 Task: Buy 2 Cold Brew Coffee Makers from Coffee Makers section under best seller category for shipping address: Alan Parker, 3622 Station Street, Austin, Texas 78702, Cell Number 5122113583. Pay from credit card ending with 7965, CVV 549
Action: Mouse moved to (191, 87)
Screenshot: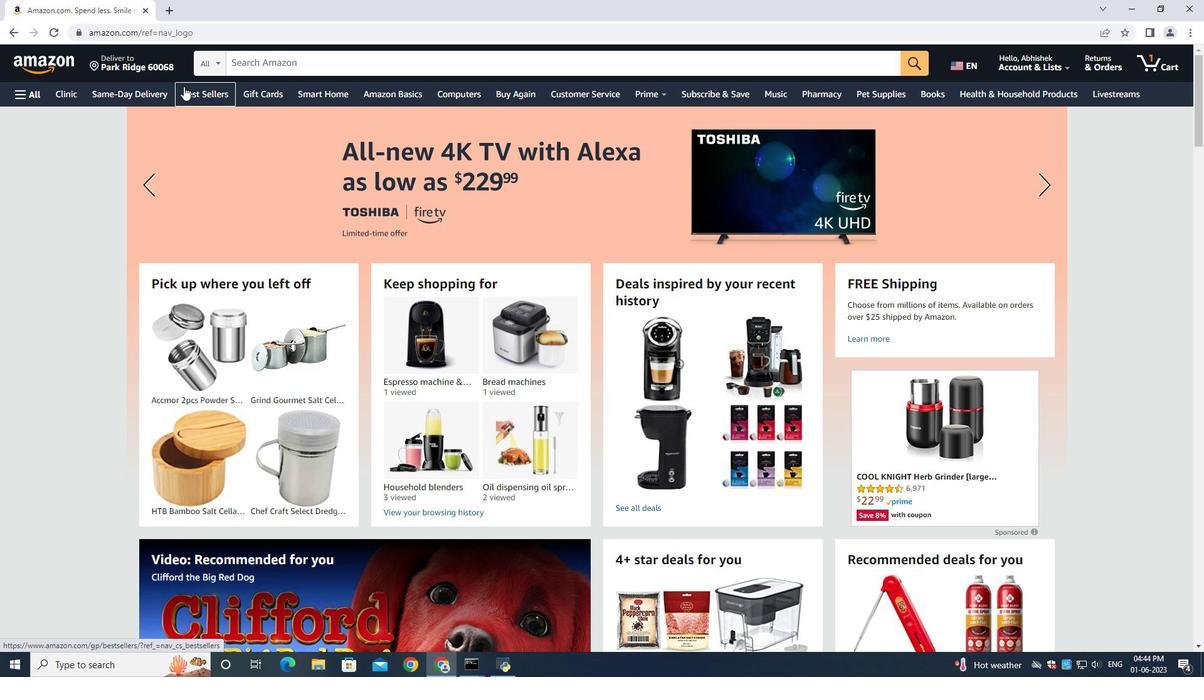 
Action: Mouse pressed left at (191, 87)
Screenshot: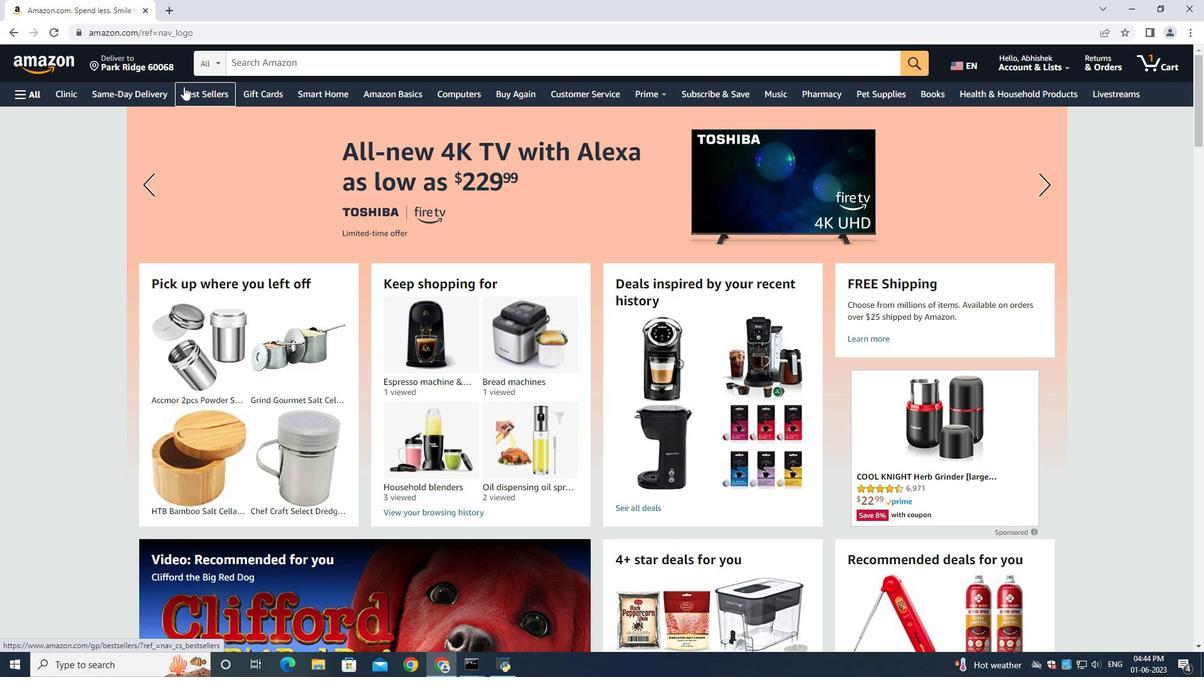 
Action: Mouse moved to (255, 65)
Screenshot: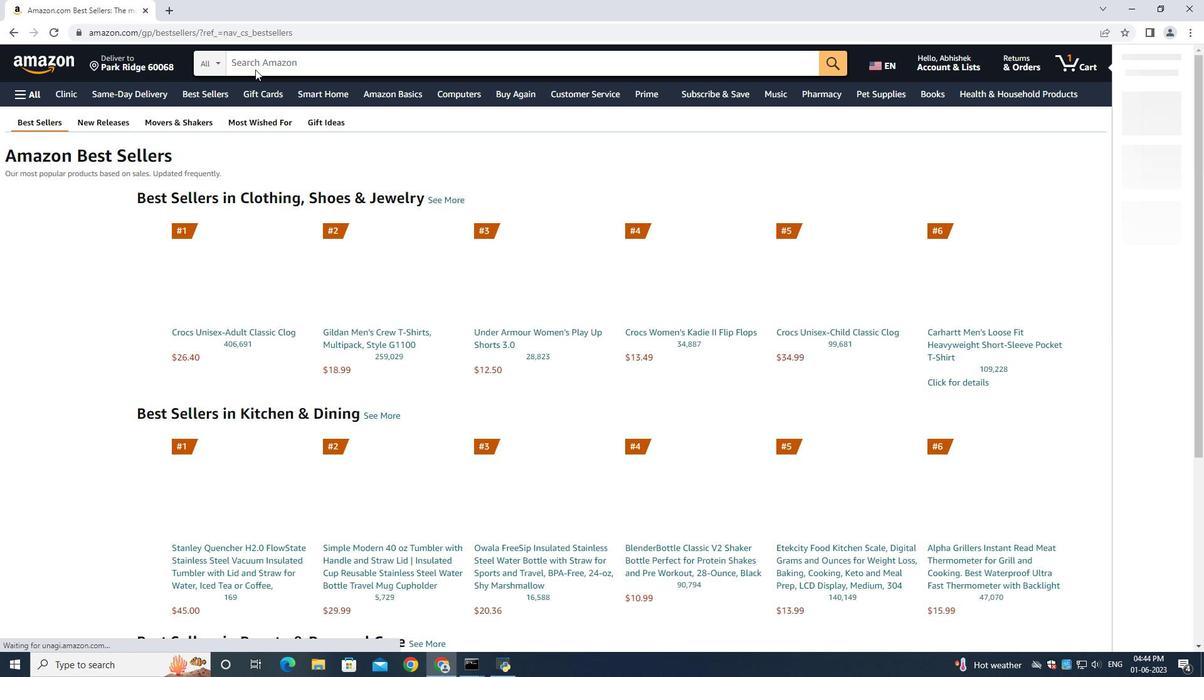 
Action: Mouse pressed left at (255, 65)
Screenshot: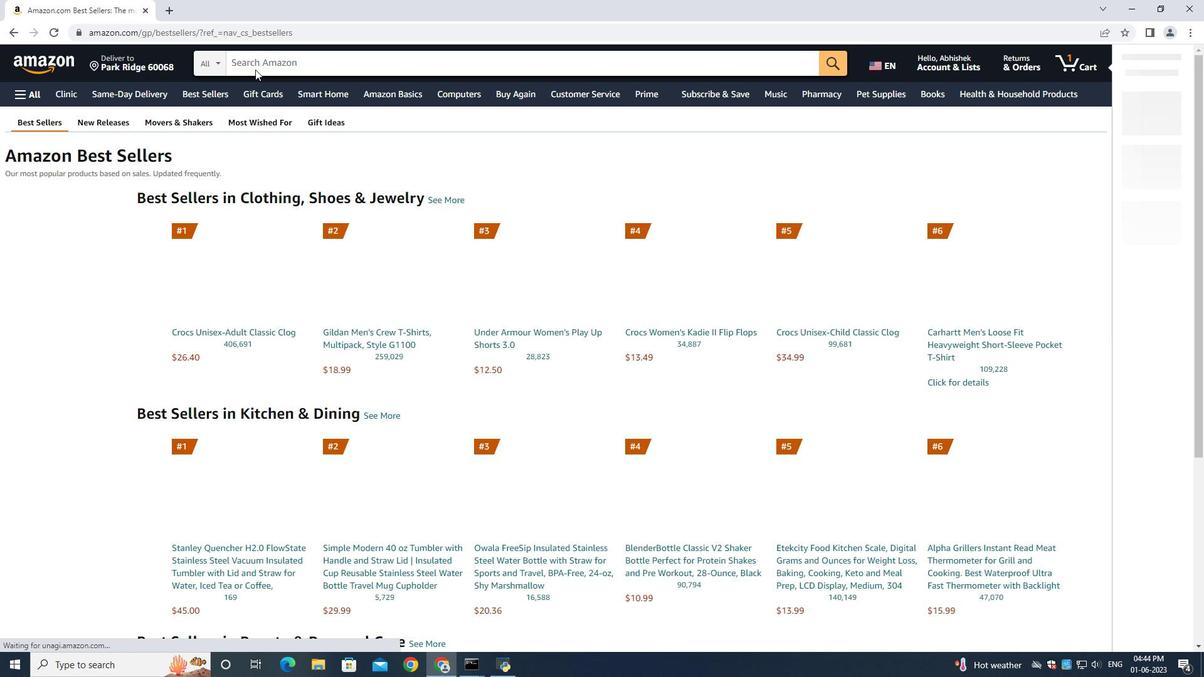 
Action: Key pressed <Key.shift>Cold<Key.space><Key.shift><Key.shift><Key.shift><Key.shift><Key.shift>Brew<Key.space><Key.enter>
Screenshot: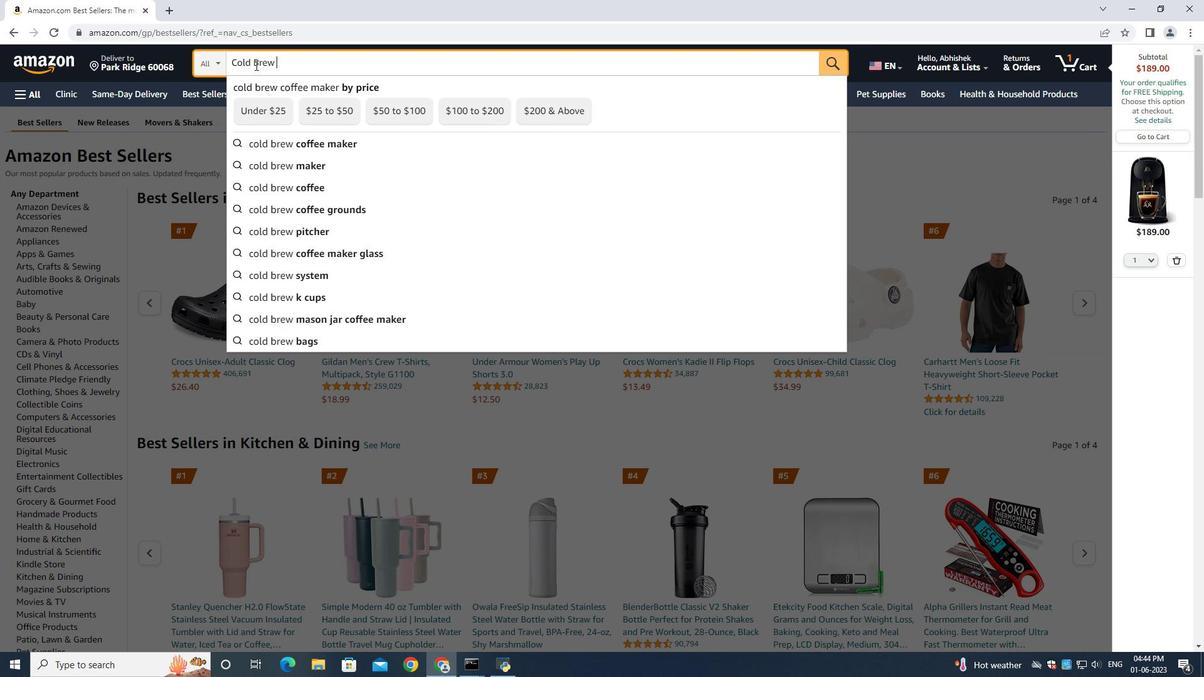 
Action: Mouse moved to (49, 484)
Screenshot: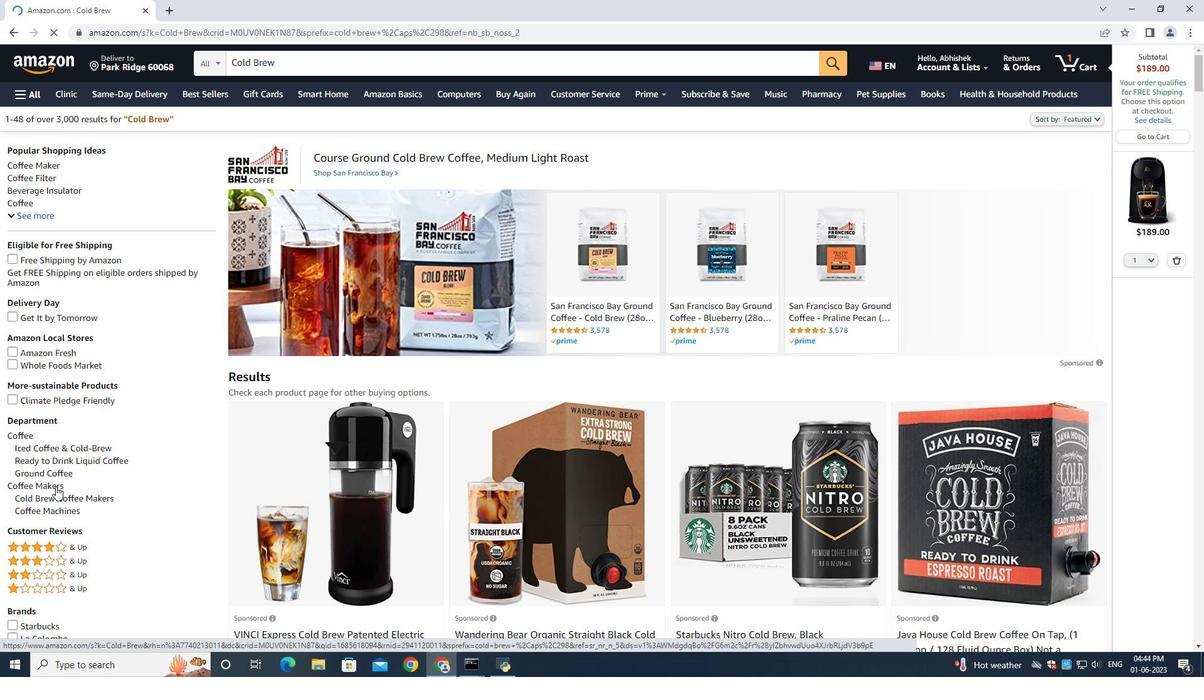 
Action: Mouse pressed left at (49, 484)
Screenshot: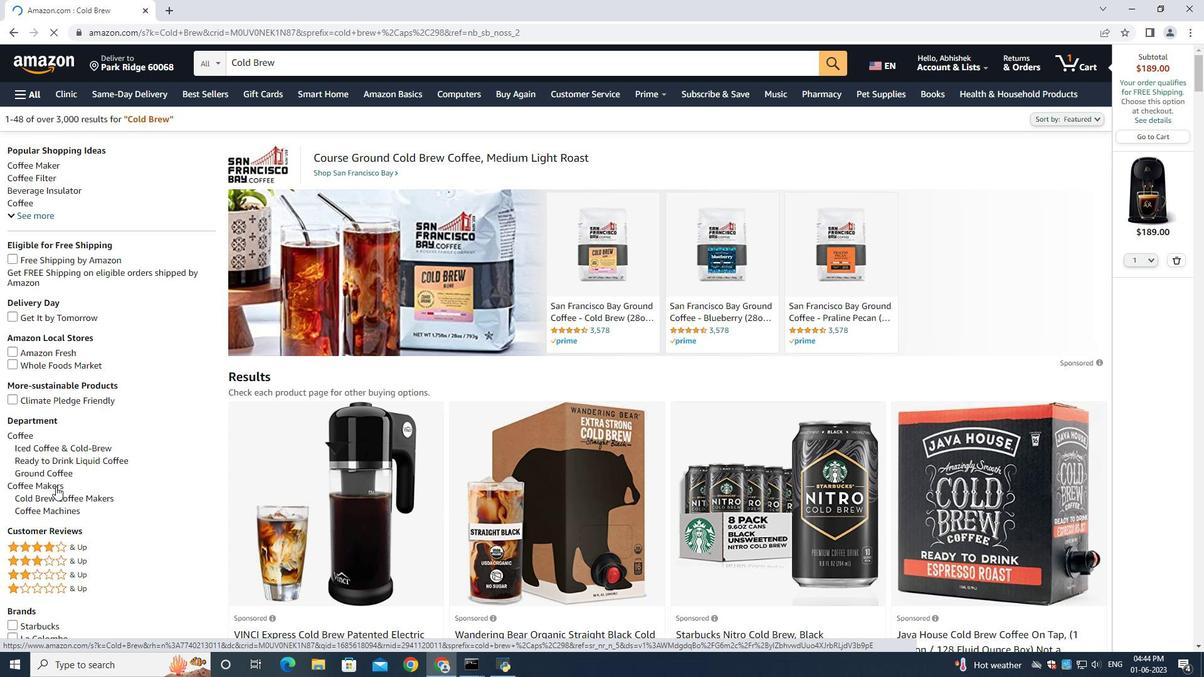 
Action: Mouse moved to (1180, 259)
Screenshot: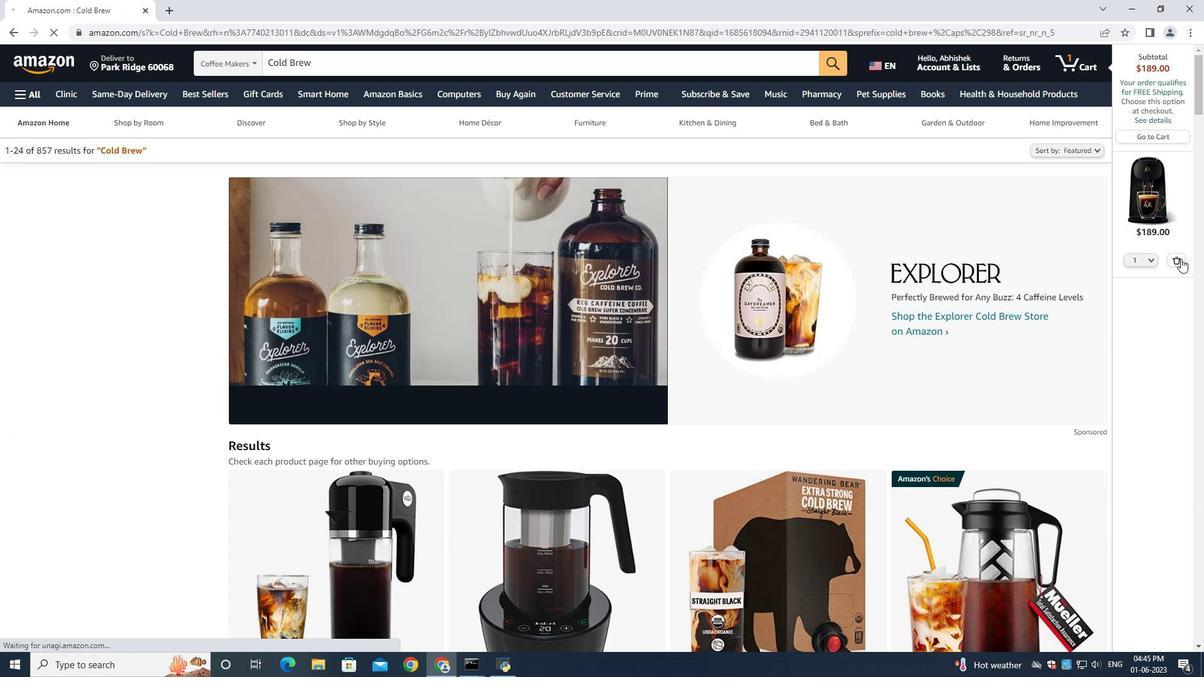 
Action: Mouse pressed left at (1180, 259)
Screenshot: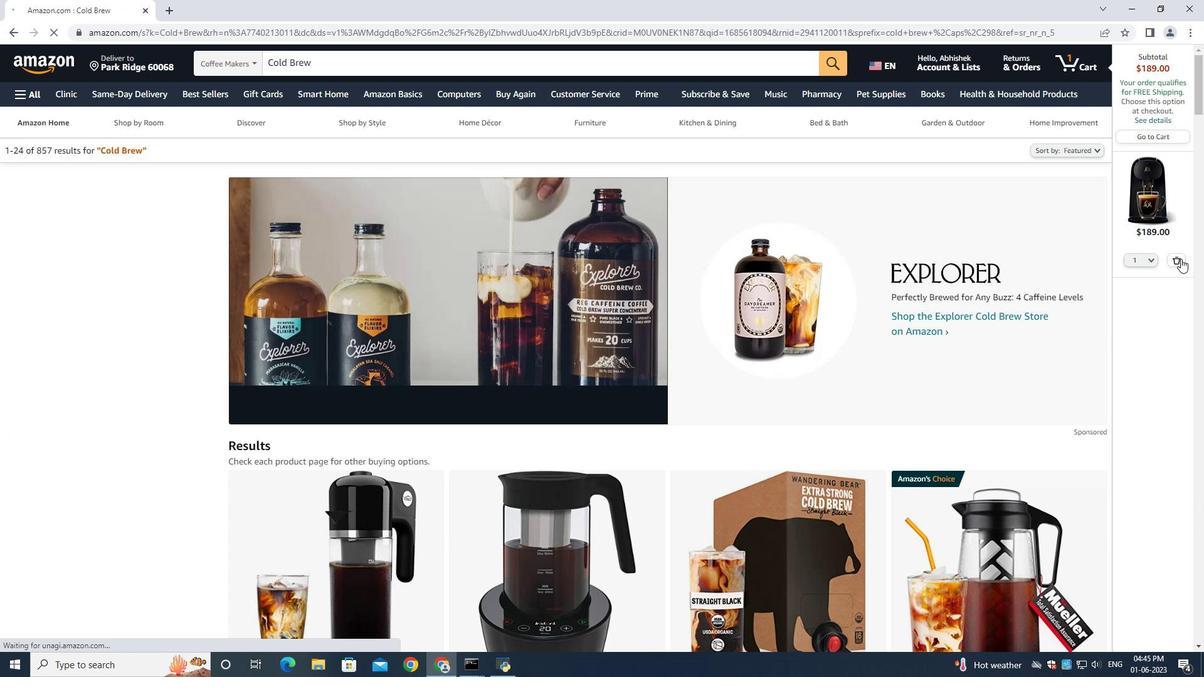 
Action: Mouse moved to (604, 299)
Screenshot: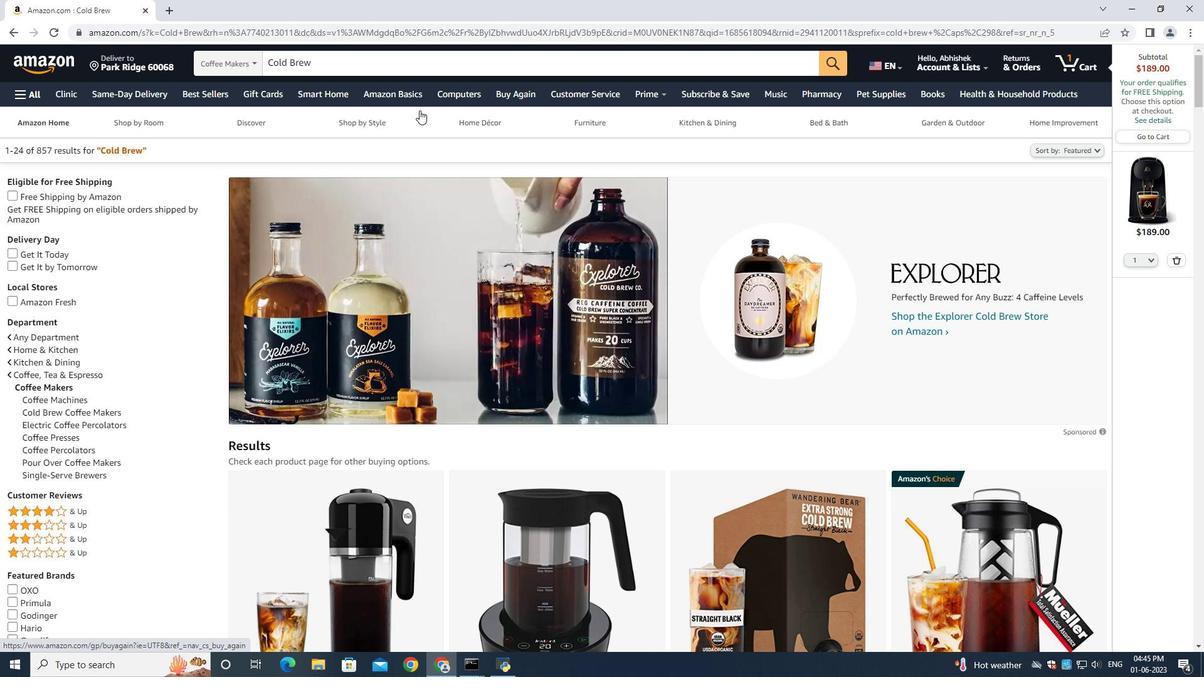 
Action: Mouse scrolled (595, 296) with delta (0, 0)
Screenshot: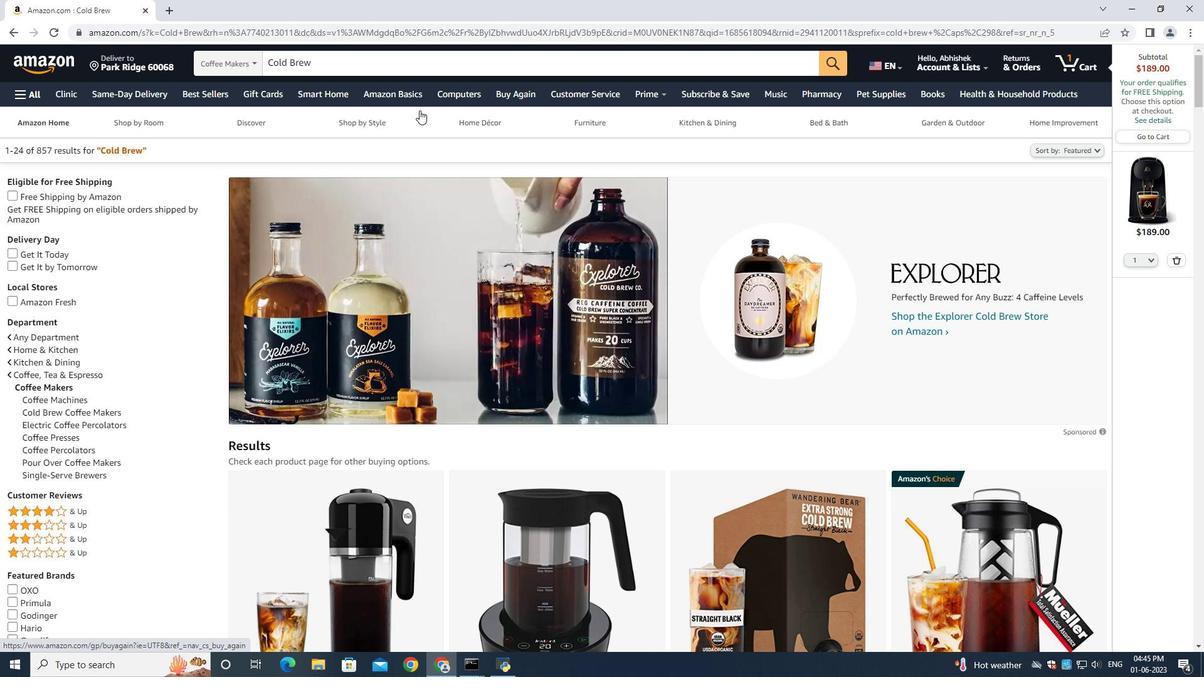 
Action: Mouse moved to (619, 304)
Screenshot: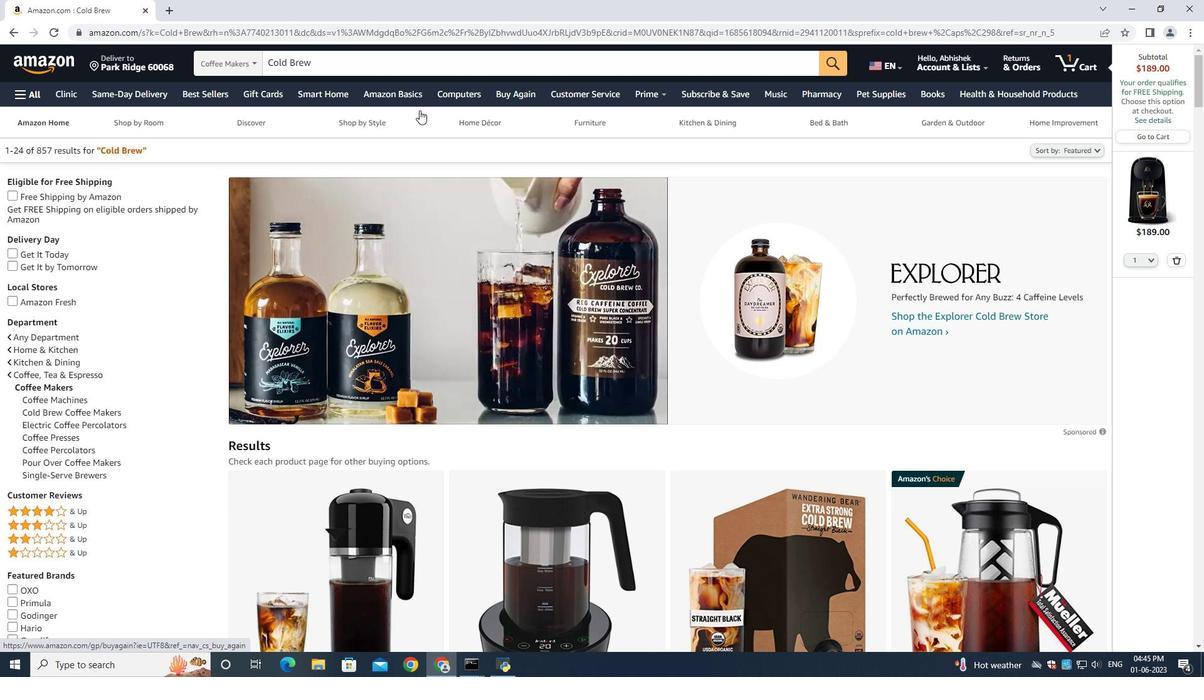 
Action: Mouse scrolled (617, 303) with delta (0, 0)
Screenshot: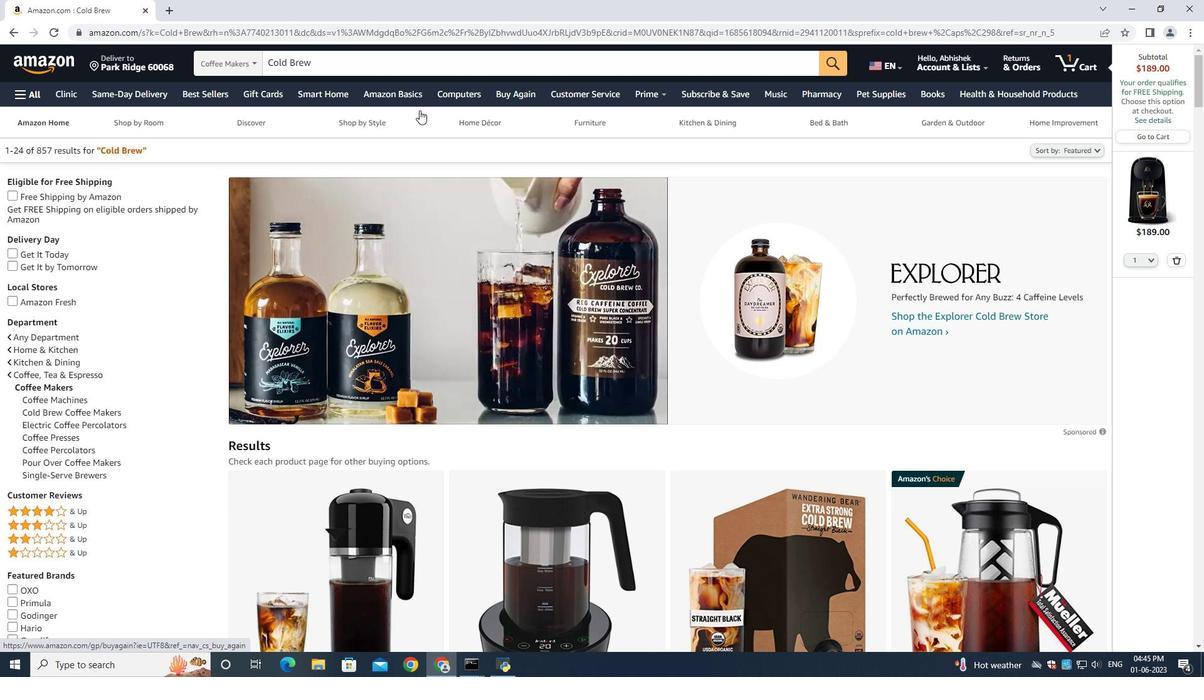 
Action: Mouse moved to (621, 304)
Screenshot: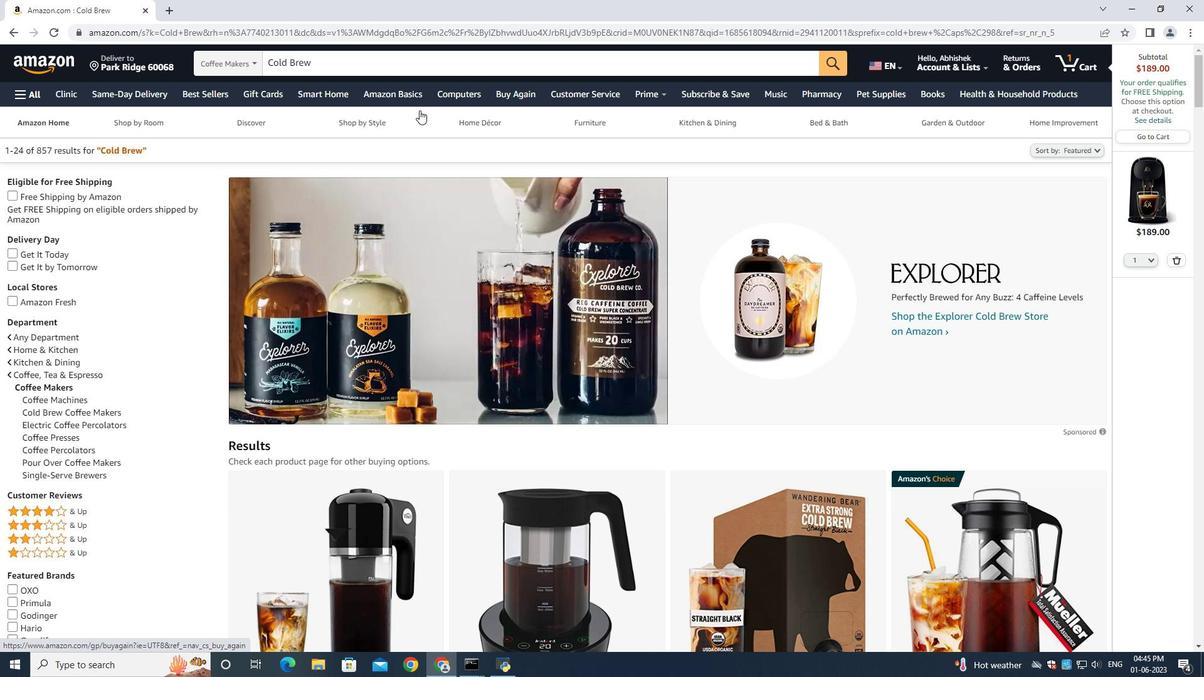 
Action: Mouse scrolled (620, 304) with delta (0, 0)
Screenshot: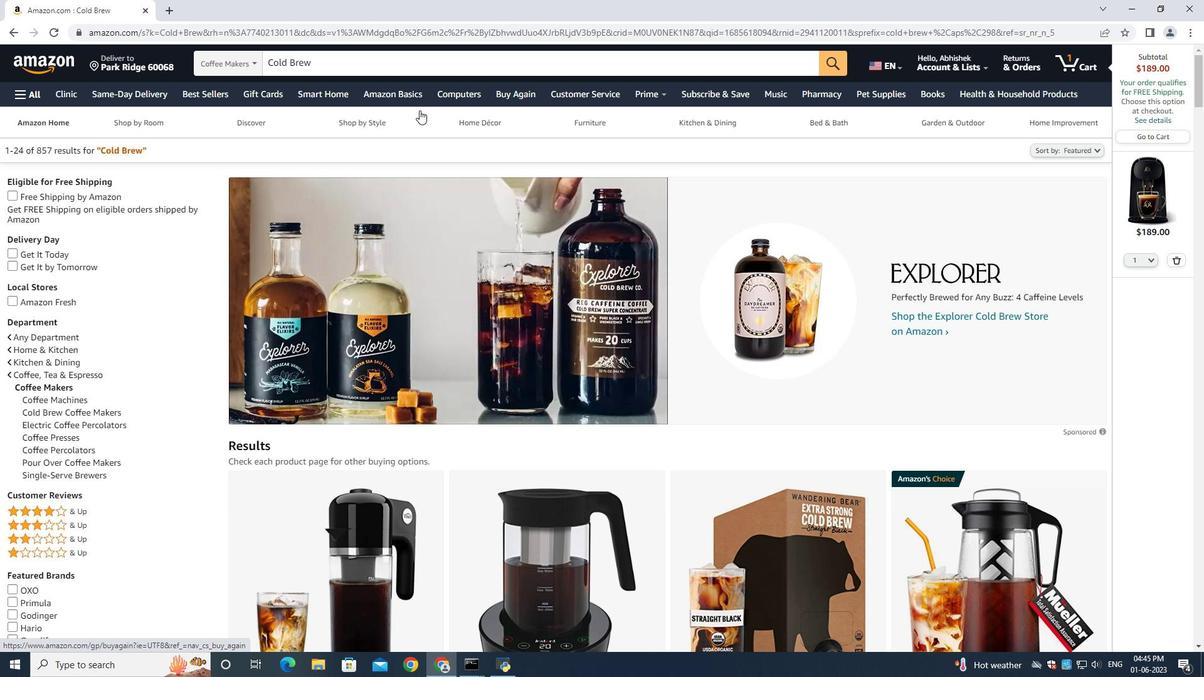 
Action: Mouse moved to (621, 304)
Screenshot: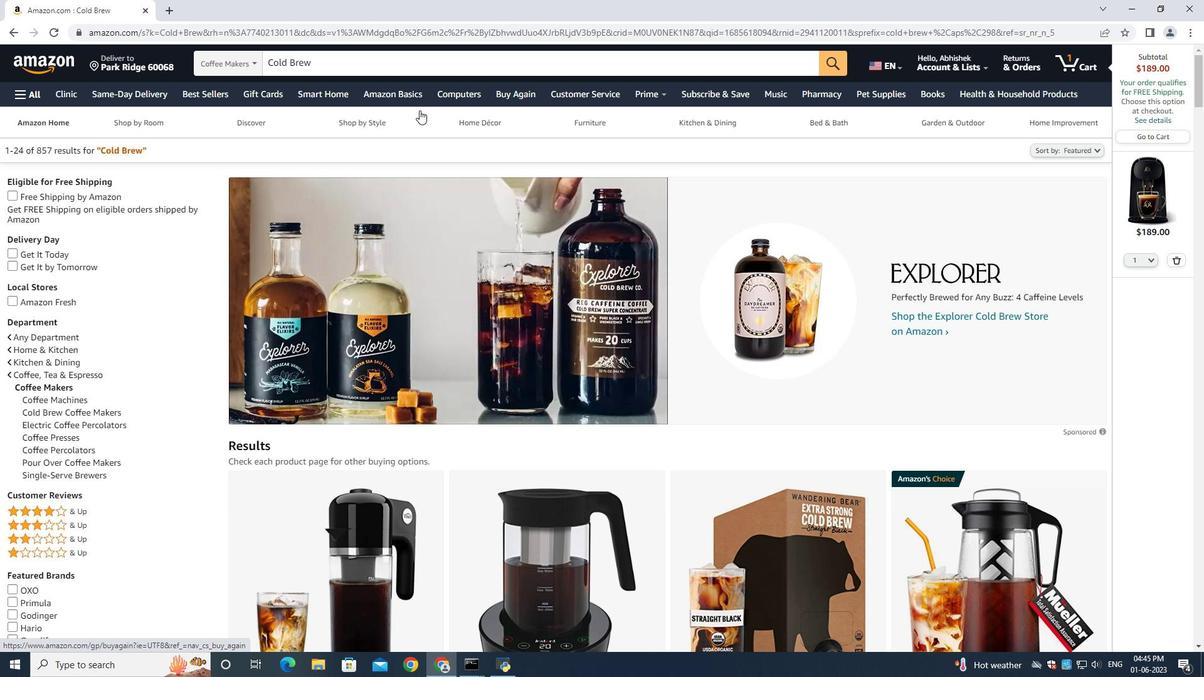 
Action: Mouse scrolled (621, 304) with delta (0, 0)
Screenshot: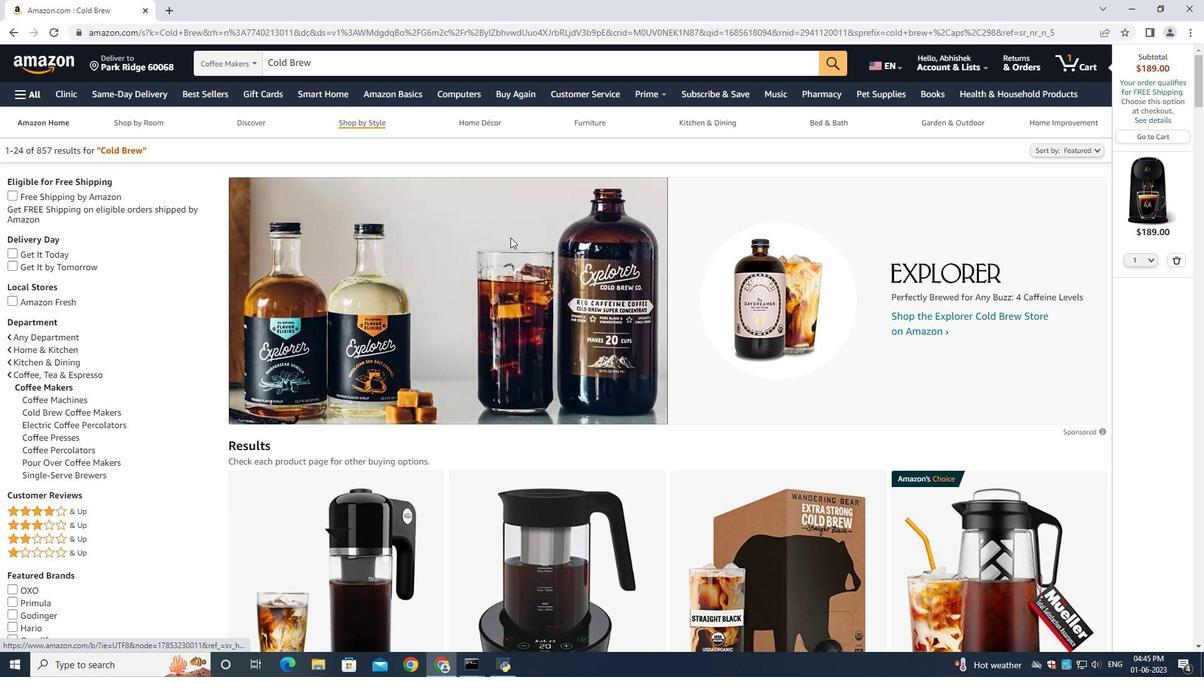 
Action: Mouse moved to (621, 304)
Screenshot: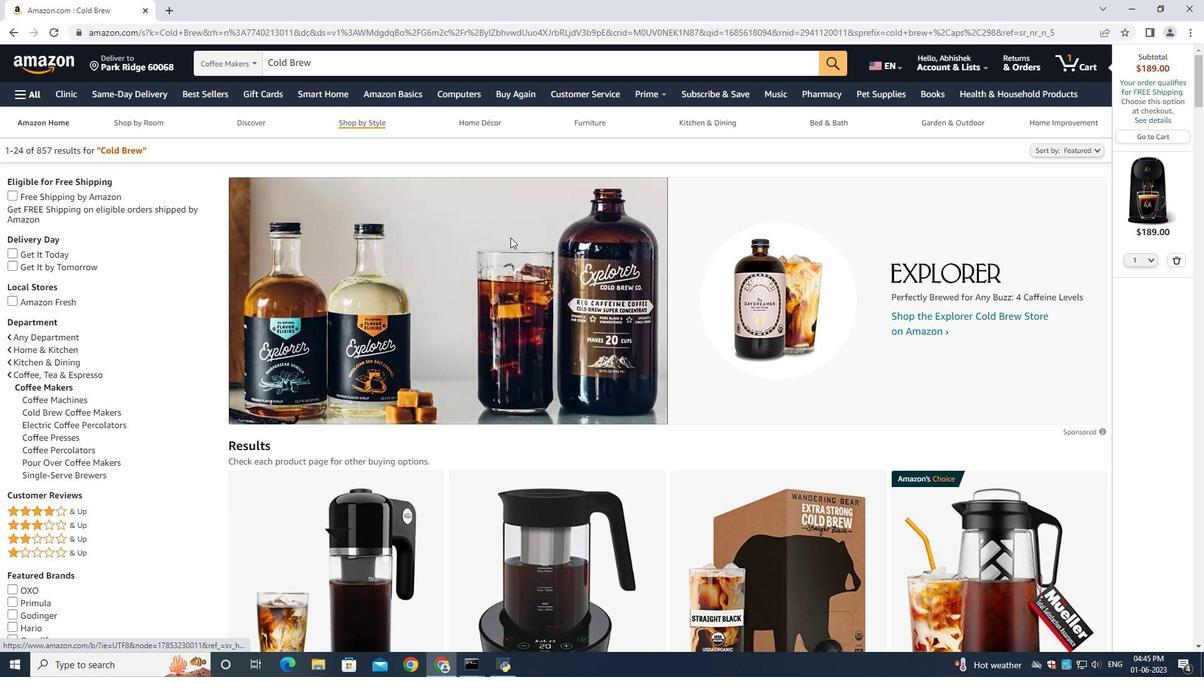 
Action: Mouse scrolled (621, 304) with delta (0, 0)
Screenshot: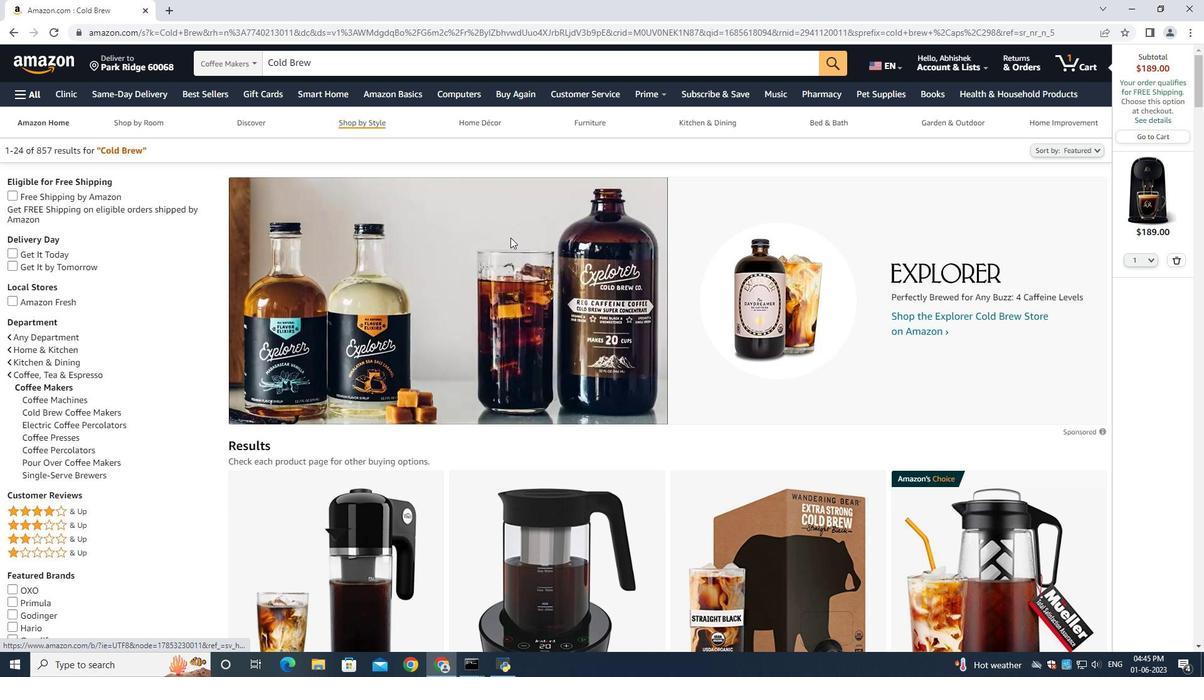 
Action: Mouse moved to (520, 412)
Screenshot: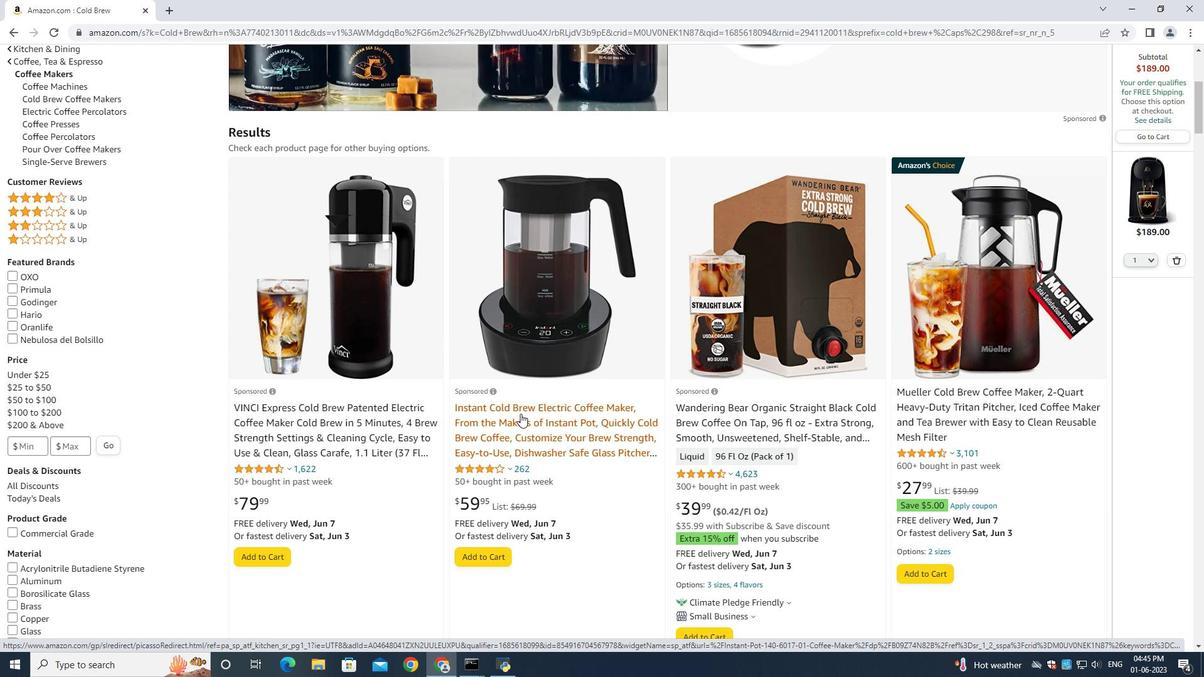 
Action: Mouse pressed left at (520, 412)
Screenshot: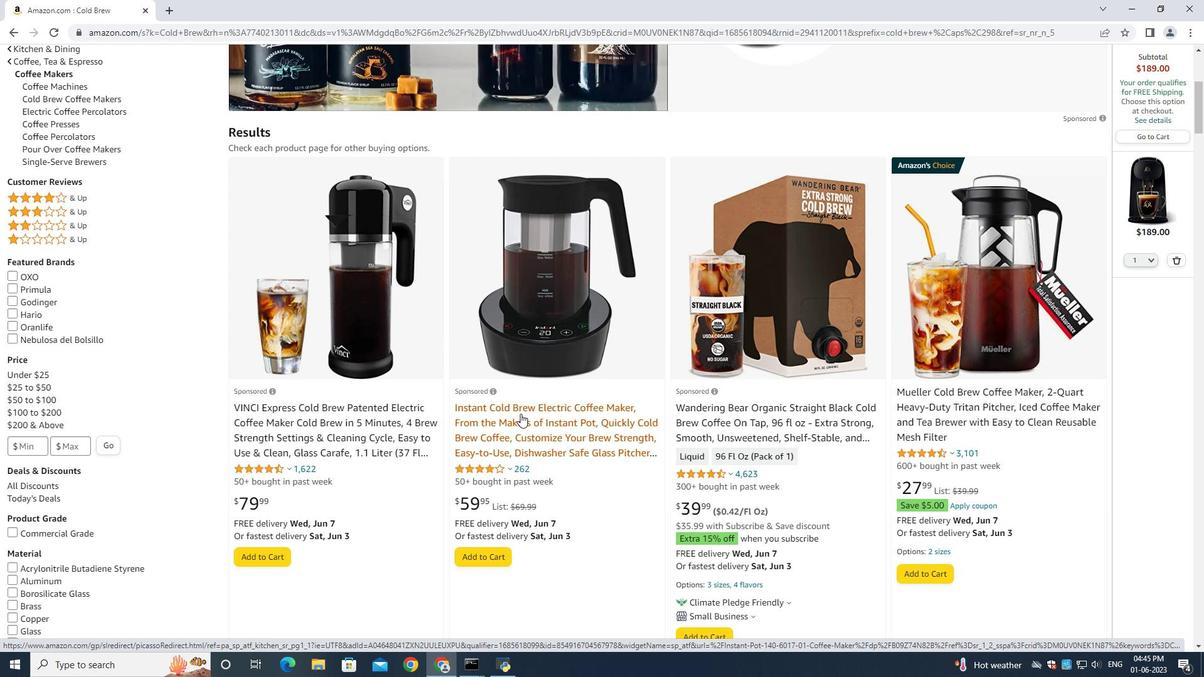 
Action: Mouse moved to (1173, 257)
Screenshot: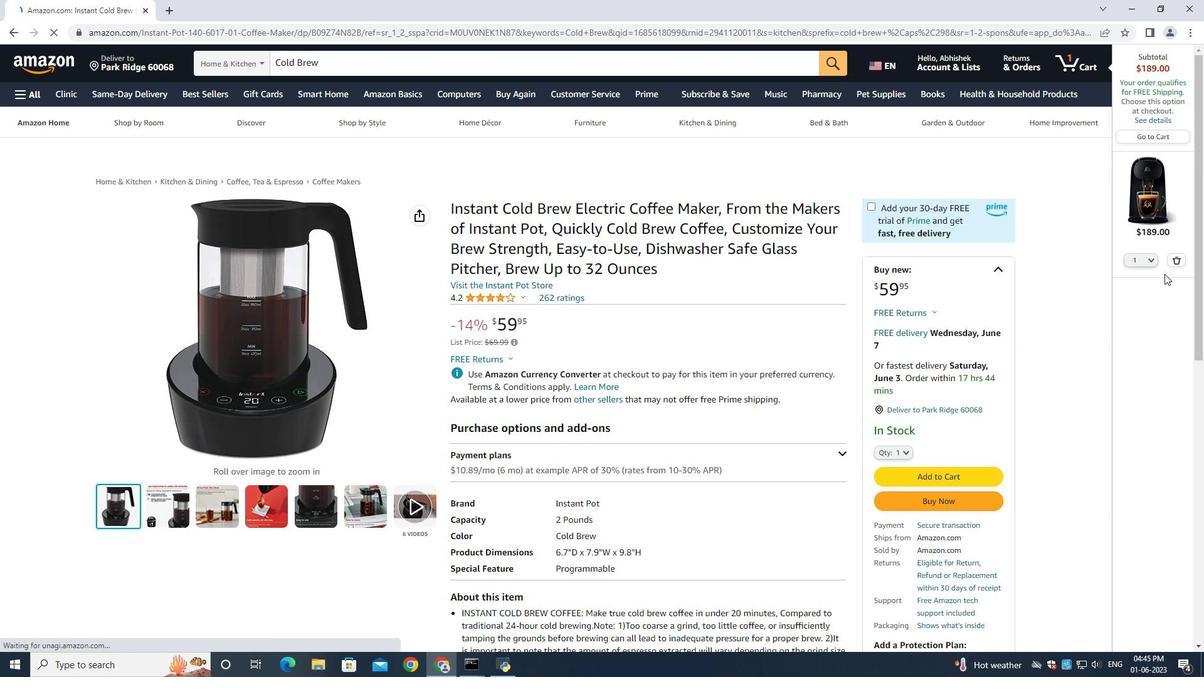 
Action: Mouse pressed left at (1173, 257)
Screenshot: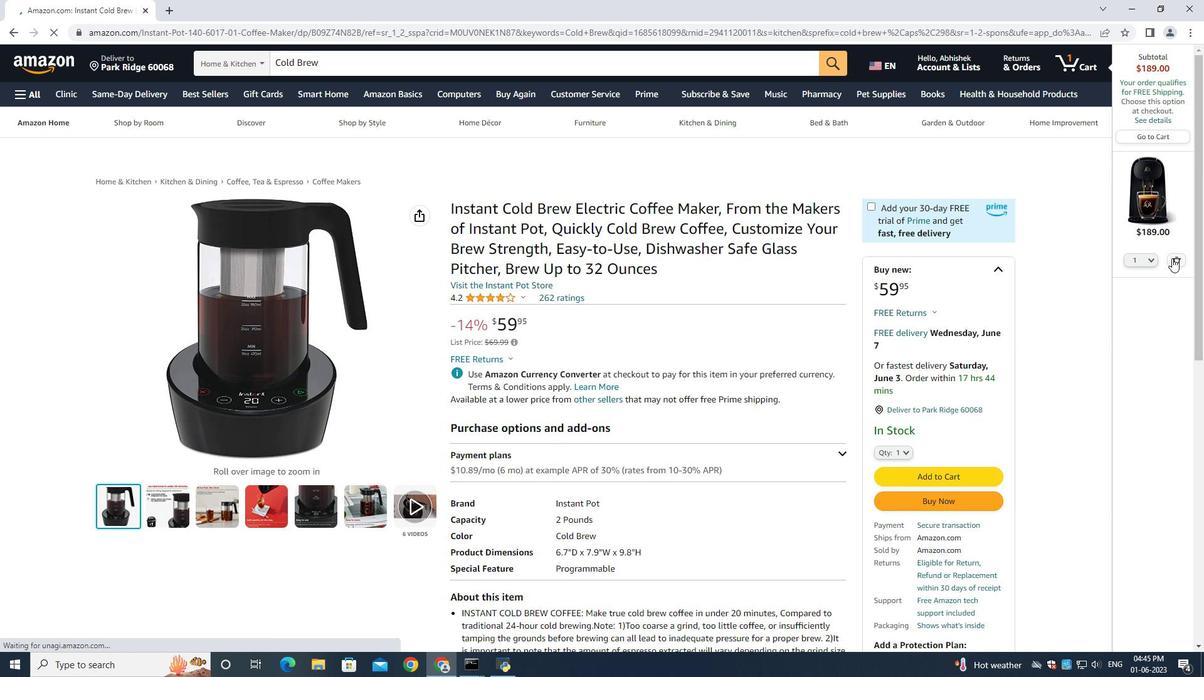 
Action: Mouse moved to (1173, 260)
Screenshot: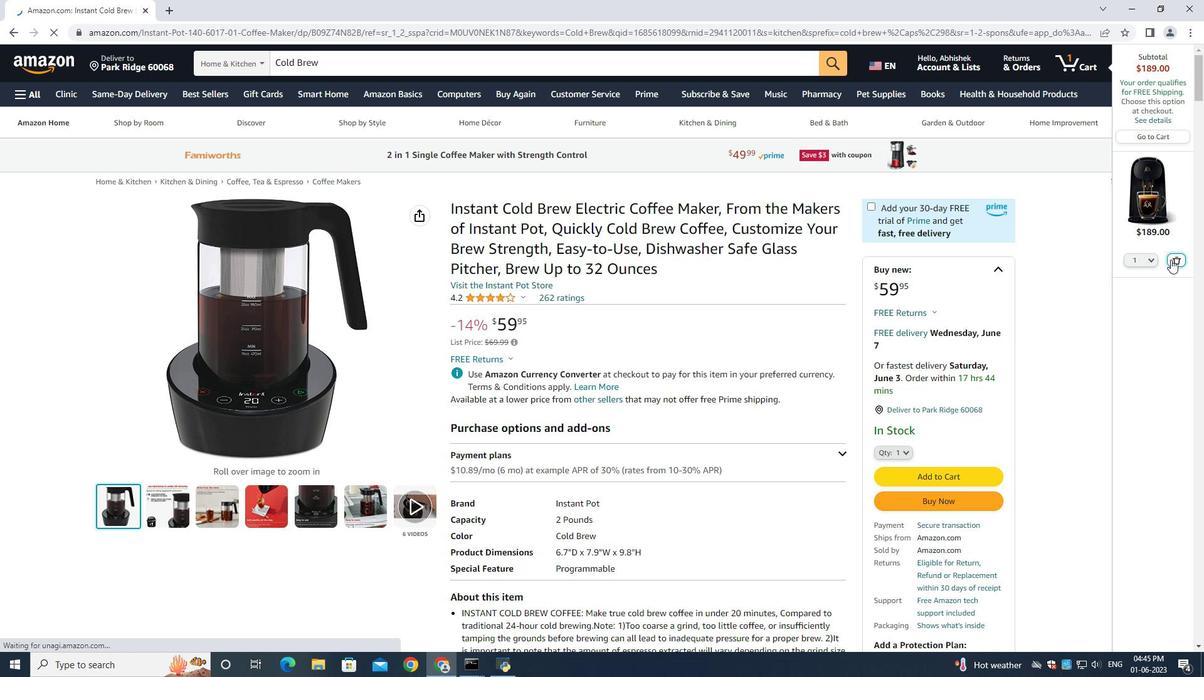 
Action: Mouse pressed left at (1173, 260)
Screenshot: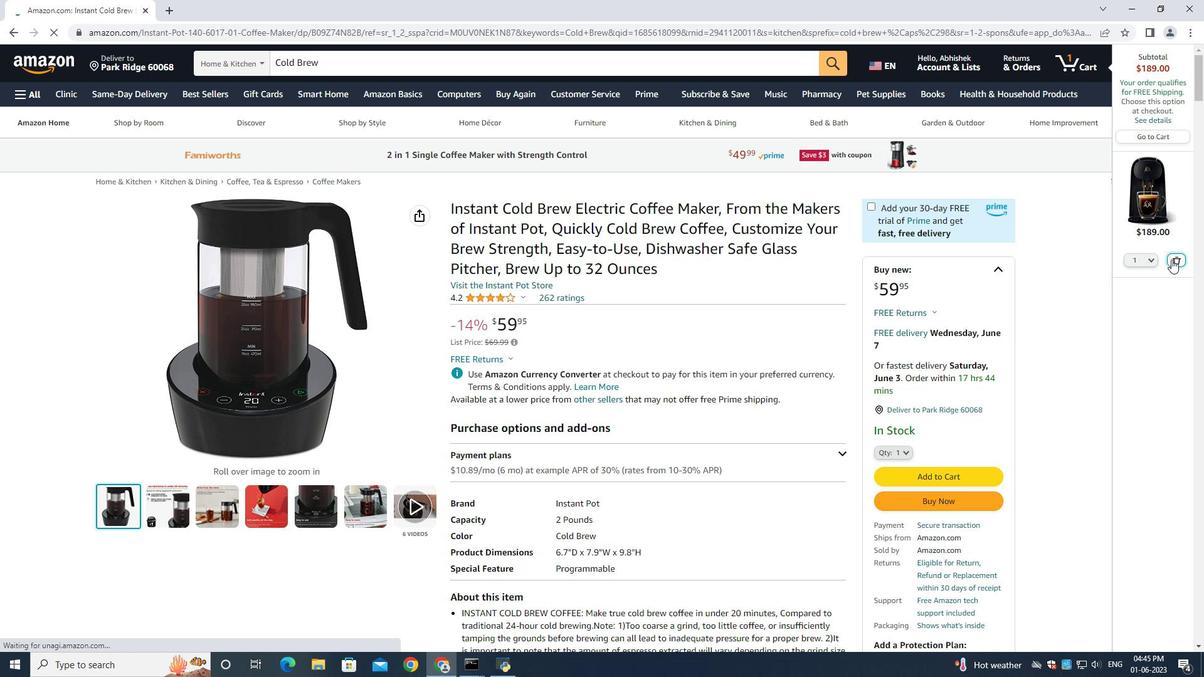 
Action: Mouse moved to (1173, 260)
Screenshot: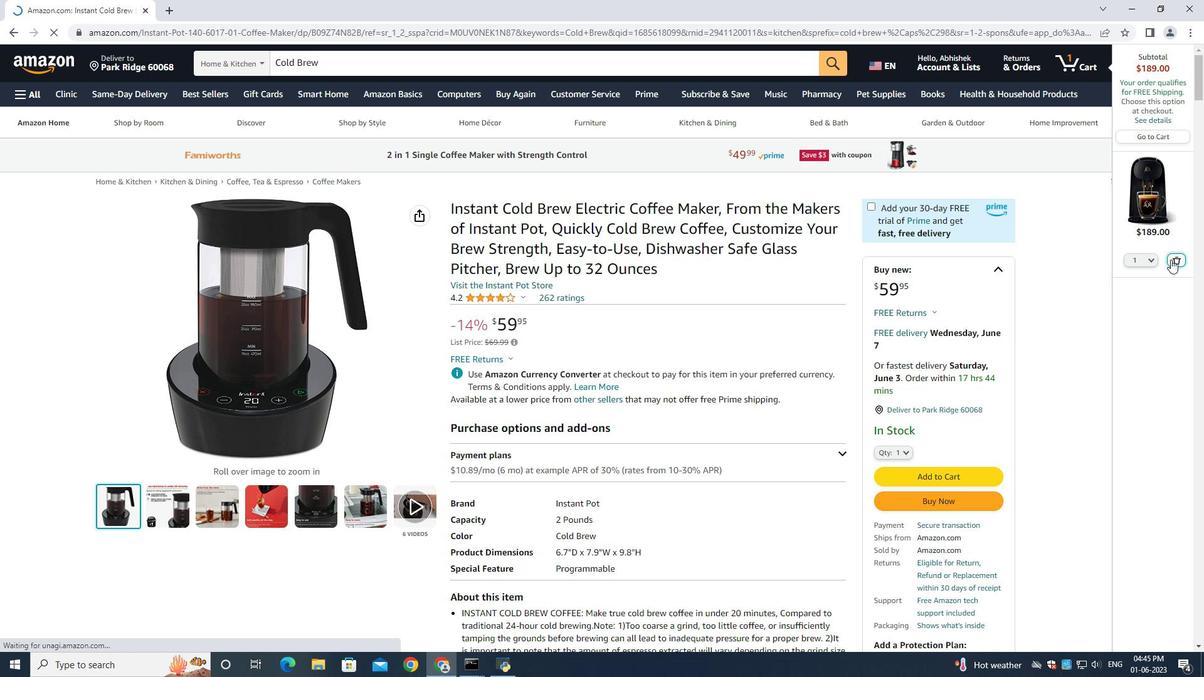 
Action: Mouse pressed left at (1173, 260)
Screenshot: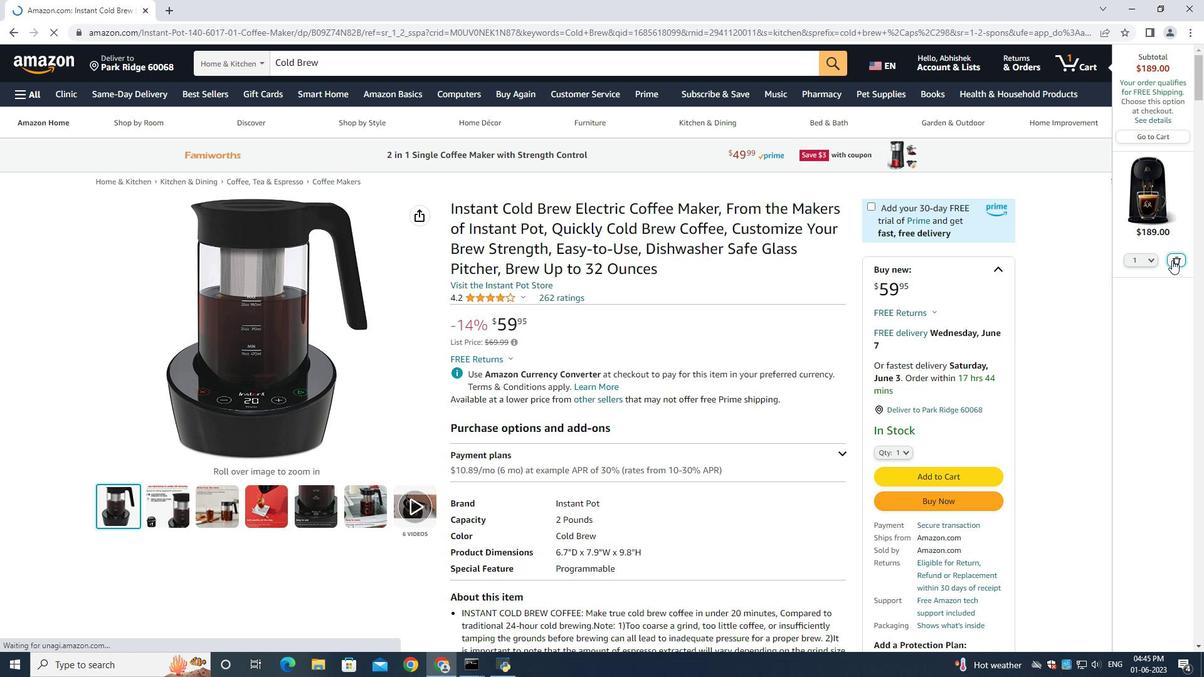 
Action: Mouse pressed left at (1173, 260)
Screenshot: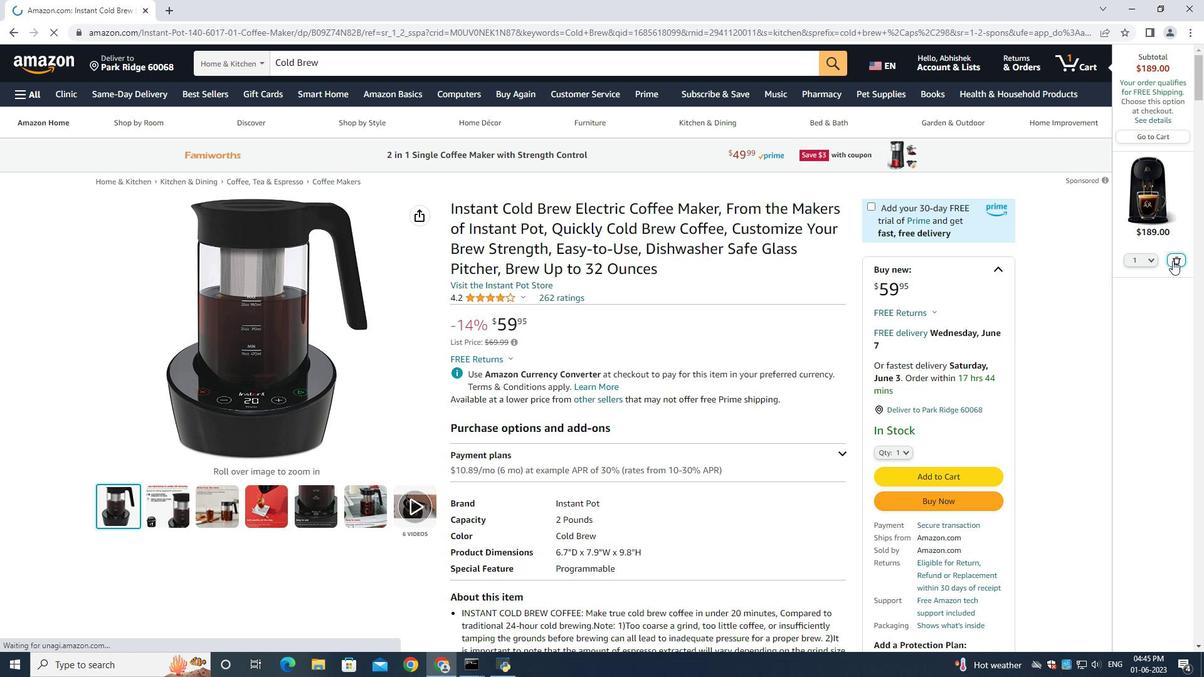 
Action: Mouse moved to (890, 452)
Screenshot: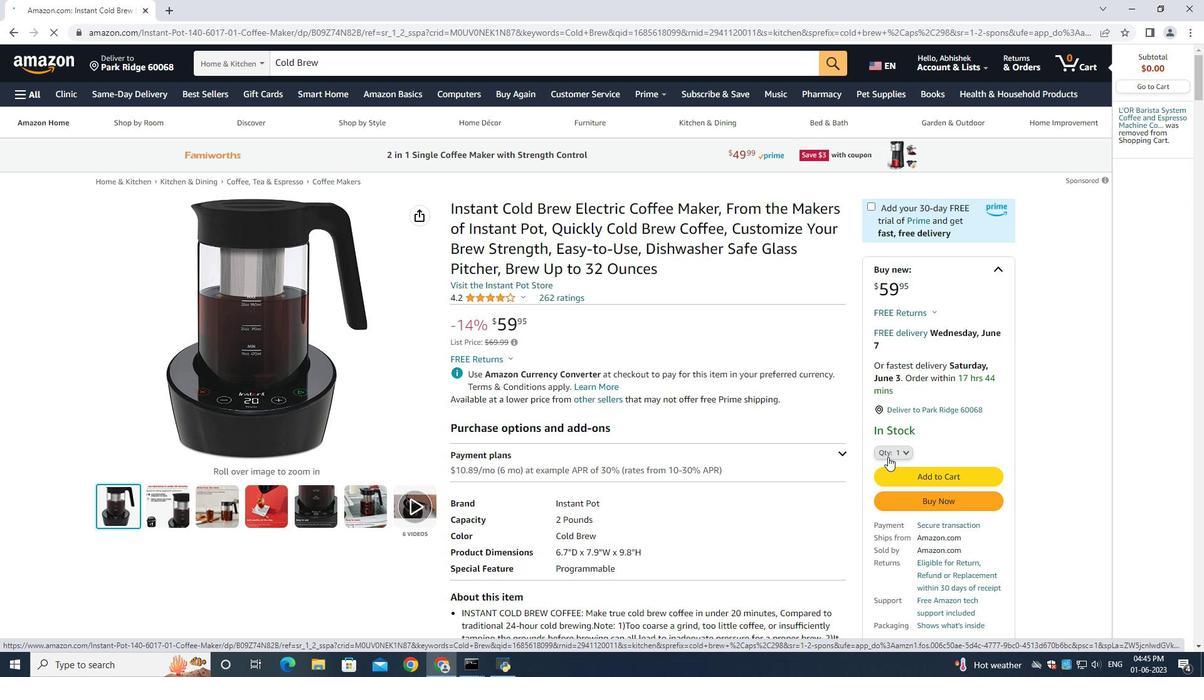 
Action: Mouse pressed left at (890, 452)
Screenshot: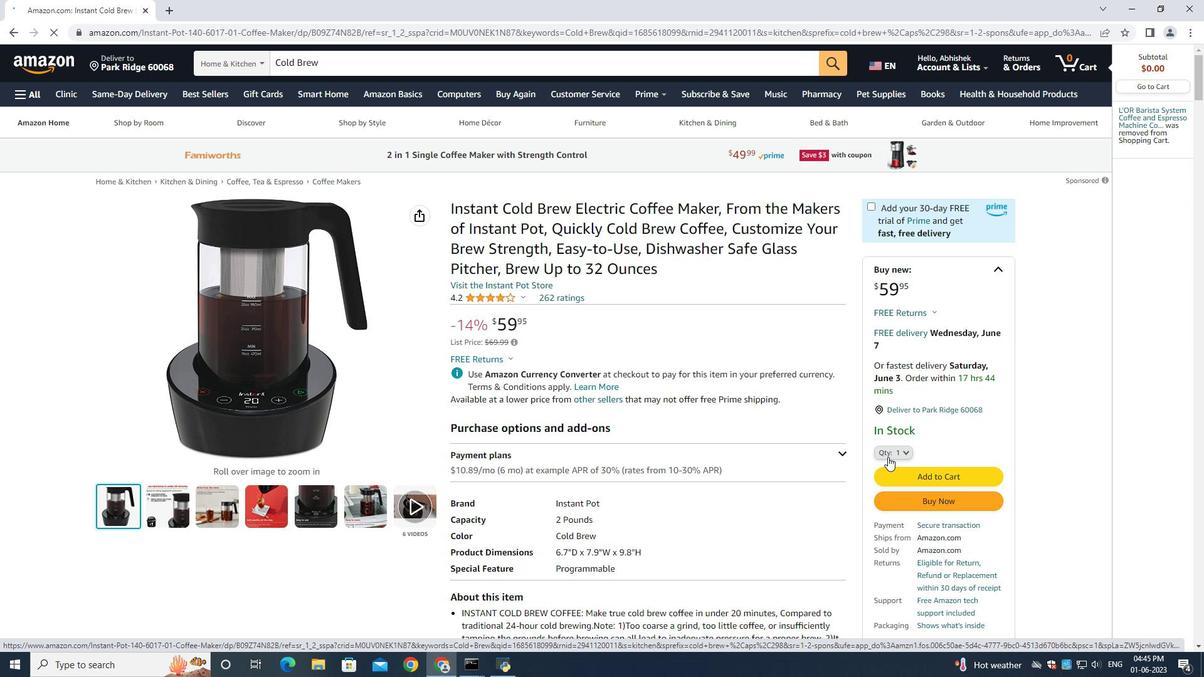 
Action: Mouse moved to (886, 474)
Screenshot: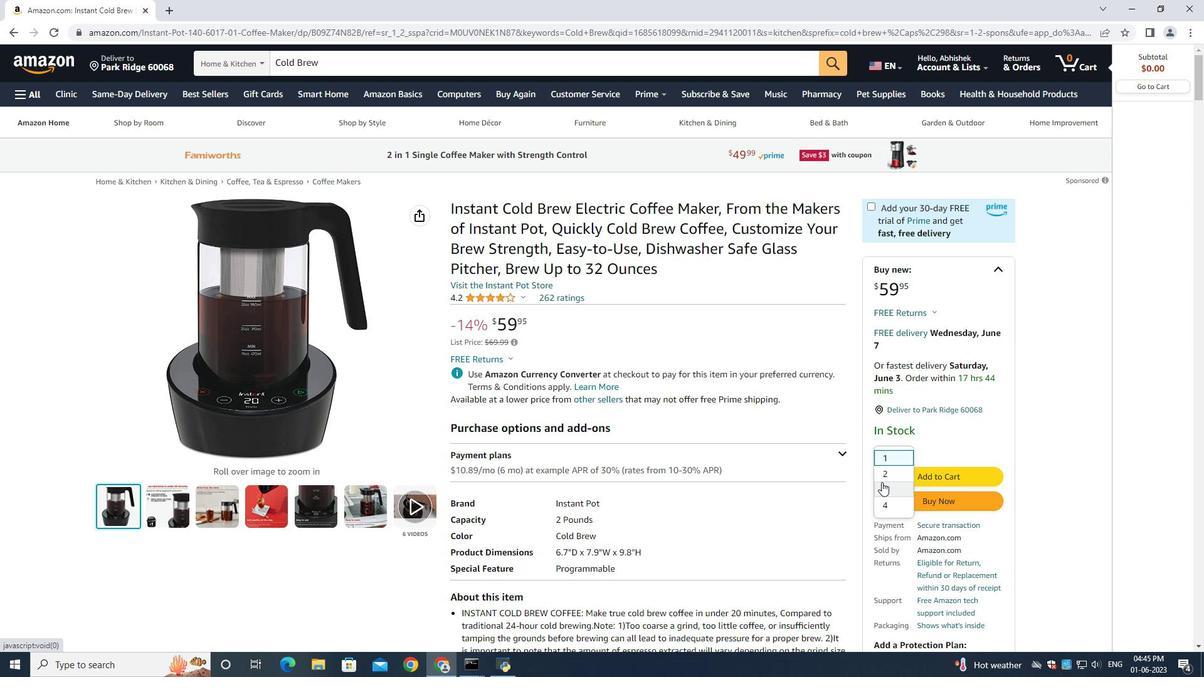 
Action: Mouse pressed left at (886, 474)
Screenshot: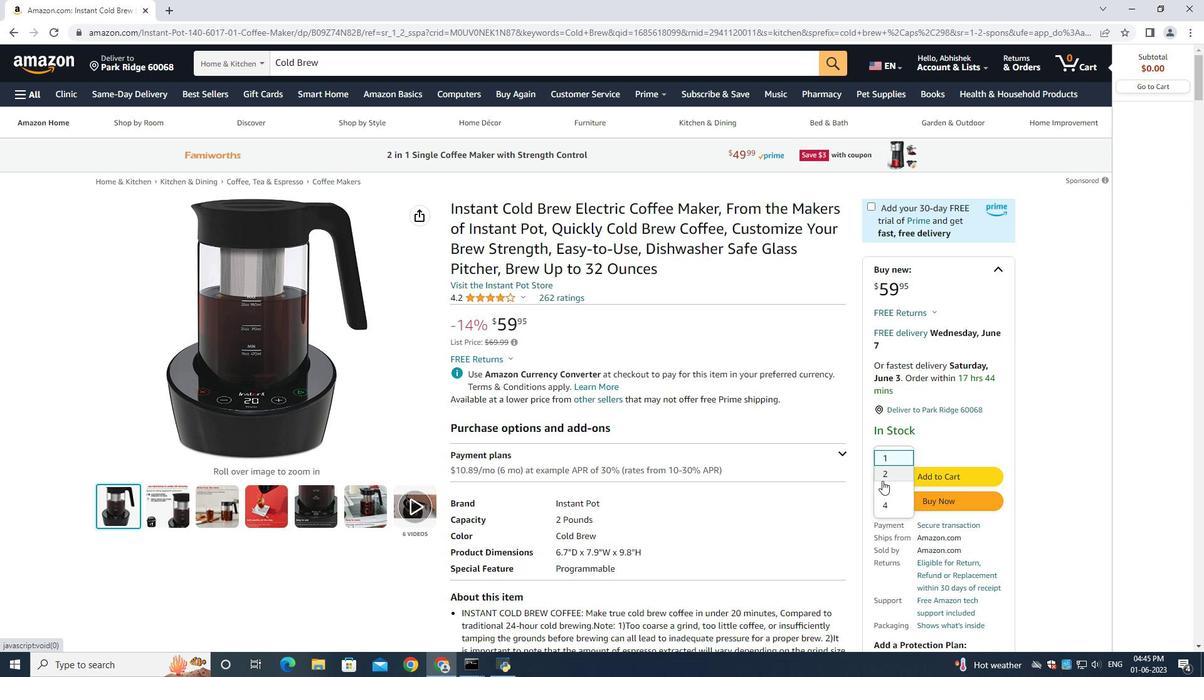 
Action: Mouse moved to (938, 503)
Screenshot: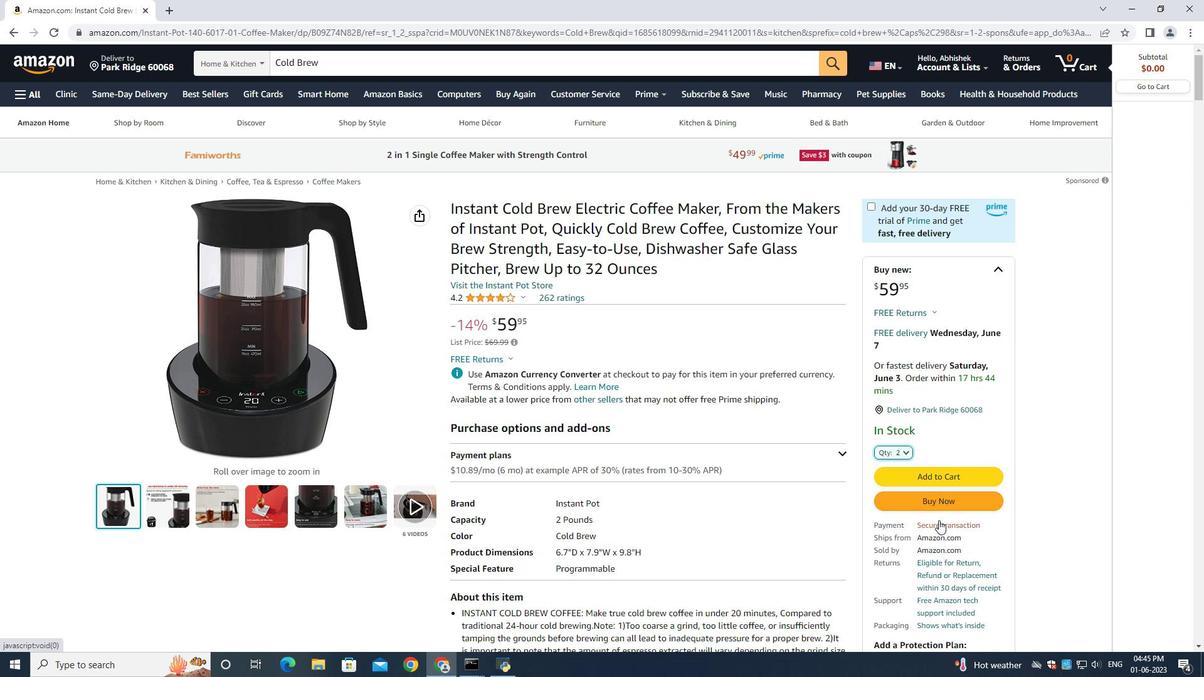 
Action: Mouse pressed left at (938, 503)
Screenshot: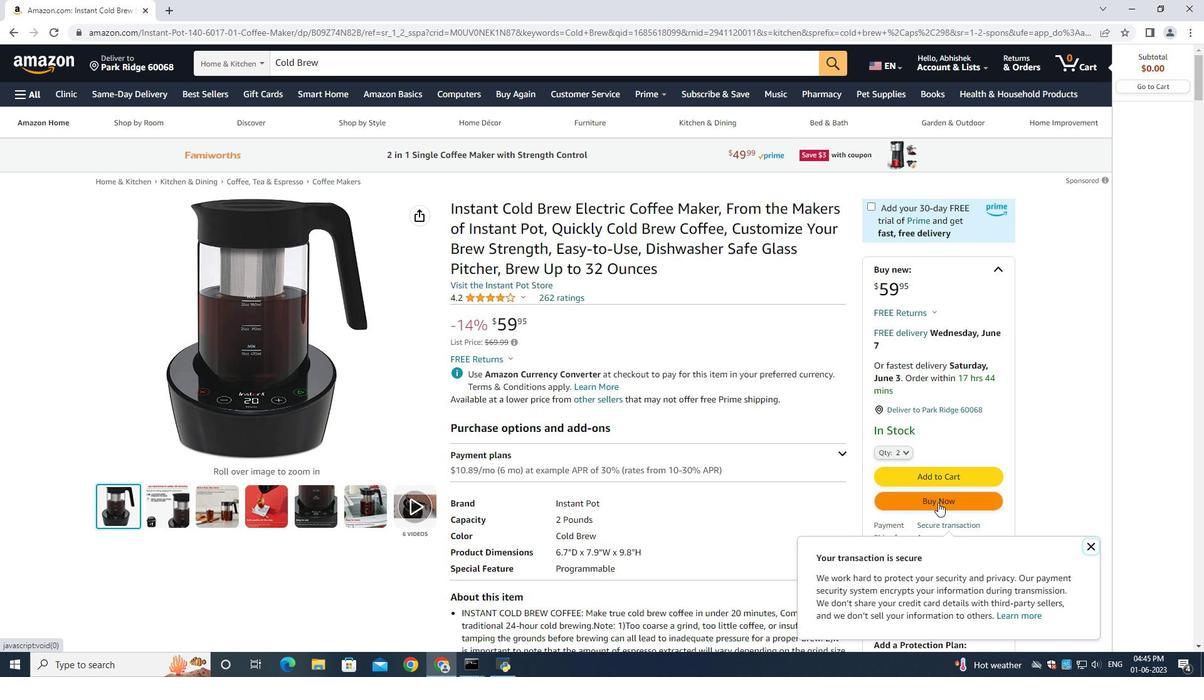 
Action: Mouse moved to (400, 281)
Screenshot: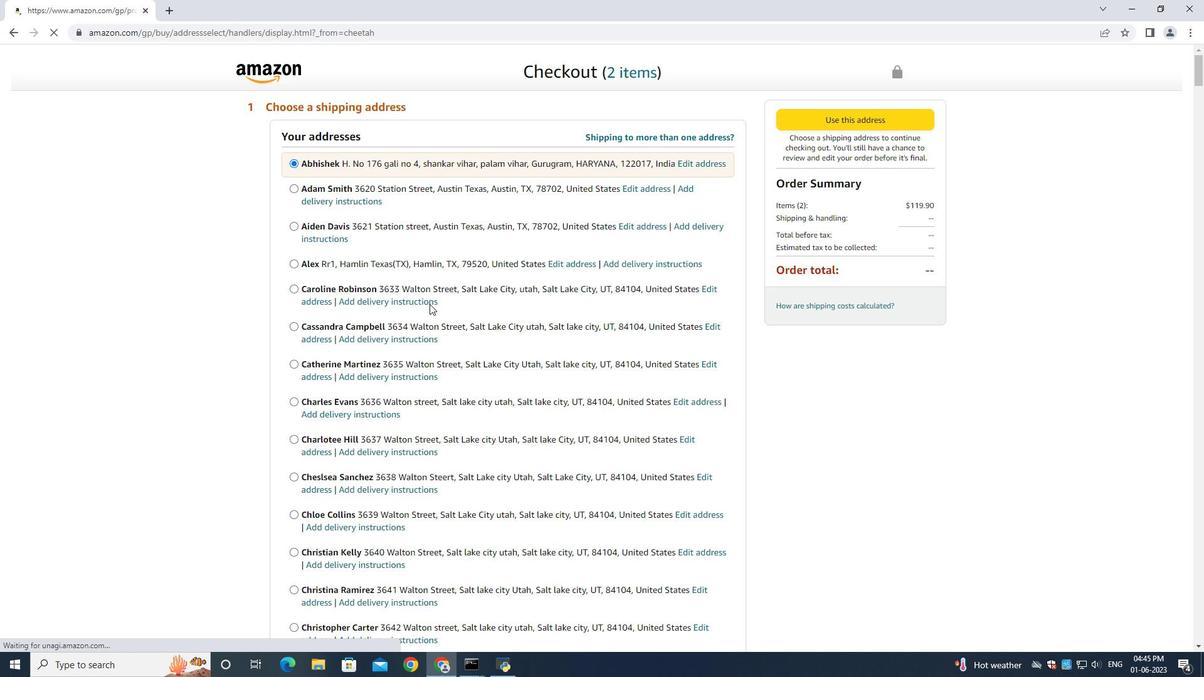 
Action: Mouse scrolled (400, 279) with delta (0, 0)
Screenshot: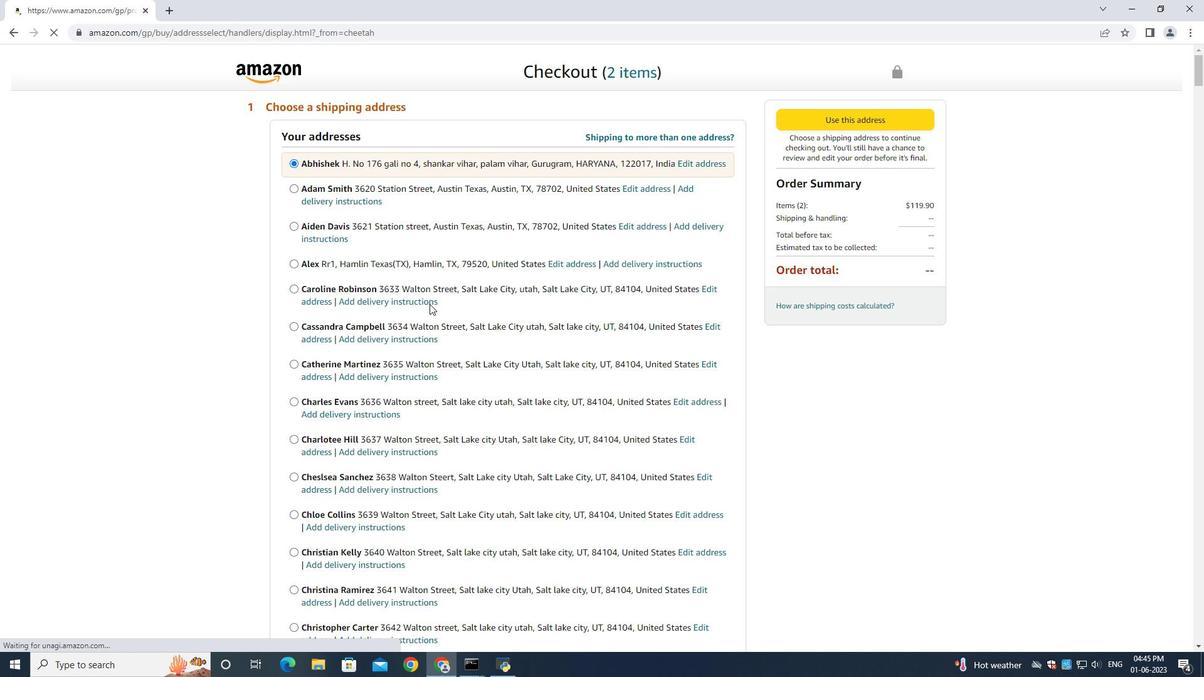 
Action: Mouse moved to (400, 281)
Screenshot: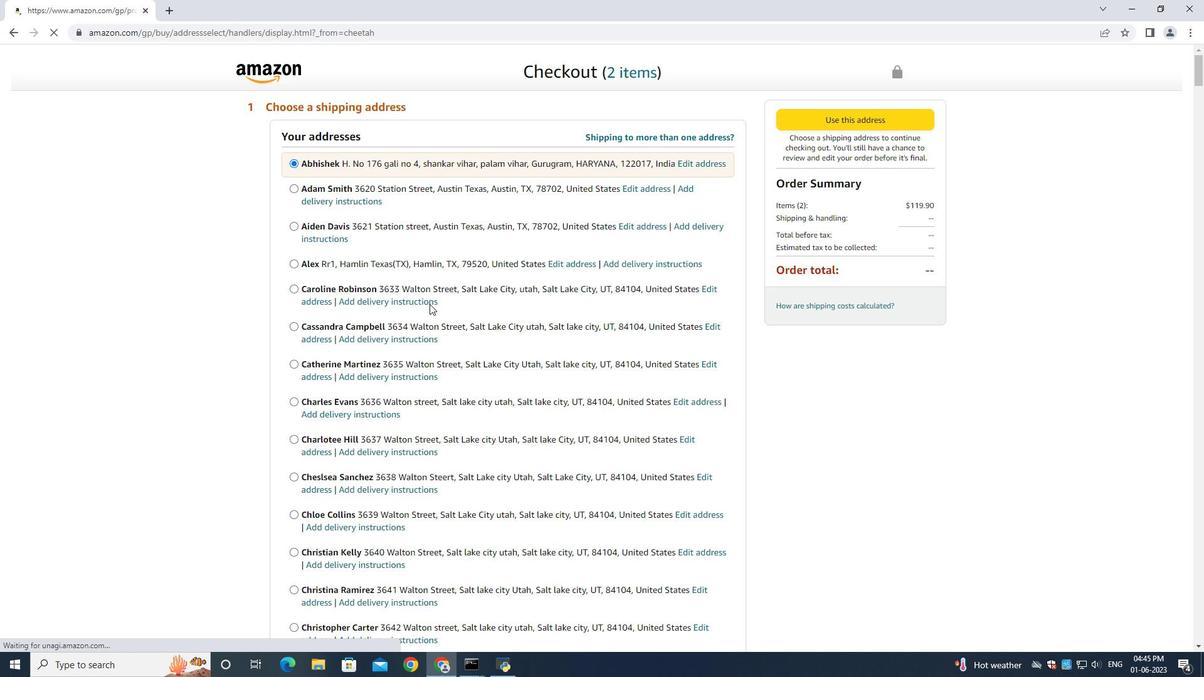 
Action: Mouse scrolled (400, 280) with delta (0, 0)
Screenshot: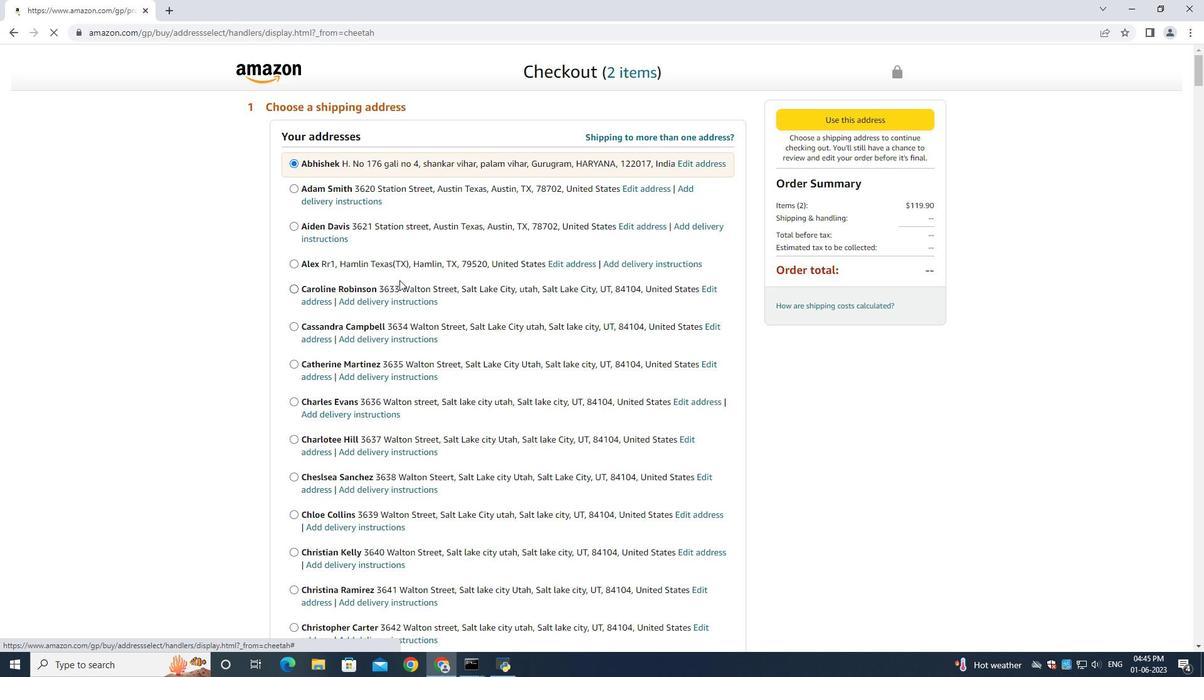 
Action: Mouse moved to (400, 281)
Screenshot: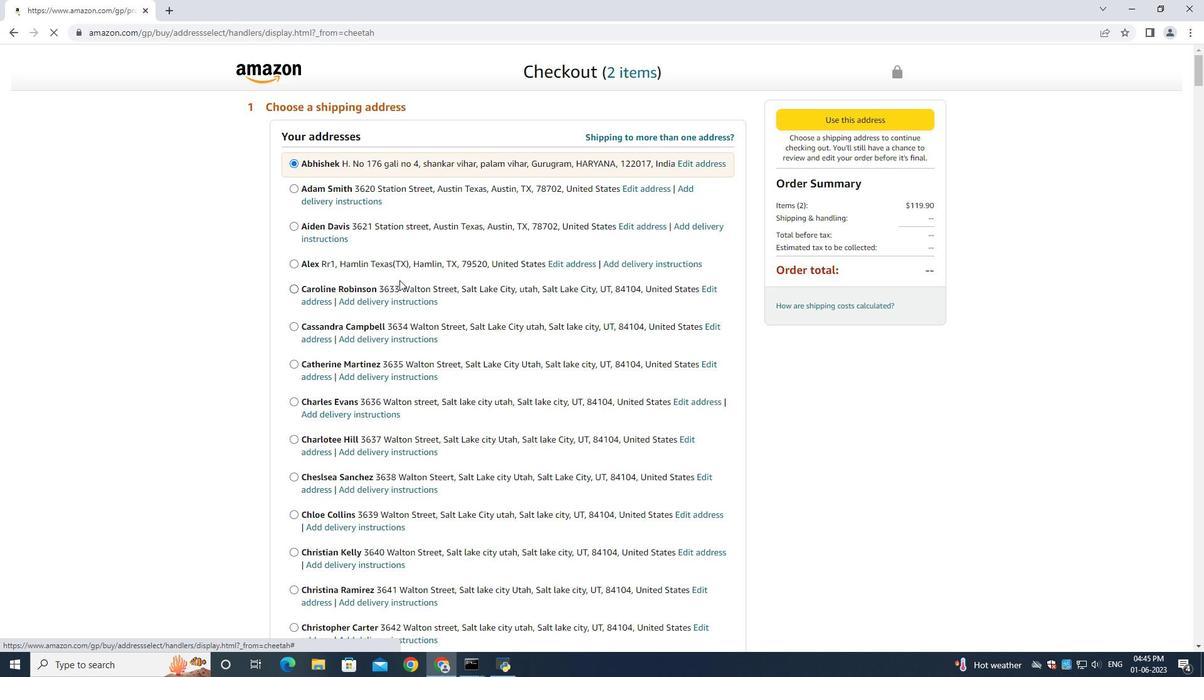 
Action: Mouse scrolled (400, 280) with delta (0, 0)
Screenshot: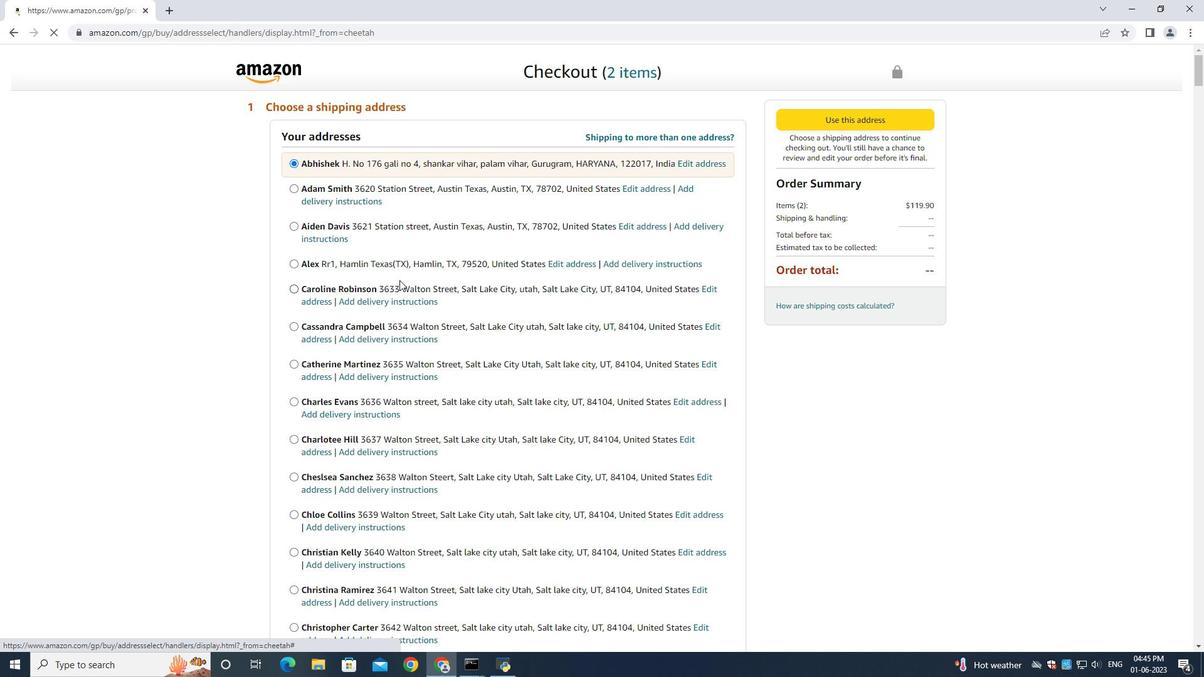 
Action: Mouse moved to (400, 281)
Screenshot: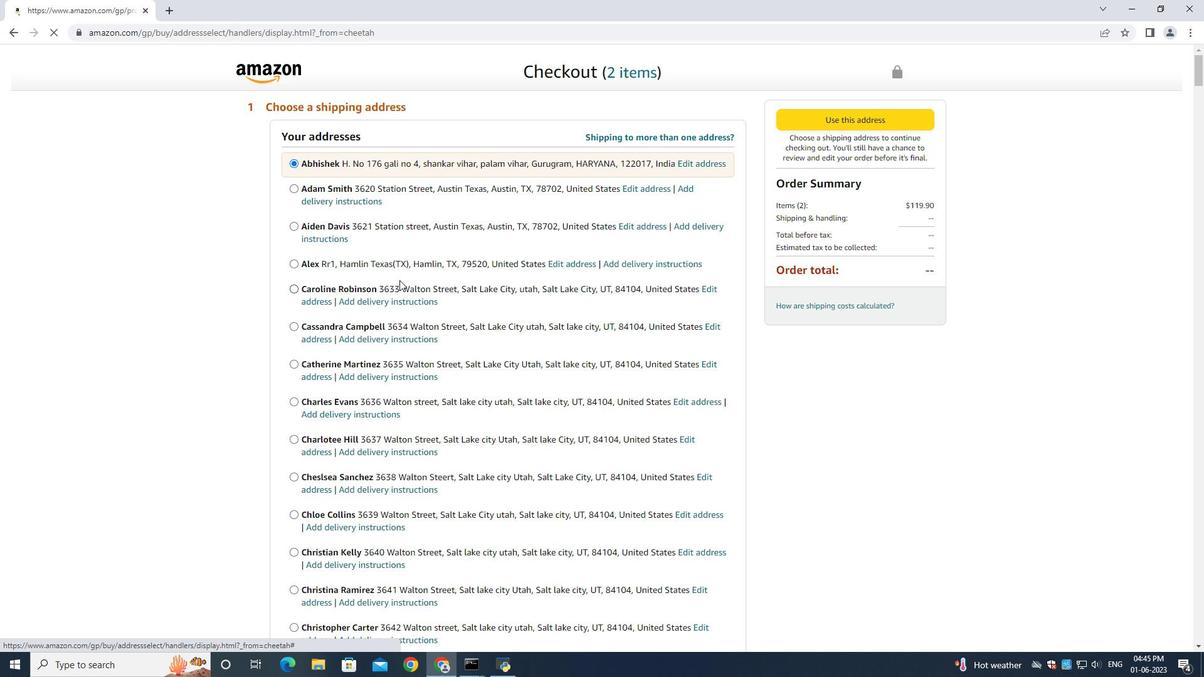
Action: Mouse scrolled (400, 279) with delta (0, -1)
Screenshot: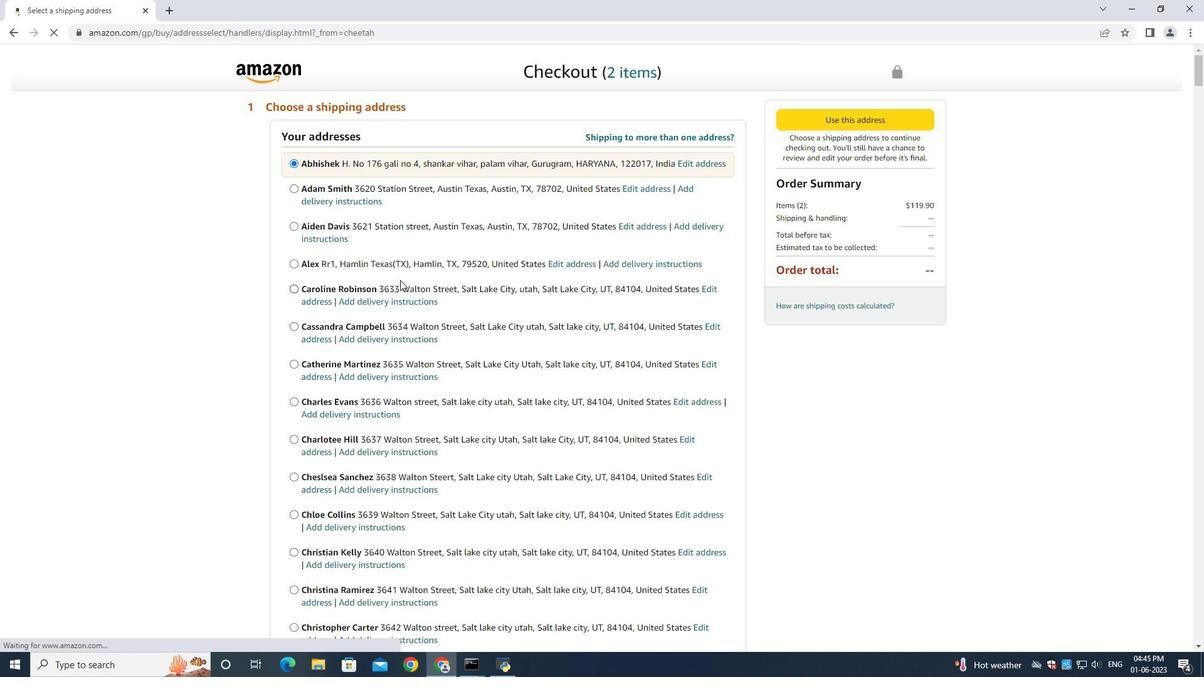 
Action: Mouse moved to (403, 284)
Screenshot: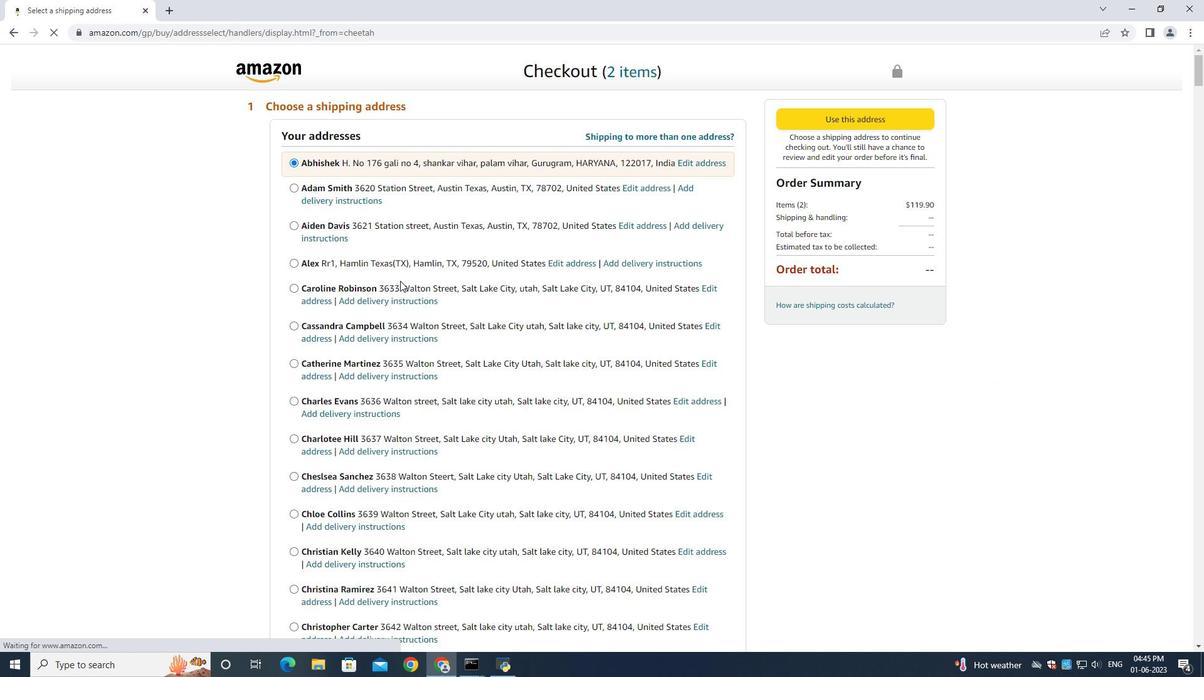 
Action: Mouse scrolled (400, 280) with delta (0, -1)
Screenshot: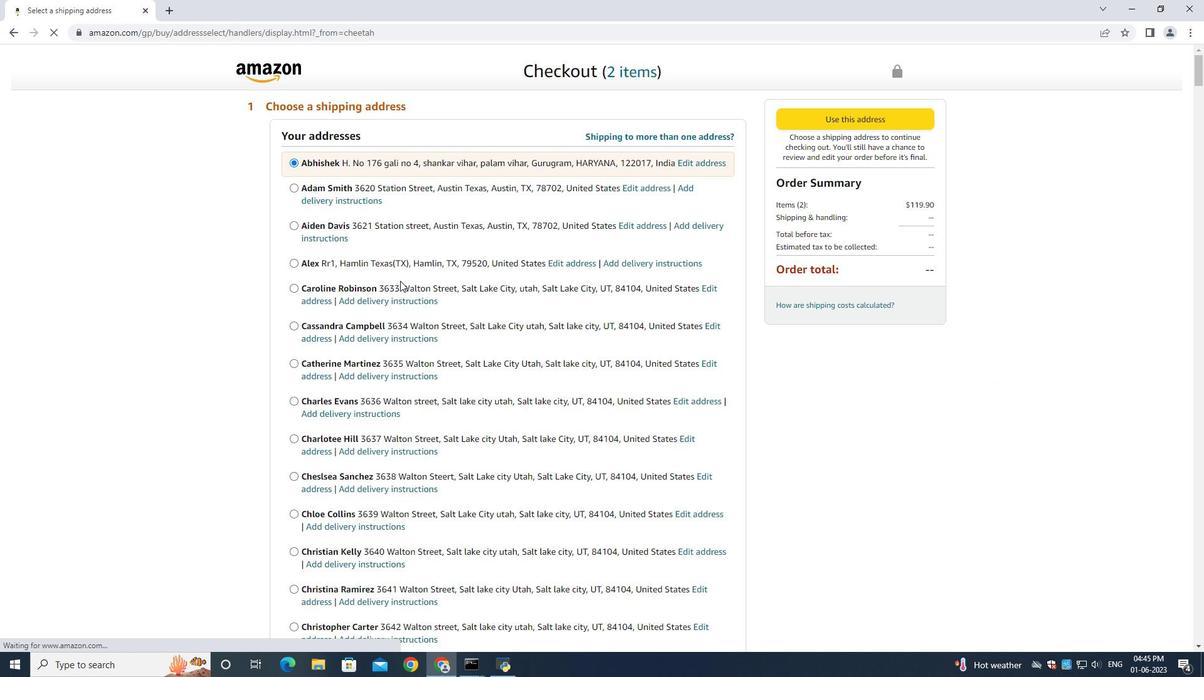 
Action: Mouse moved to (405, 289)
Screenshot: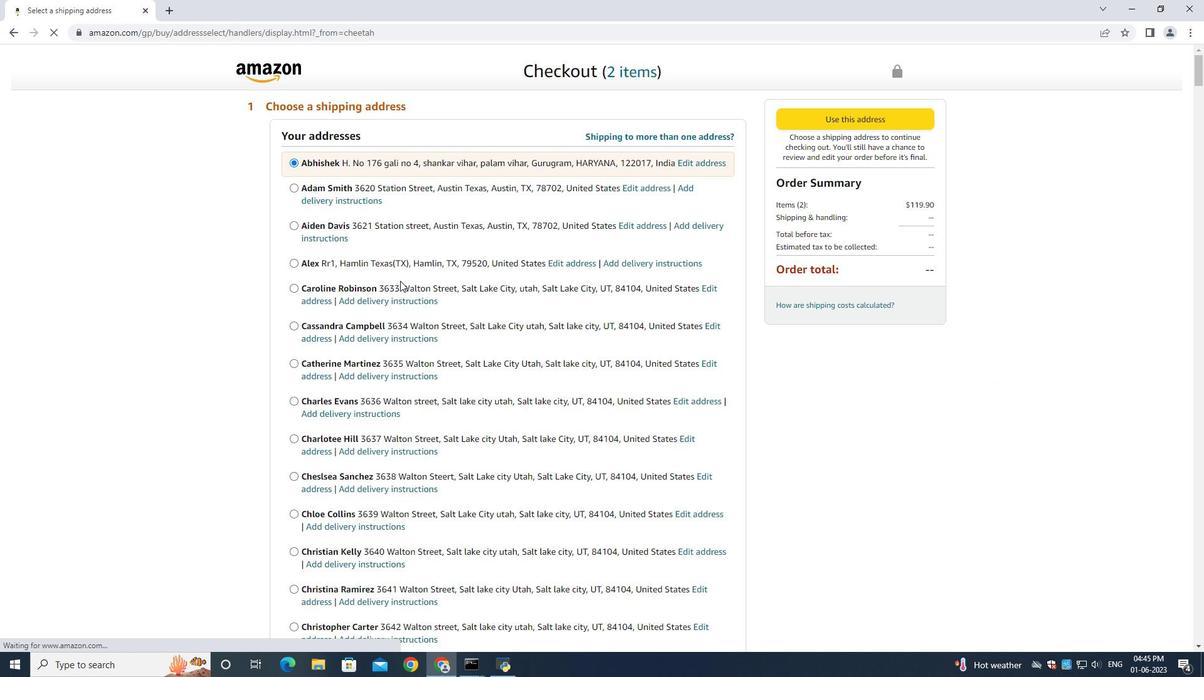 
Action: Mouse scrolled (400, 281) with delta (0, 0)
Screenshot: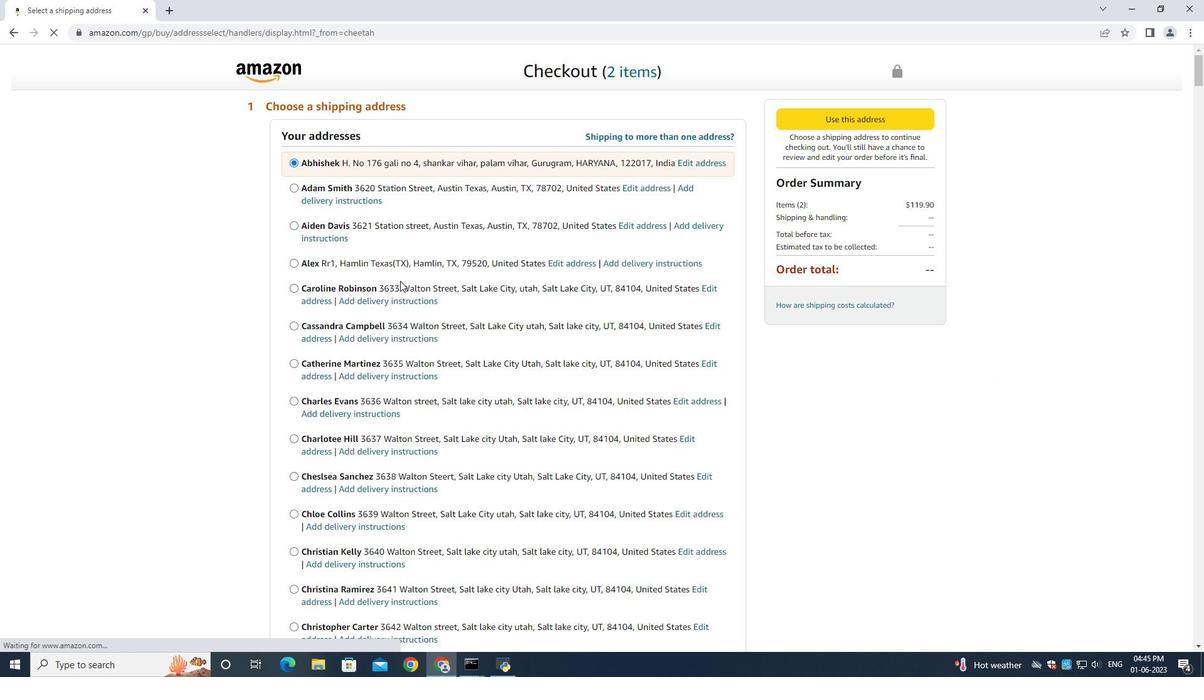 
Action: Mouse moved to (406, 289)
Screenshot: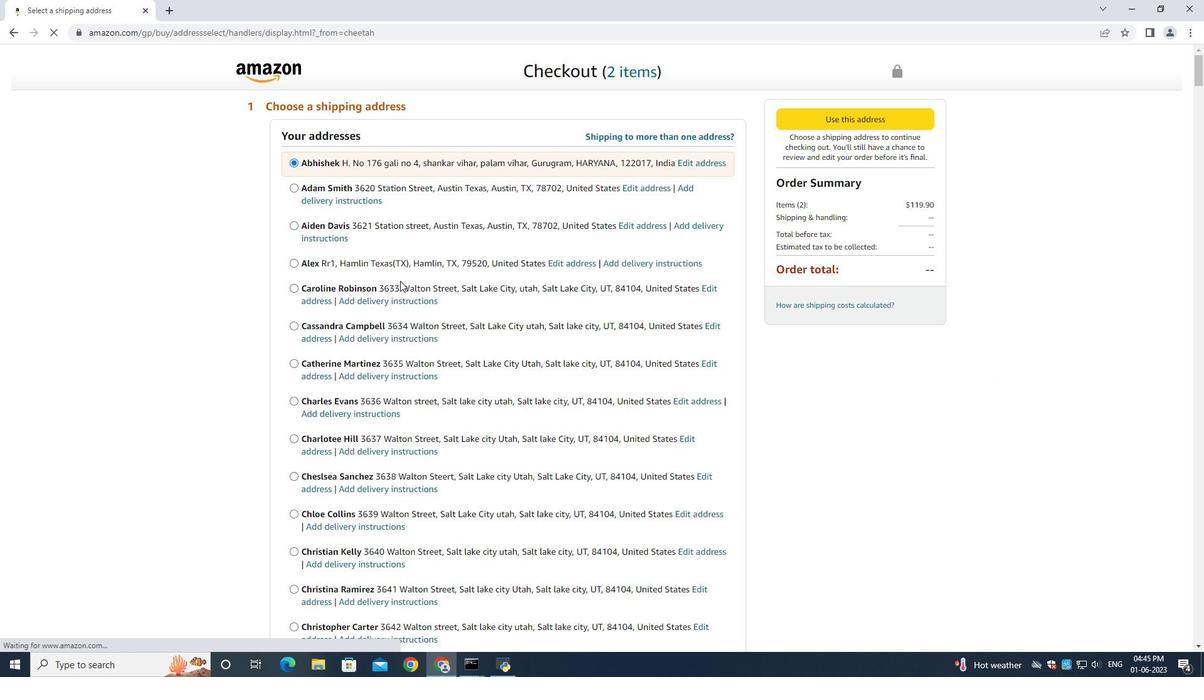 
Action: Mouse scrolled (403, 284) with delta (0, 0)
Screenshot: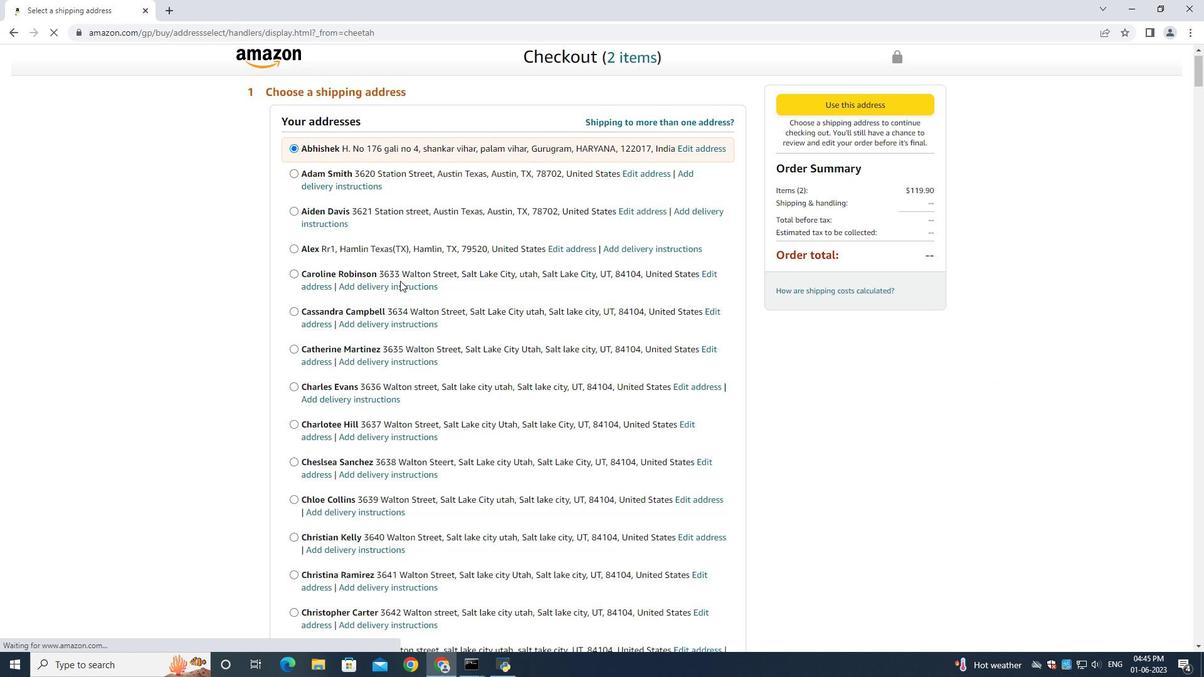 
Action: Mouse moved to (407, 292)
Screenshot: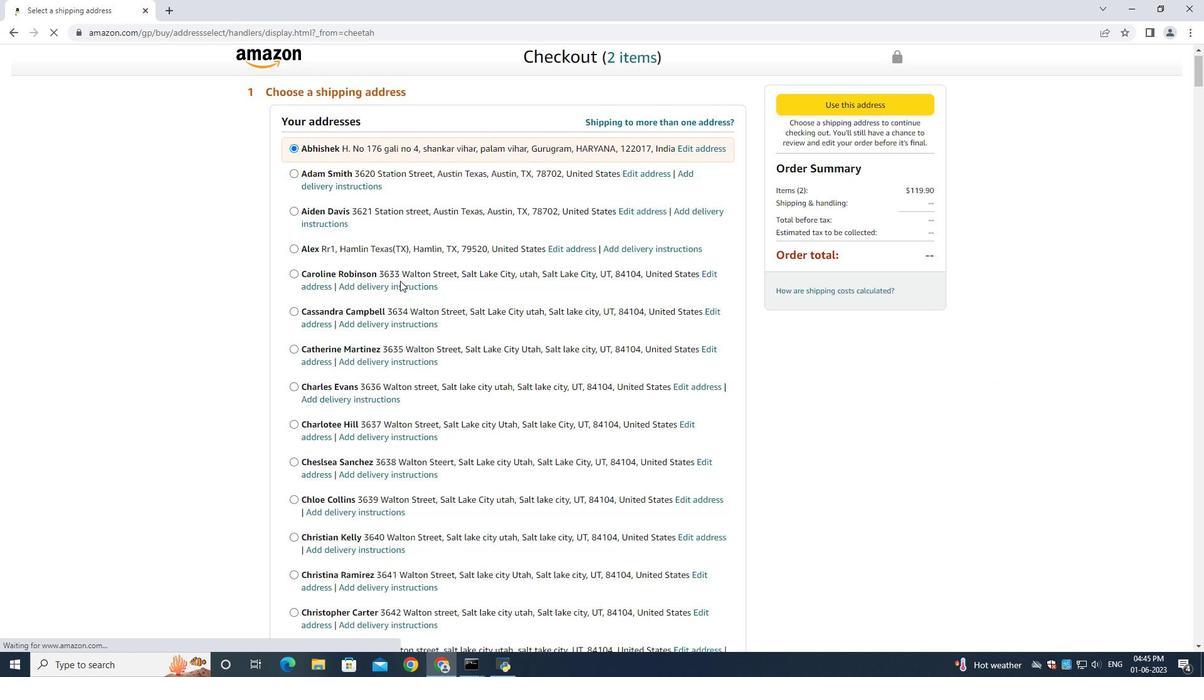
Action: Mouse scrolled (405, 288) with delta (0, 0)
Screenshot: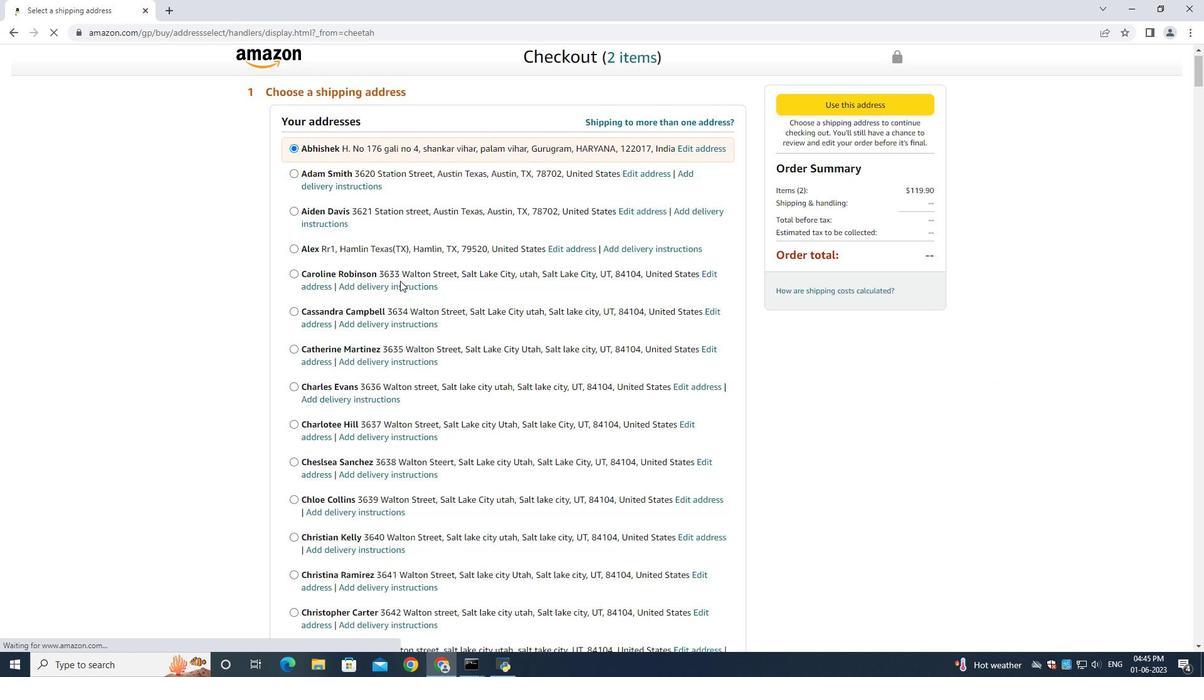 
Action: Mouse moved to (407, 294)
Screenshot: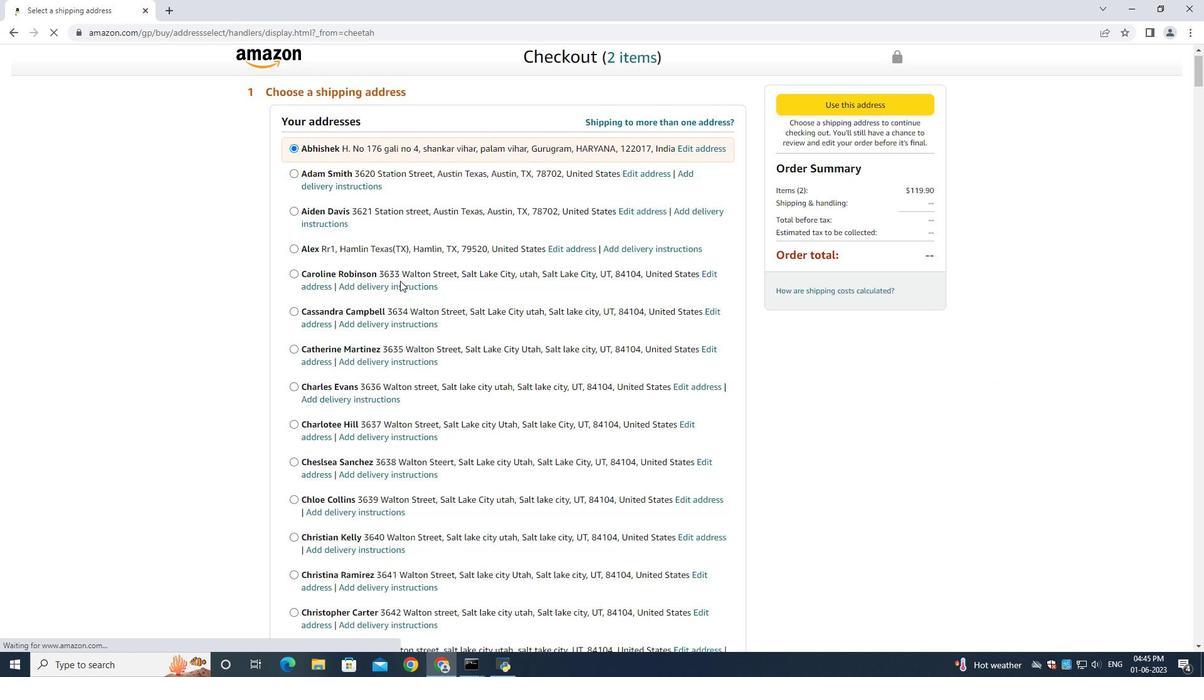 
Action: Mouse scrolled (407, 291) with delta (0, 0)
Screenshot: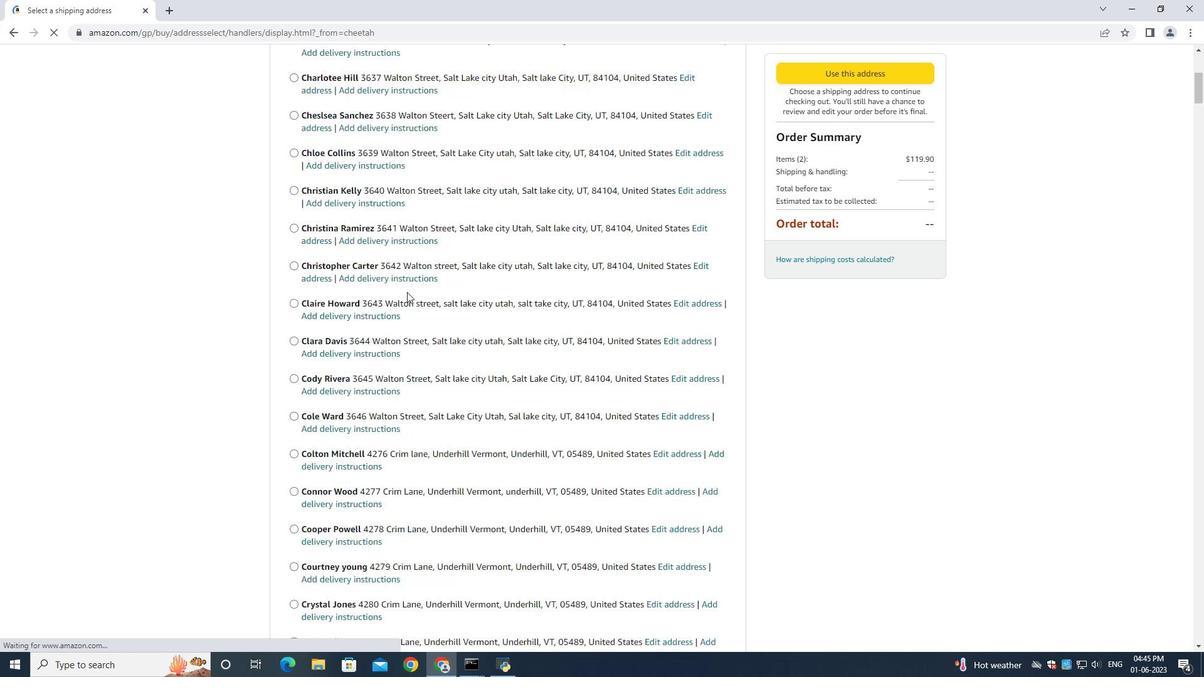 
Action: Mouse moved to (407, 296)
Screenshot: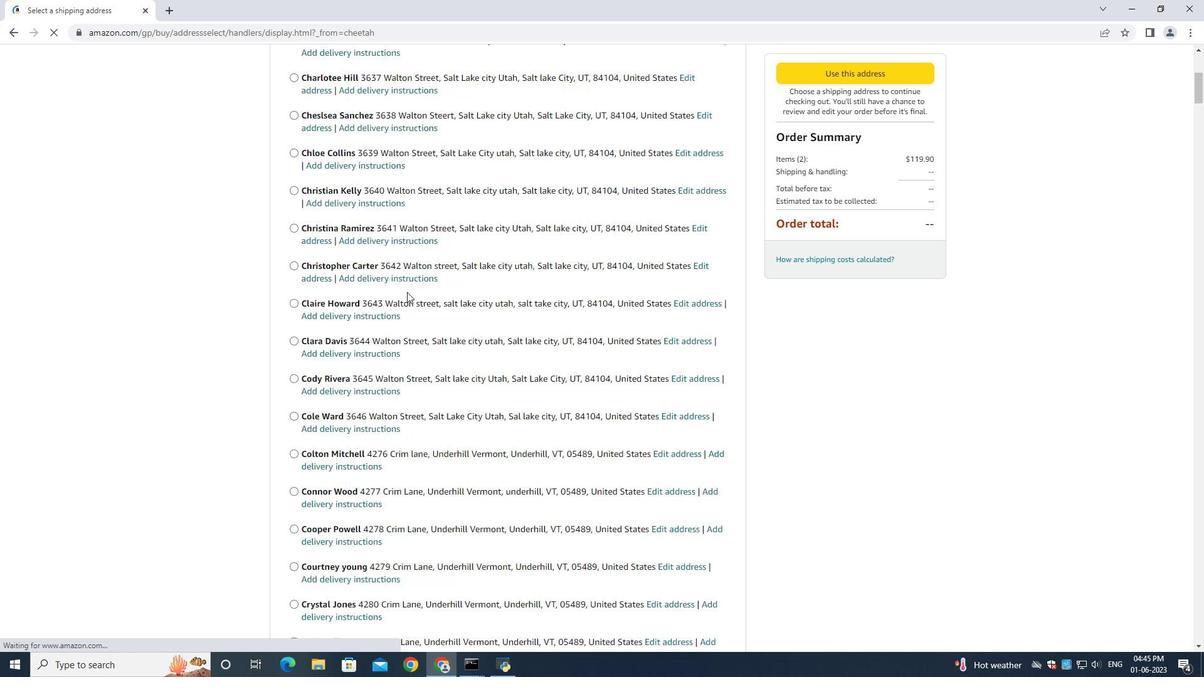 
Action: Mouse scrolled (407, 294) with delta (0, 0)
Screenshot: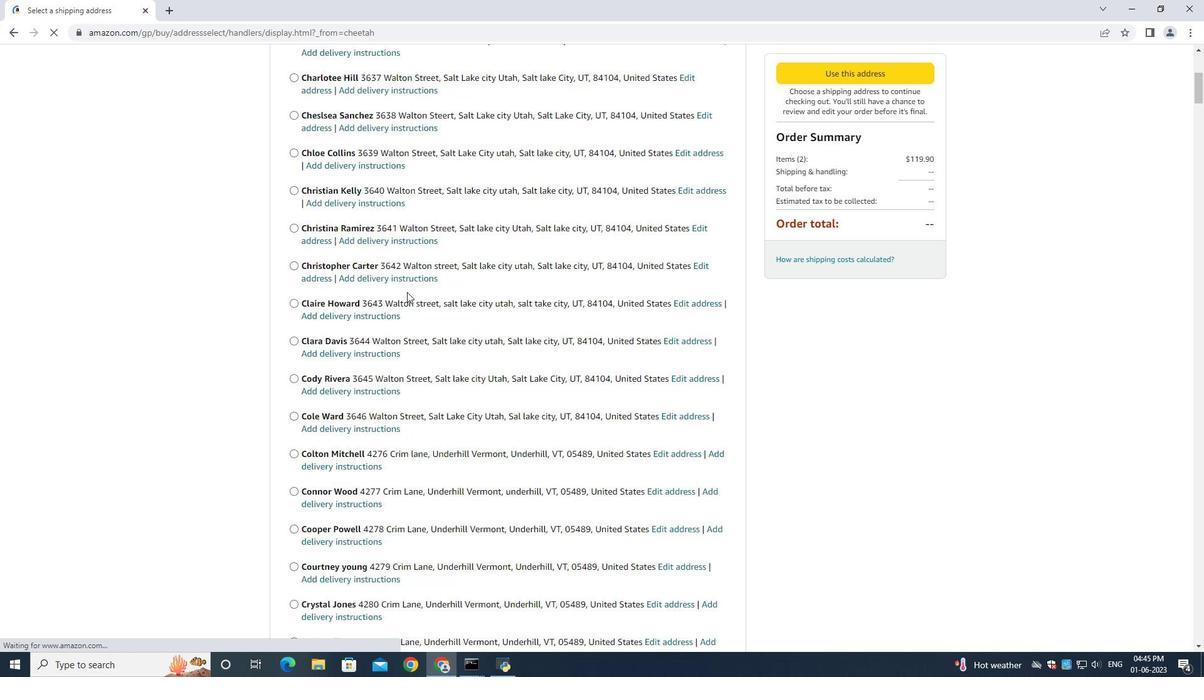 
Action: Mouse moved to (408, 296)
Screenshot: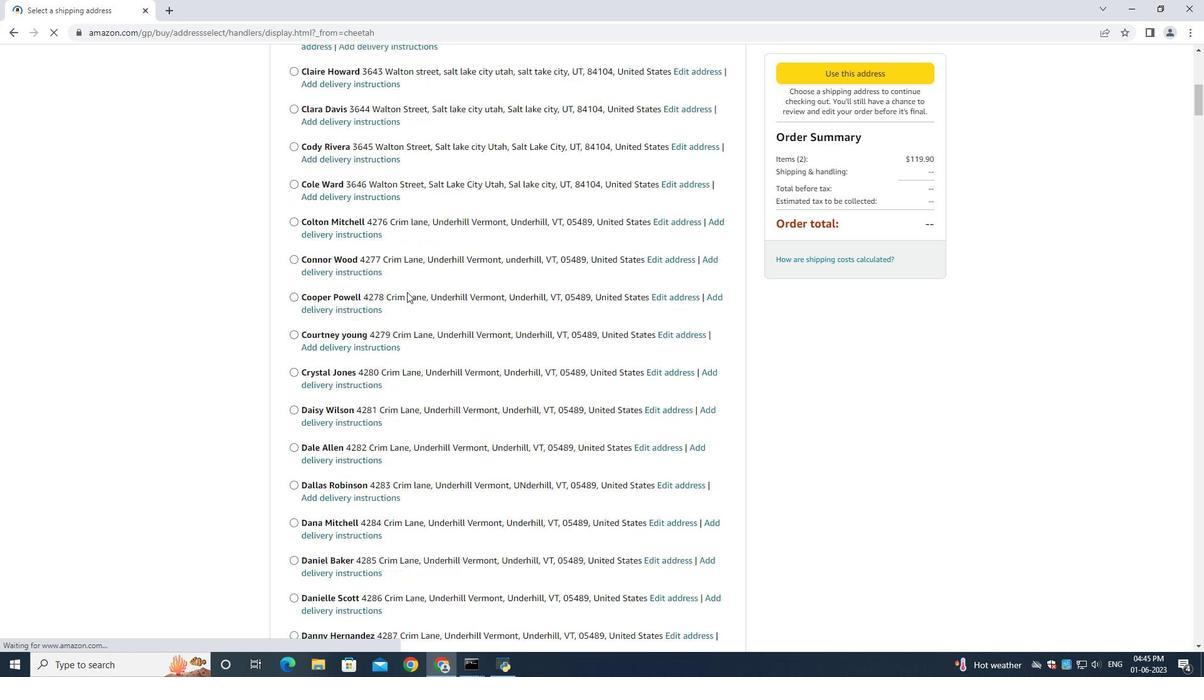 
Action: Mouse scrolled (407, 295) with delta (0, 0)
Screenshot: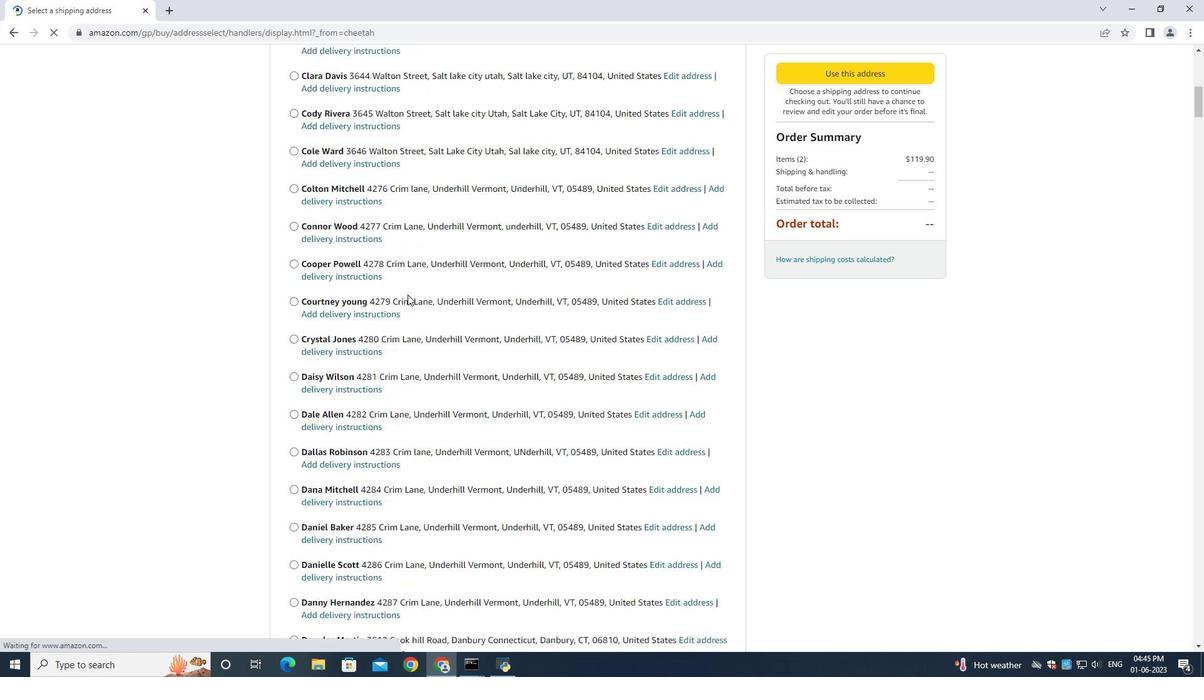 
Action: Mouse moved to (484, 307)
Screenshot: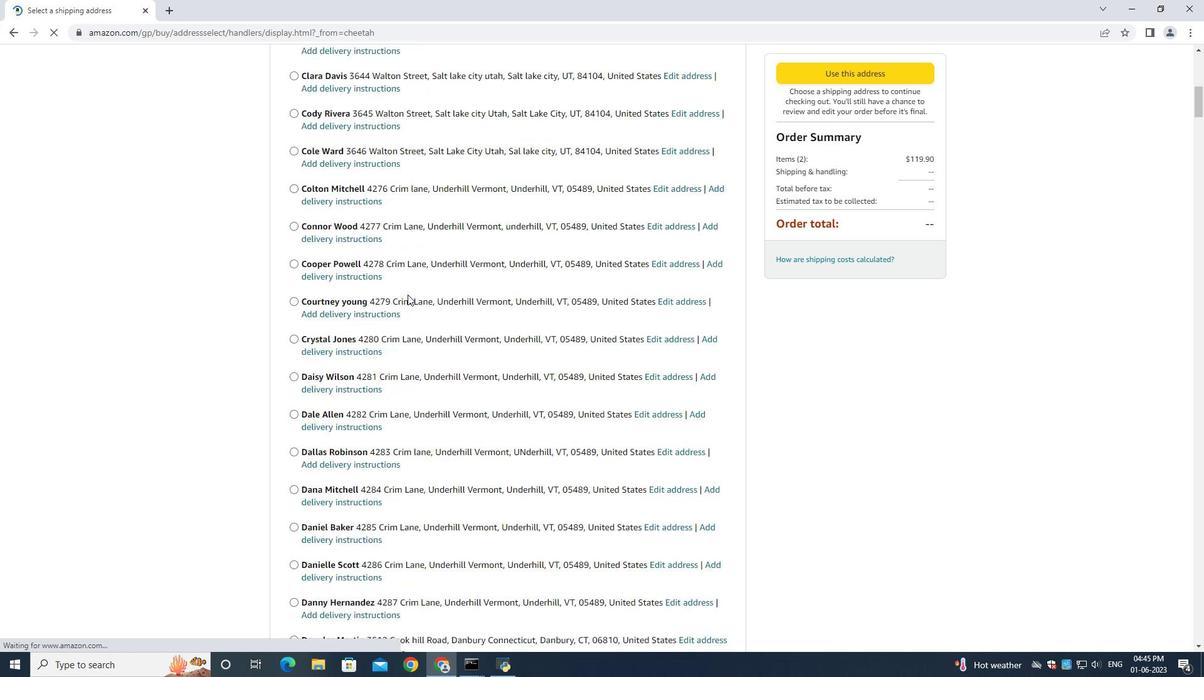 
Action: Mouse scrolled (408, 295) with delta (0, -1)
Screenshot: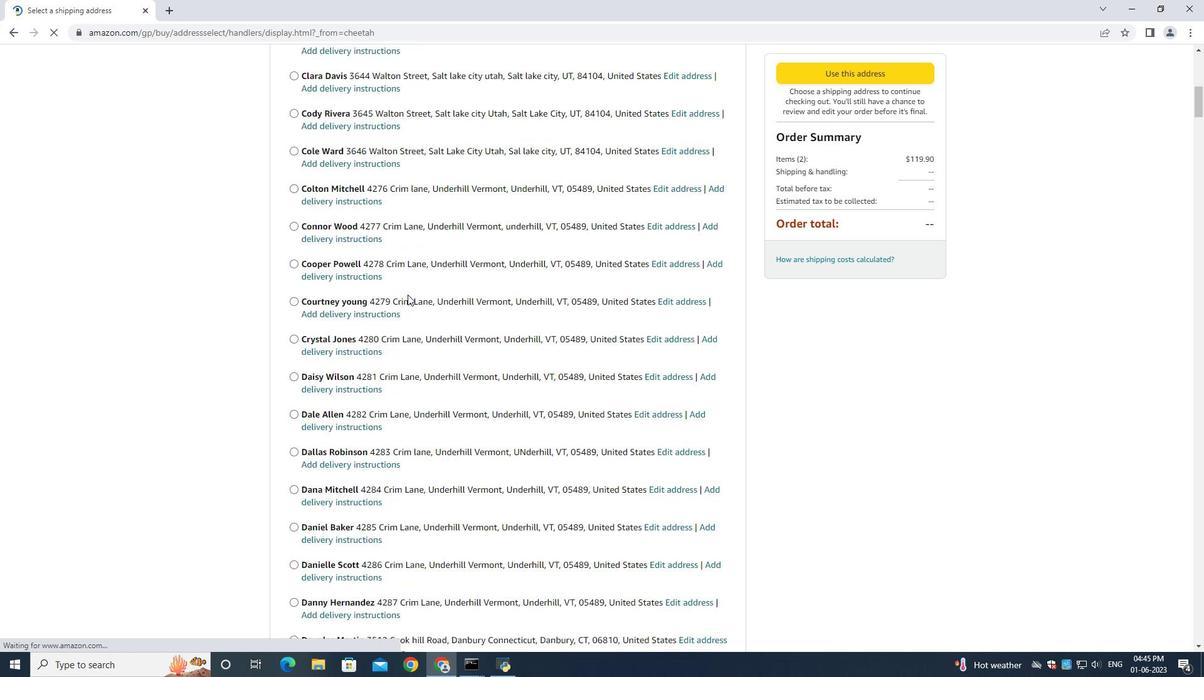 
Action: Mouse moved to (494, 309)
Screenshot: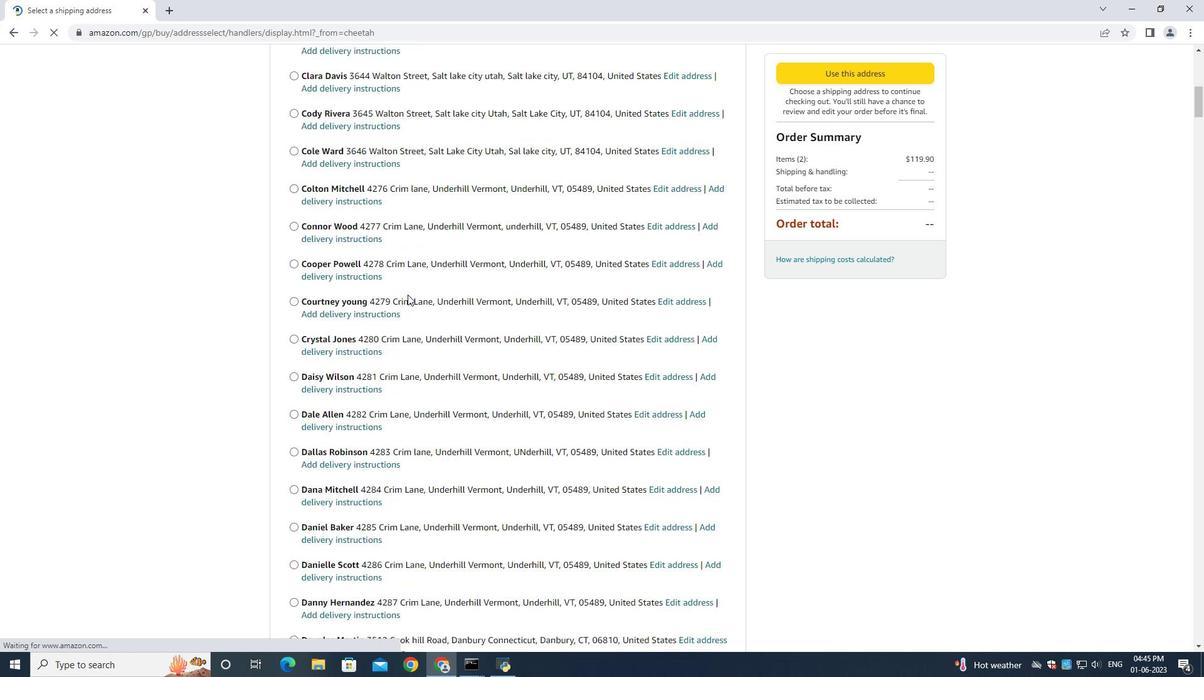 
Action: Mouse scrolled (408, 295) with delta (0, -1)
Screenshot: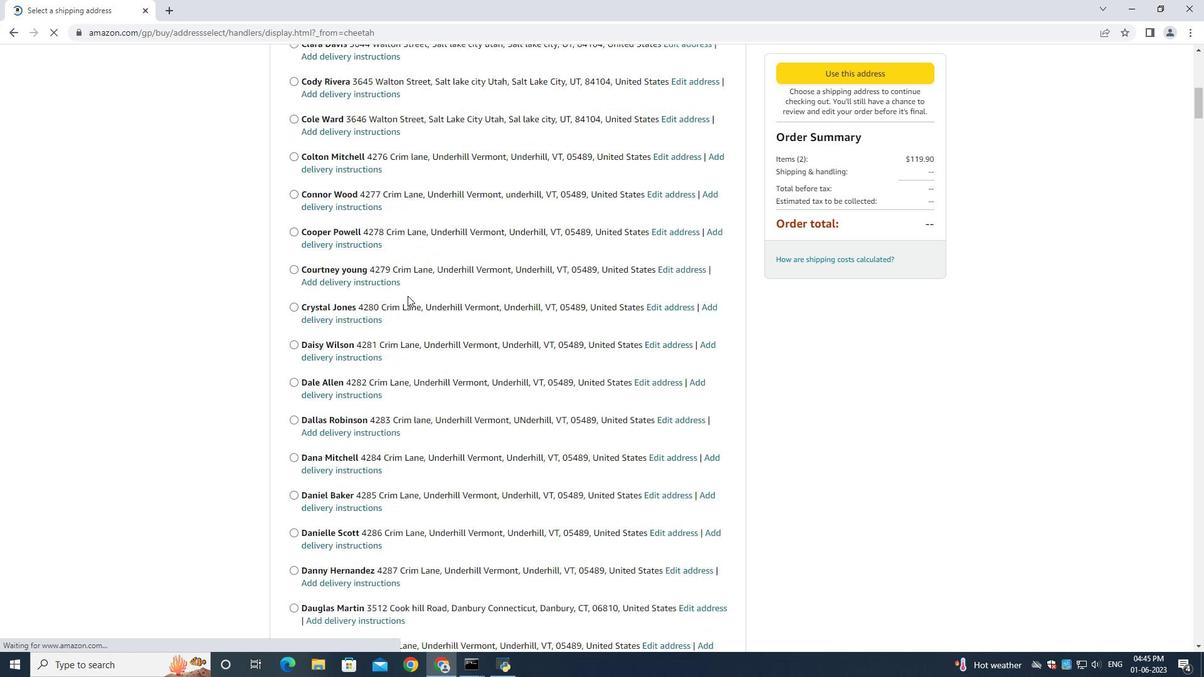 
Action: Mouse moved to (494, 309)
Screenshot: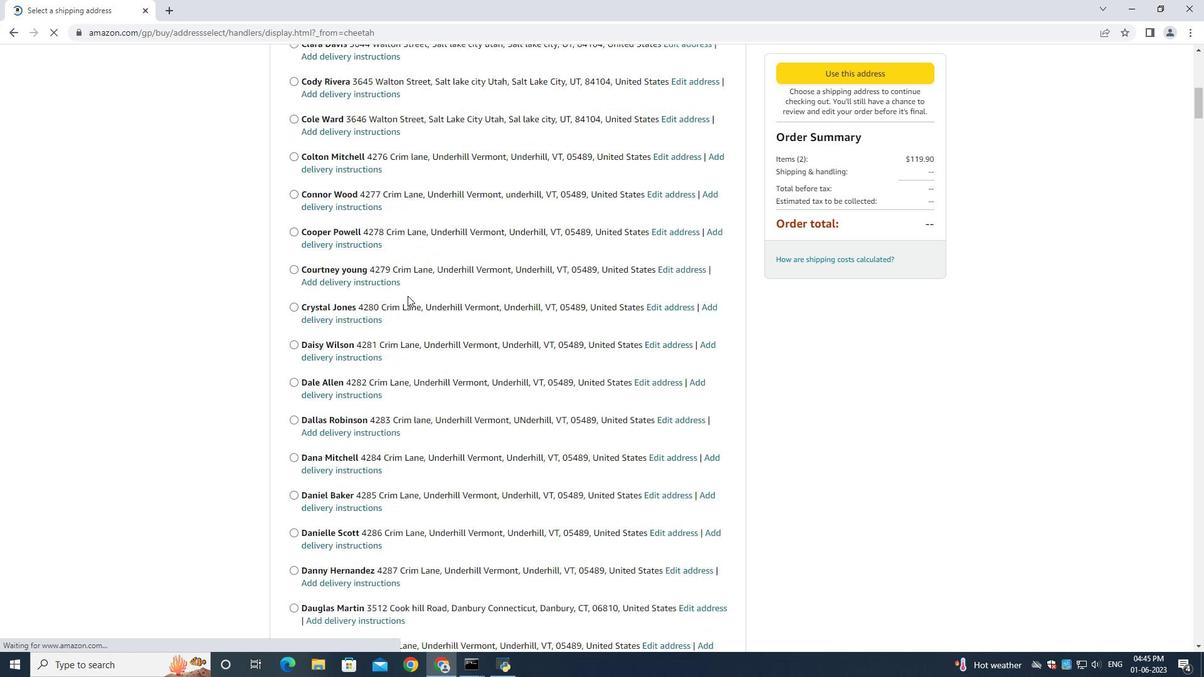 
Action: Mouse scrolled (408, 296) with delta (0, 0)
Screenshot: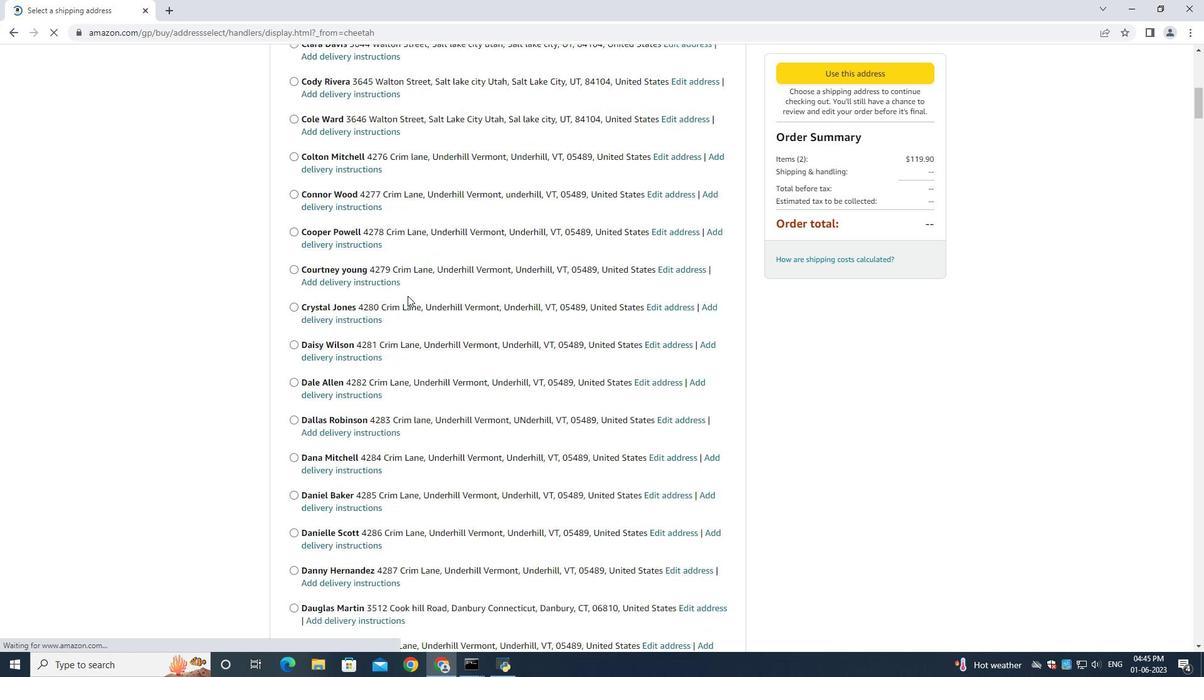
Action: Mouse scrolled (494, 308) with delta (0, 0)
Screenshot: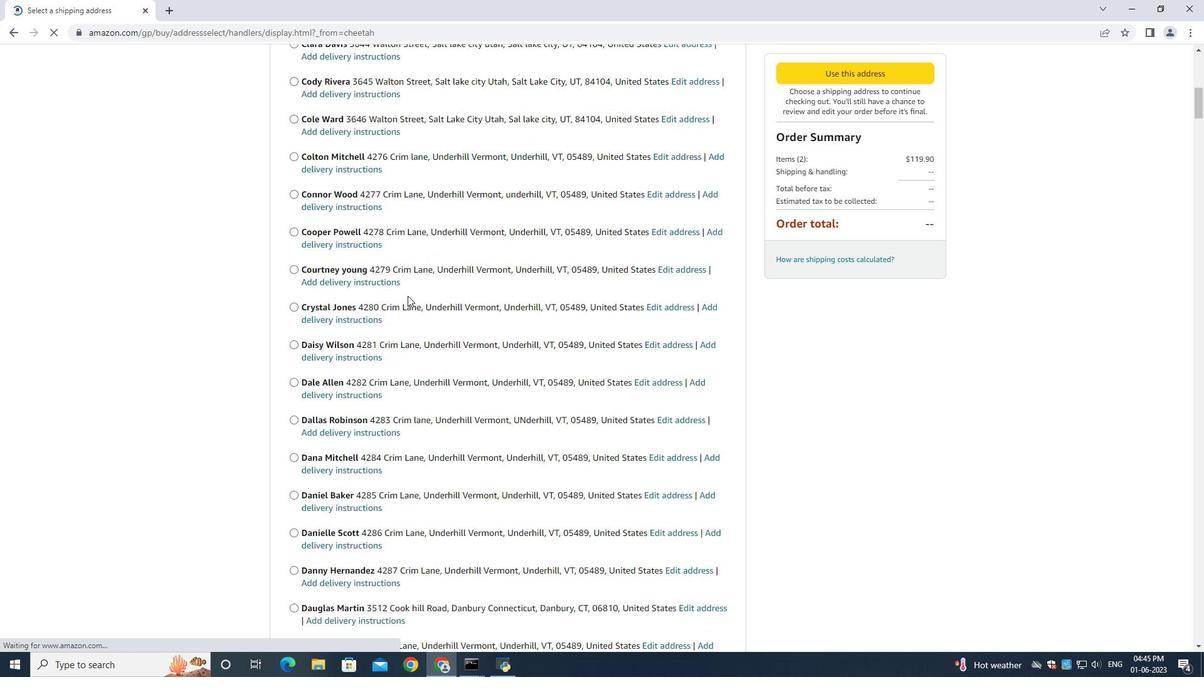 
Action: Mouse scrolled (494, 308) with delta (0, 0)
Screenshot: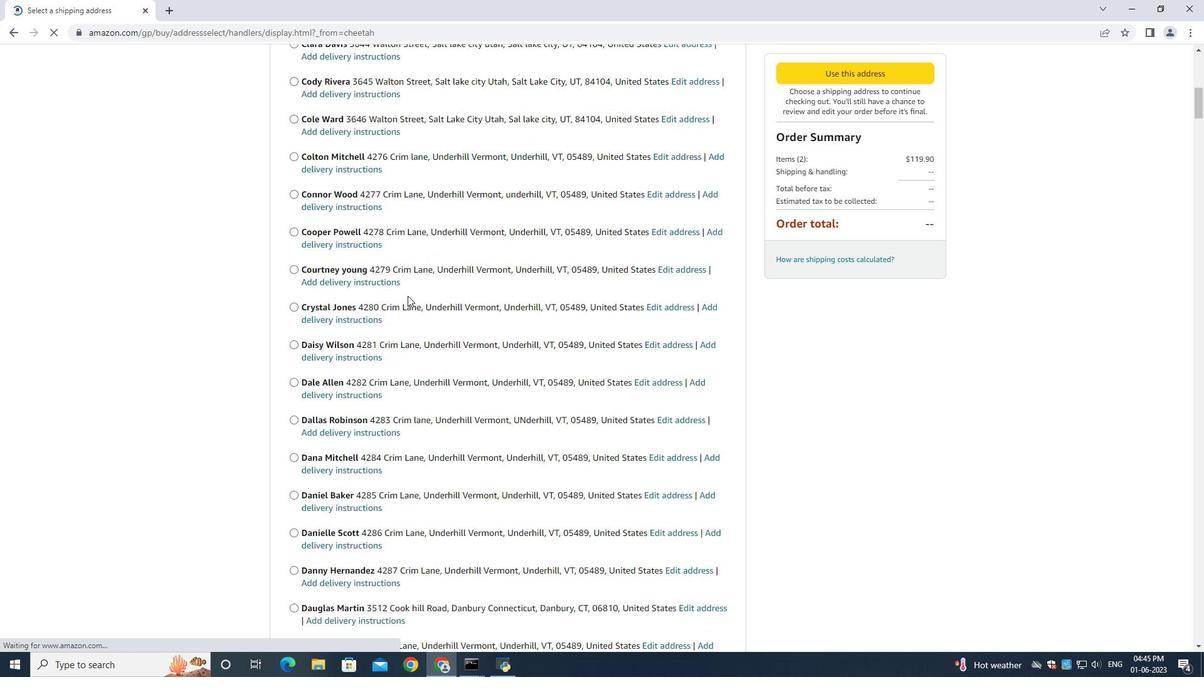 
Action: Mouse scrolled (494, 308) with delta (0, 0)
Screenshot: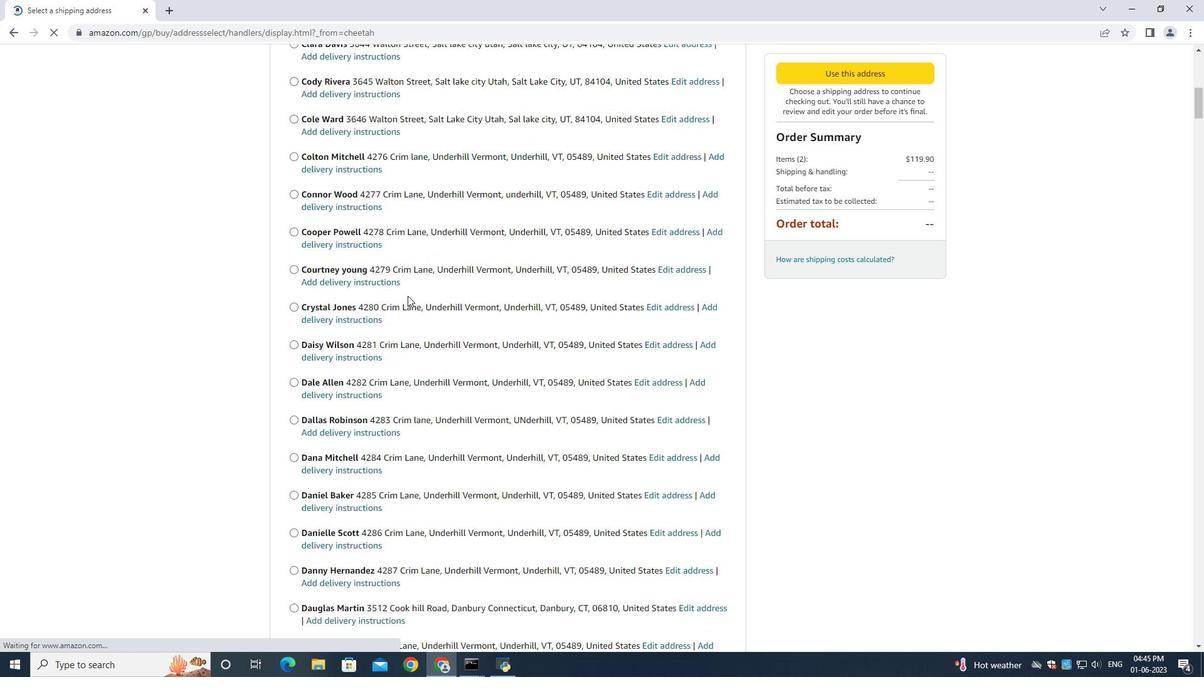 
Action: Mouse scrolled (494, 308) with delta (0, 0)
Screenshot: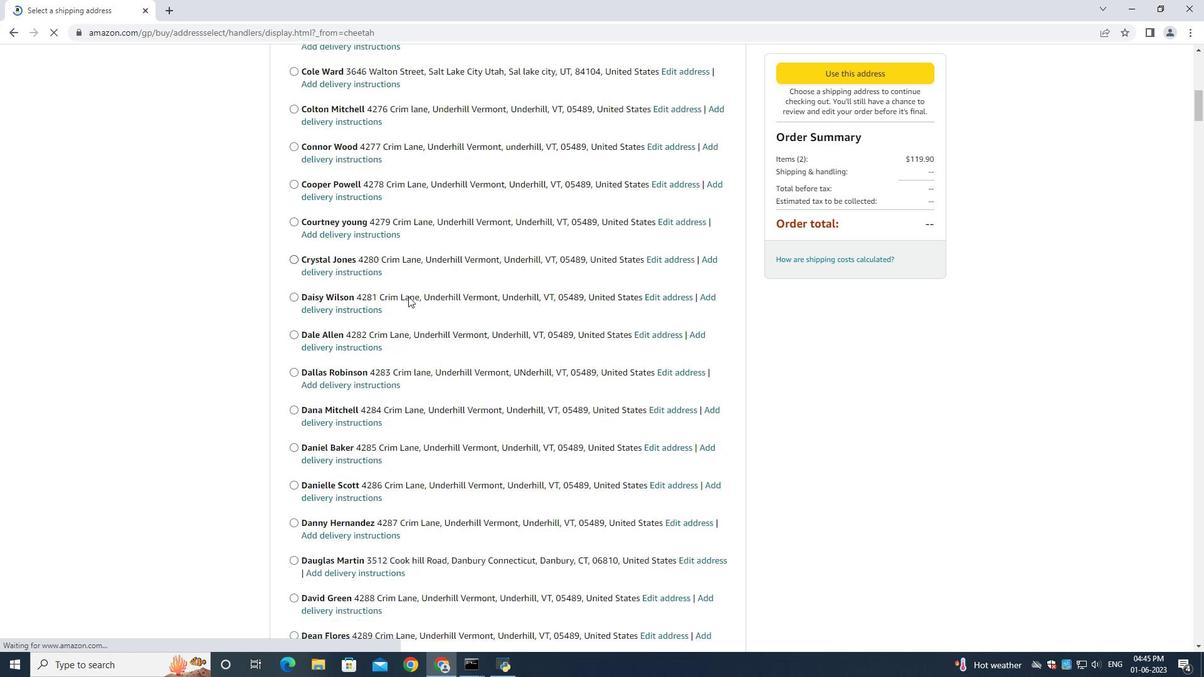 
Action: Mouse scrolled (494, 308) with delta (0, 0)
Screenshot: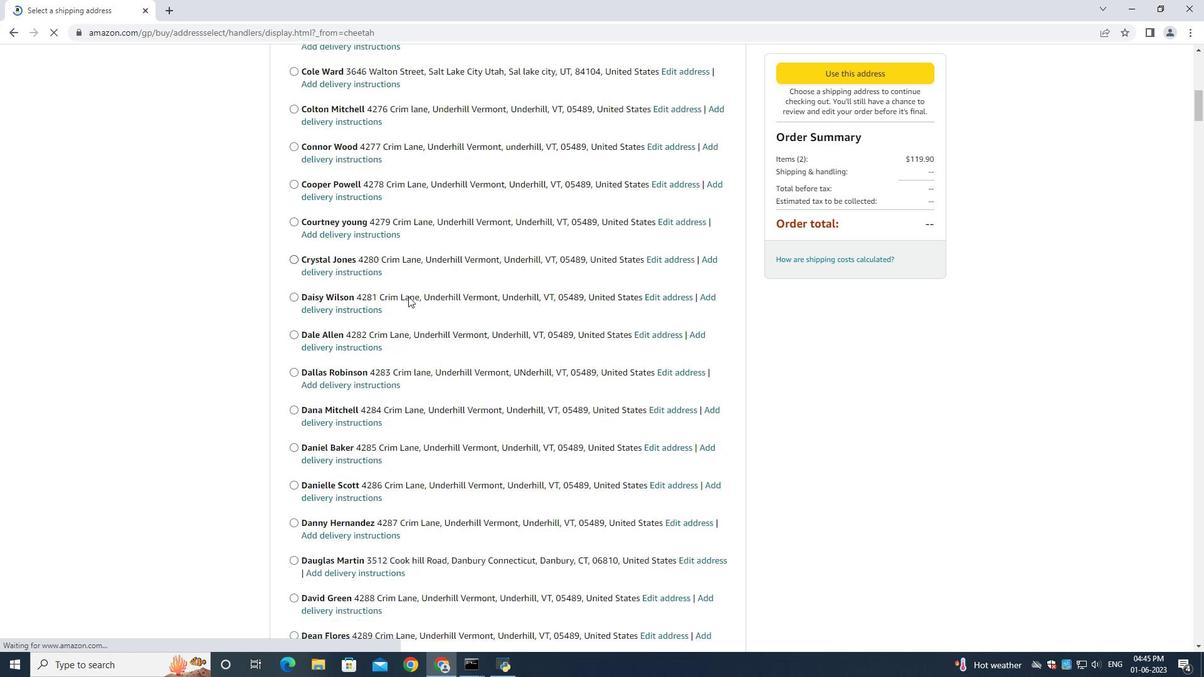 
Action: Mouse scrolled (494, 308) with delta (0, 0)
Screenshot: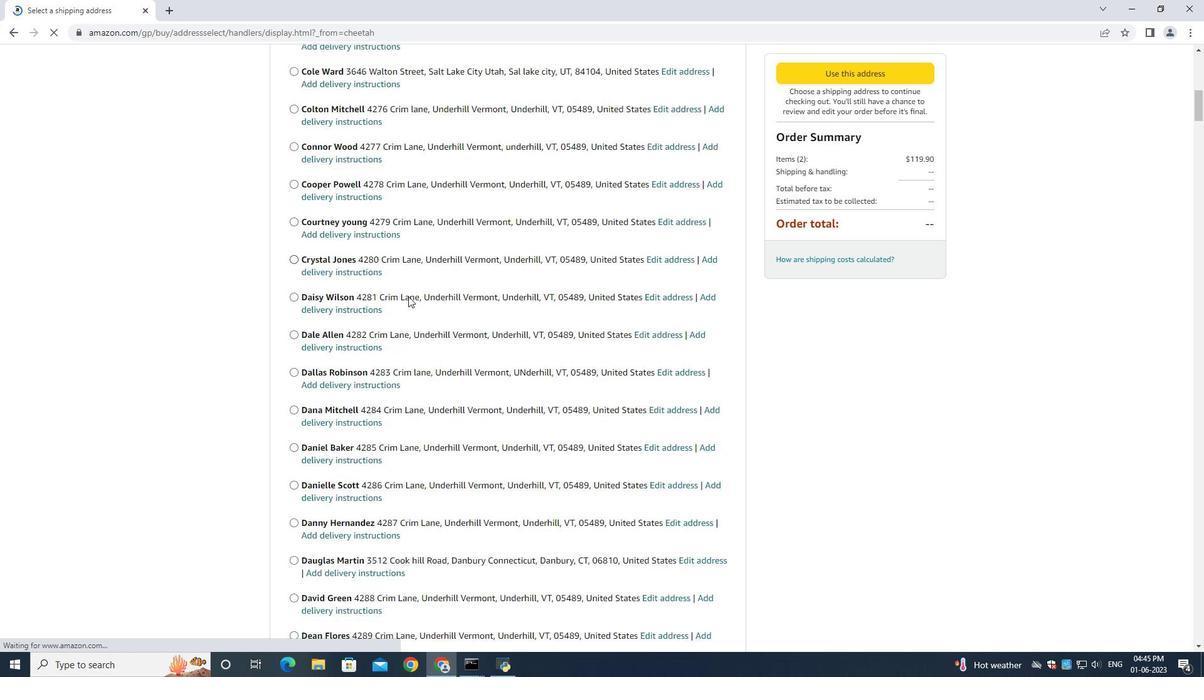 
Action: Mouse scrolled (494, 308) with delta (0, 0)
Screenshot: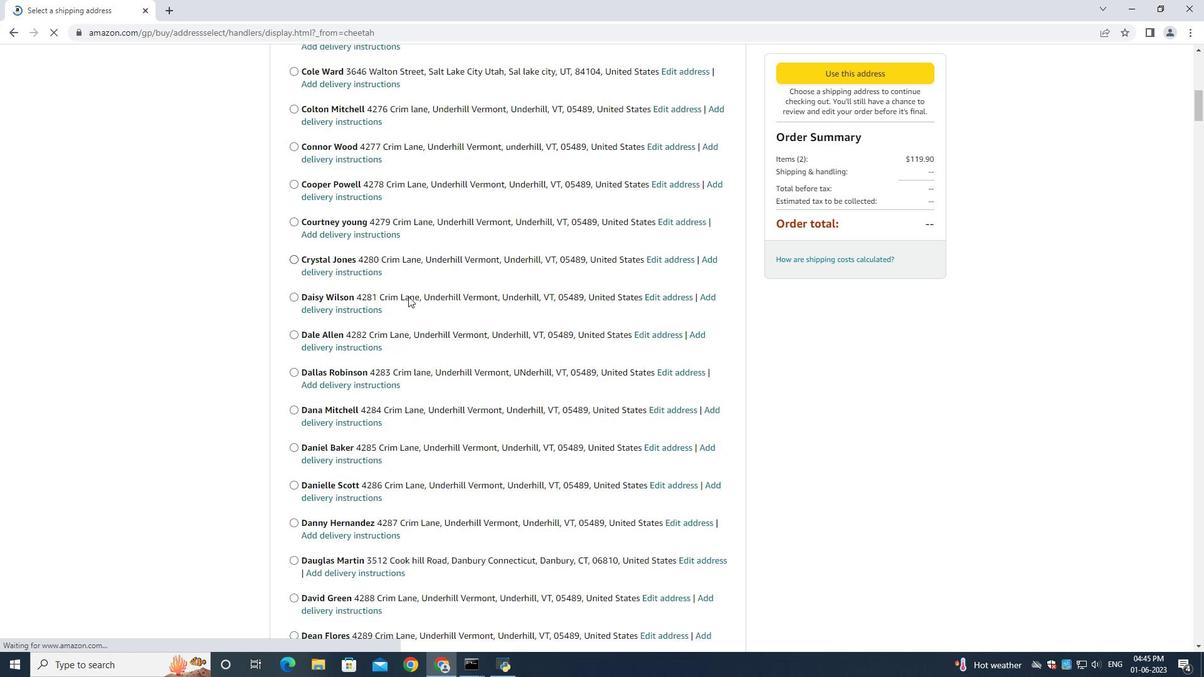 
Action: Mouse scrolled (494, 308) with delta (0, 0)
Screenshot: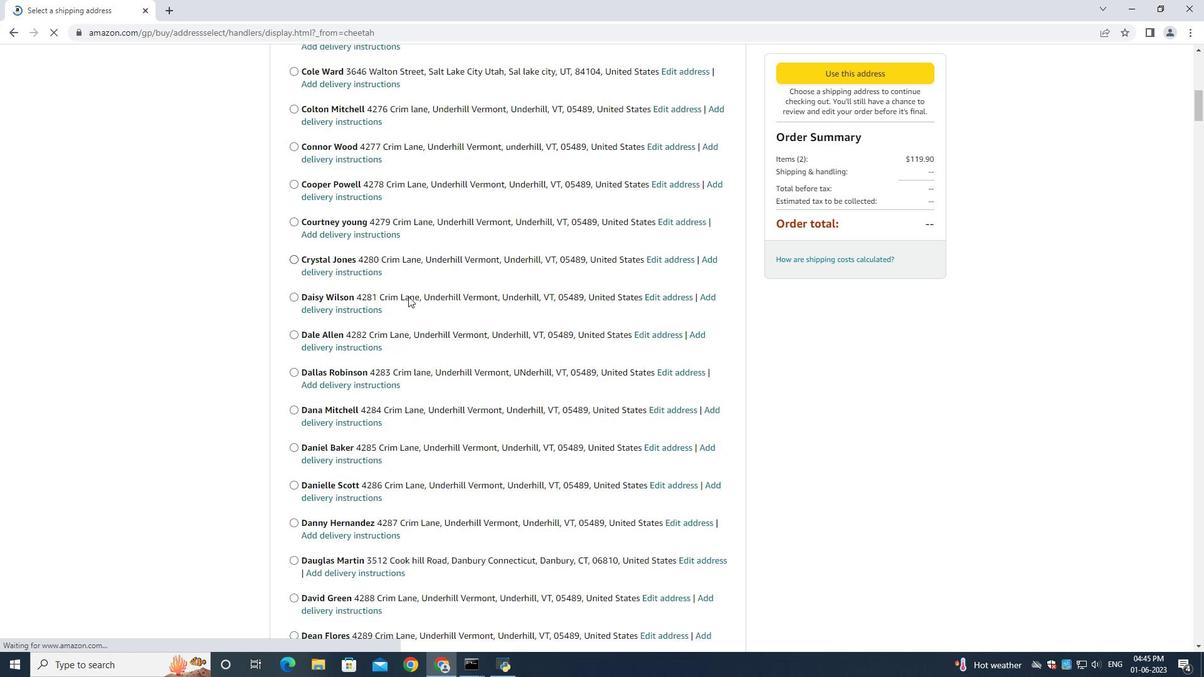
Action: Mouse scrolled (494, 308) with delta (0, 0)
Screenshot: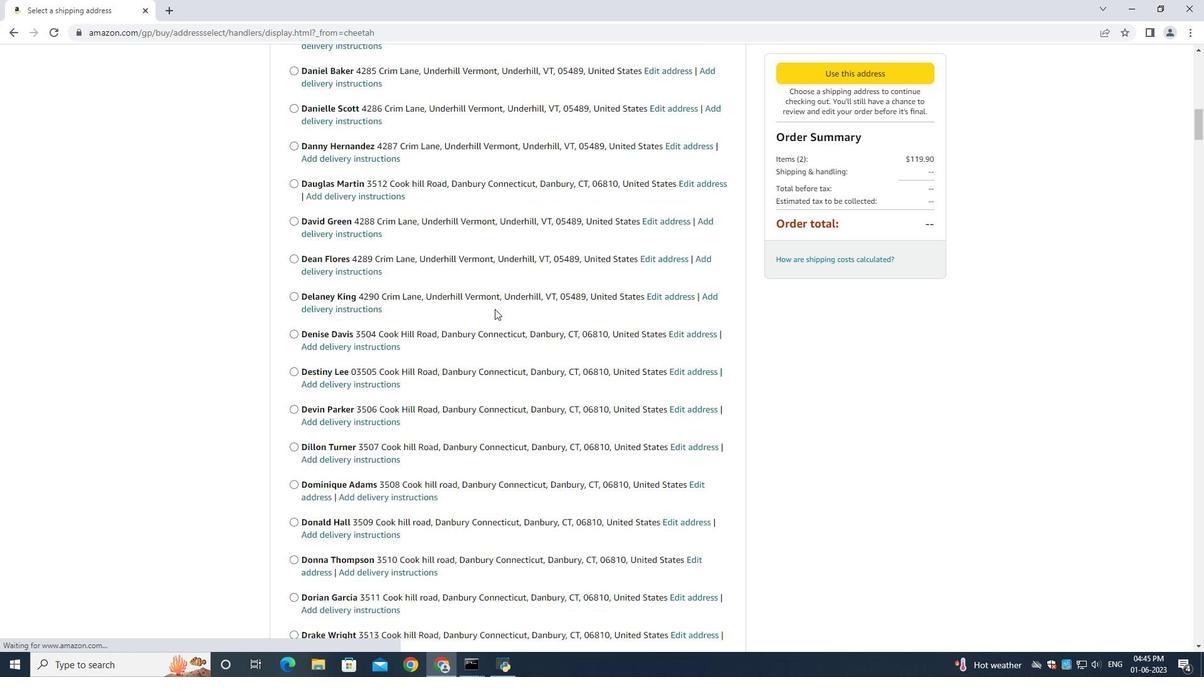 
Action: Mouse scrolled (494, 308) with delta (0, 0)
Screenshot: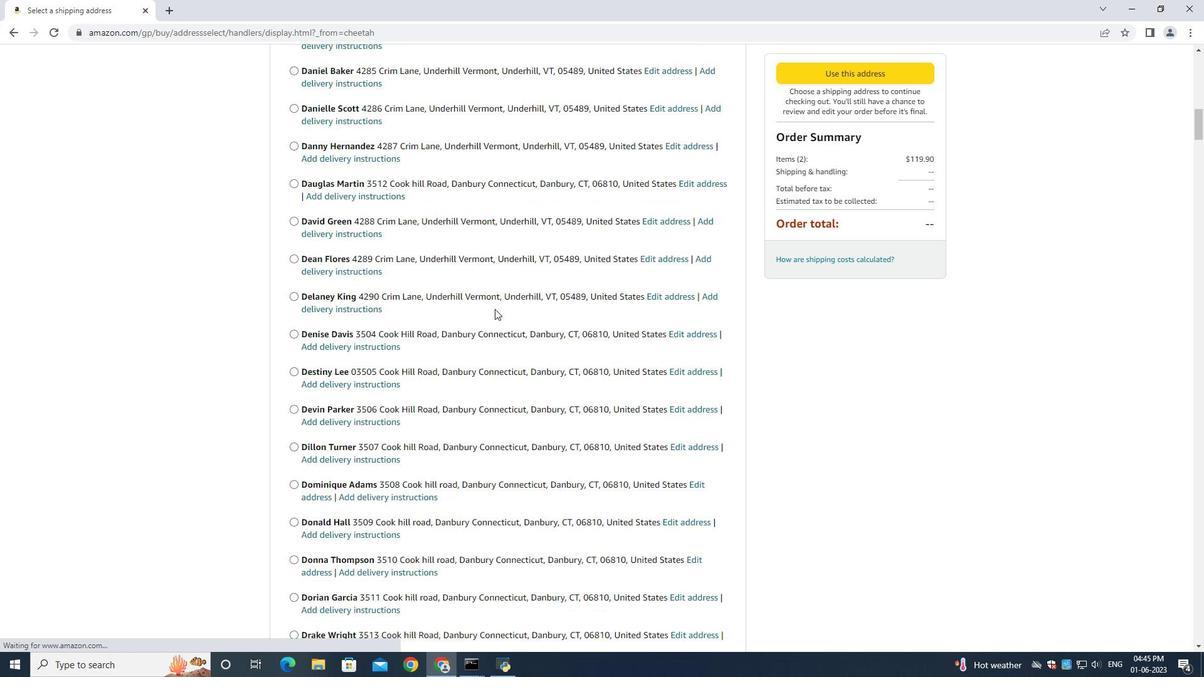 
Action: Mouse scrolled (494, 308) with delta (0, 0)
Screenshot: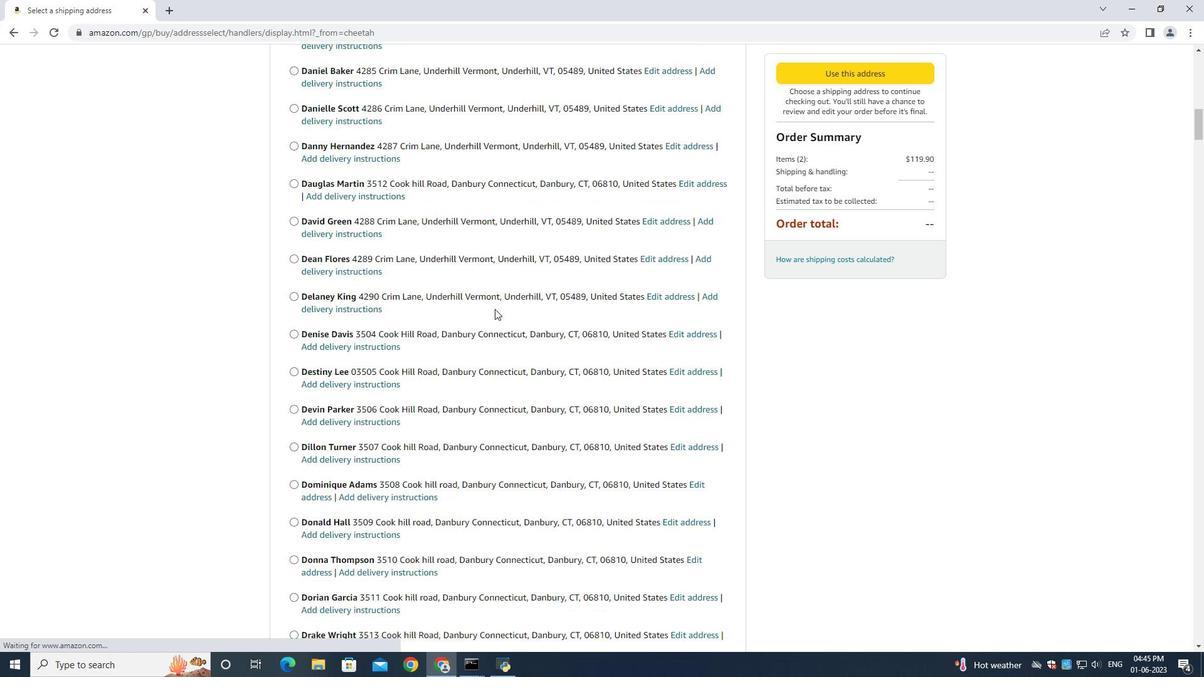 
Action: Mouse scrolled (494, 308) with delta (0, 0)
Screenshot: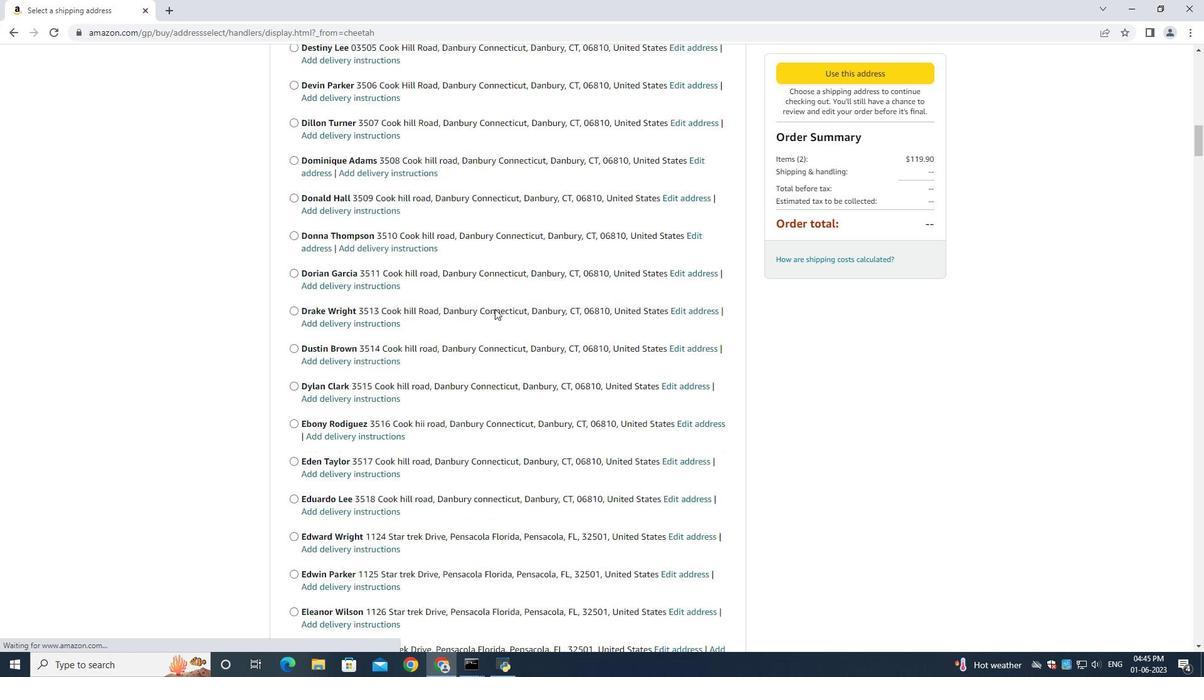 
Action: Mouse scrolled (494, 308) with delta (0, 0)
Screenshot: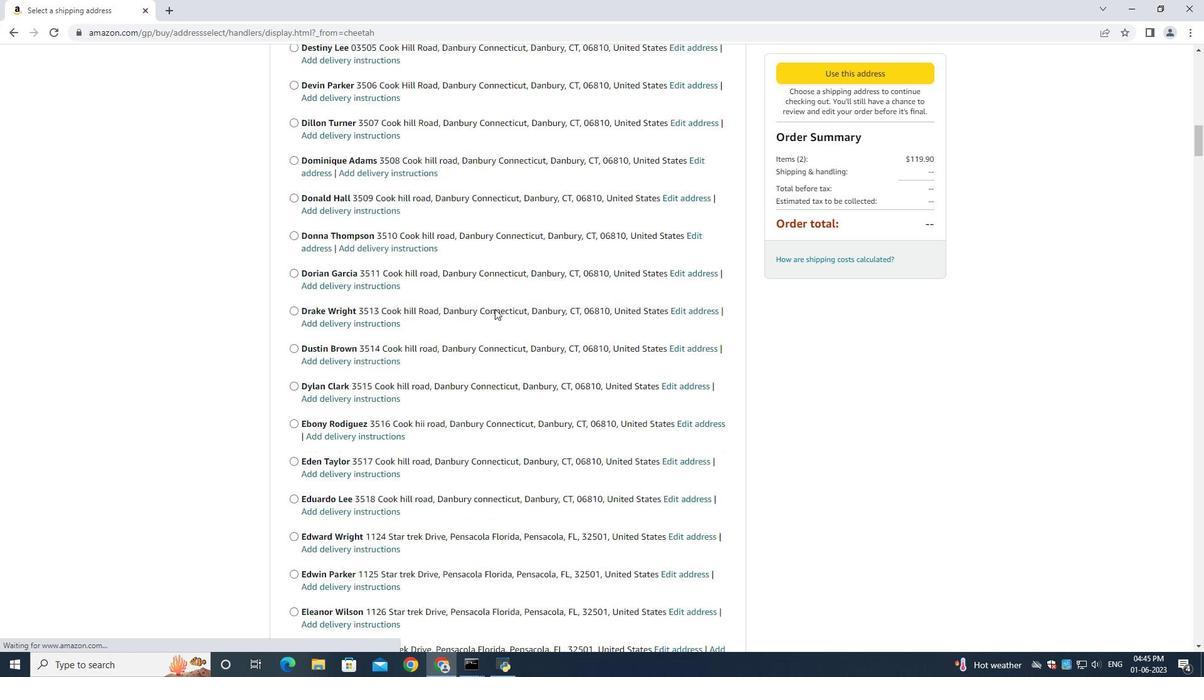 
Action: Mouse moved to (494, 308)
Screenshot: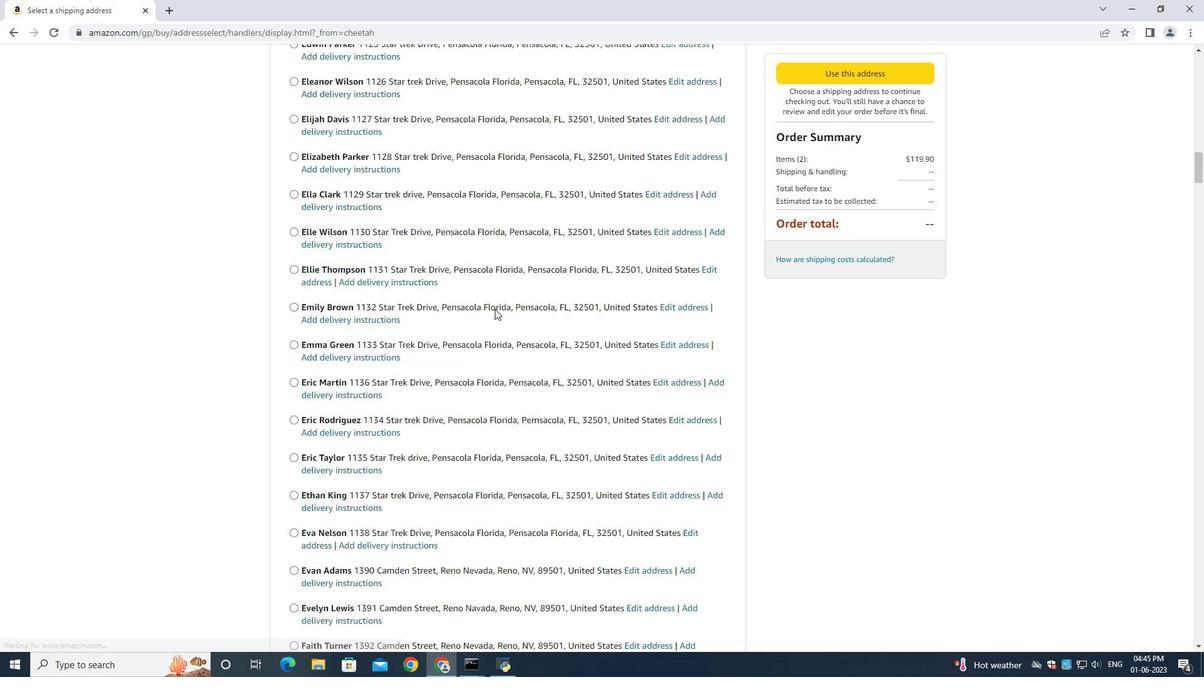 
Action: Mouse scrolled (494, 308) with delta (0, 0)
Screenshot: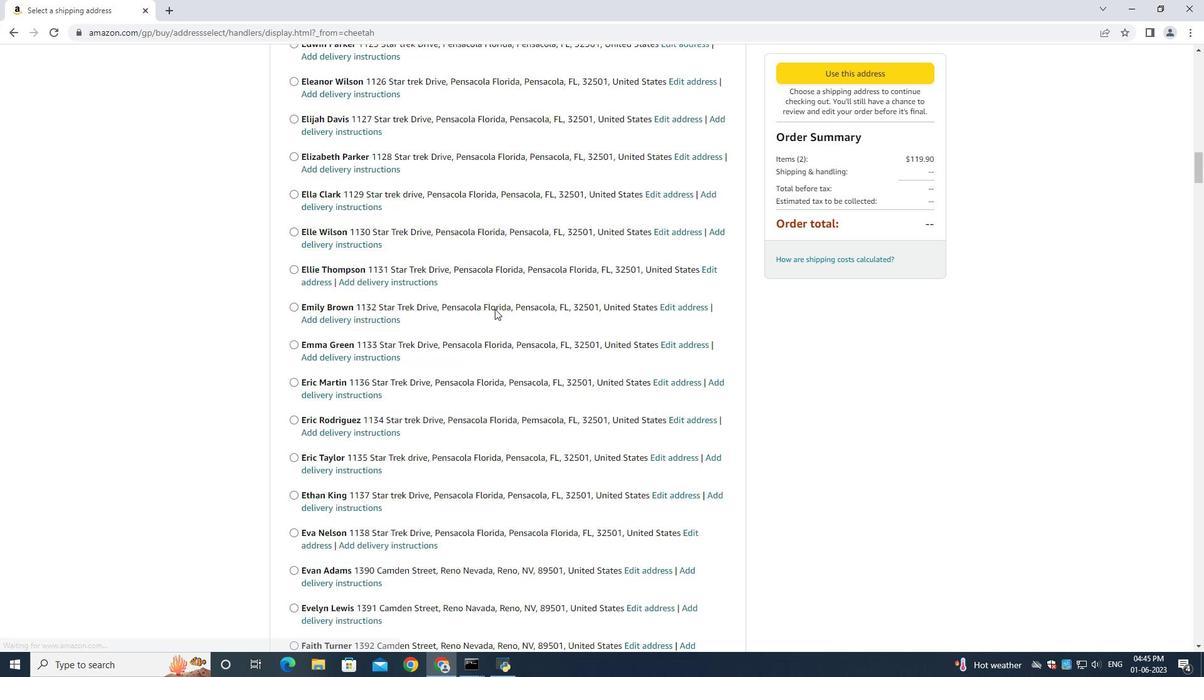 
Action: Mouse scrolled (494, 308) with delta (0, 0)
Screenshot: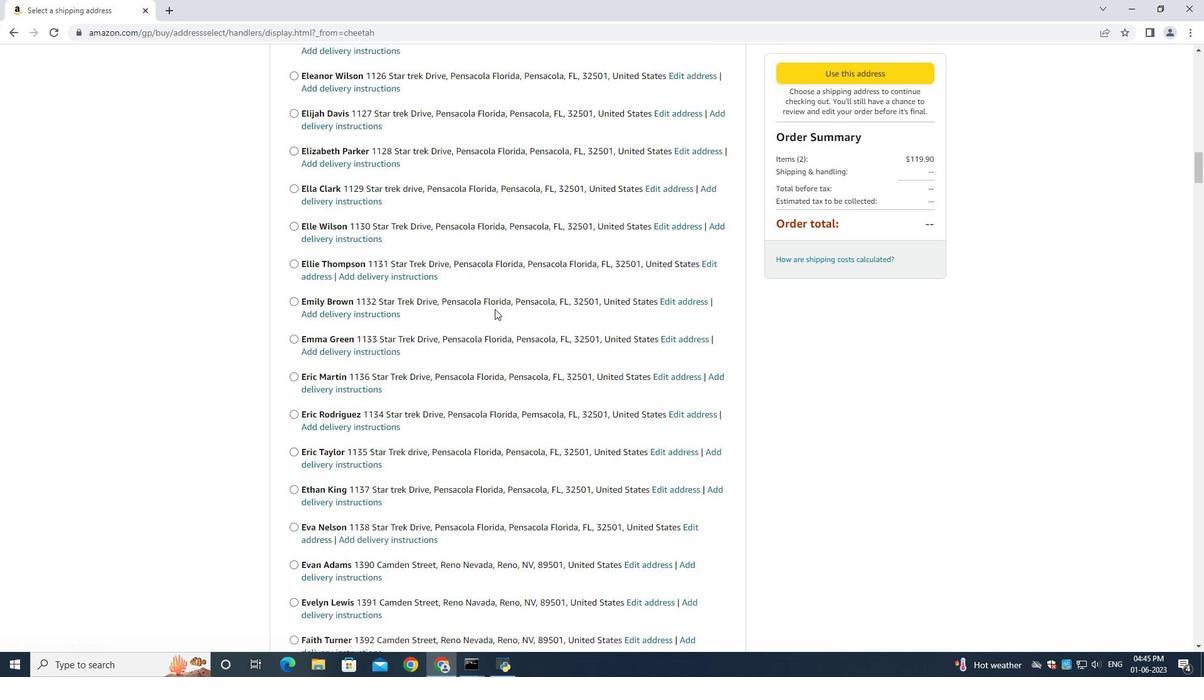 
Action: Mouse scrolled (494, 308) with delta (0, 0)
Screenshot: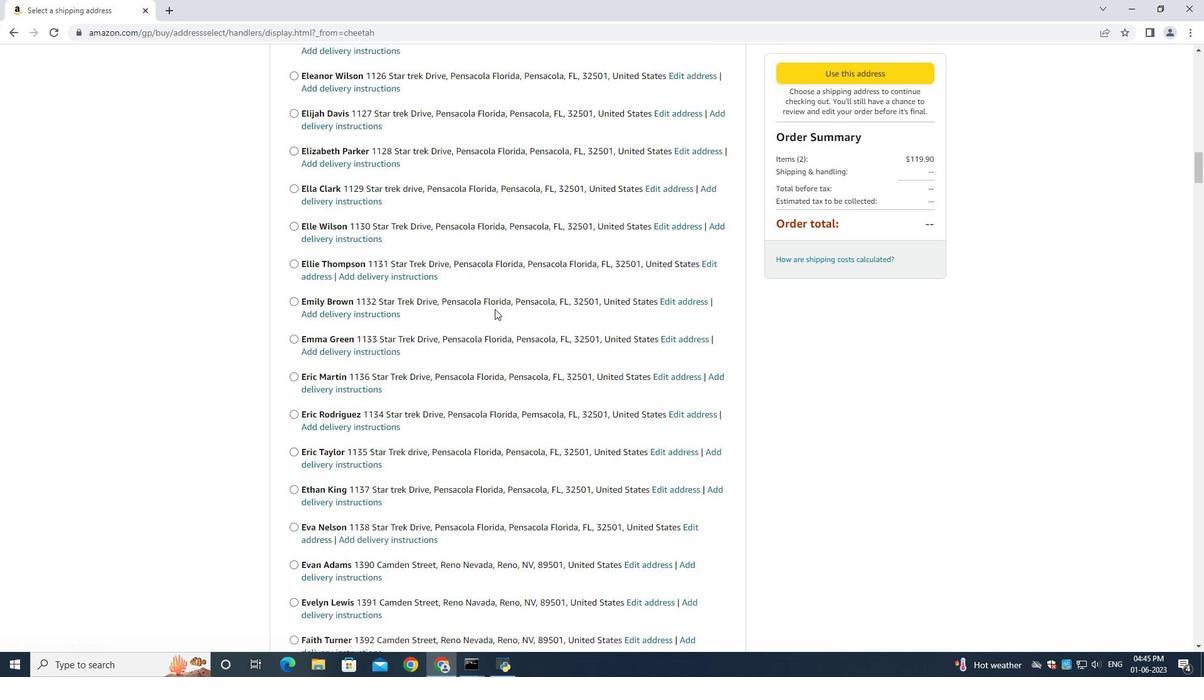 
Action: Mouse scrolled (494, 308) with delta (0, 0)
Screenshot: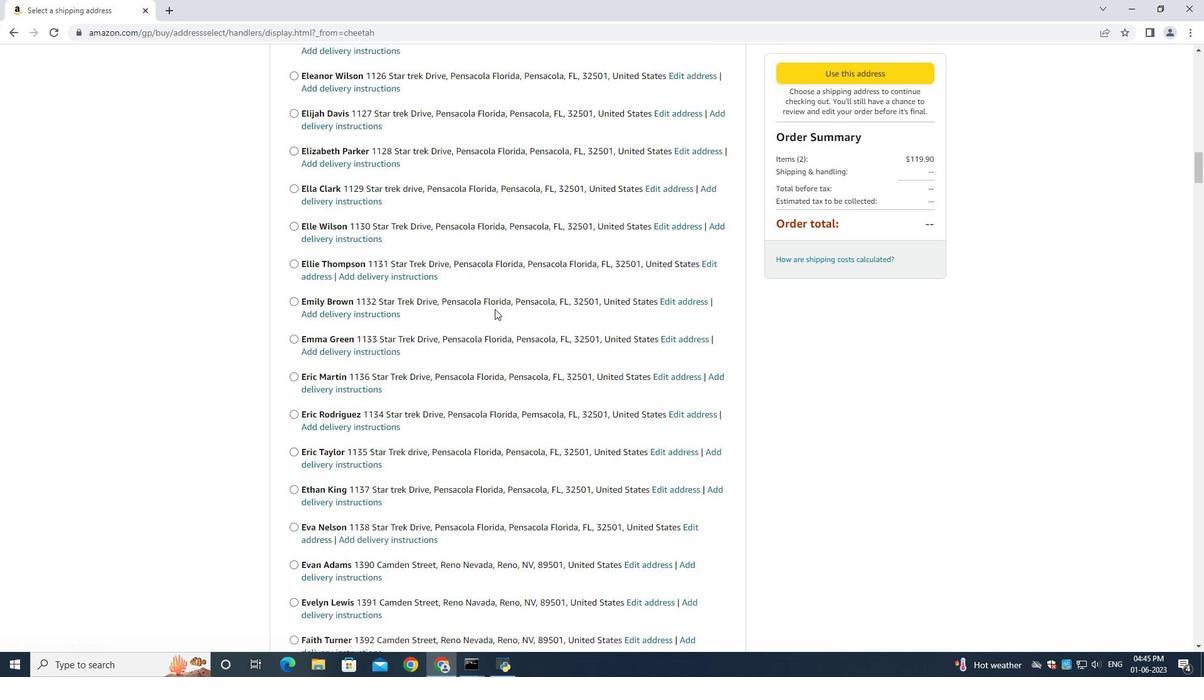 
Action: Mouse scrolled (494, 308) with delta (0, 0)
Screenshot: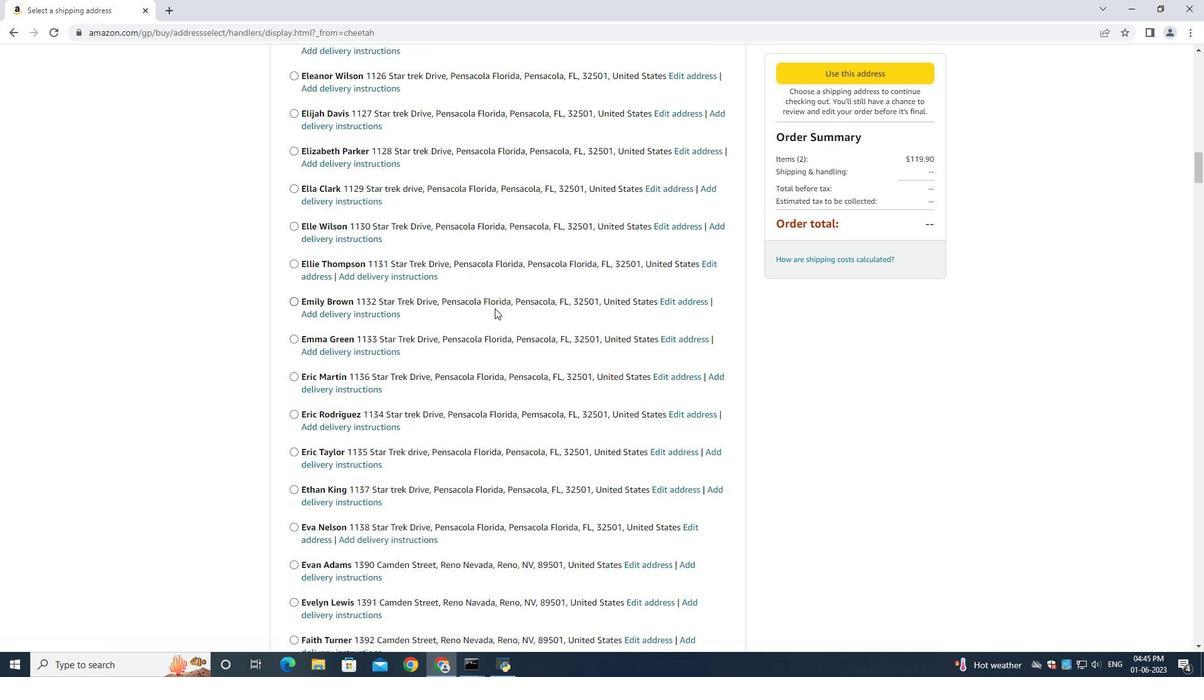 
Action: Mouse moved to (494, 308)
Screenshot: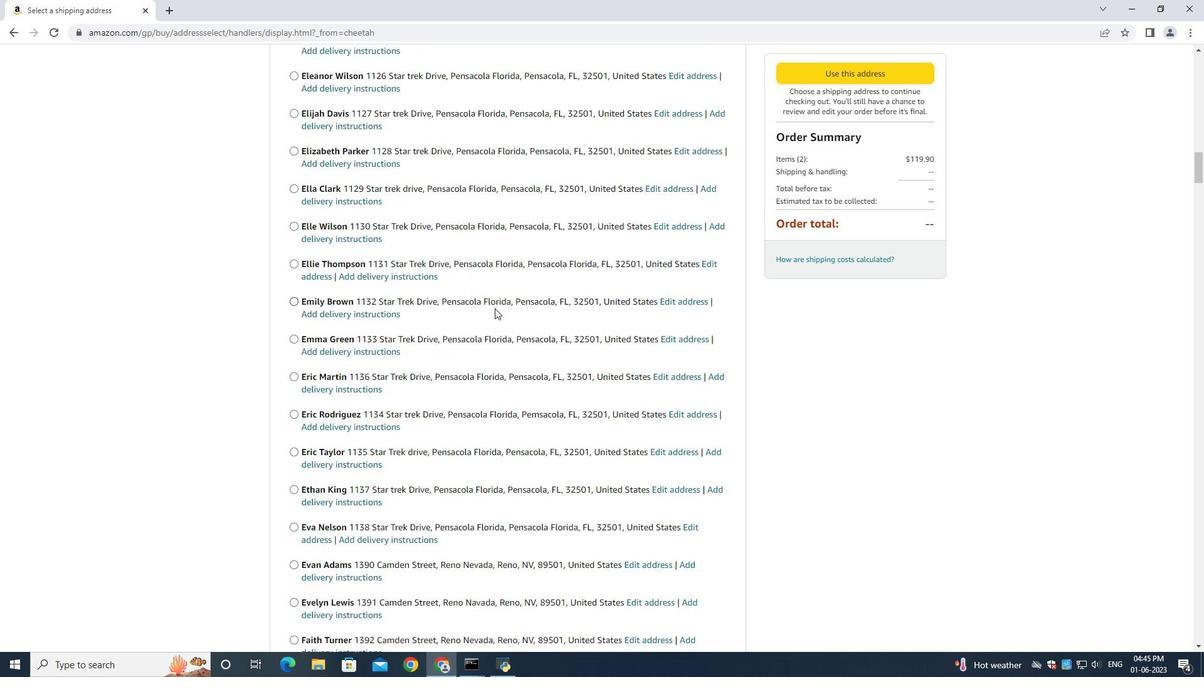 
Action: Mouse scrolled (494, 308) with delta (0, 0)
Screenshot: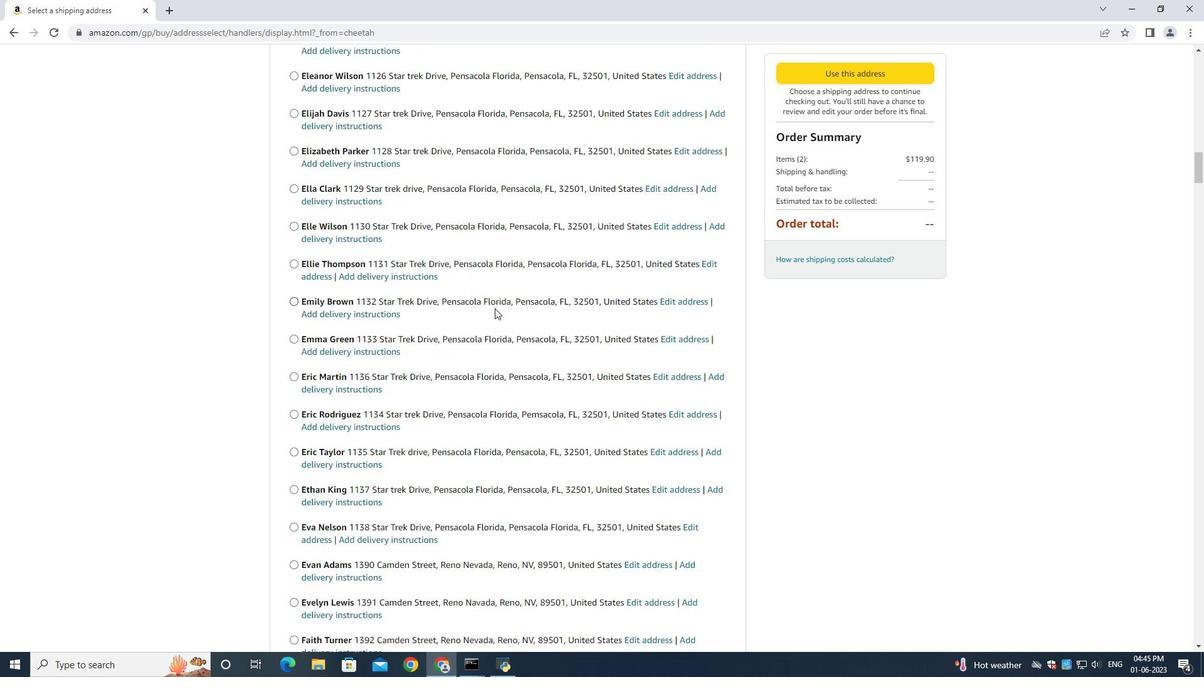 
Action: Mouse moved to (493, 302)
Screenshot: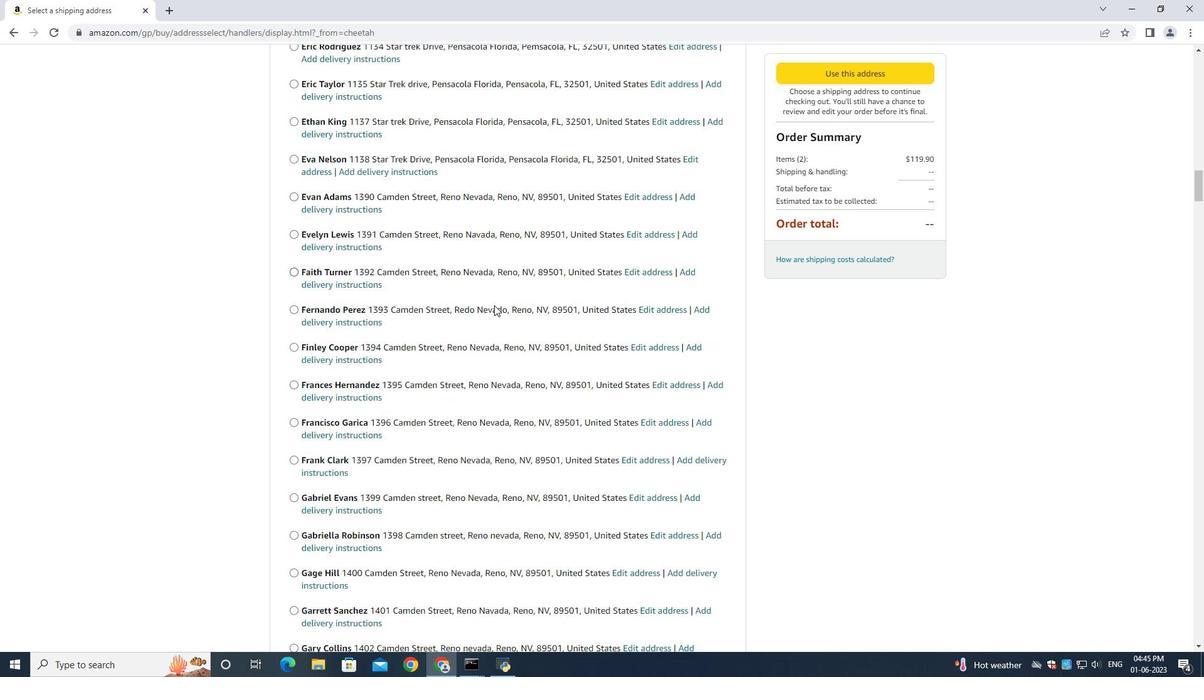 
Action: Mouse scrolled (493, 301) with delta (0, 0)
Screenshot: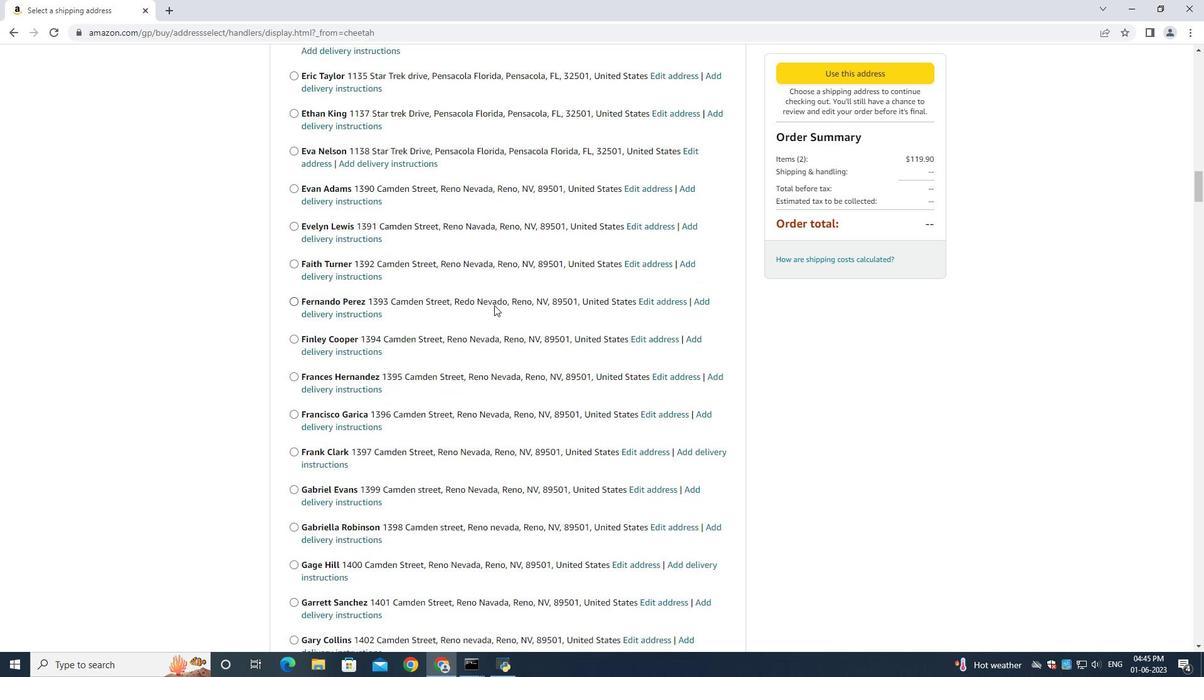 
Action: Mouse scrolled (493, 301) with delta (0, 0)
Screenshot: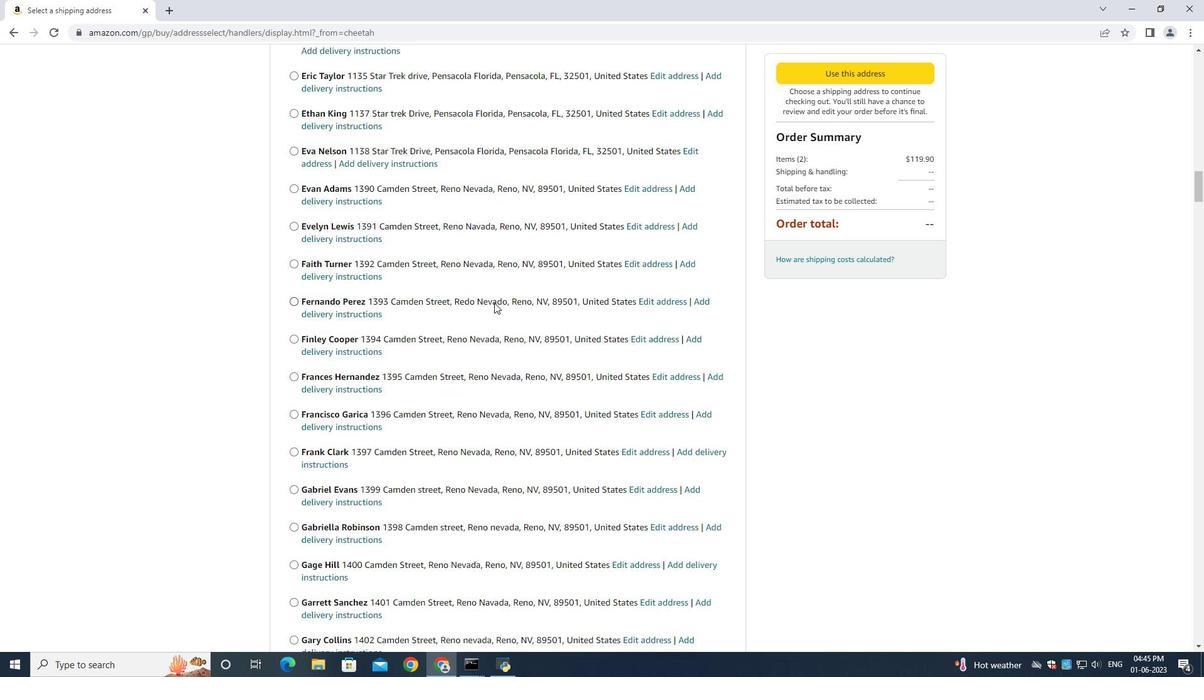 
Action: Mouse scrolled (493, 301) with delta (0, 0)
Screenshot: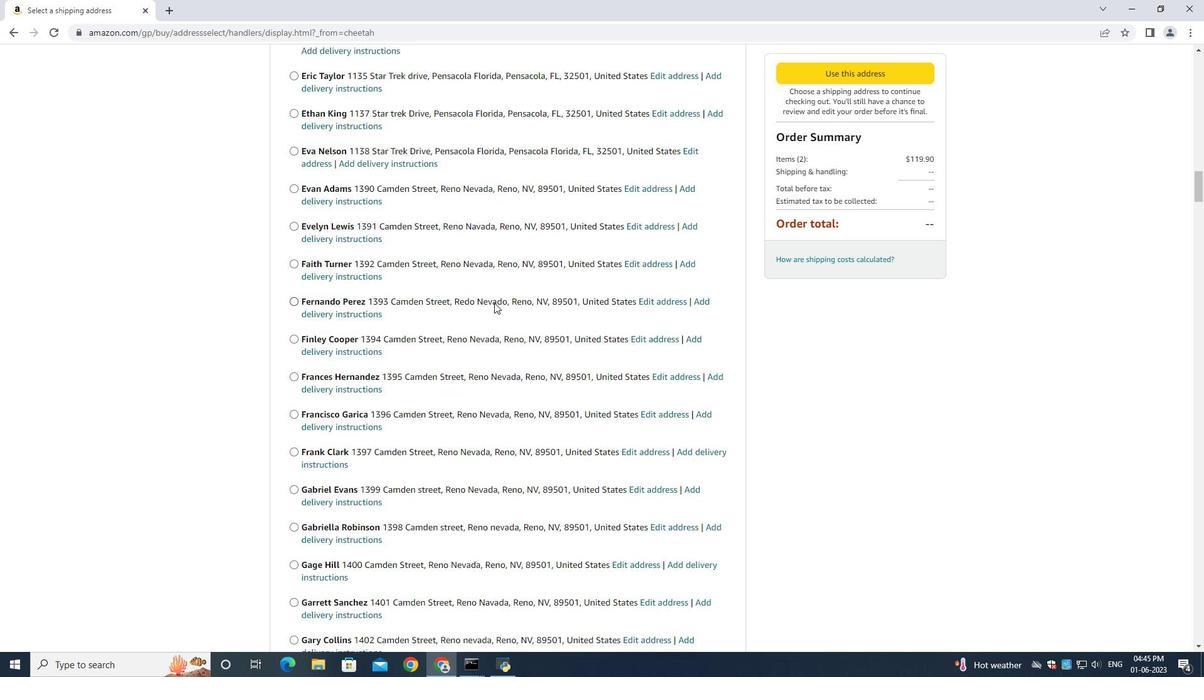 
Action: Mouse scrolled (493, 301) with delta (0, 0)
Screenshot: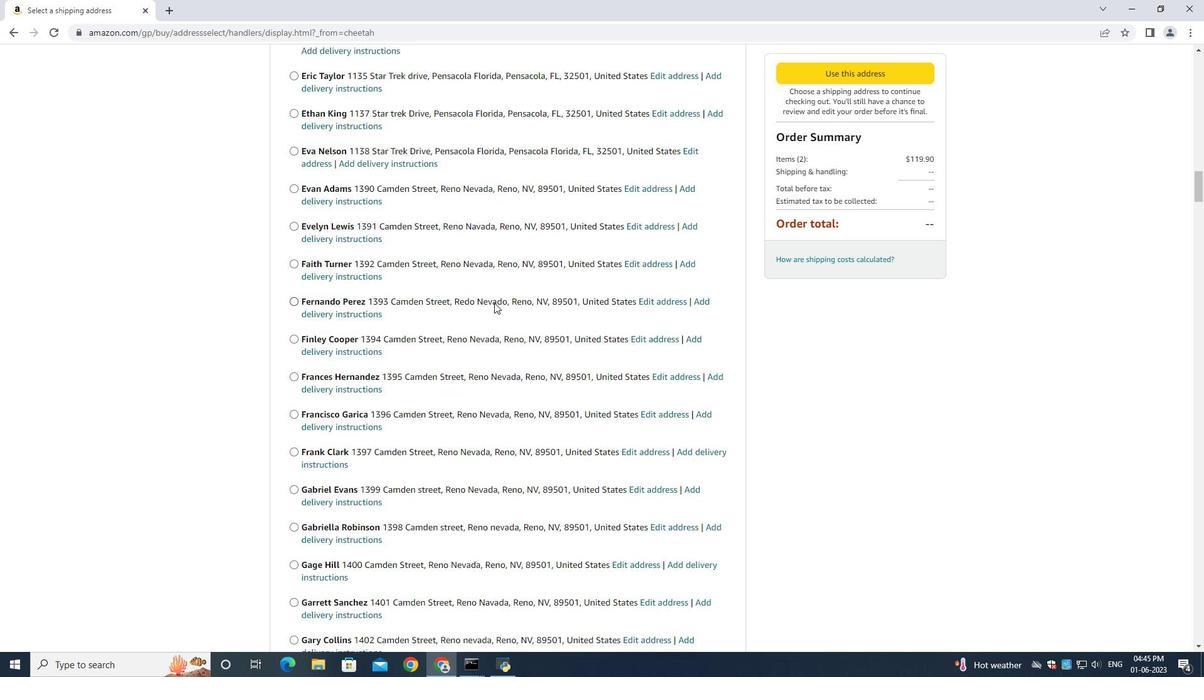 
Action: Mouse scrolled (493, 301) with delta (0, 0)
Screenshot: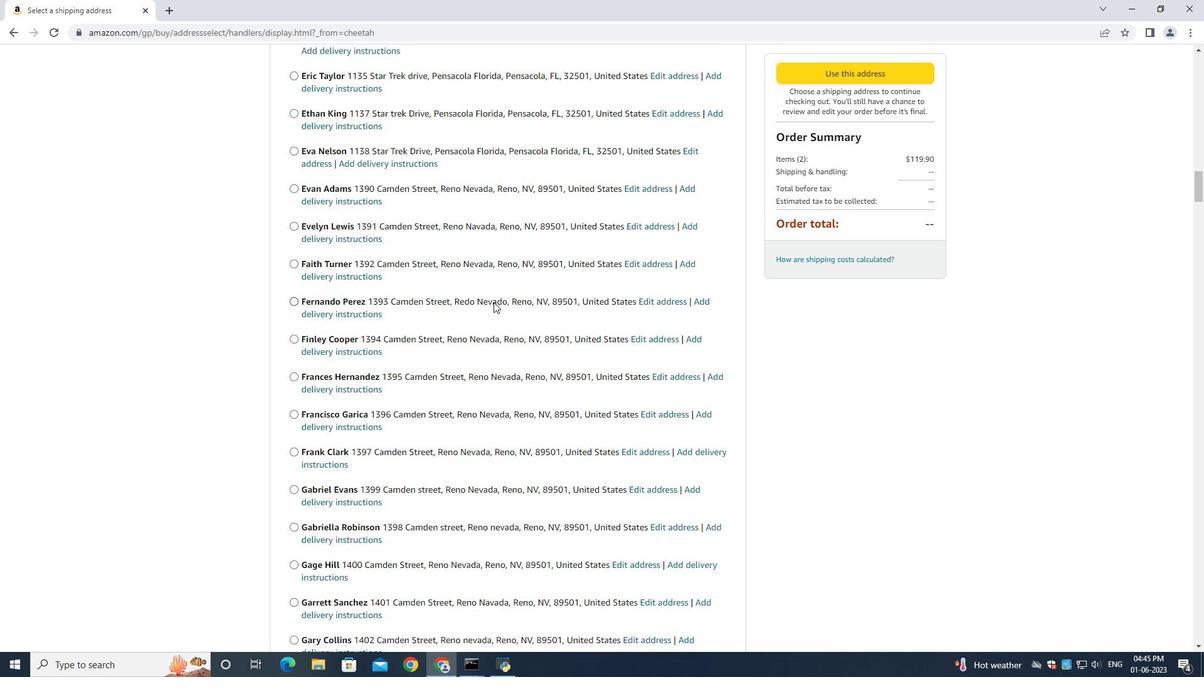 
Action: Mouse scrolled (493, 301) with delta (0, 0)
Screenshot: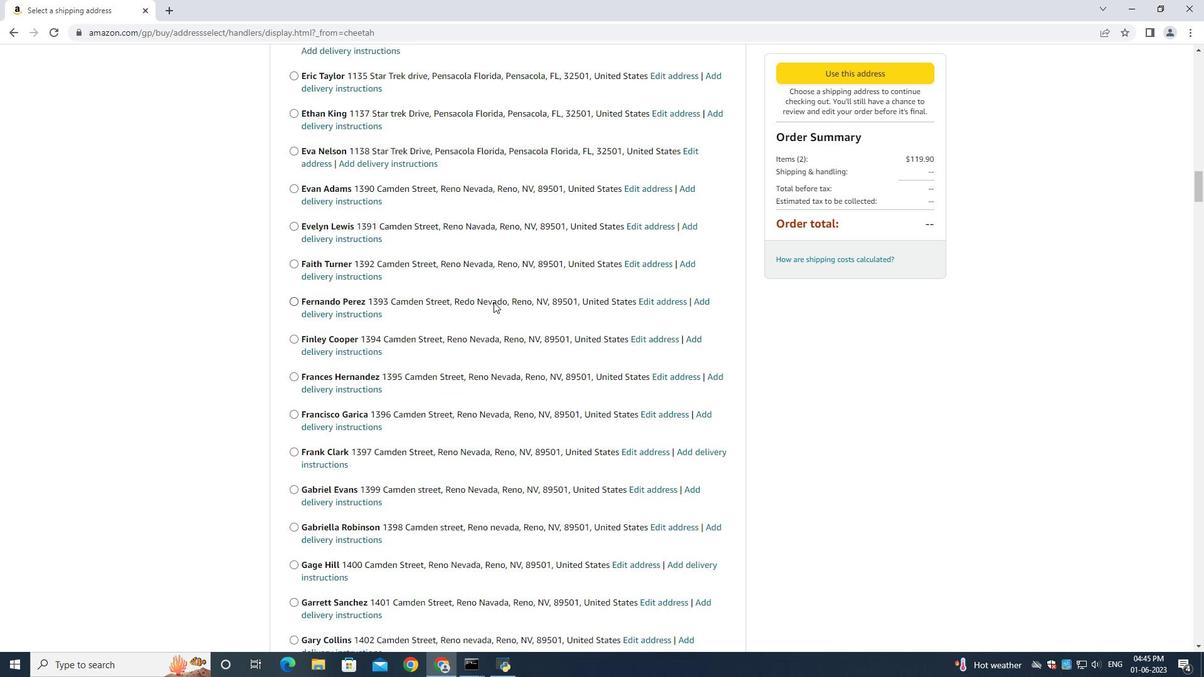 
Action: Mouse moved to (493, 301)
Screenshot: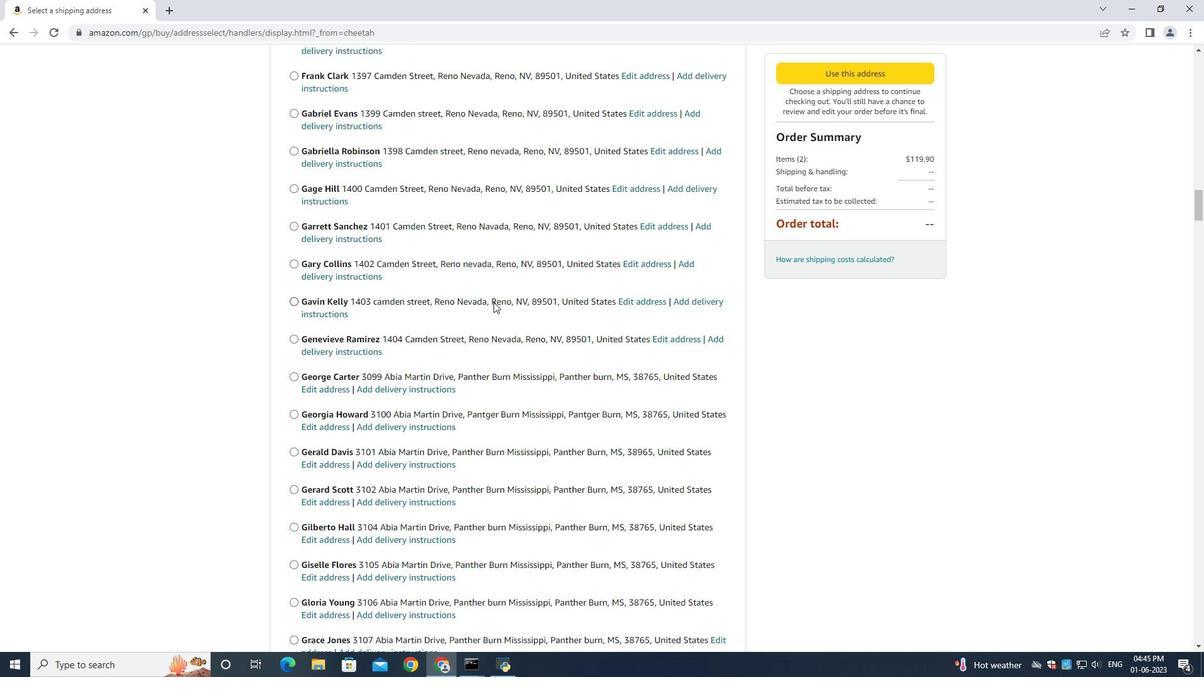 
Action: Mouse scrolled (493, 301) with delta (0, 0)
Screenshot: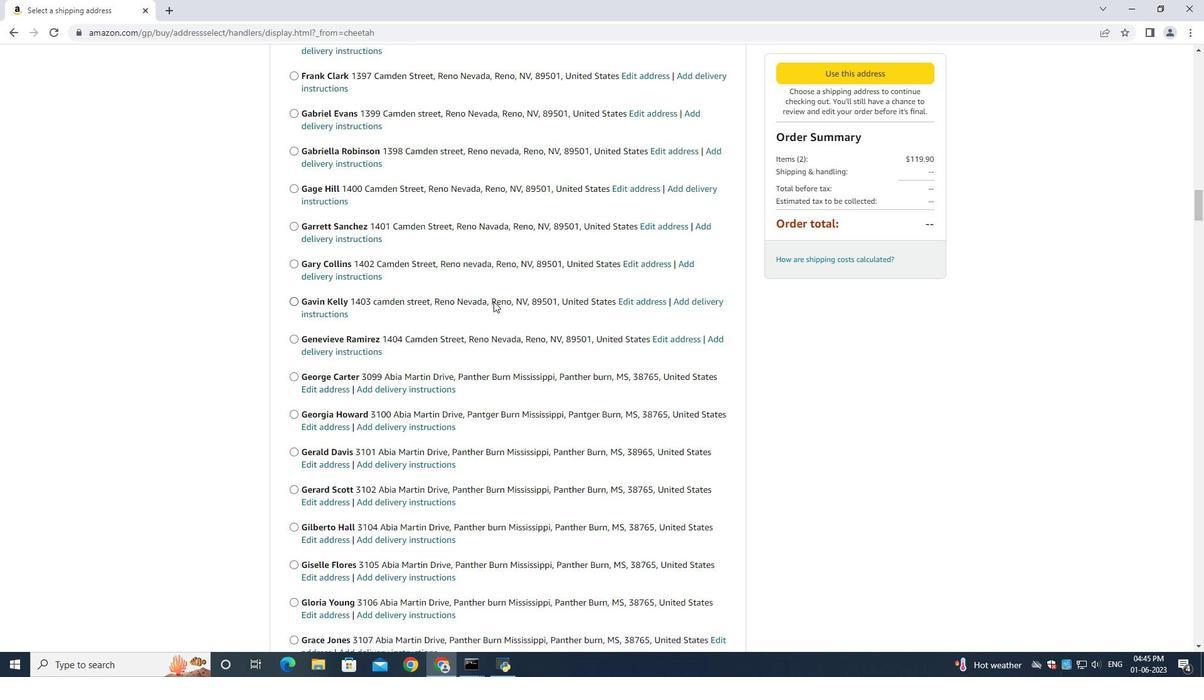 
Action: Mouse scrolled (493, 301) with delta (0, 0)
Screenshot: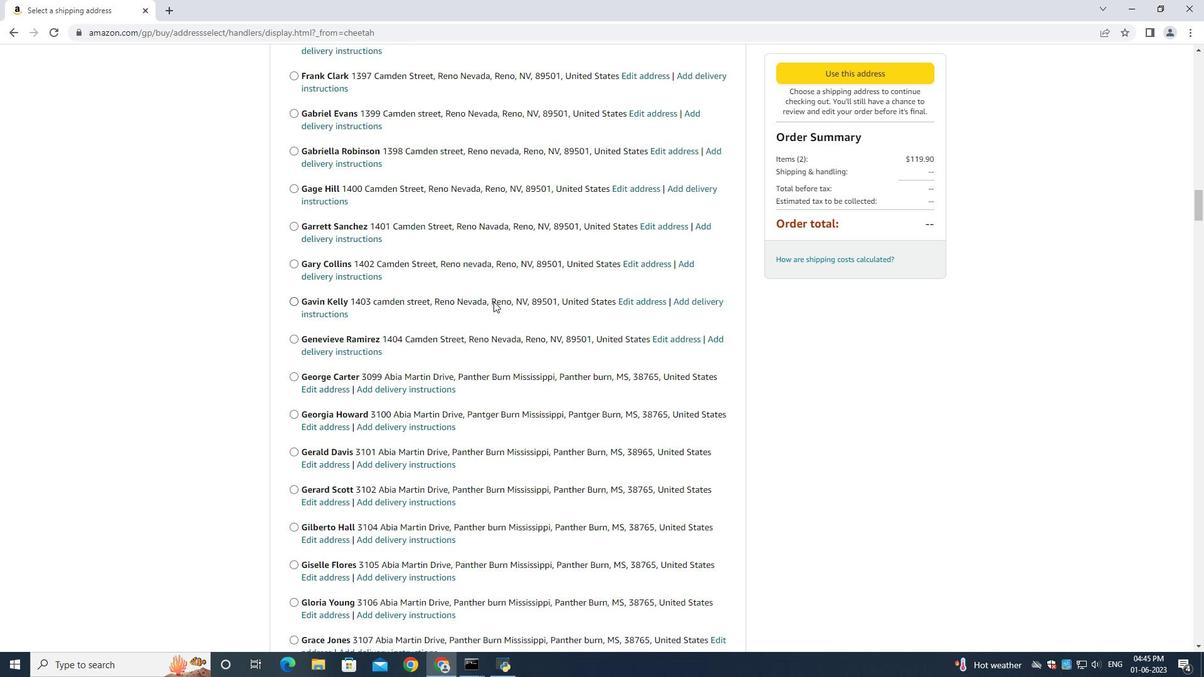 
Action: Mouse scrolled (493, 301) with delta (0, 0)
Screenshot: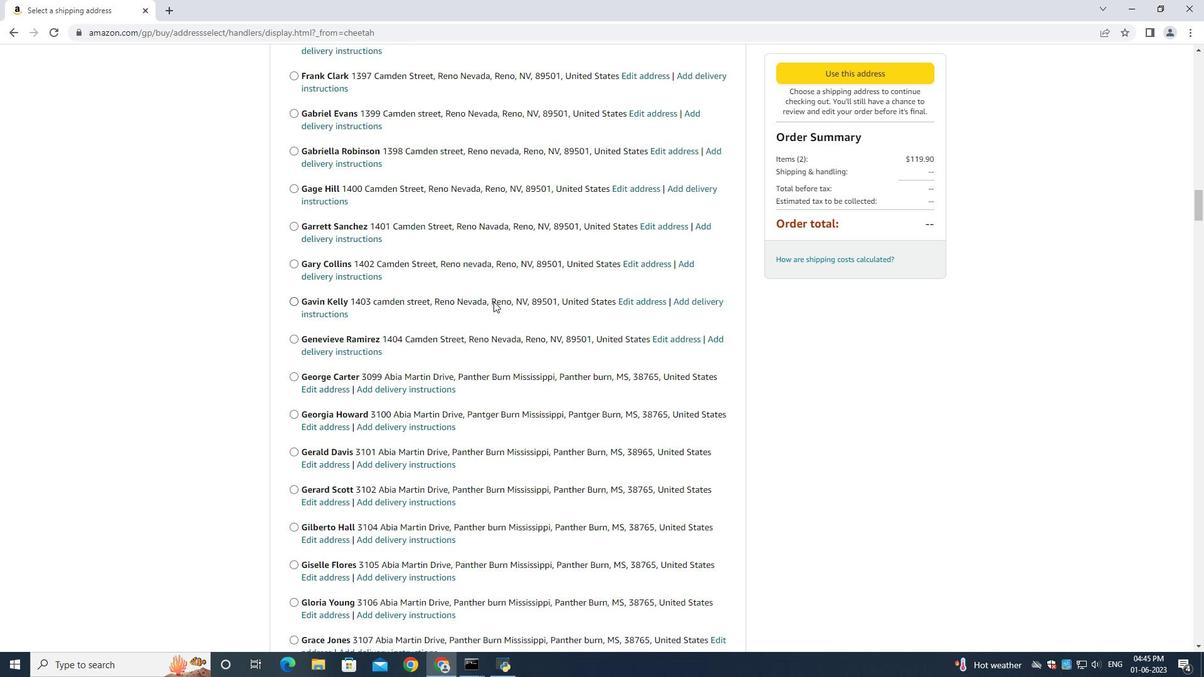 
Action: Mouse scrolled (493, 301) with delta (0, 0)
Screenshot: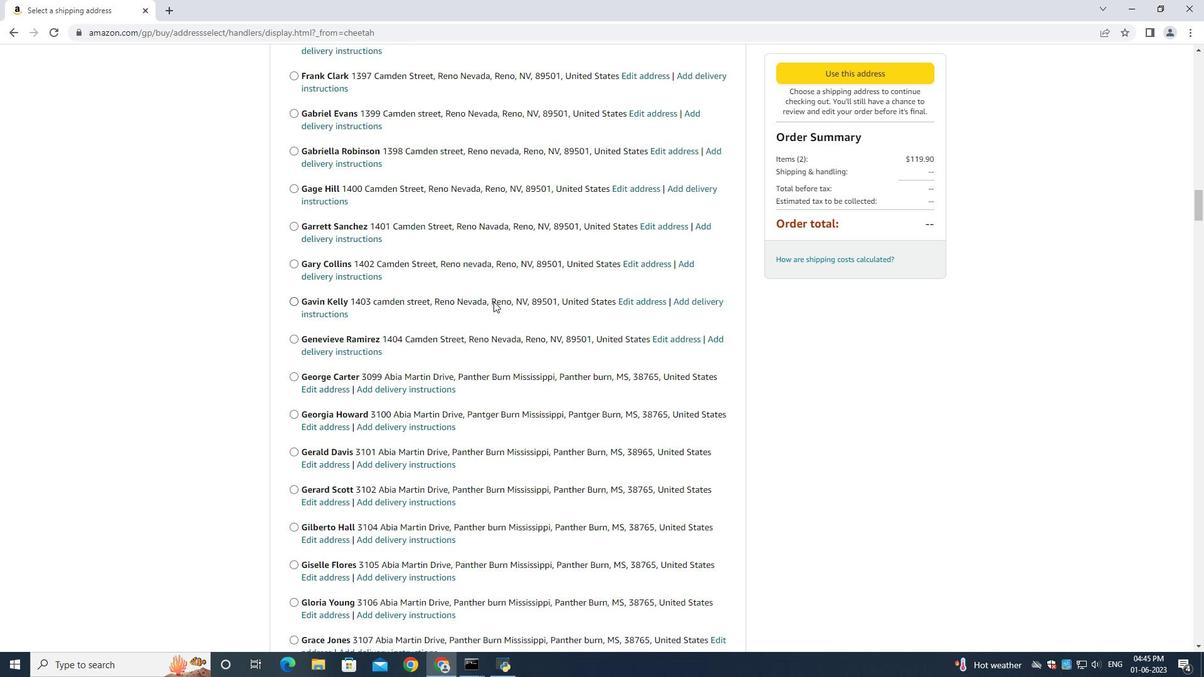 
Action: Mouse scrolled (493, 301) with delta (0, 0)
Screenshot: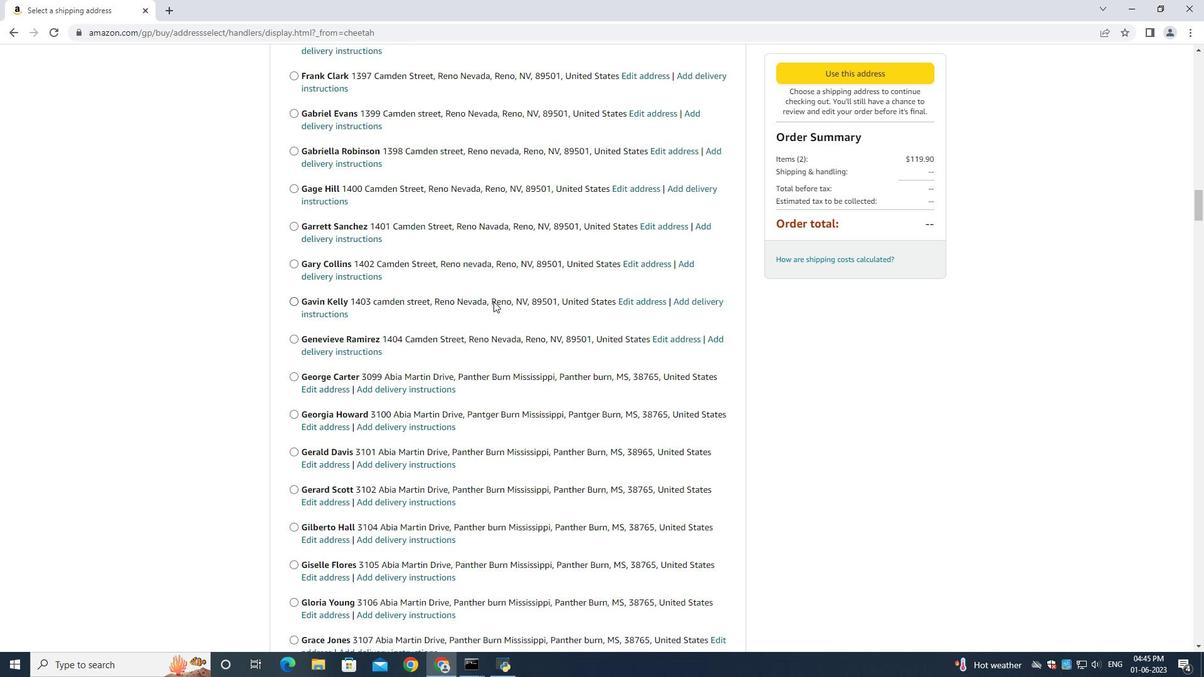 
Action: Mouse scrolled (493, 301) with delta (0, 0)
Screenshot: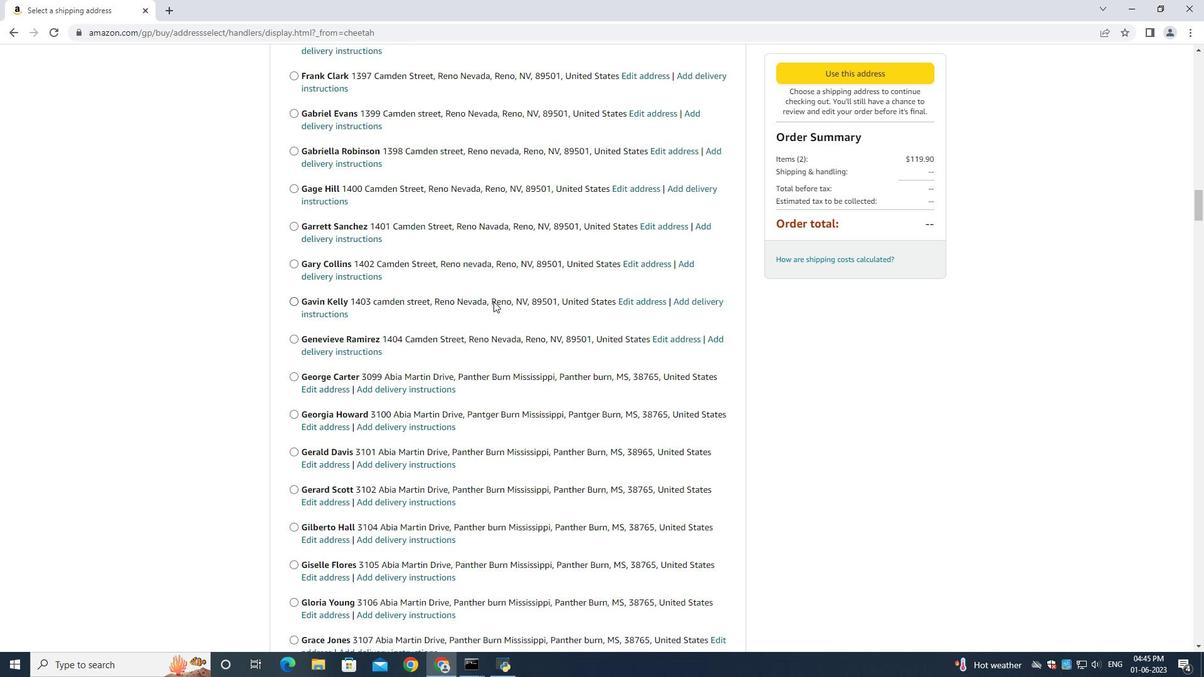 
Action: Mouse moved to (493, 300)
Screenshot: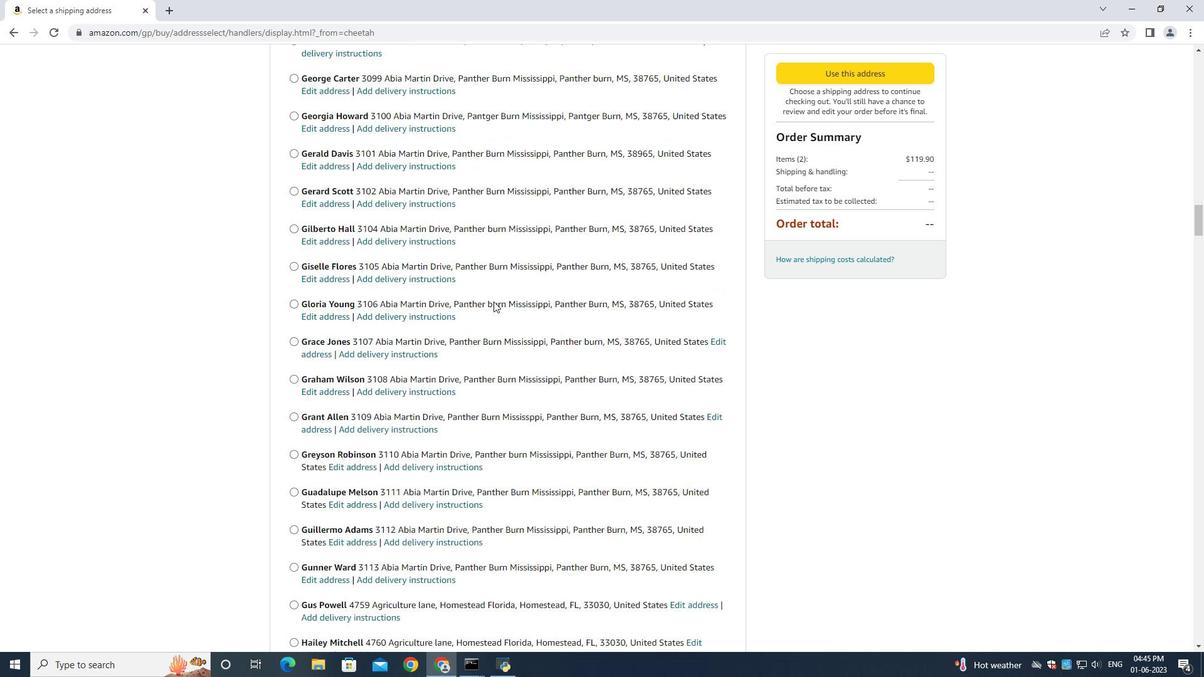 
Action: Mouse scrolled (493, 299) with delta (0, 0)
Screenshot: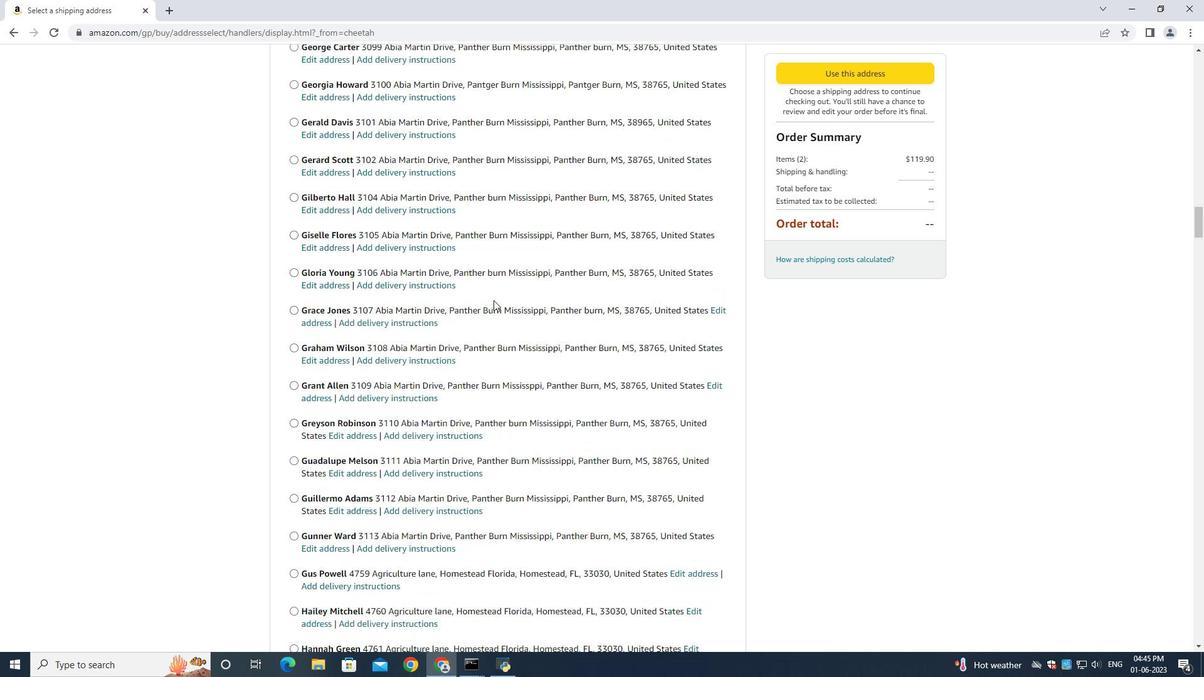 
Action: Mouse moved to (491, 301)
Screenshot: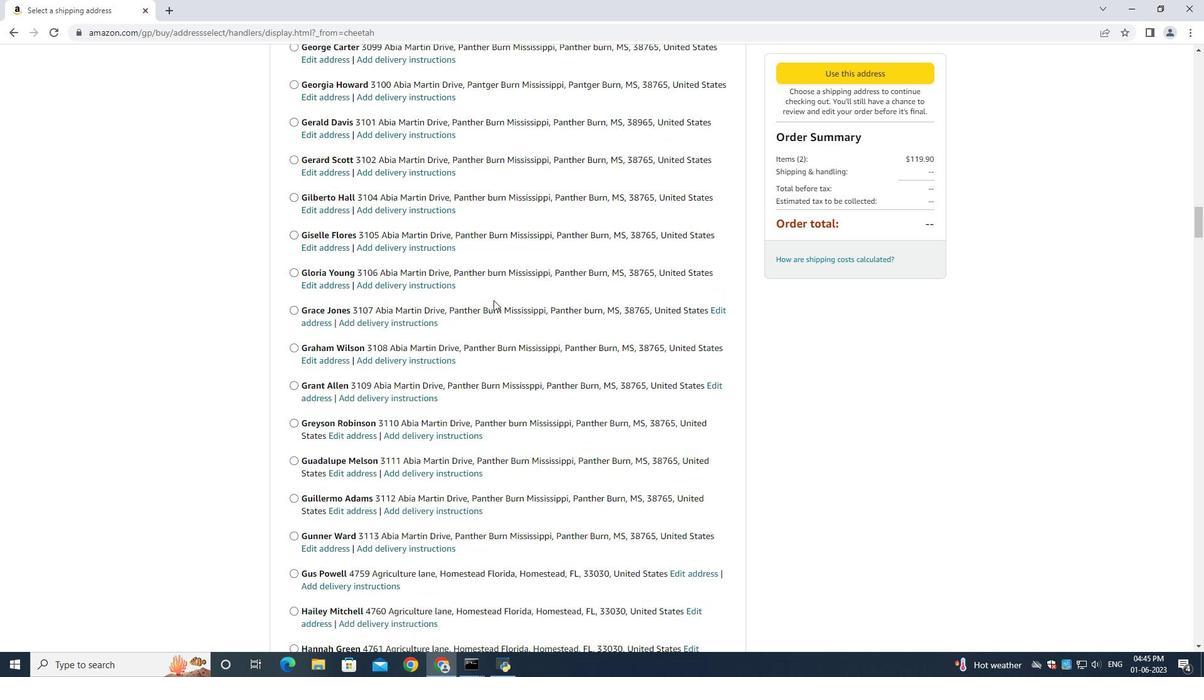
Action: Mouse scrolled (491, 301) with delta (0, 0)
Screenshot: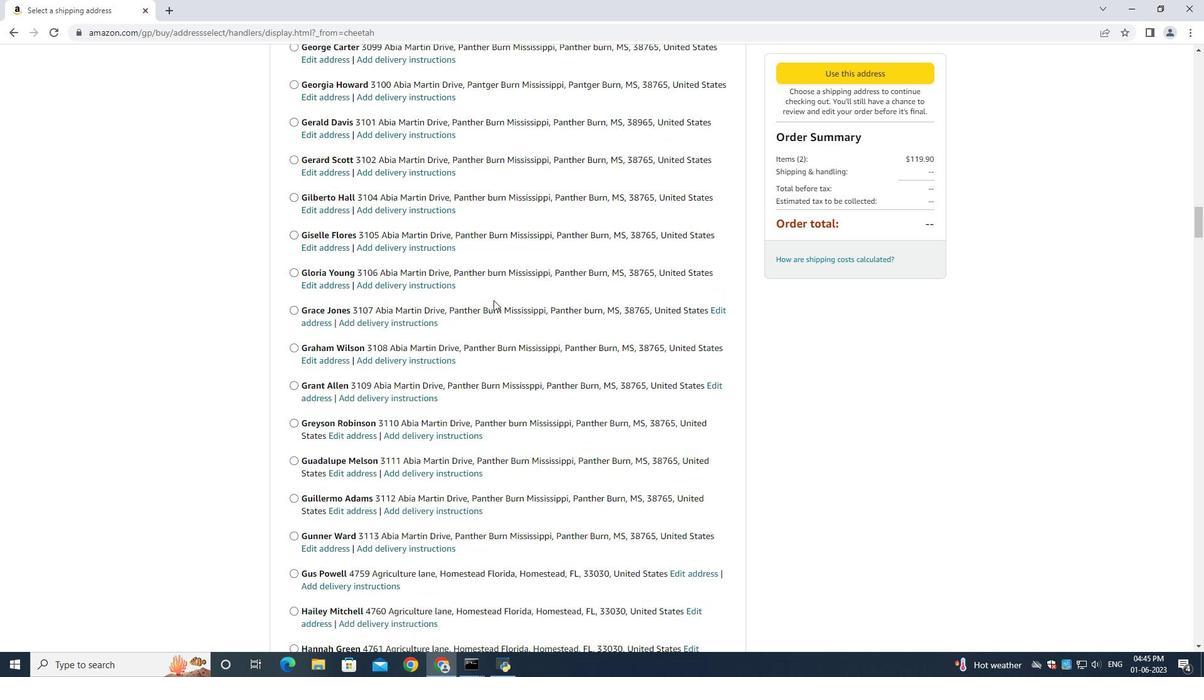 
Action: Mouse moved to (491, 303)
Screenshot: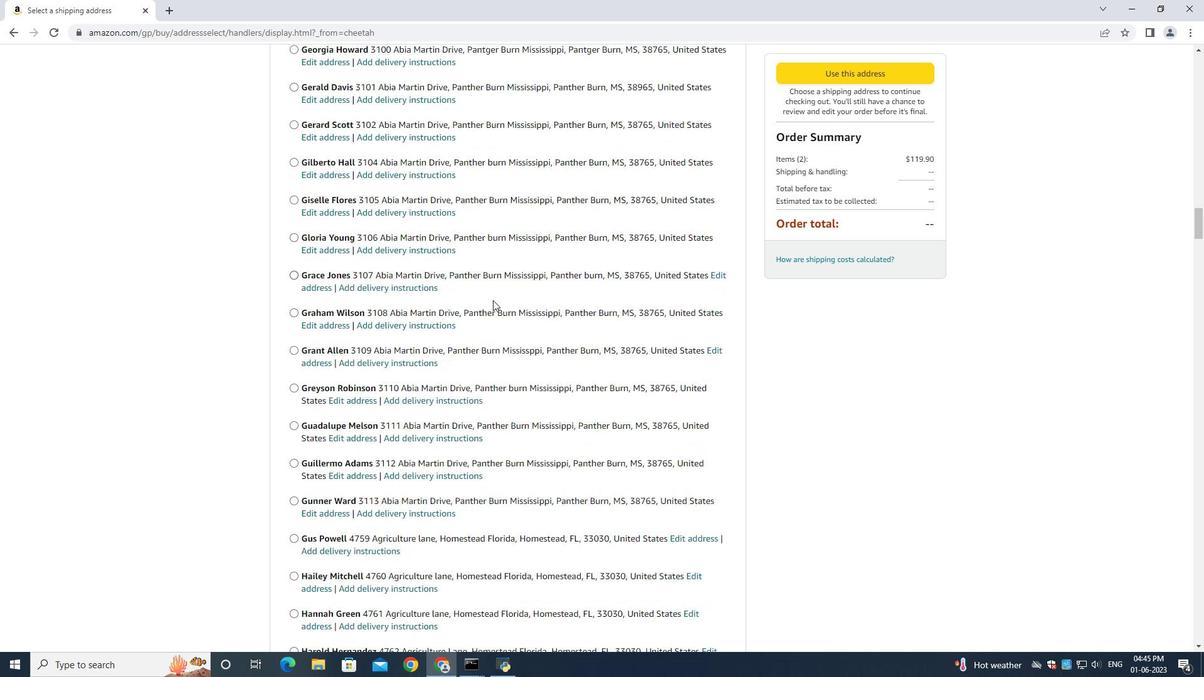 
Action: Mouse scrolled (491, 302) with delta (0, 0)
Screenshot: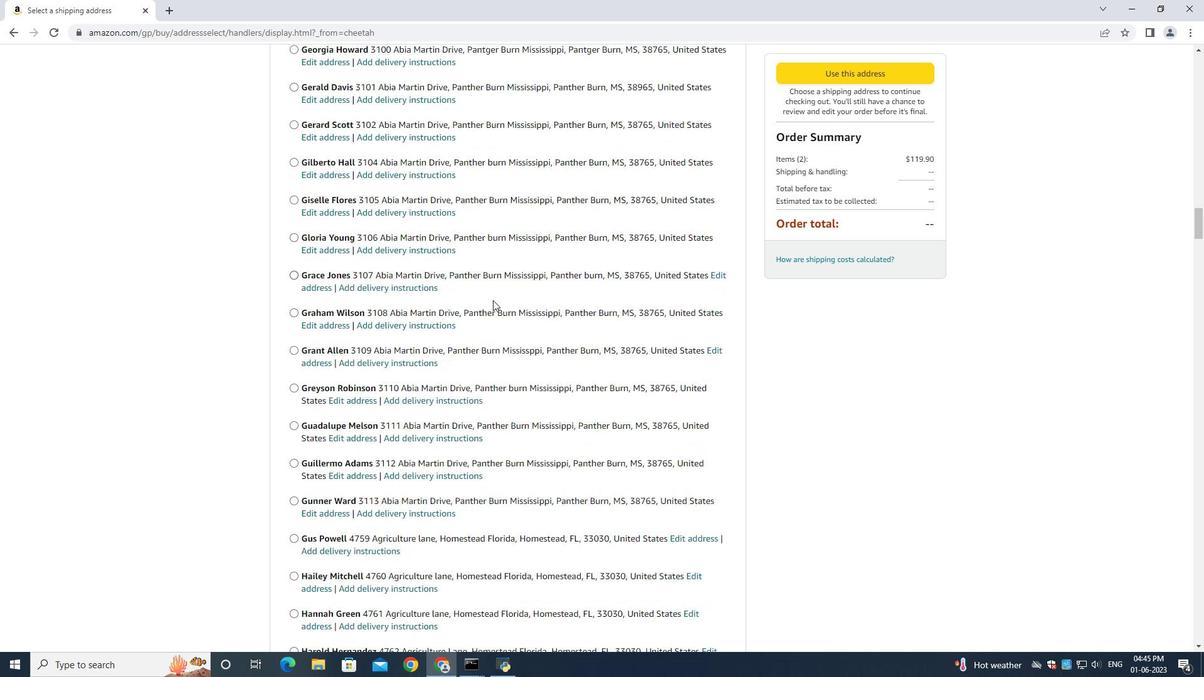 
Action: Mouse scrolled (491, 302) with delta (0, 0)
Screenshot: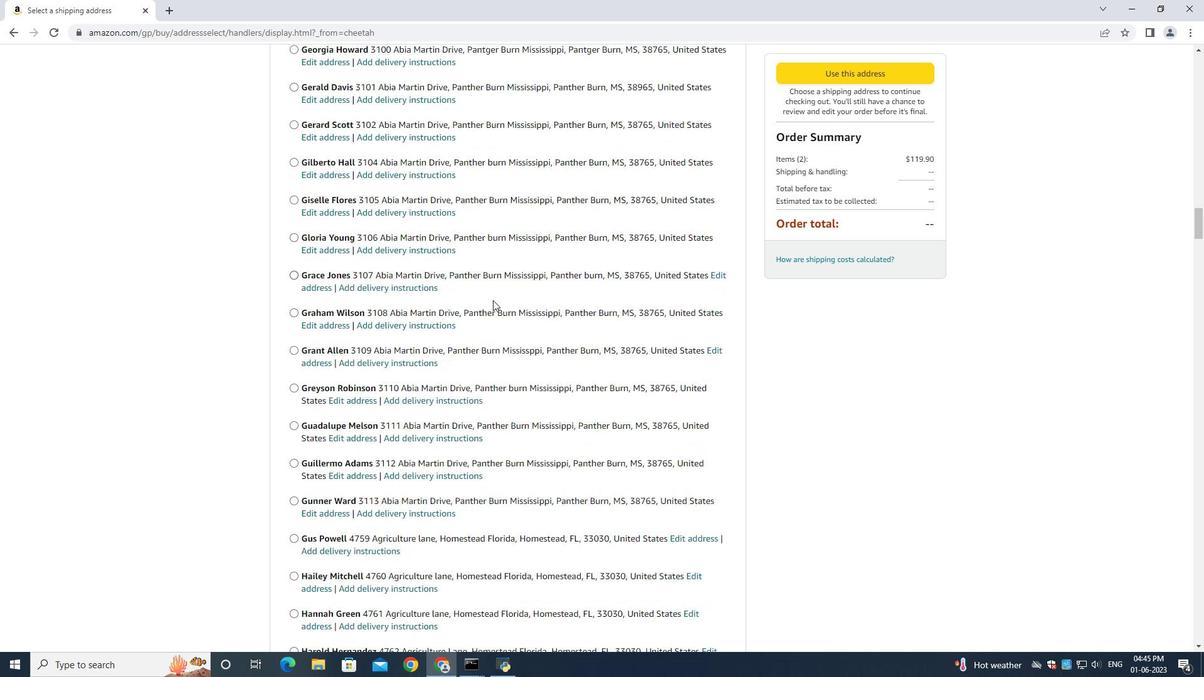 
Action: Mouse scrolled (491, 302) with delta (0, 0)
Screenshot: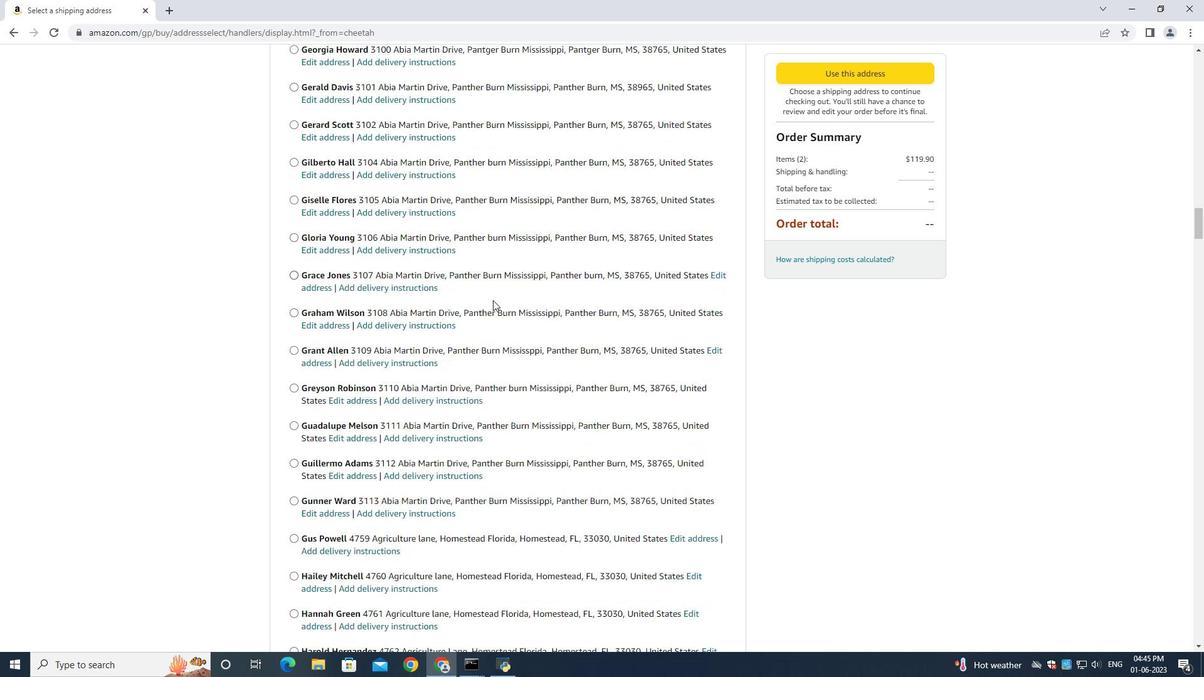 
Action: Mouse scrolled (491, 302) with delta (0, 0)
Screenshot: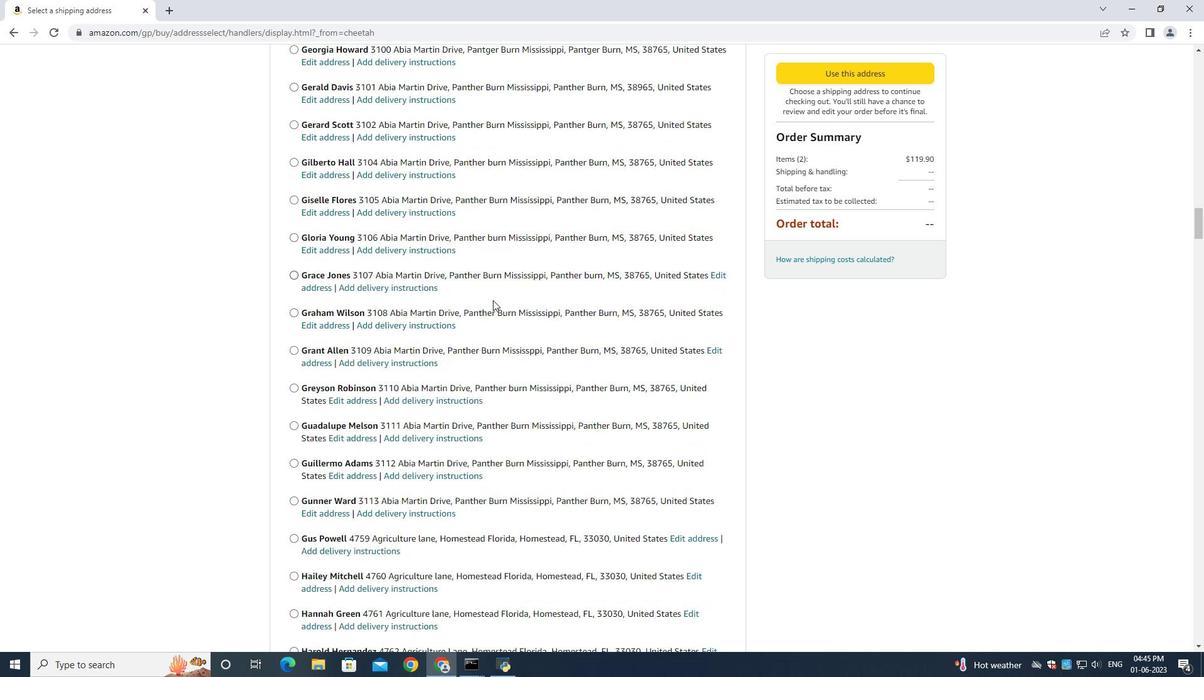 
Action: Mouse moved to (490, 302)
Screenshot: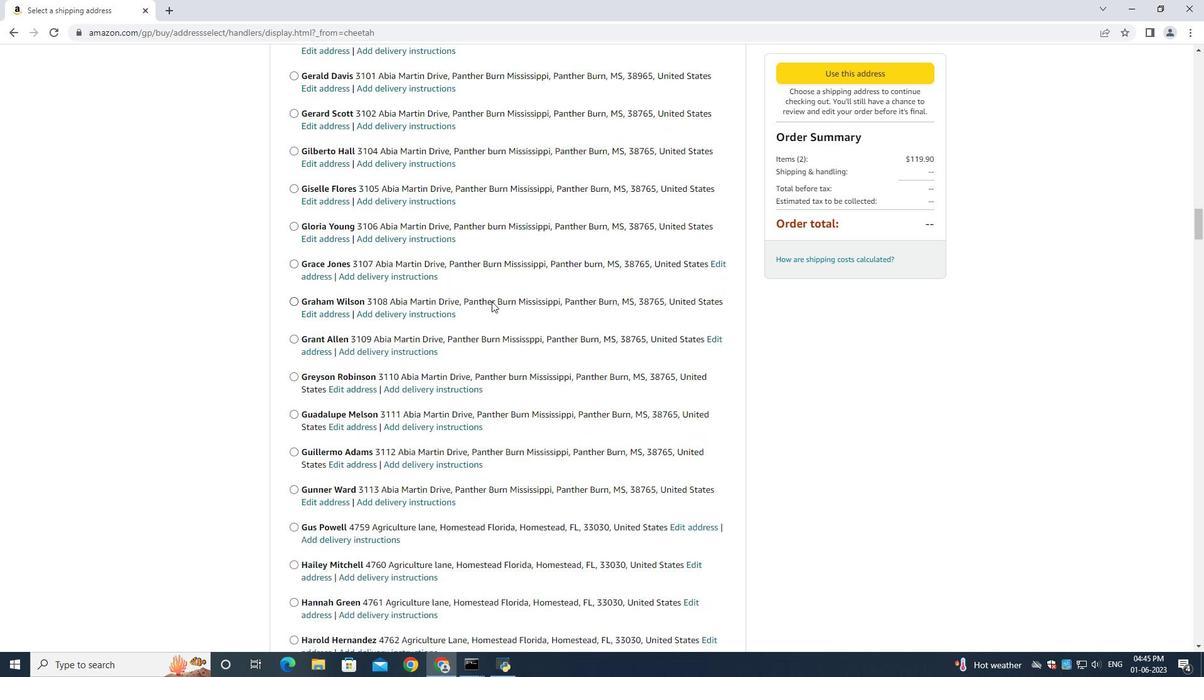 
Action: Mouse scrolled (490, 301) with delta (0, 0)
Screenshot: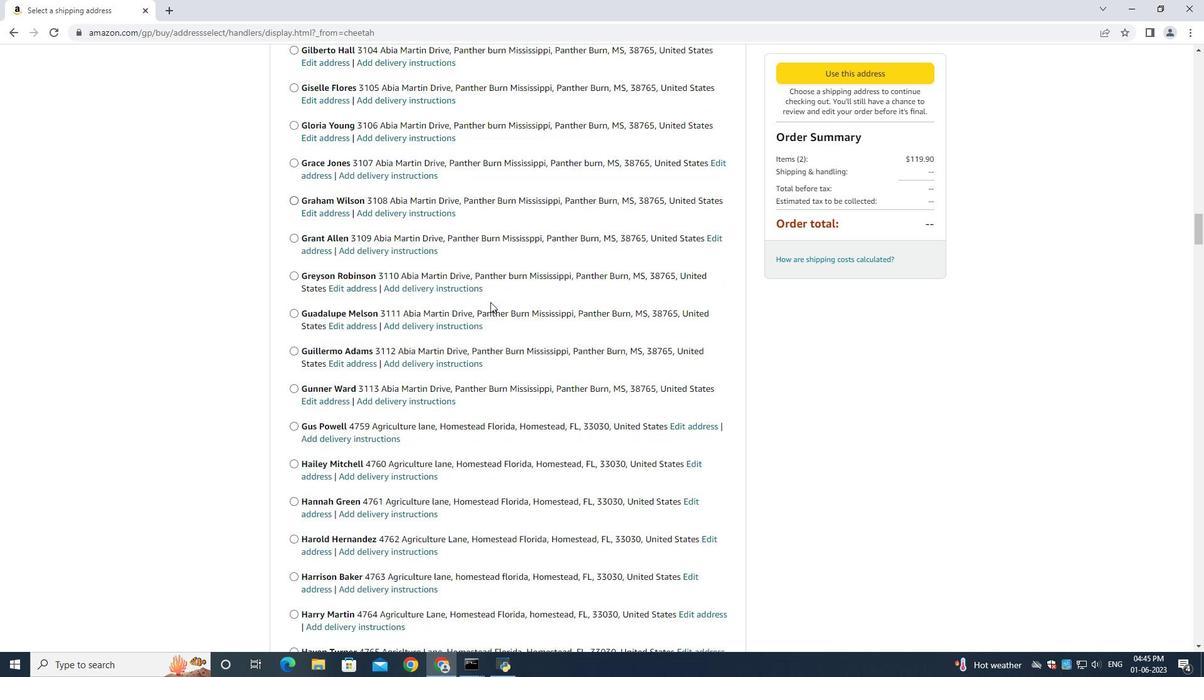 
Action: Mouse scrolled (490, 301) with delta (0, 0)
Screenshot: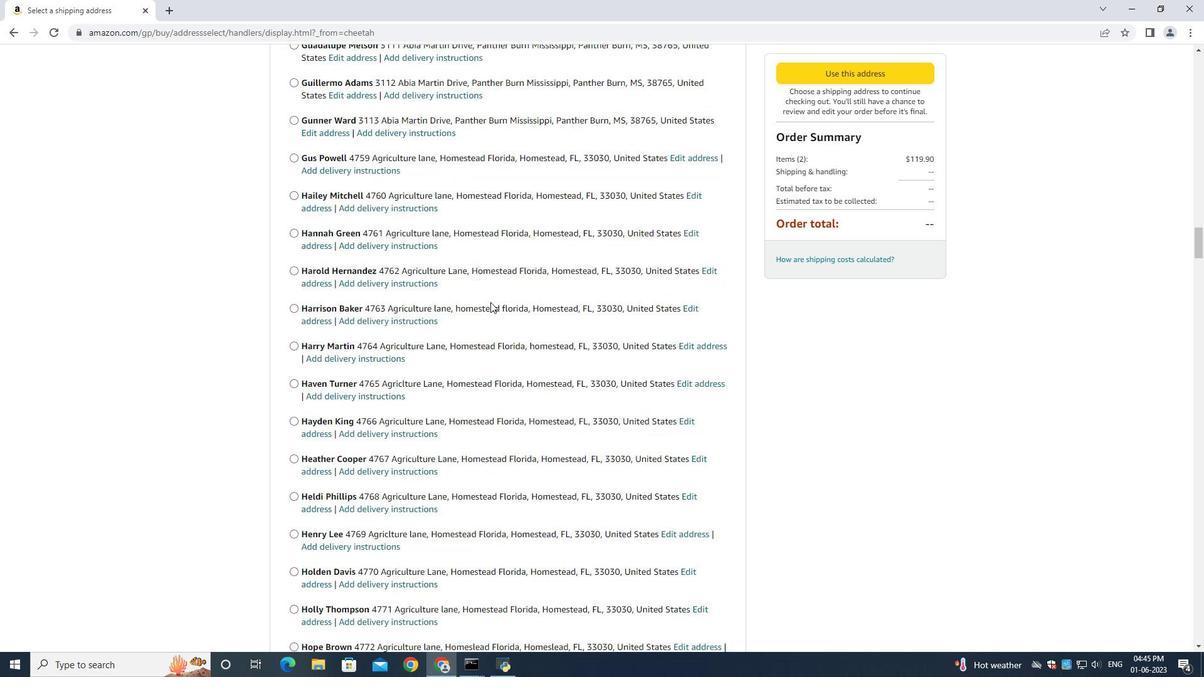 
Action: Mouse scrolled (490, 301) with delta (0, 0)
Screenshot: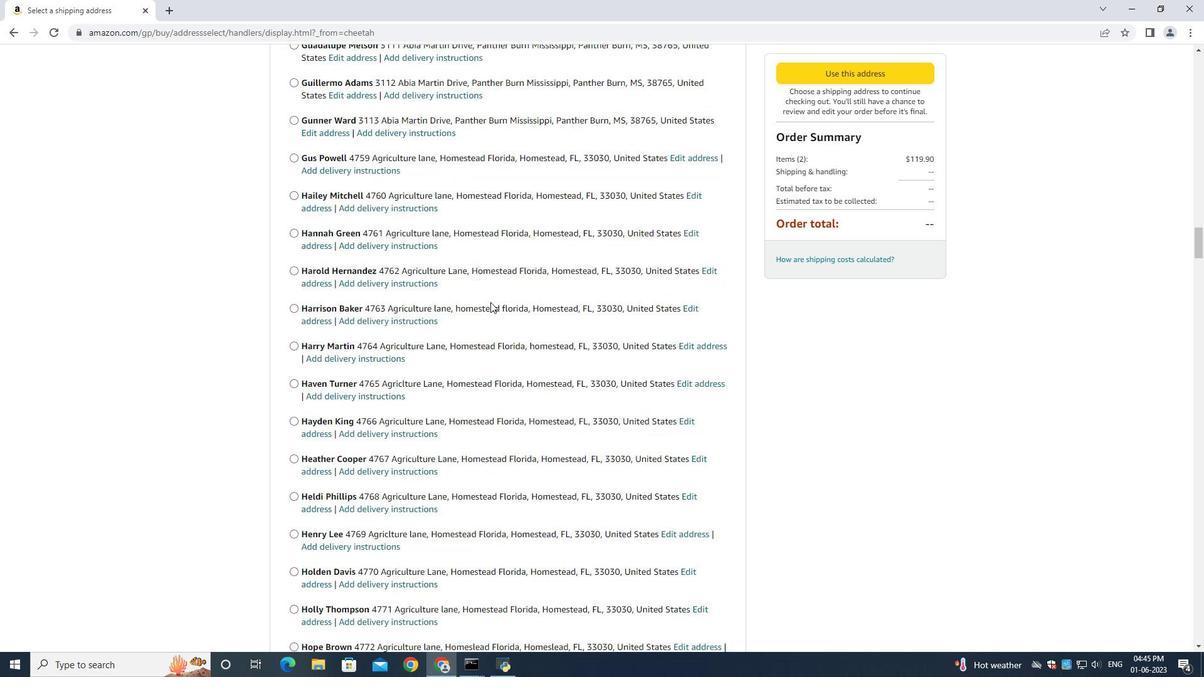 
Action: Mouse scrolled (490, 301) with delta (0, 0)
Screenshot: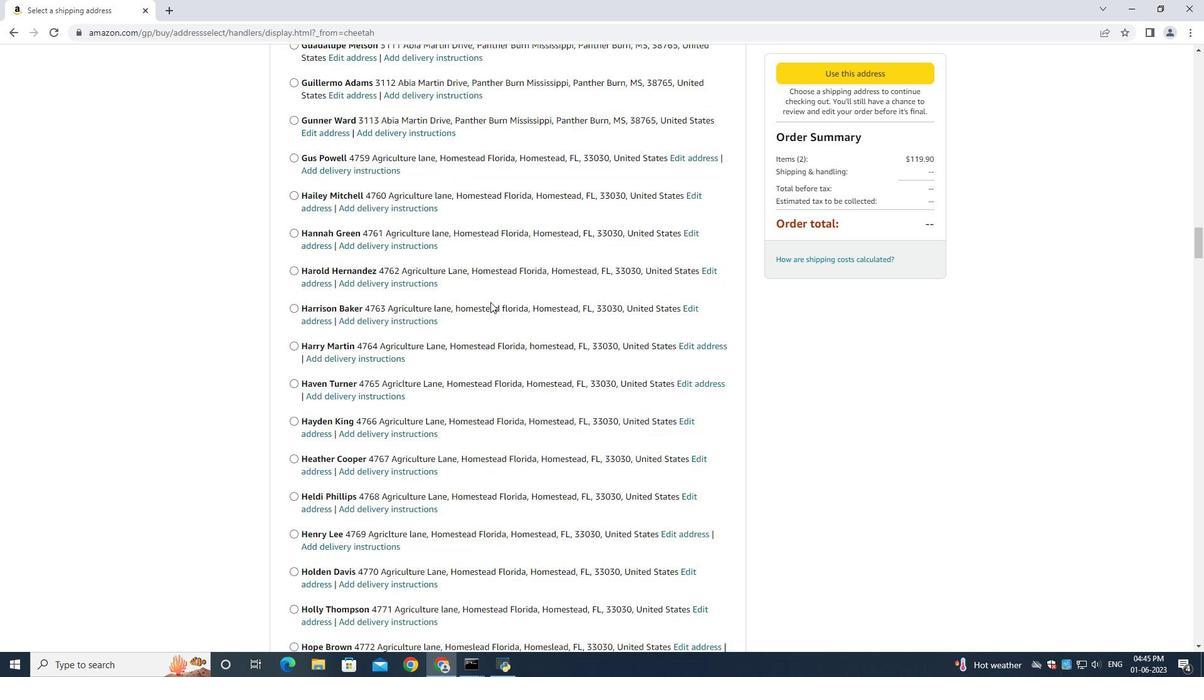 
Action: Mouse scrolled (490, 301) with delta (0, 0)
Screenshot: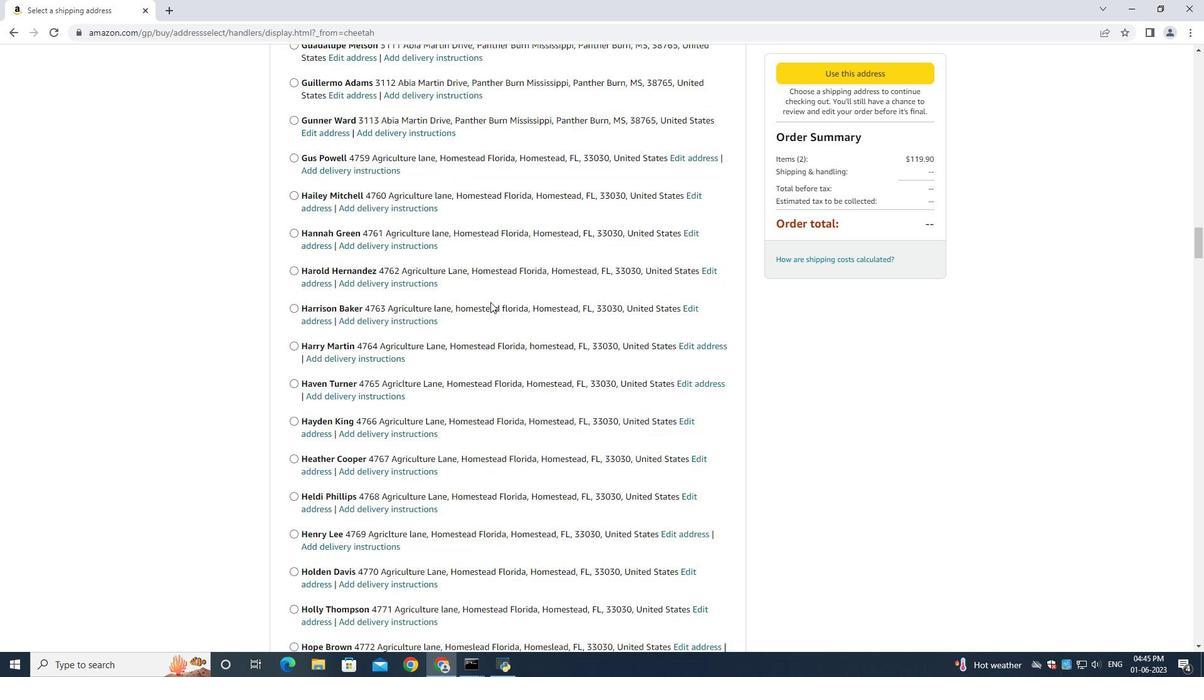 
Action: Mouse scrolled (490, 301) with delta (0, 0)
Screenshot: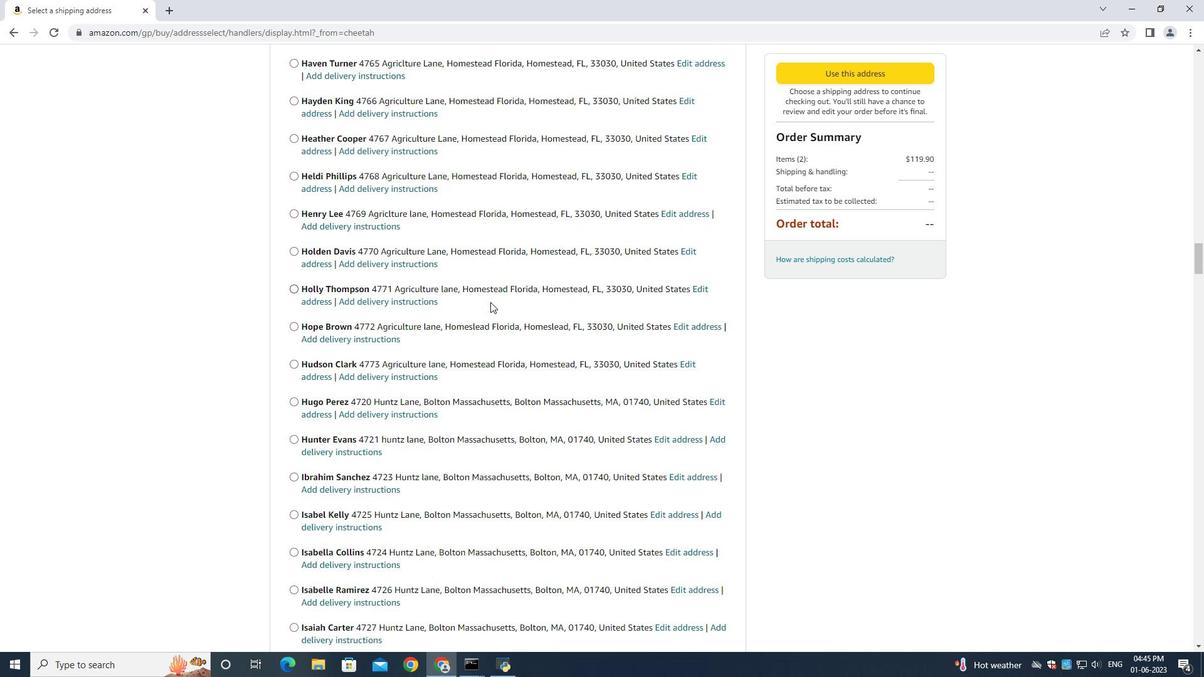 
Action: Mouse scrolled (490, 301) with delta (0, 0)
Screenshot: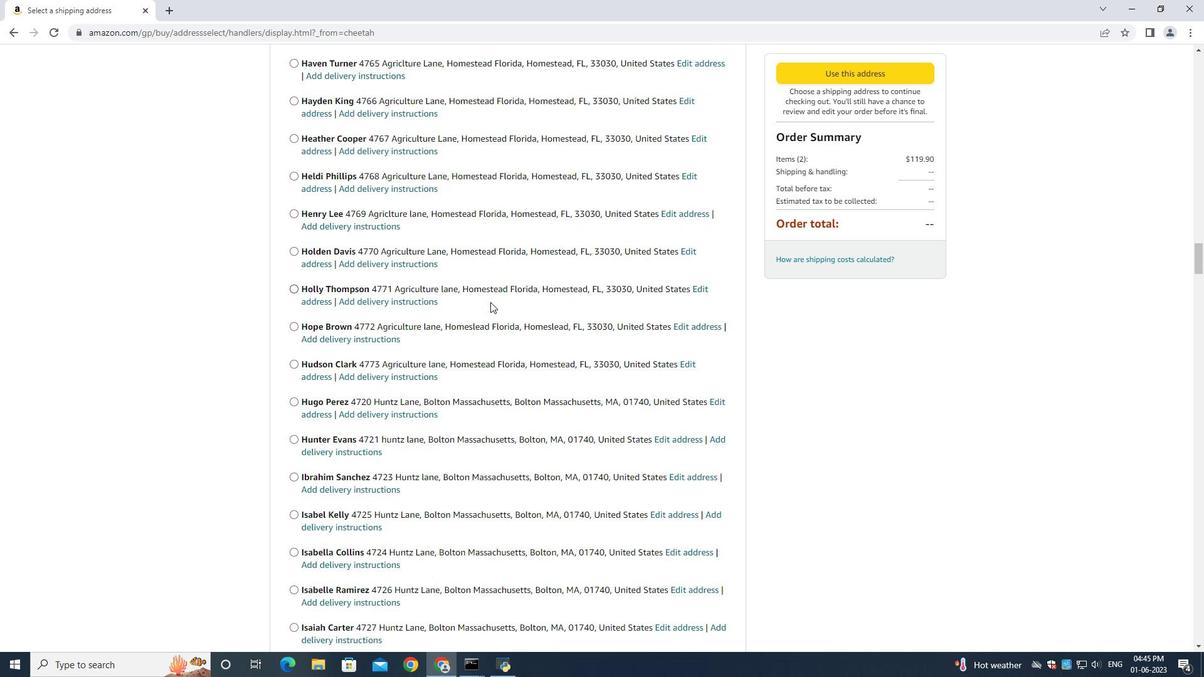 
Action: Mouse scrolled (490, 301) with delta (0, 0)
Screenshot: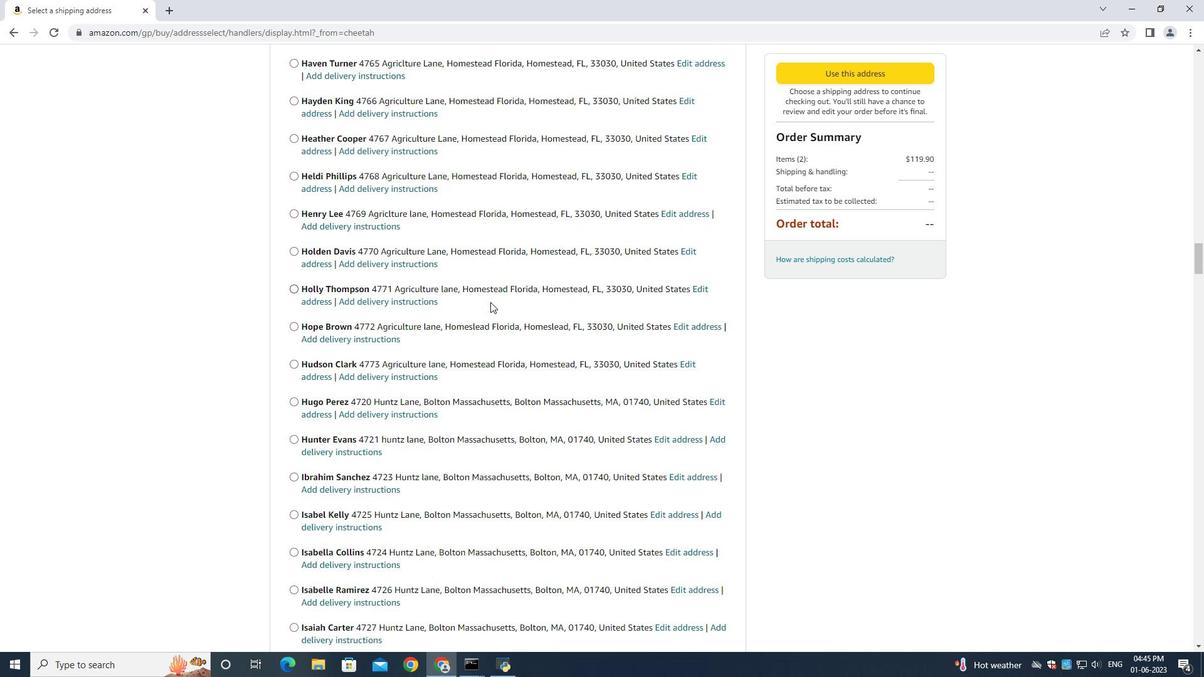 
Action: Mouse scrolled (490, 301) with delta (0, 0)
Screenshot: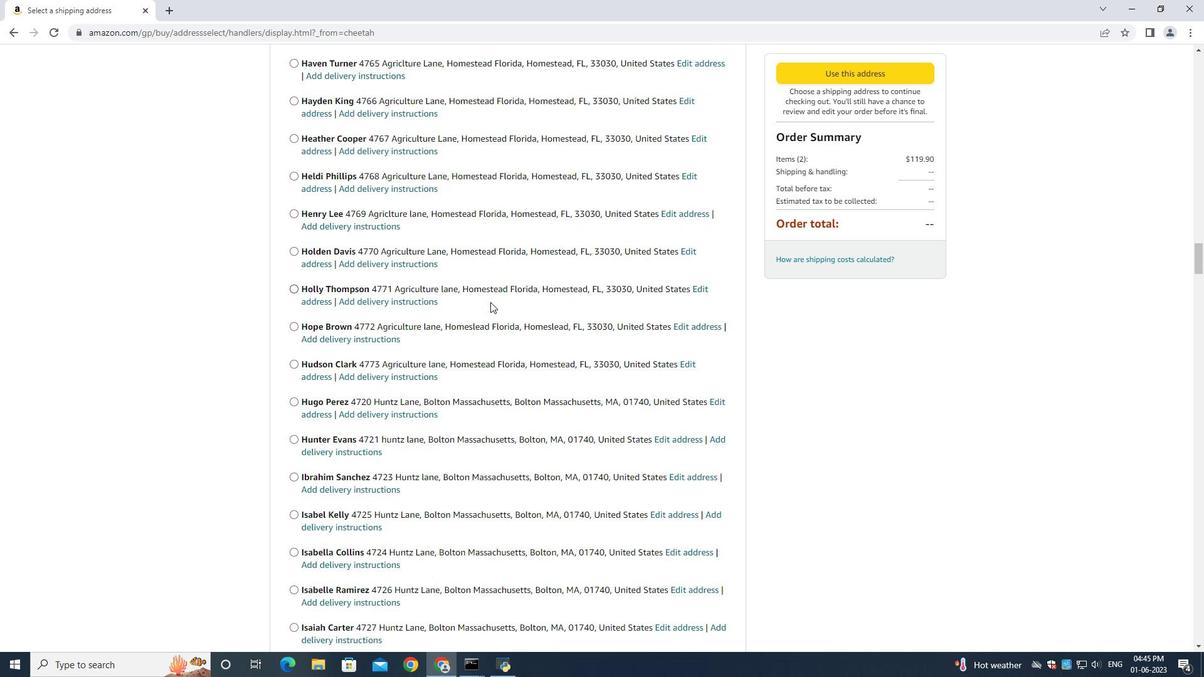 
Action: Mouse scrolled (490, 301) with delta (0, 0)
Screenshot: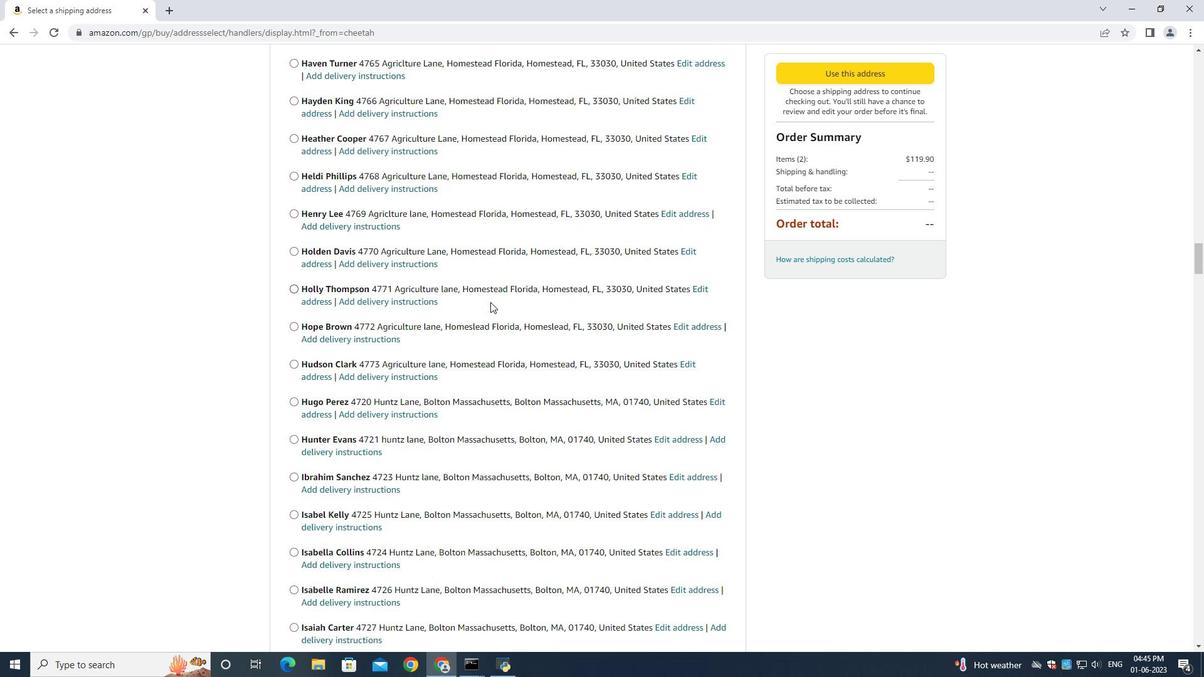 
Action: Mouse moved to (490, 300)
Screenshot: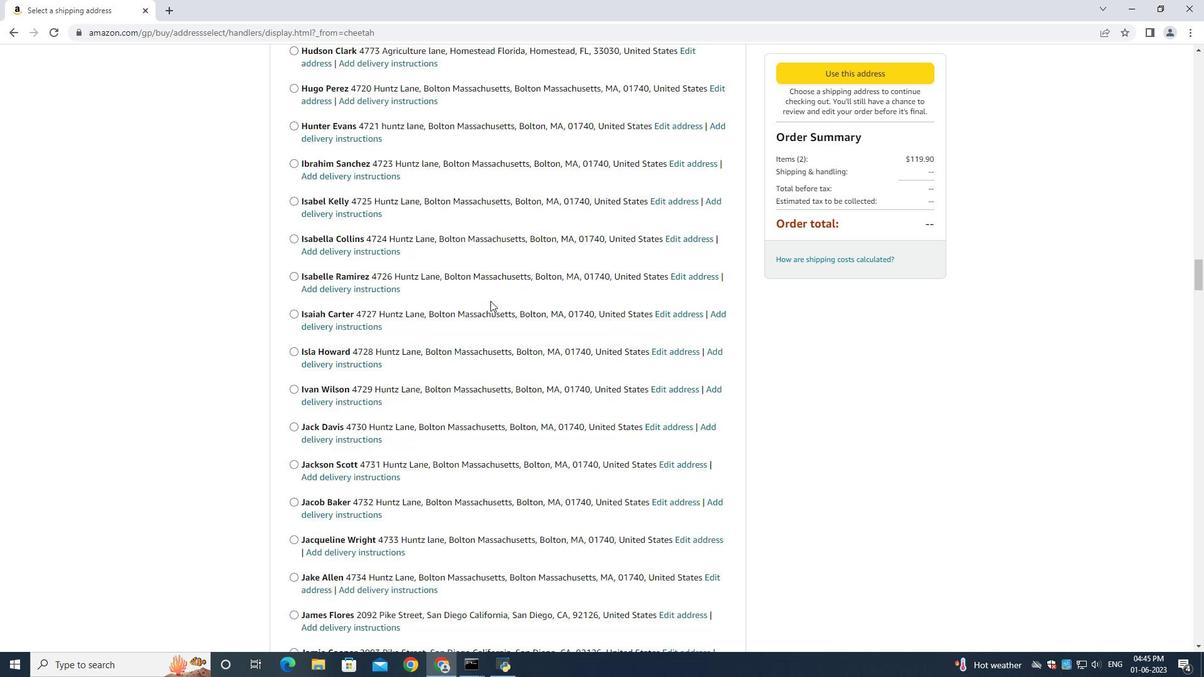 
Action: Mouse scrolled (490, 299) with delta (0, 0)
Screenshot: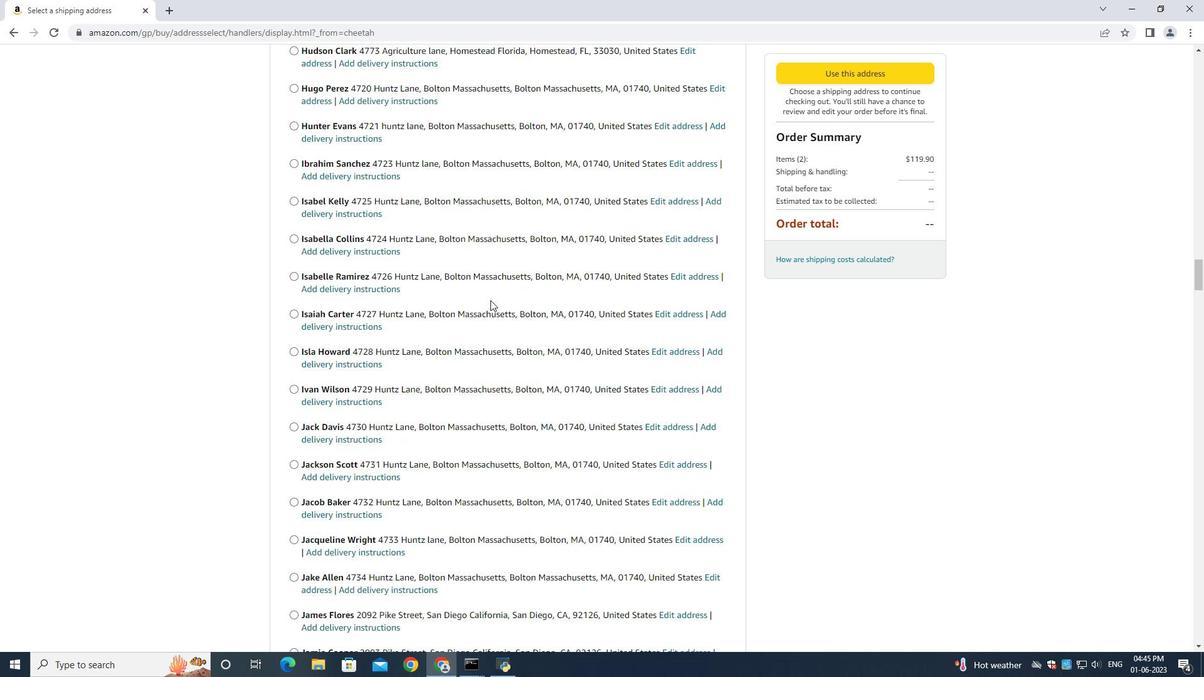 
Action: Mouse scrolled (490, 299) with delta (0, 0)
Screenshot: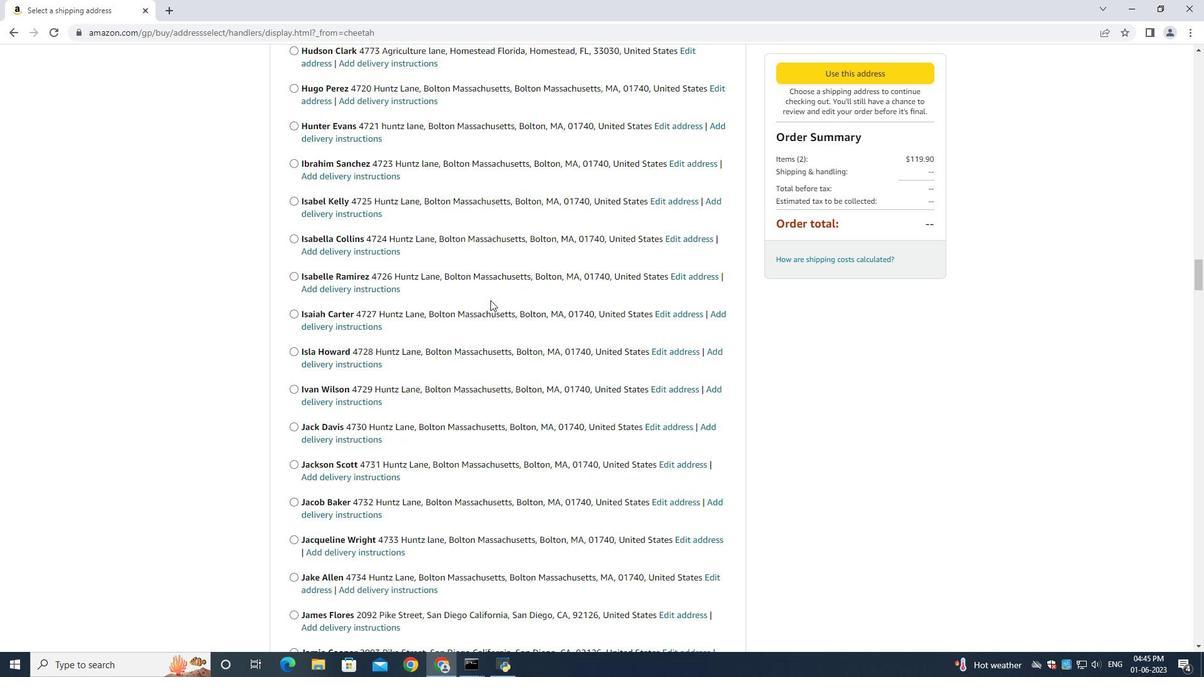 
Action: Mouse scrolled (490, 299) with delta (0, 0)
Screenshot: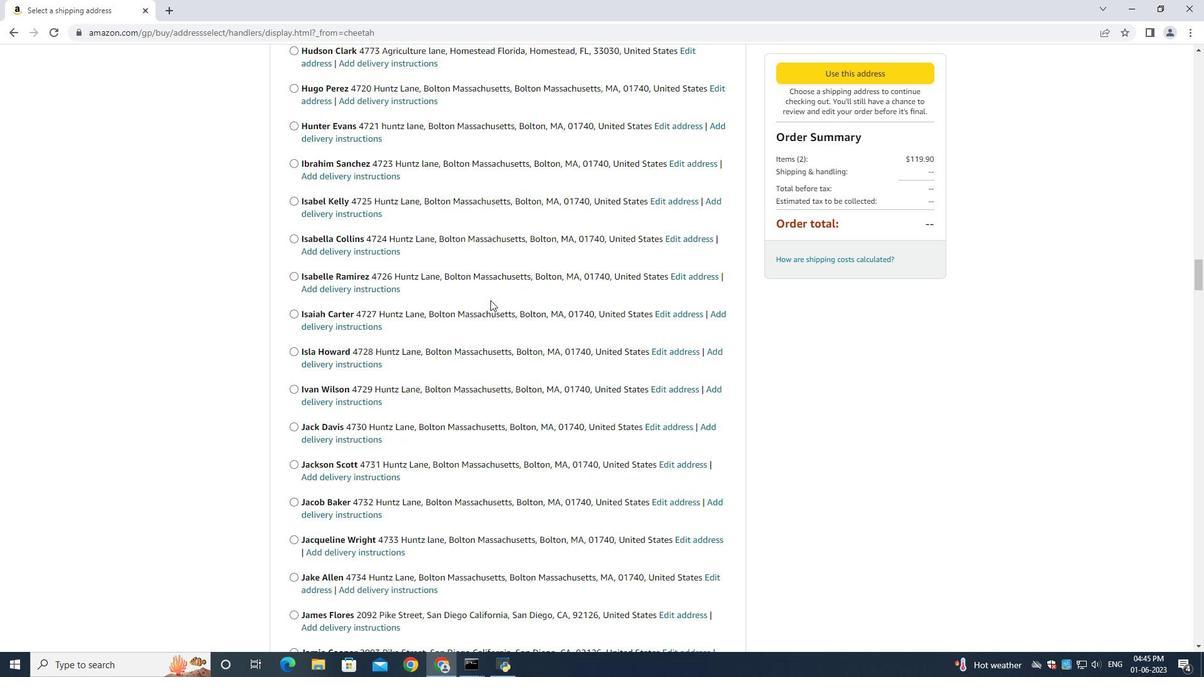 
Action: Mouse scrolled (490, 299) with delta (0, 0)
Screenshot: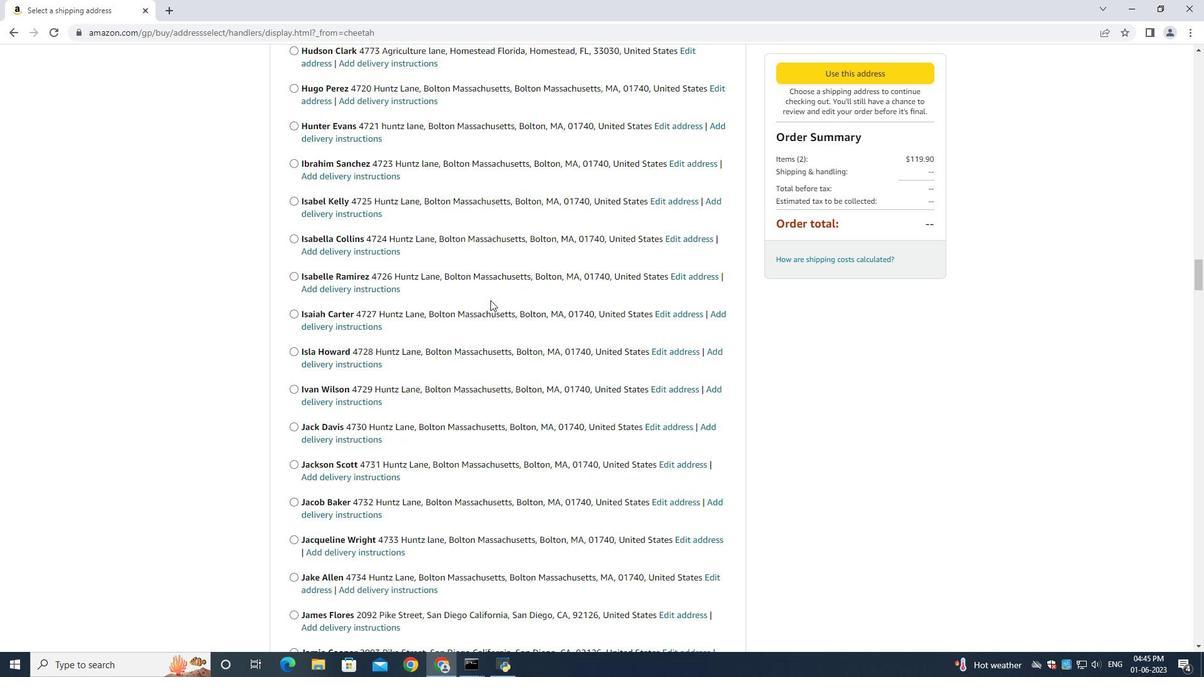 
Action: Mouse scrolled (490, 299) with delta (0, 0)
Screenshot: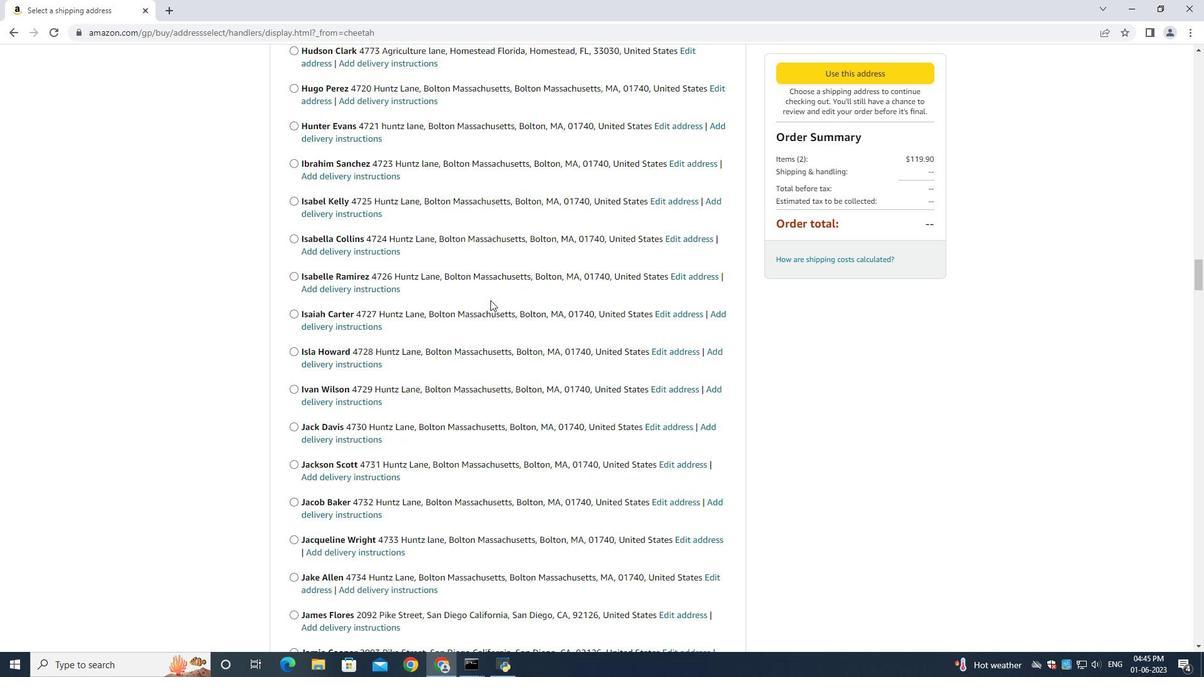 
Action: Mouse scrolled (490, 299) with delta (0, 0)
Screenshot: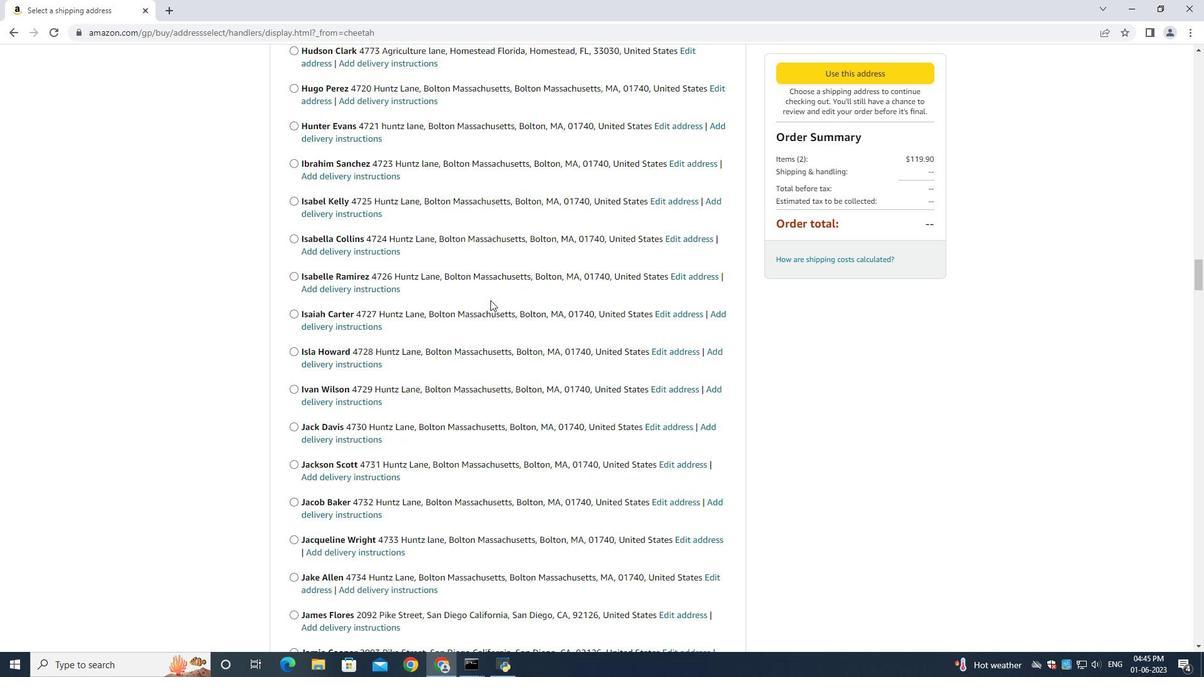 
Action: Mouse scrolled (490, 299) with delta (0, 0)
Screenshot: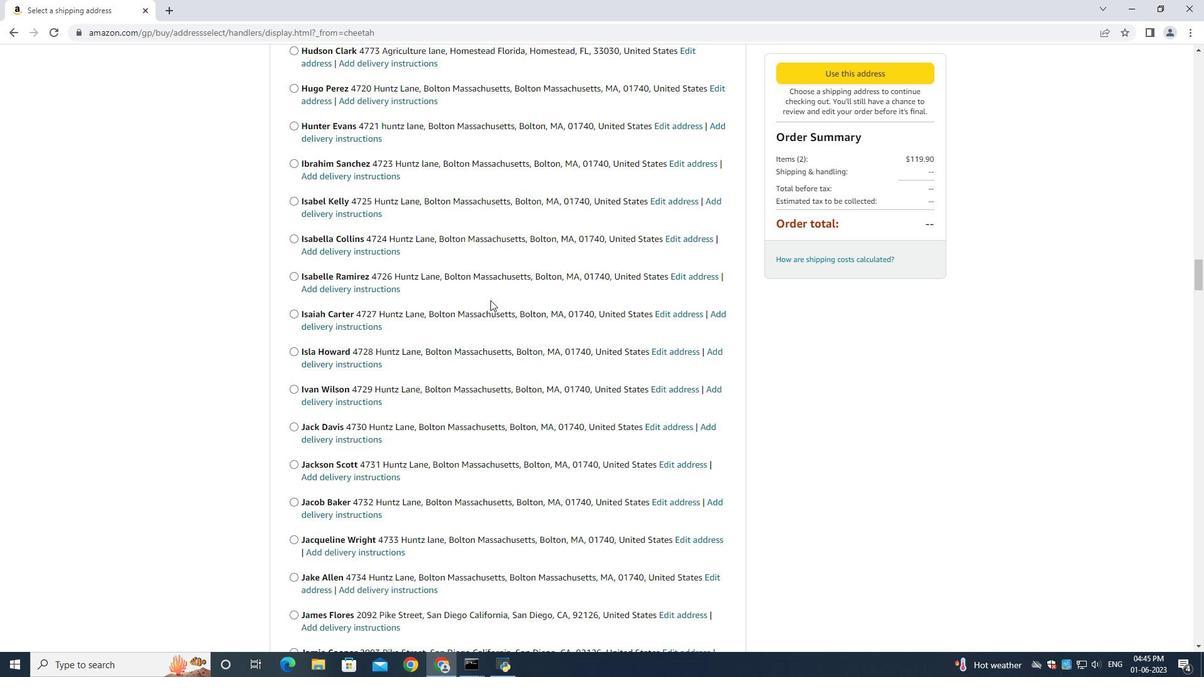 
Action: Mouse moved to (489, 299)
Screenshot: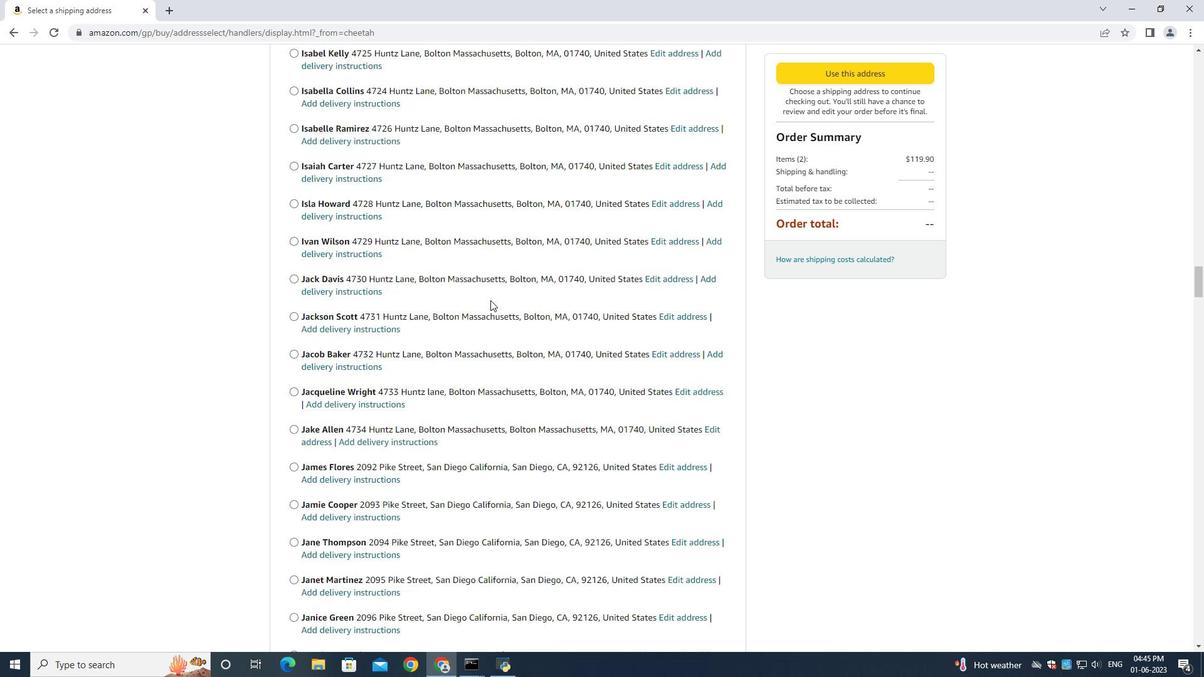 
Action: Mouse scrolled (489, 298) with delta (0, 0)
Screenshot: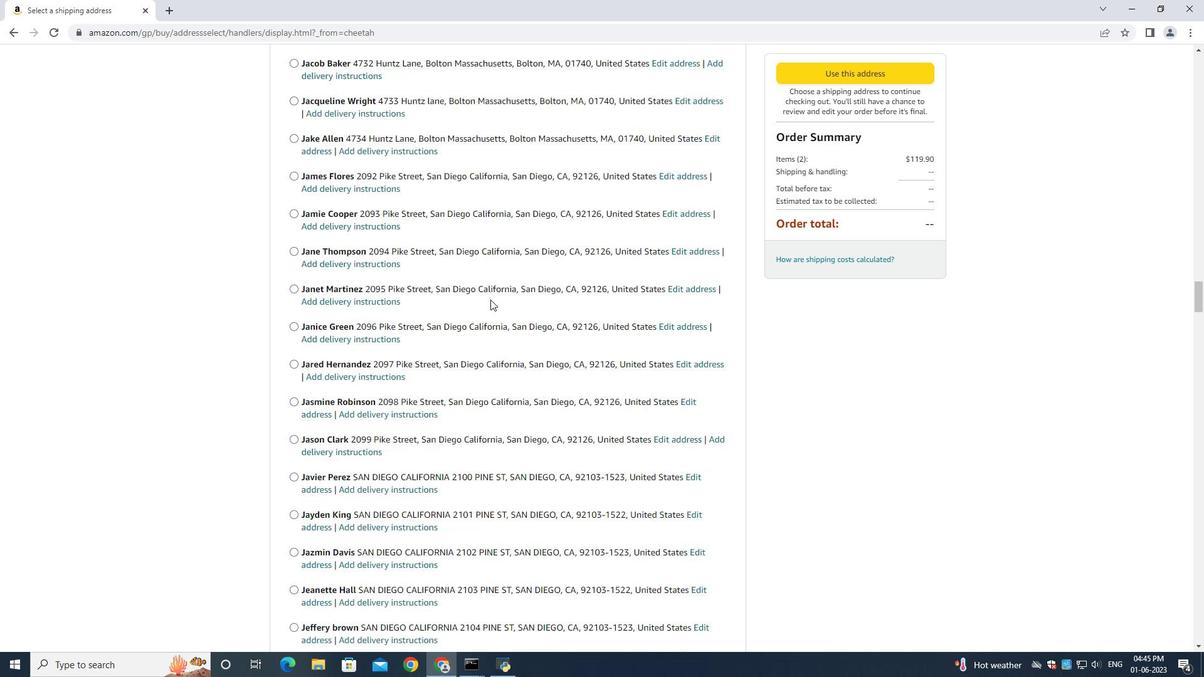 
Action: Mouse moved to (489, 299)
Screenshot: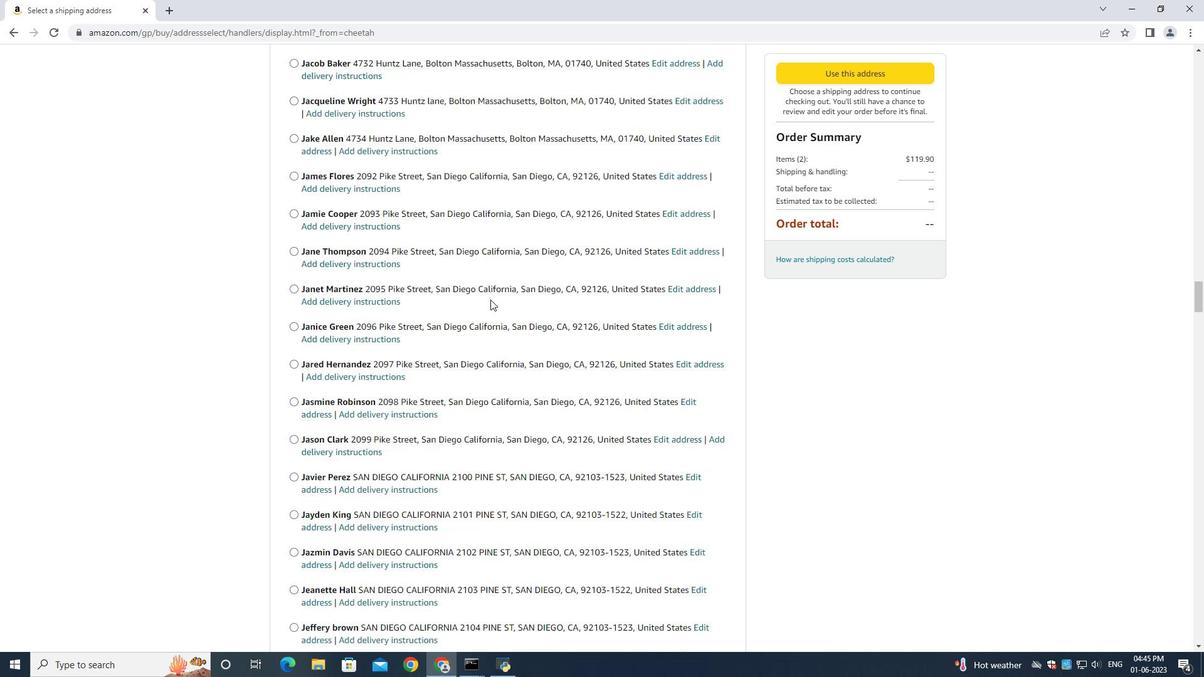 
Action: Mouse scrolled (489, 298) with delta (0, 0)
Screenshot: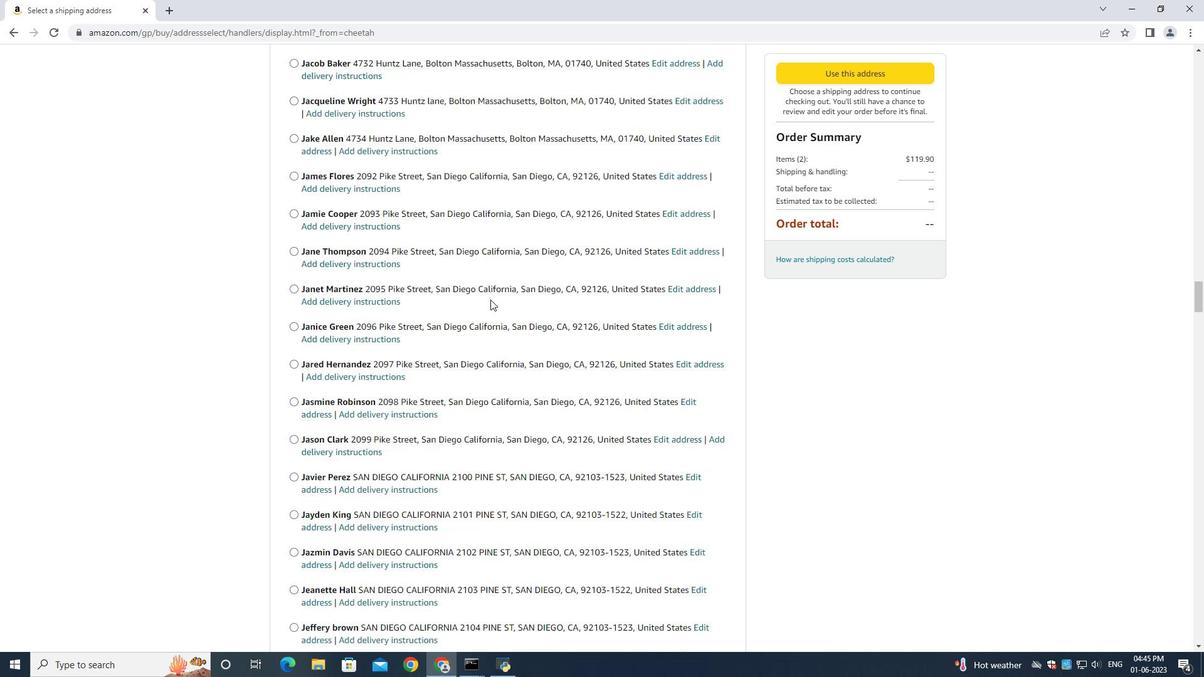 
Action: Mouse scrolled (489, 298) with delta (0, 0)
Screenshot: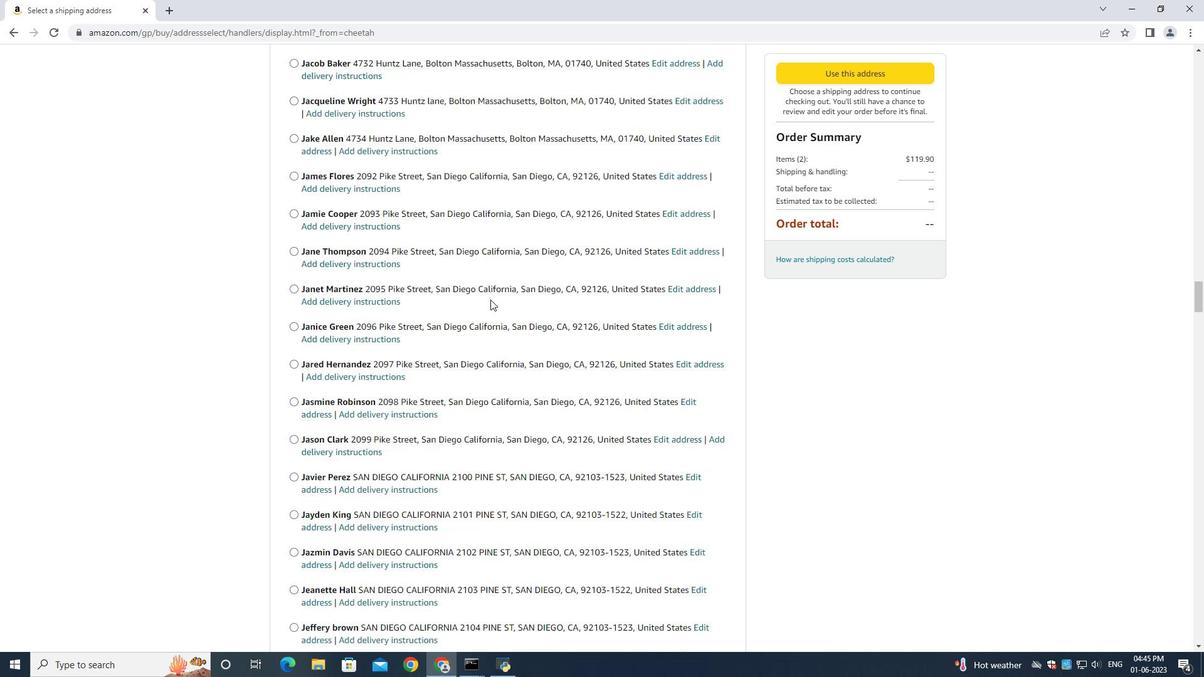 
Action: Mouse moved to (489, 299)
Screenshot: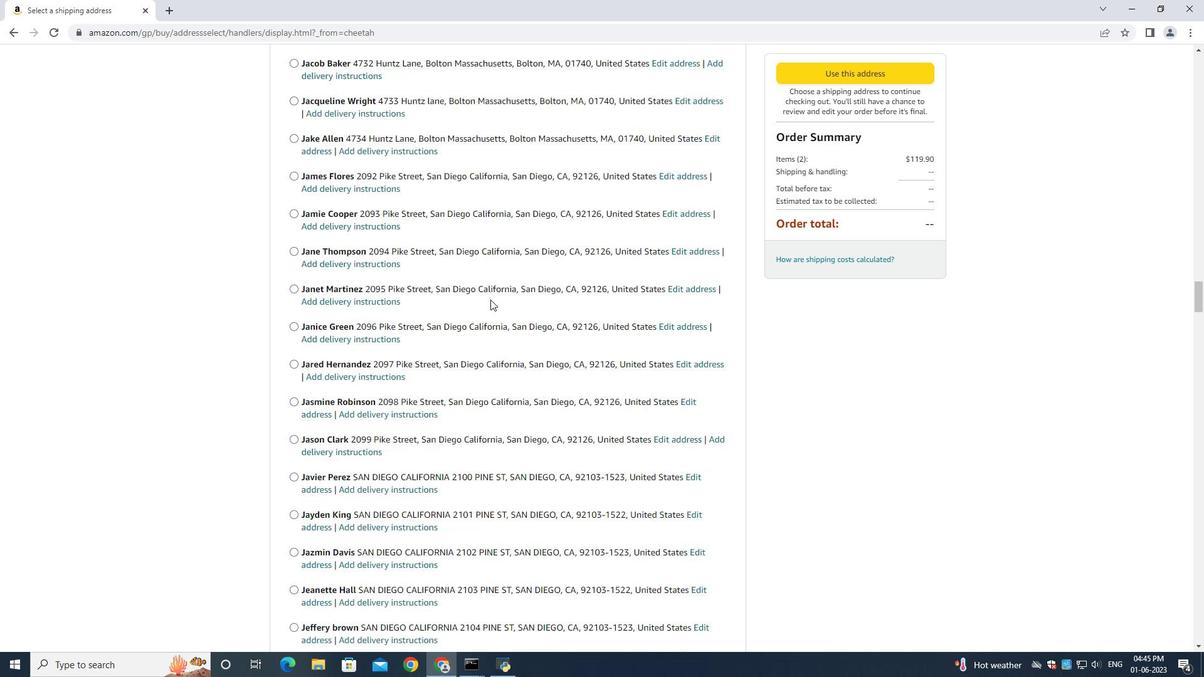 
Action: Mouse scrolled (489, 299) with delta (0, 0)
Screenshot: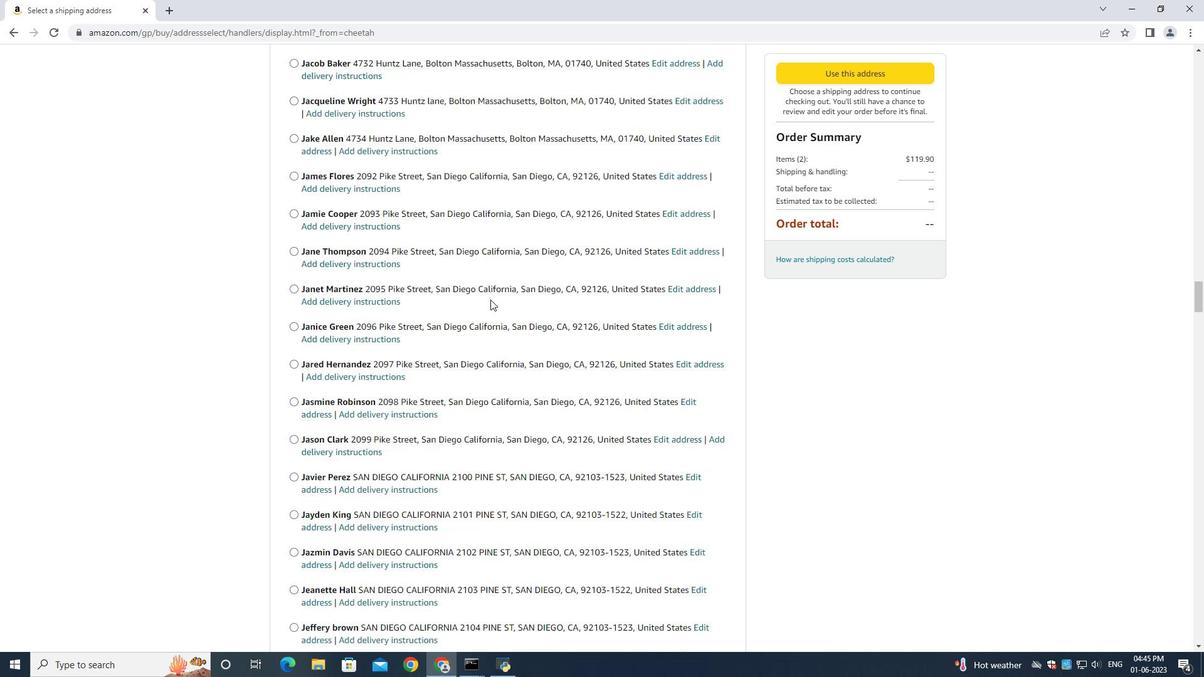 
Action: Mouse scrolled (489, 299) with delta (0, 0)
Screenshot: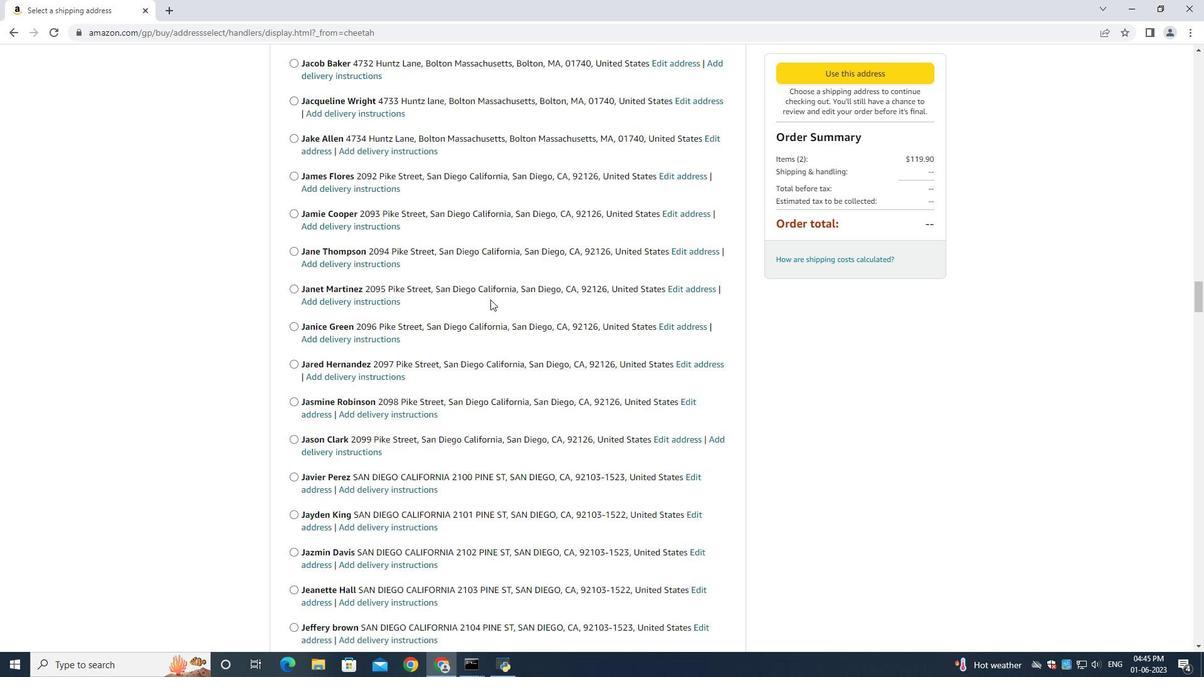 
Action: Mouse scrolled (489, 299) with delta (0, 0)
Screenshot: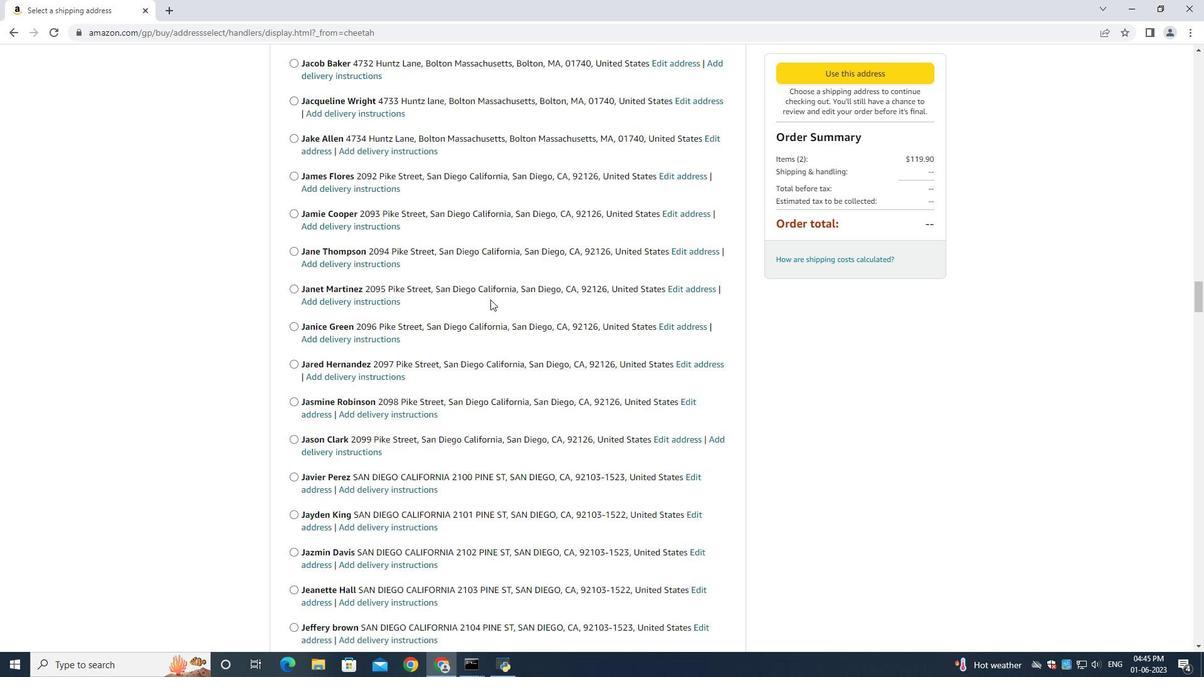 
Action: Mouse scrolled (489, 299) with delta (0, 0)
Screenshot: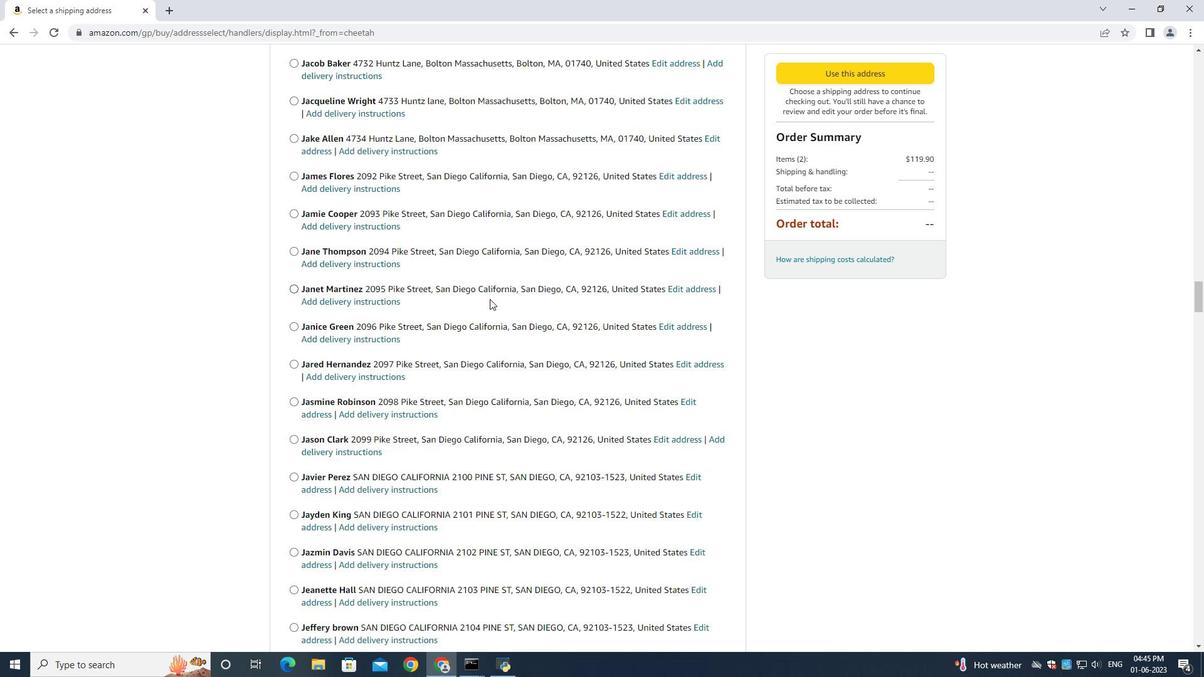
Action: Mouse scrolled (489, 299) with delta (0, 0)
Screenshot: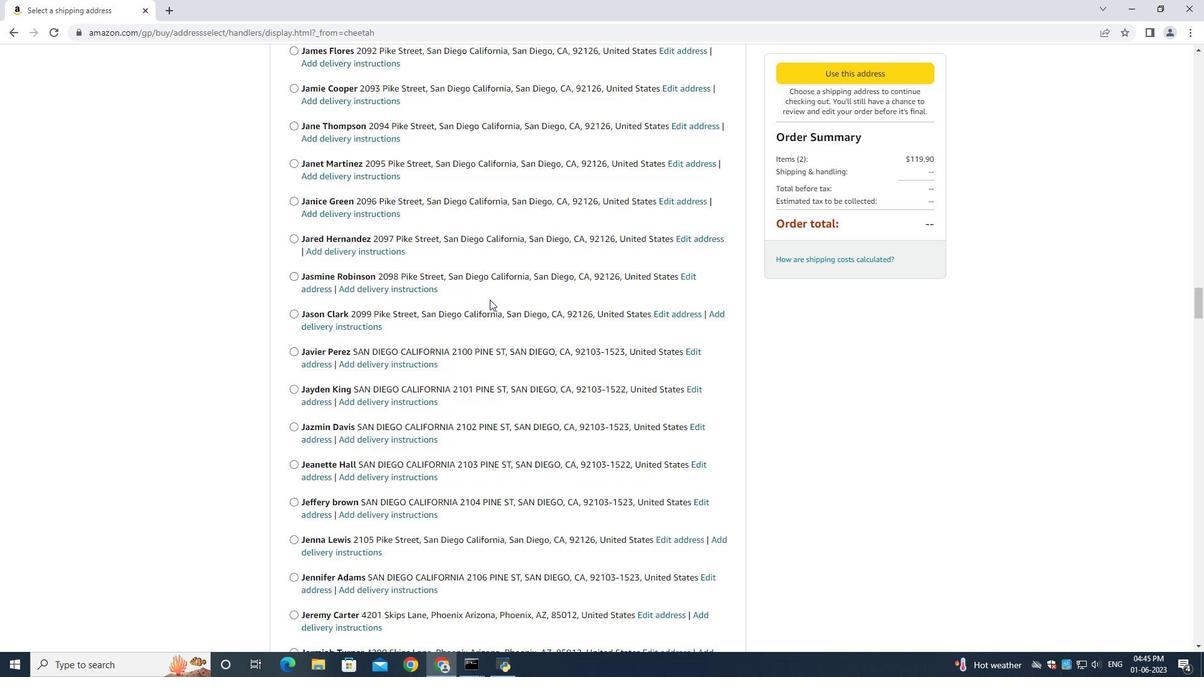 
Action: Mouse scrolled (489, 299) with delta (0, 0)
Screenshot: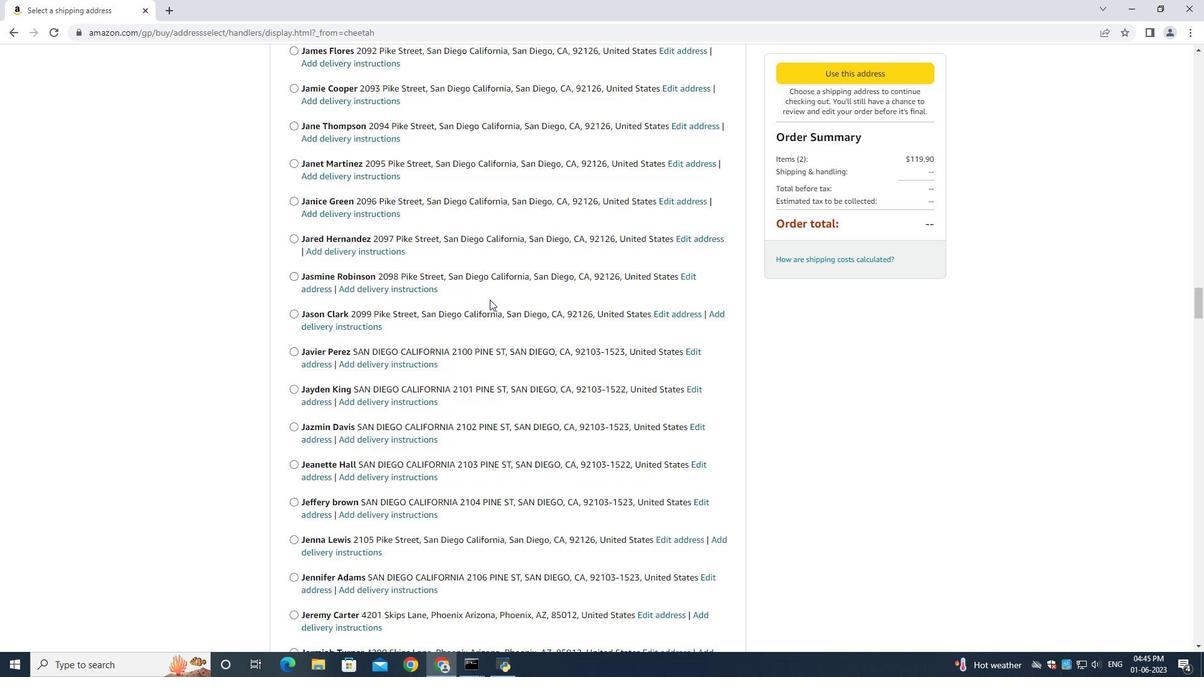 
Action: Mouse scrolled (489, 299) with delta (0, 0)
Screenshot: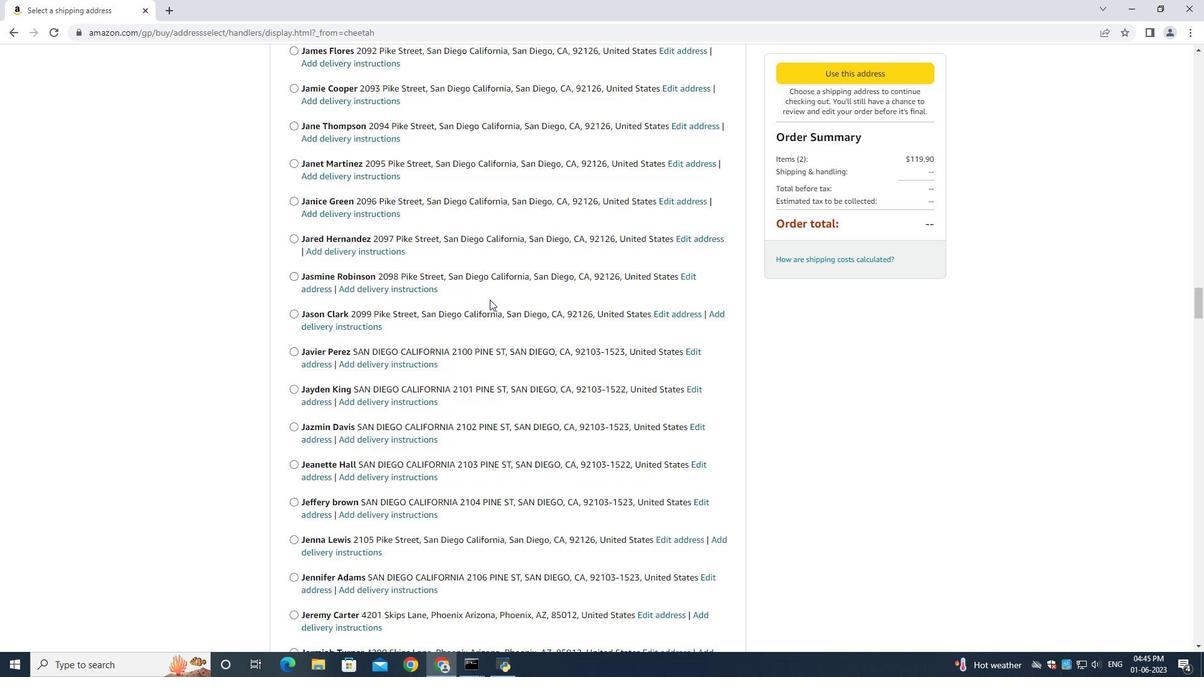
Action: Mouse scrolled (489, 299) with delta (0, 0)
Screenshot: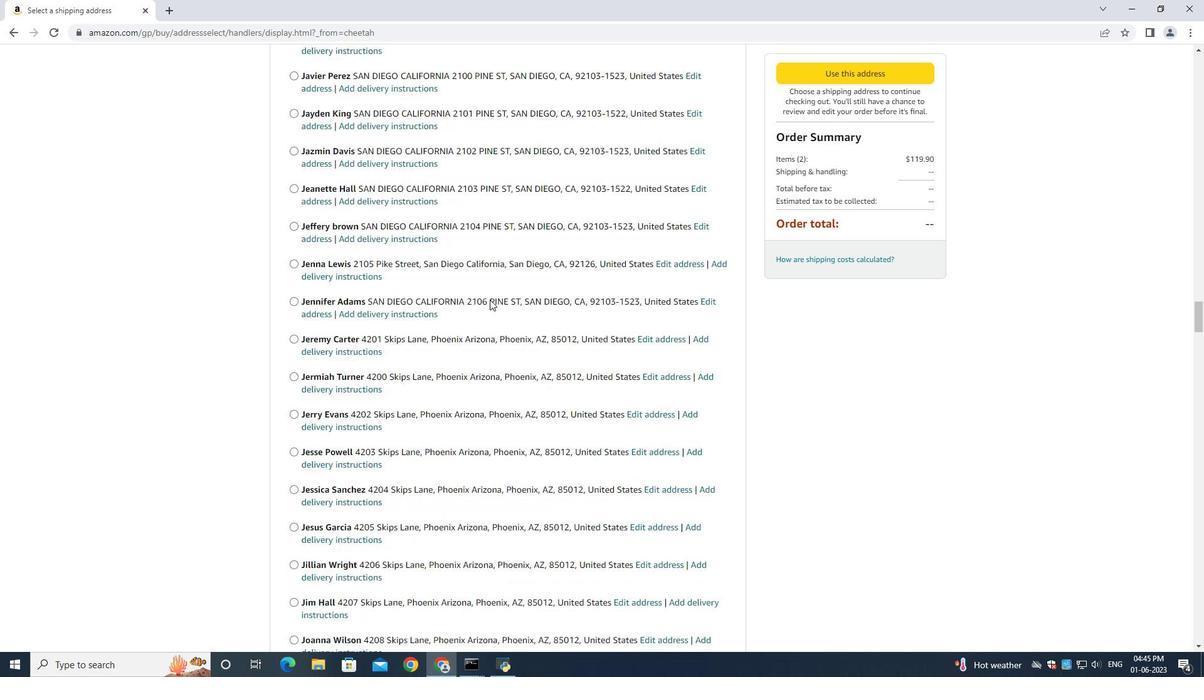 
Action: Mouse scrolled (489, 299) with delta (0, 0)
Screenshot: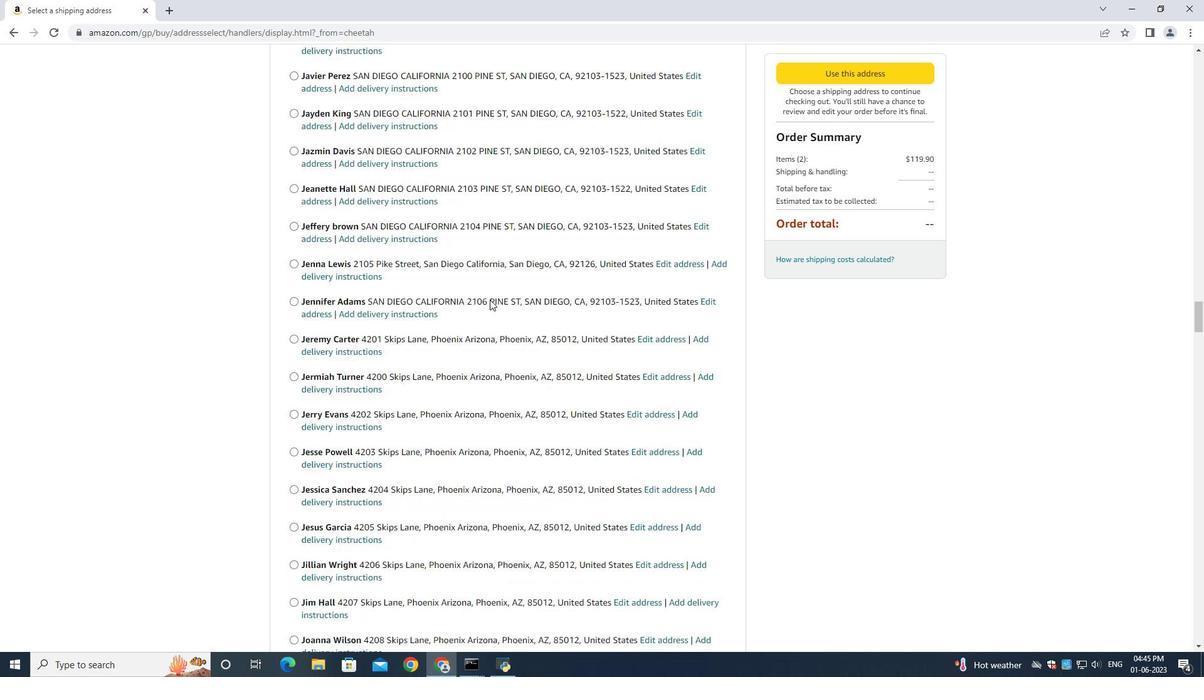 
Action: Mouse scrolled (489, 299) with delta (0, 0)
Screenshot: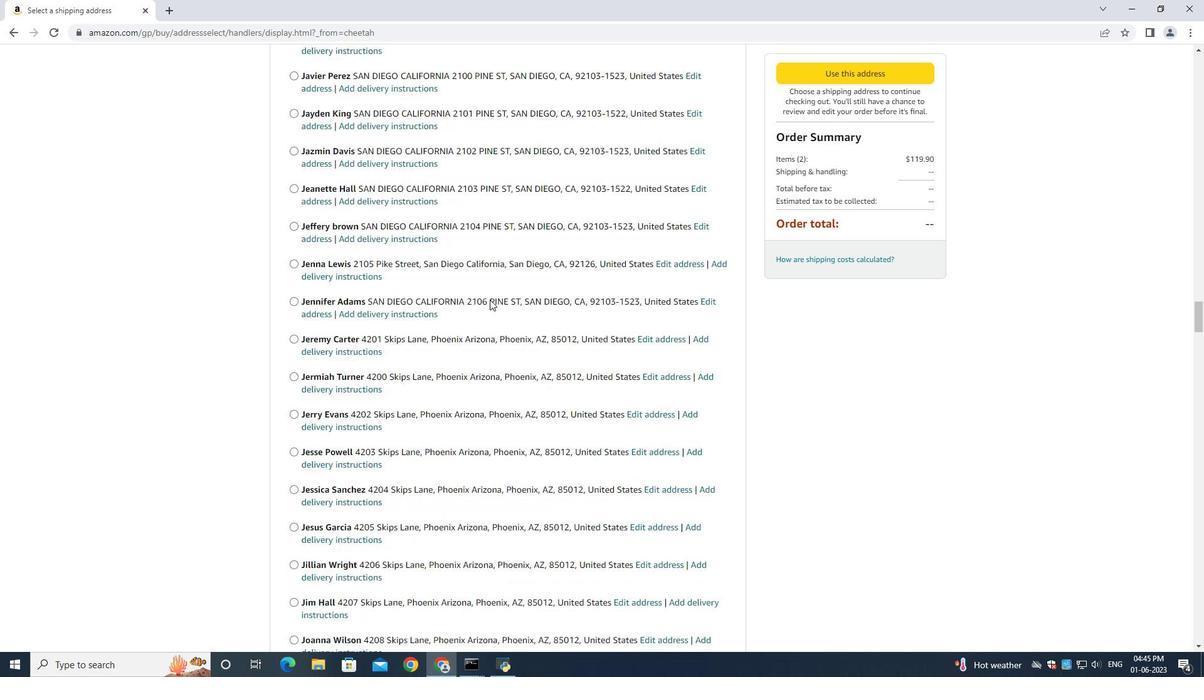 
Action: Mouse scrolled (489, 299) with delta (0, 0)
Screenshot: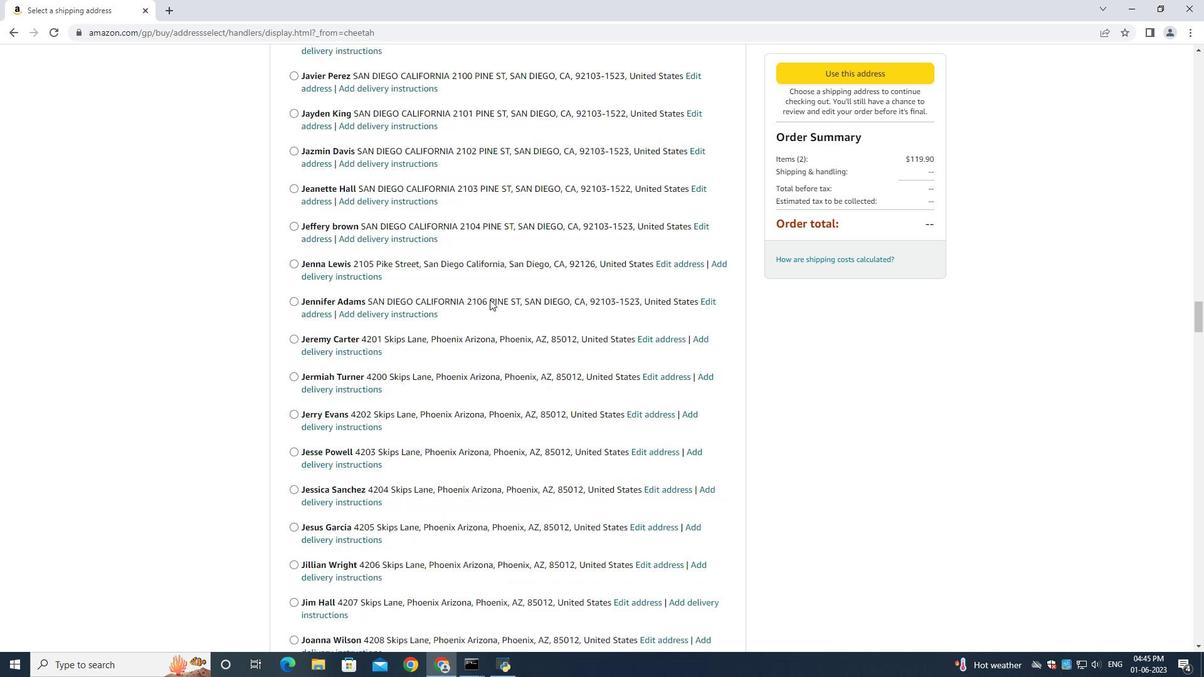 
Action: Mouse moved to (487, 297)
Screenshot: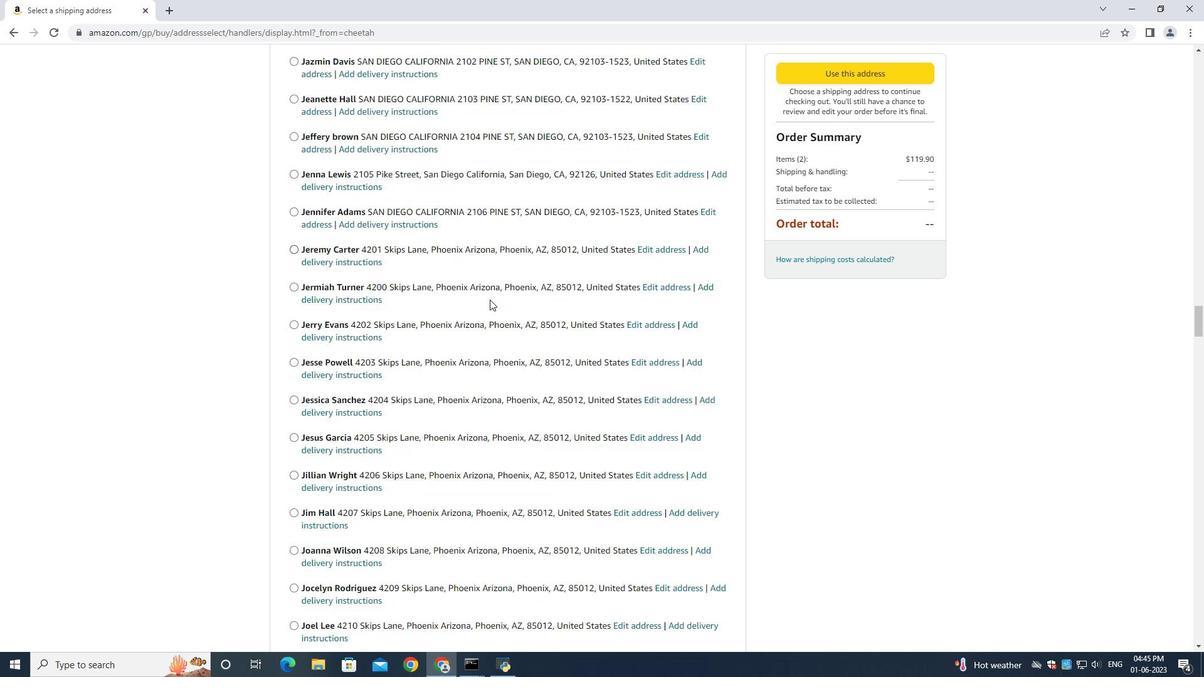 
Action: Mouse scrolled (487, 297) with delta (0, 0)
Screenshot: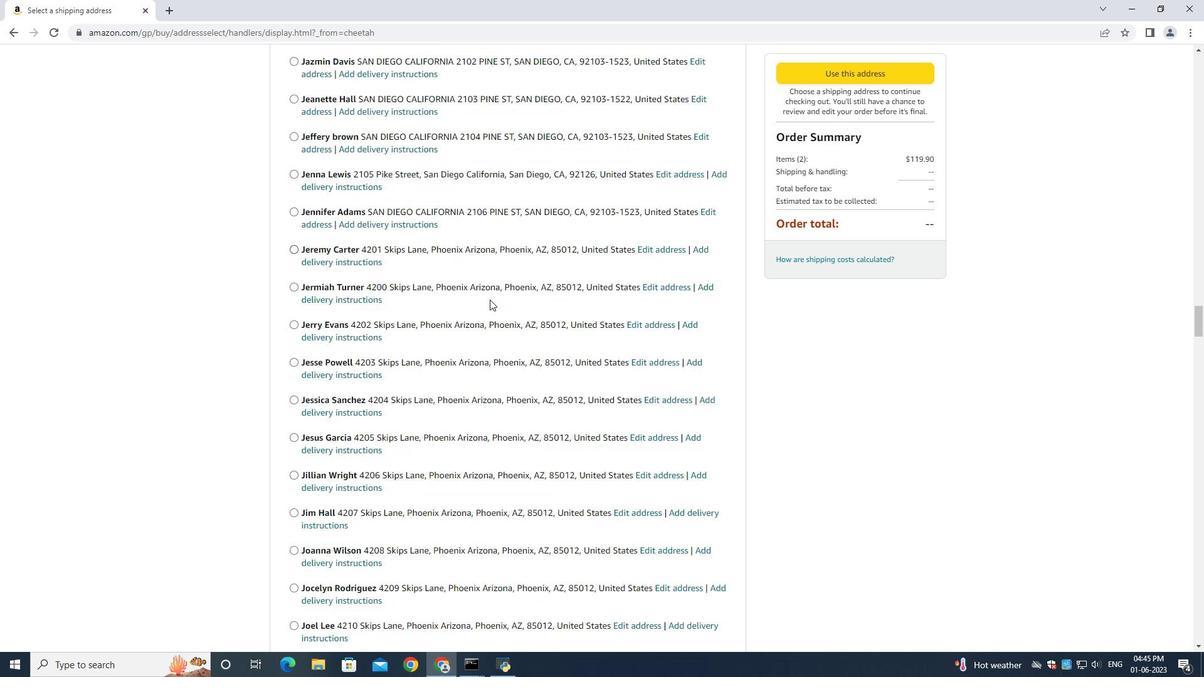 
Action: Mouse moved to (487, 299)
Screenshot: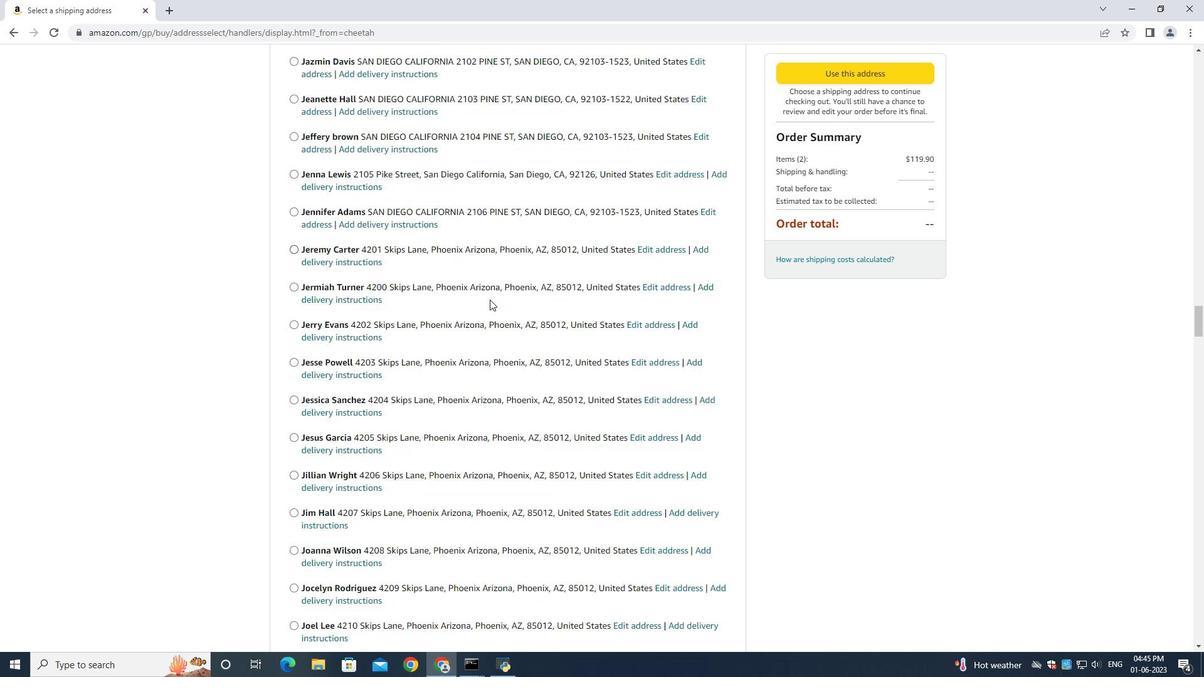 
Action: Mouse scrolled (487, 298) with delta (0, 0)
Screenshot: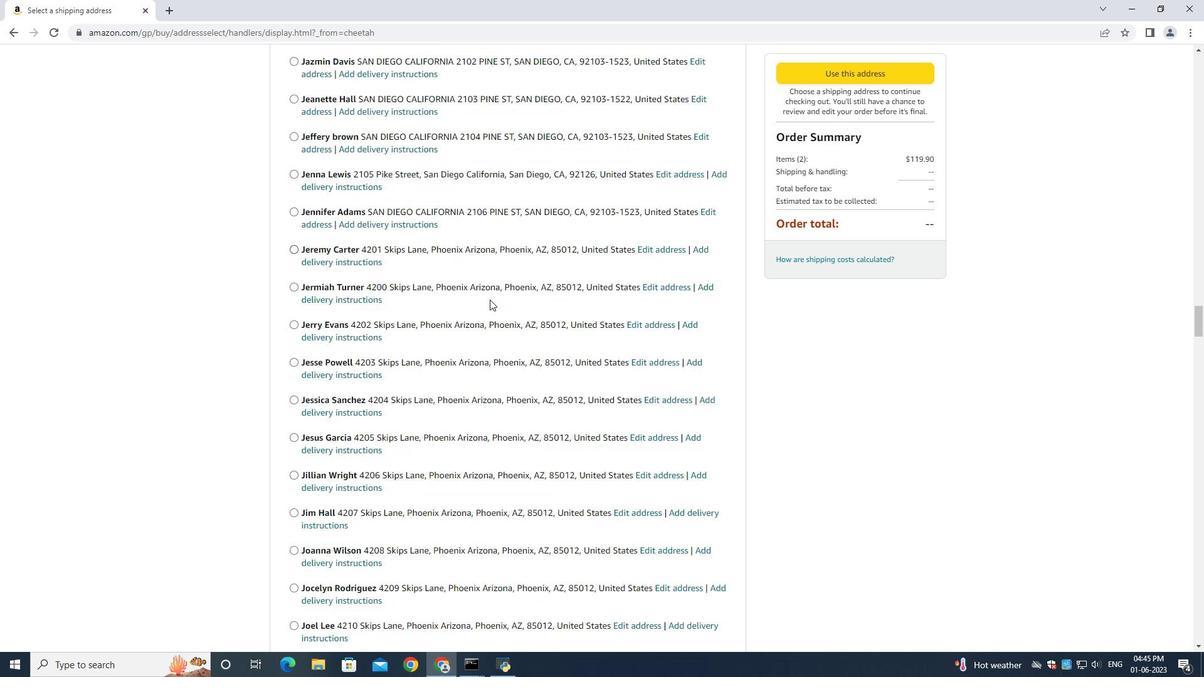 
Action: Mouse scrolled (487, 297) with delta (0, -1)
Screenshot: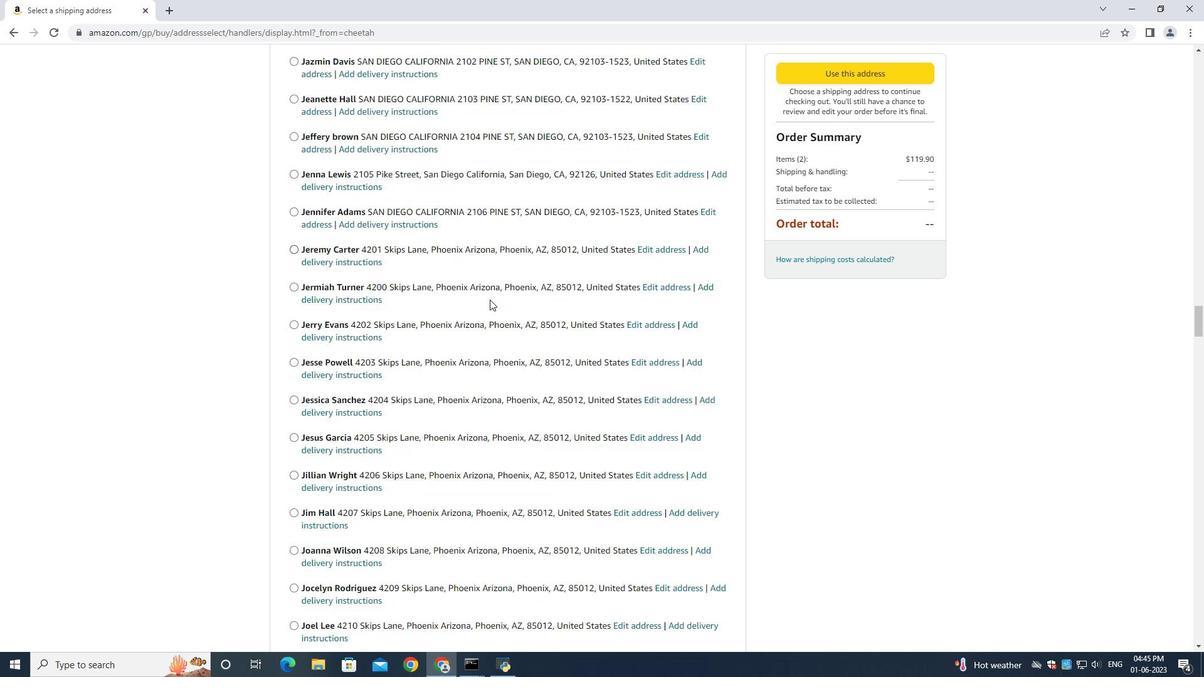 
Action: Mouse scrolled (487, 298) with delta (0, 0)
Screenshot: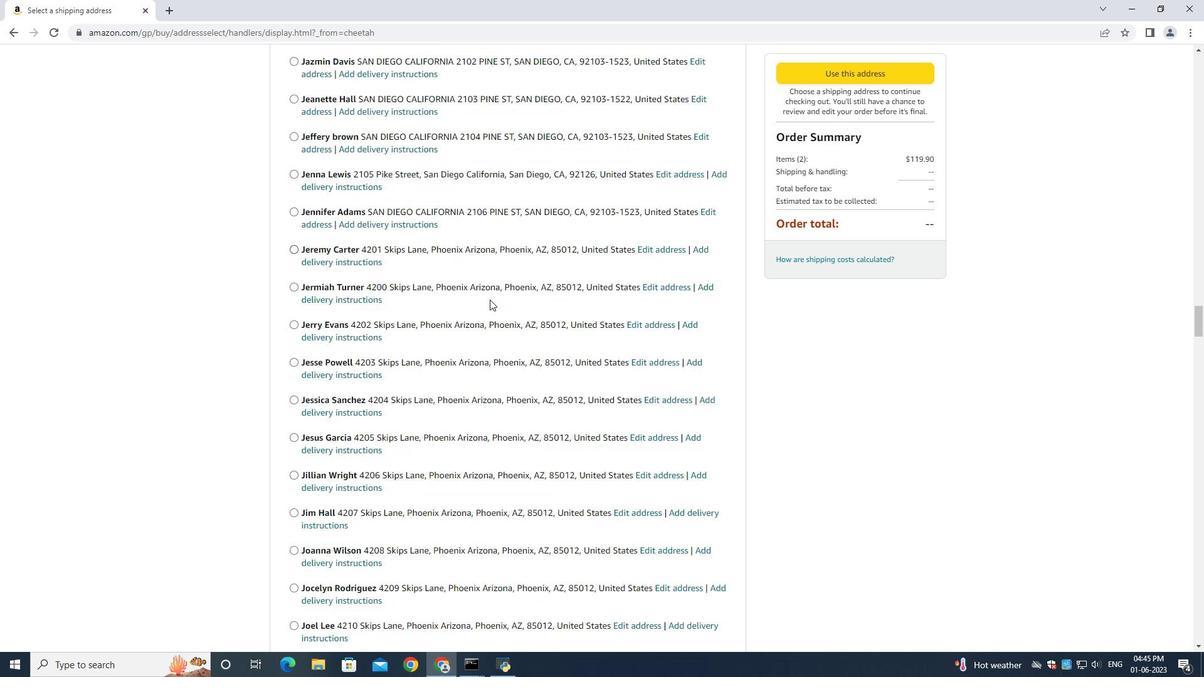 
Action: Mouse scrolled (487, 298) with delta (0, 0)
Screenshot: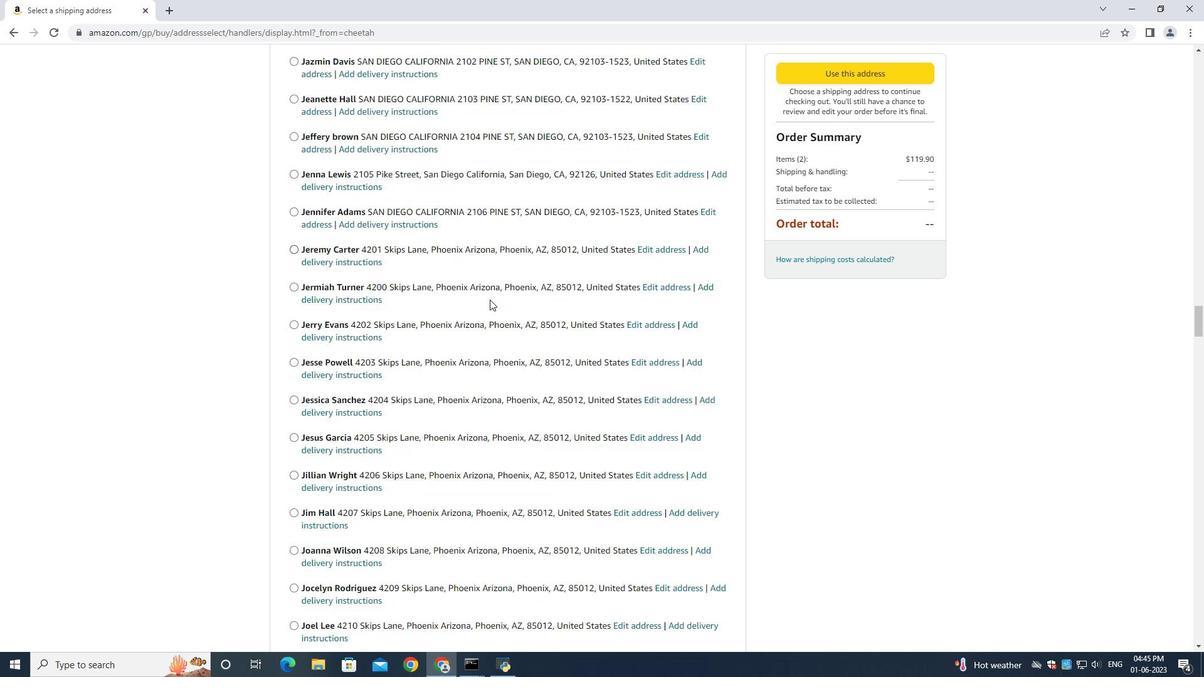 
Action: Mouse scrolled (487, 298) with delta (0, 0)
Screenshot: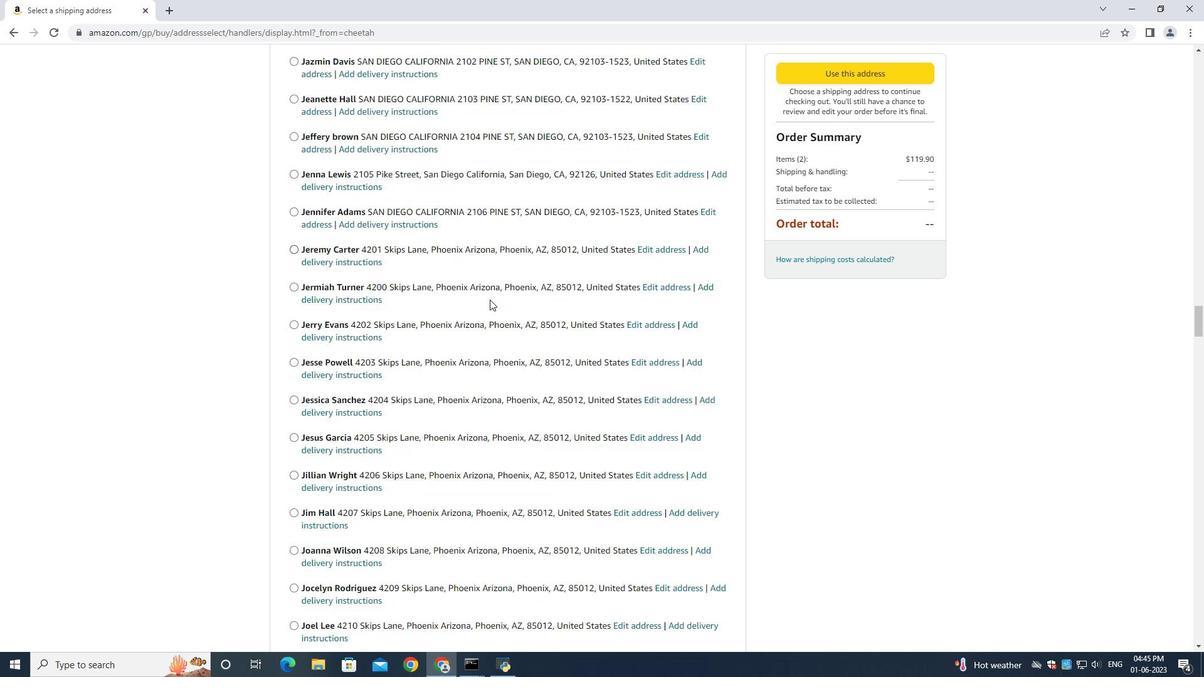 
Action: Mouse scrolled (487, 298) with delta (0, 0)
Screenshot: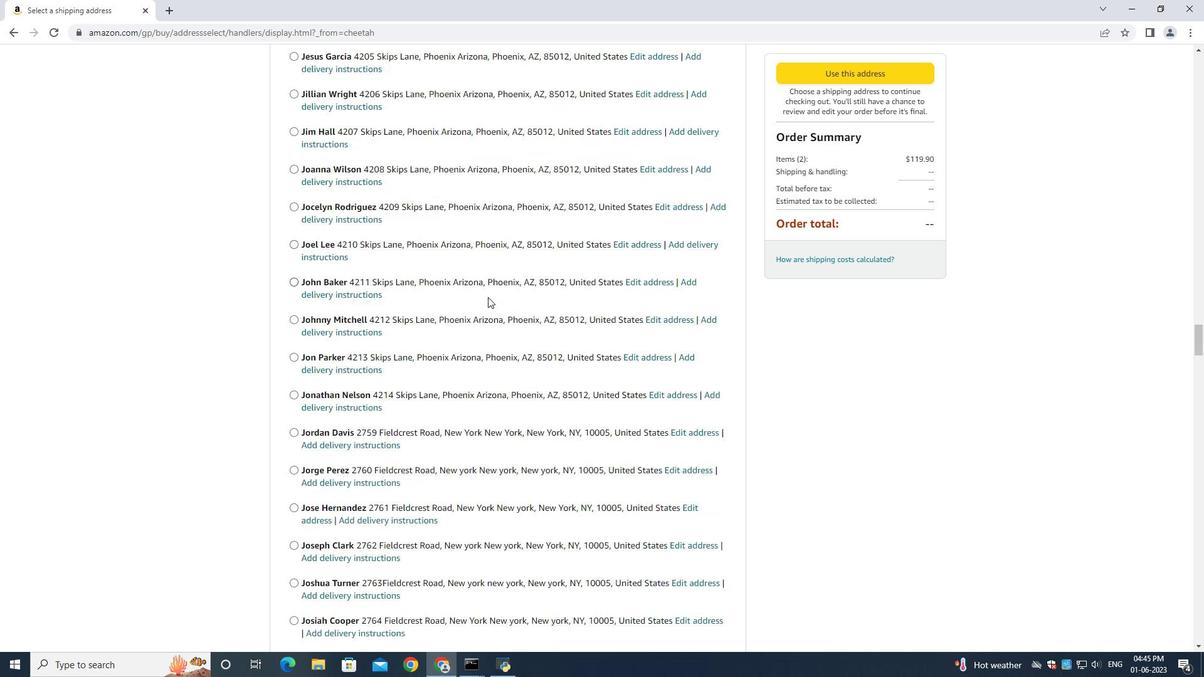 
Action: Mouse moved to (486, 299)
Screenshot: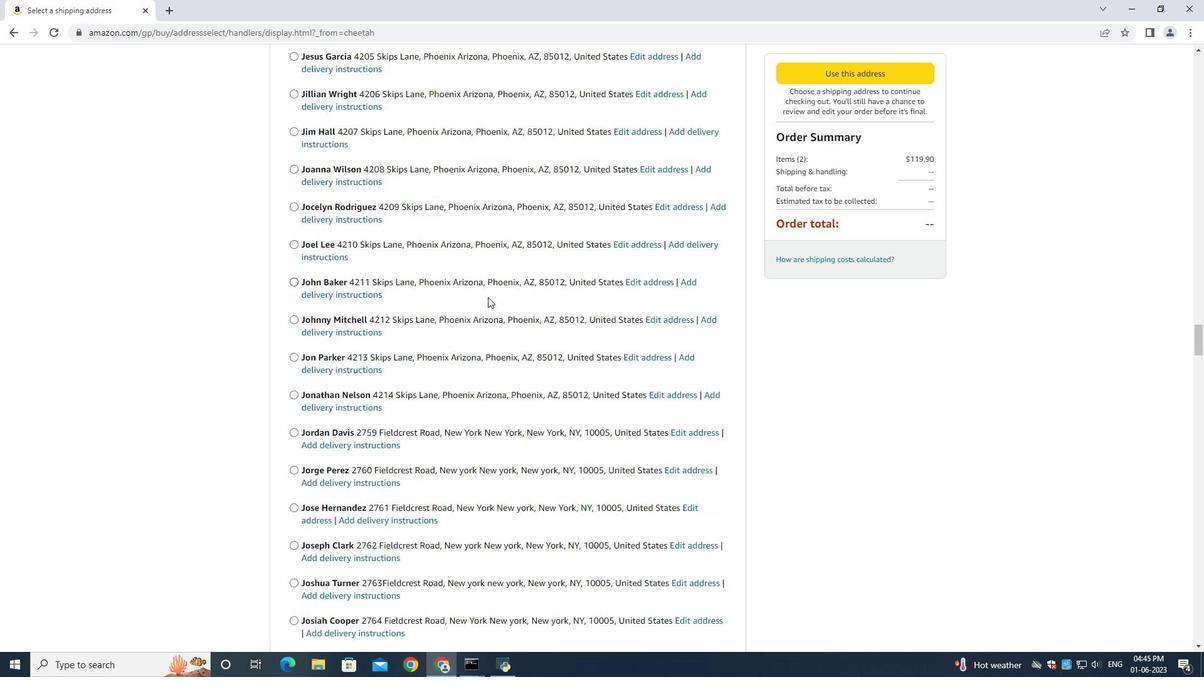 
Action: Mouse scrolled (486, 298) with delta (0, 0)
Screenshot: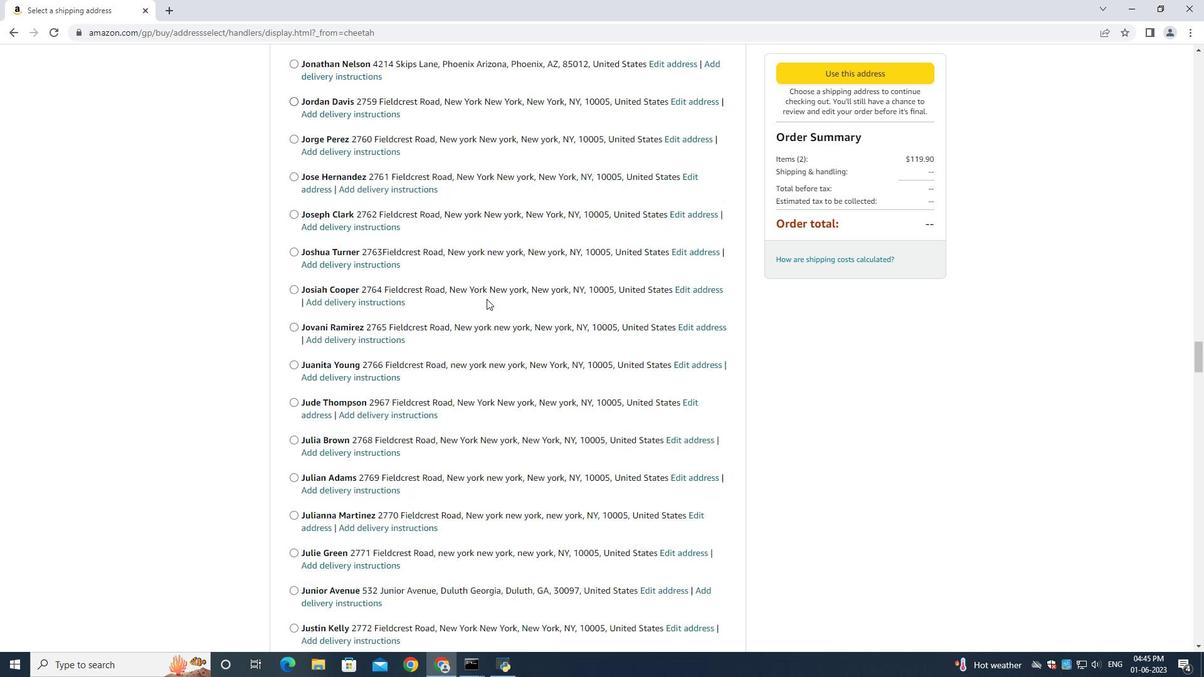 
Action: Mouse scrolled (486, 298) with delta (0, 0)
Screenshot: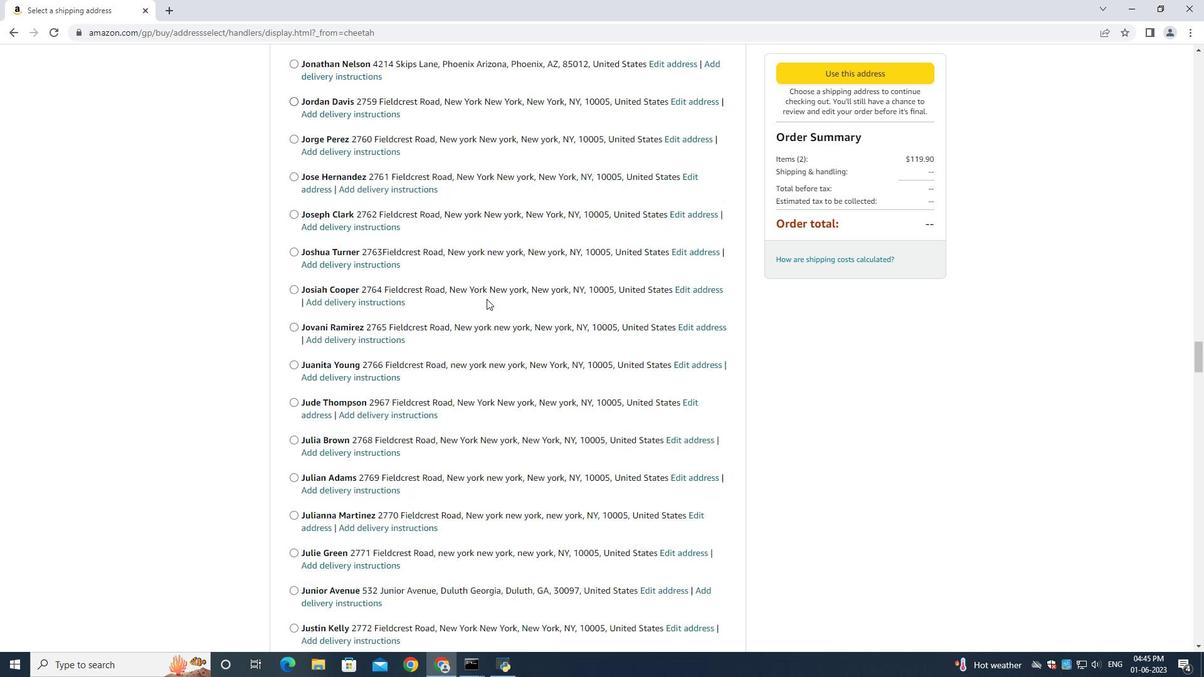 
Action: Mouse scrolled (486, 298) with delta (0, 0)
Screenshot: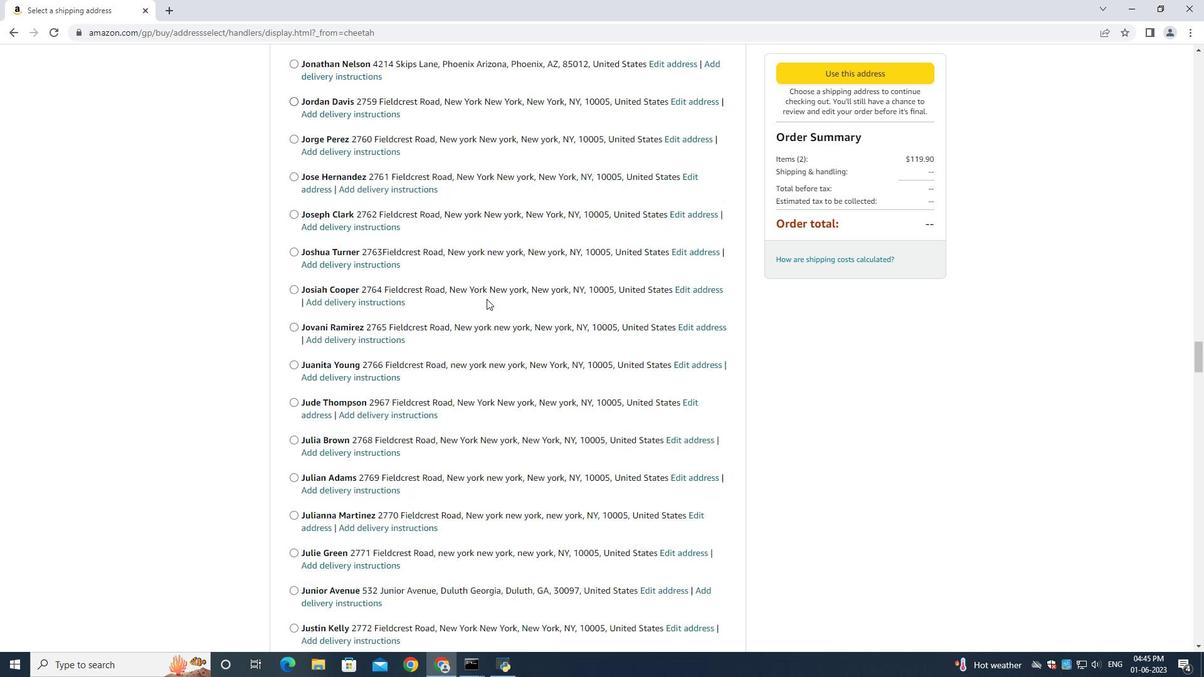 
Action: Mouse scrolled (486, 298) with delta (0, 0)
Screenshot: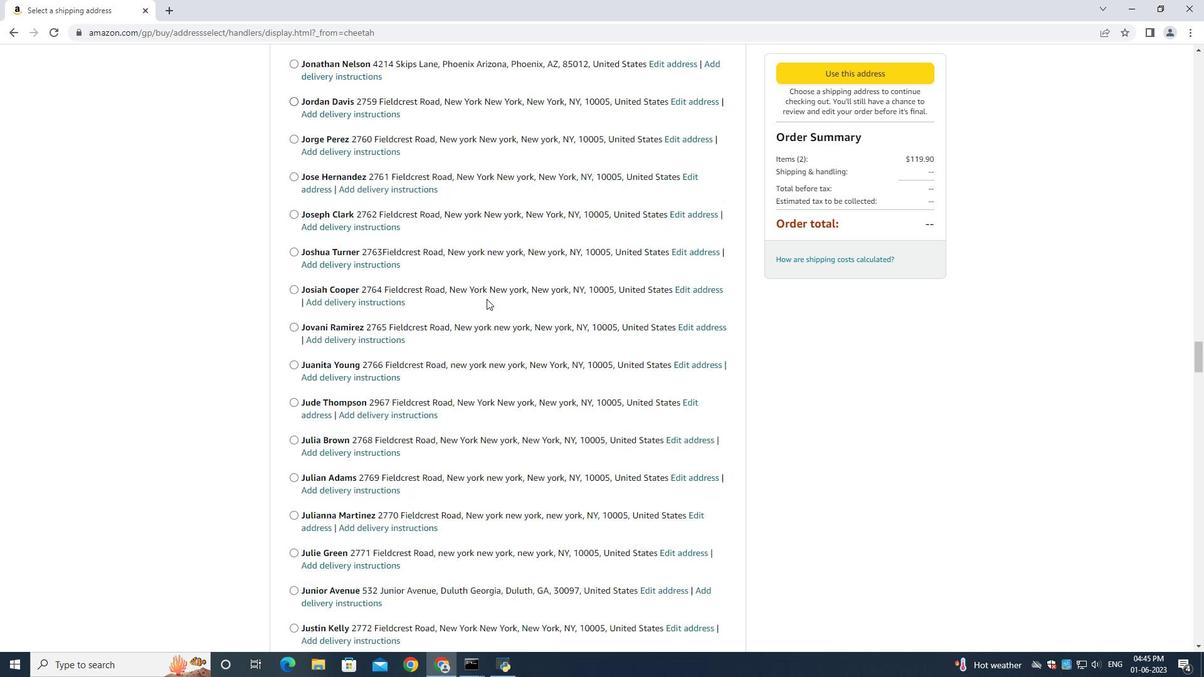 
Action: Mouse scrolled (486, 298) with delta (0, 0)
Screenshot: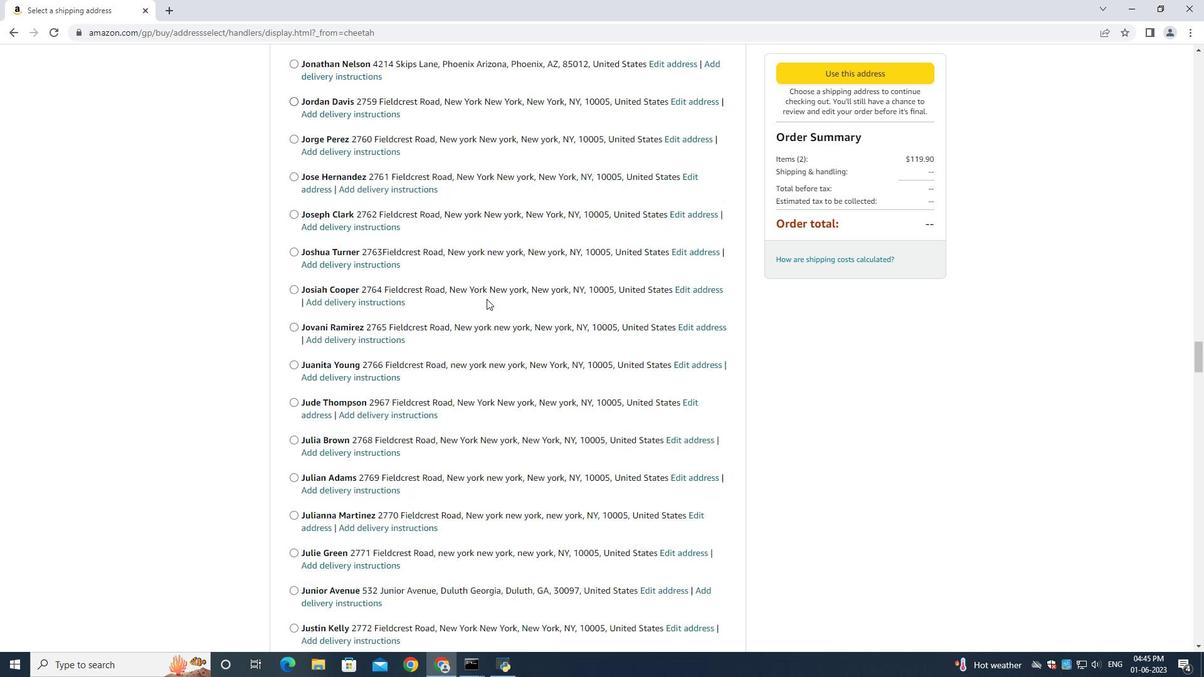 
Action: Mouse scrolled (486, 298) with delta (0, 0)
Screenshot: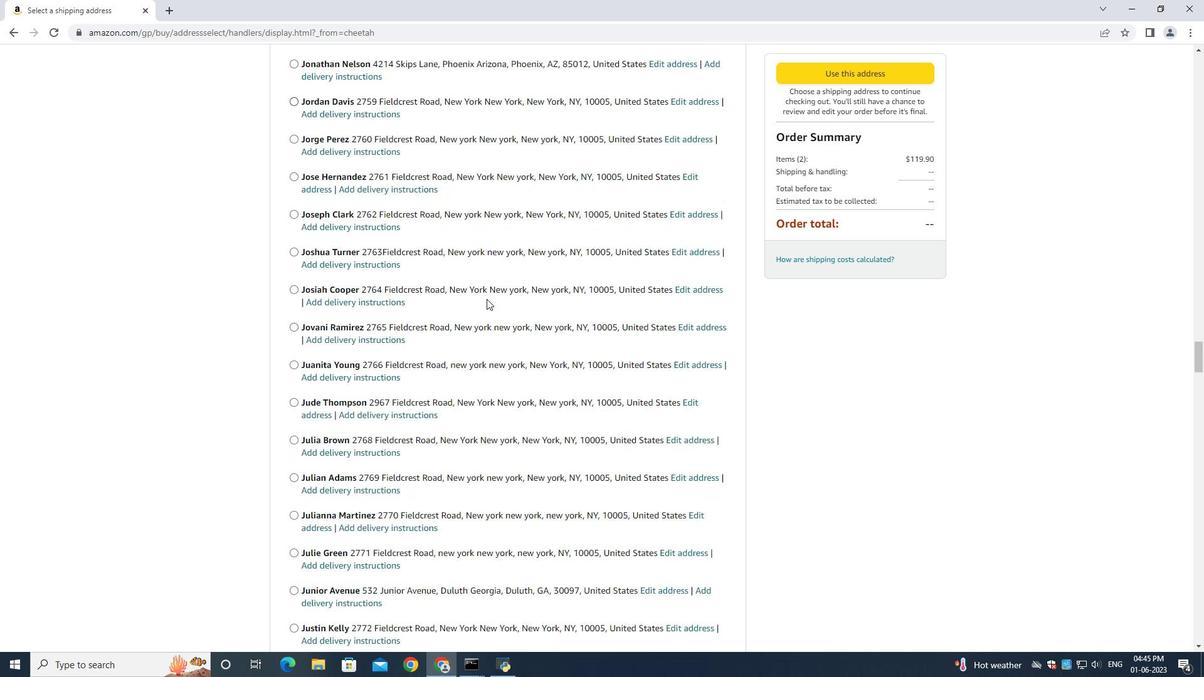 
Action: Mouse scrolled (486, 298) with delta (0, 0)
Screenshot: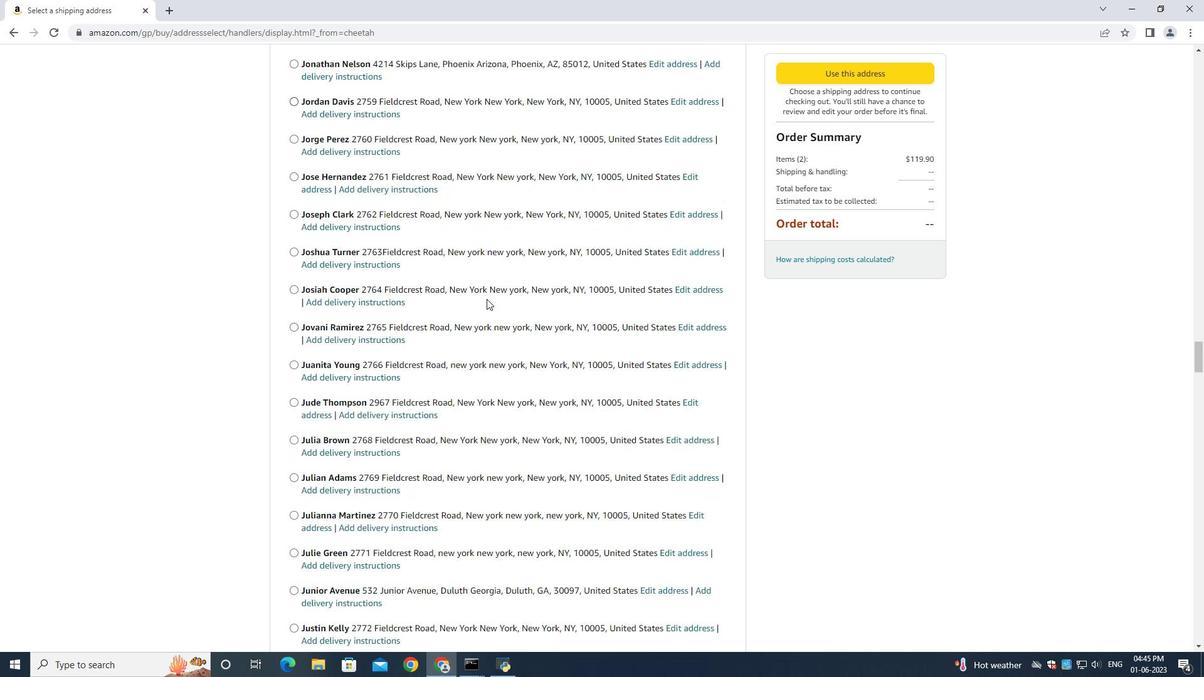 
Action: Mouse scrolled (486, 298) with delta (0, 0)
Screenshot: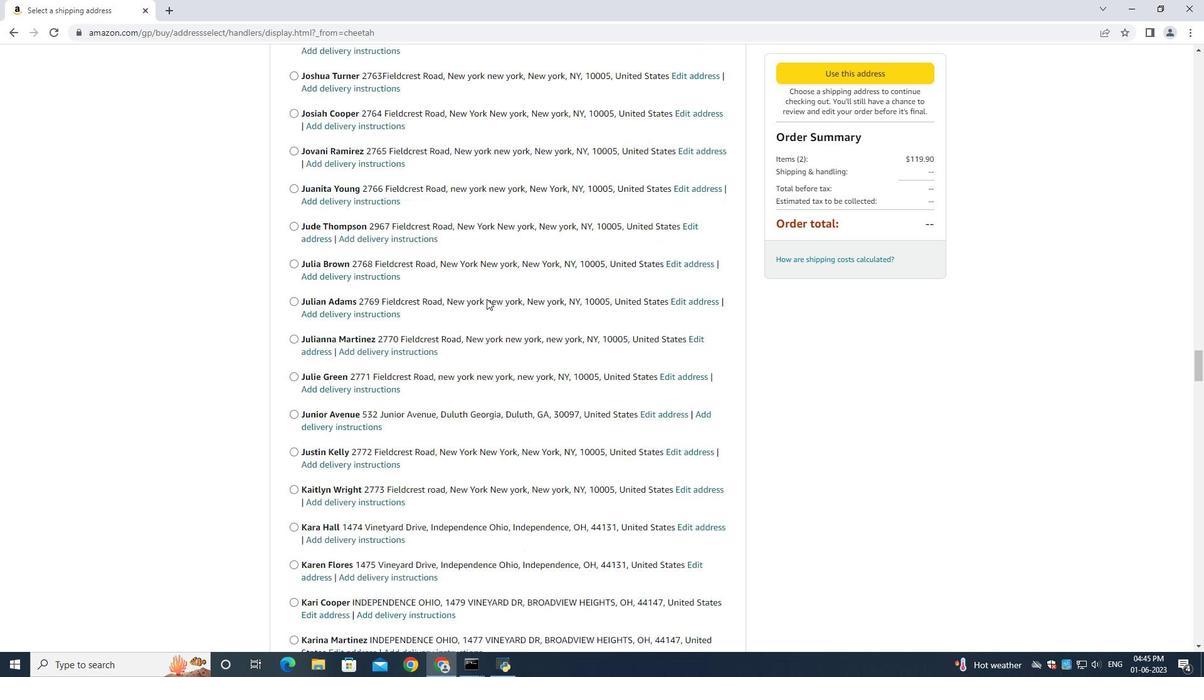 
Action: Mouse moved to (486, 298)
Screenshot: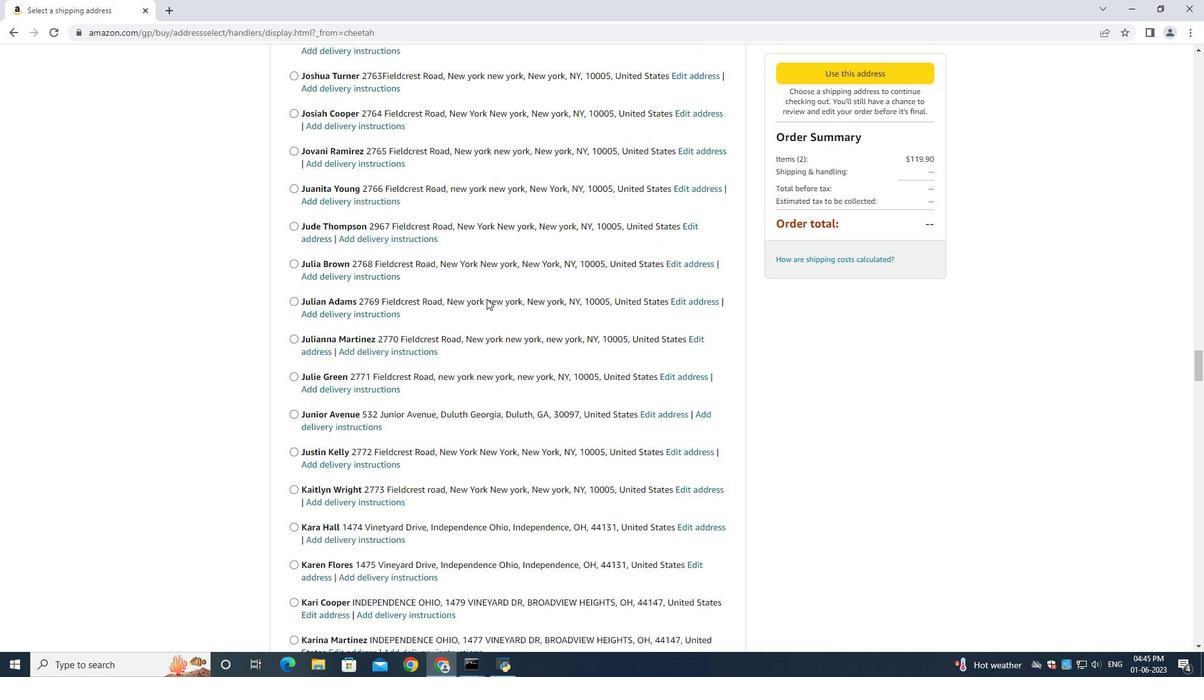 
Action: Mouse scrolled (486, 297) with delta (0, 0)
Screenshot: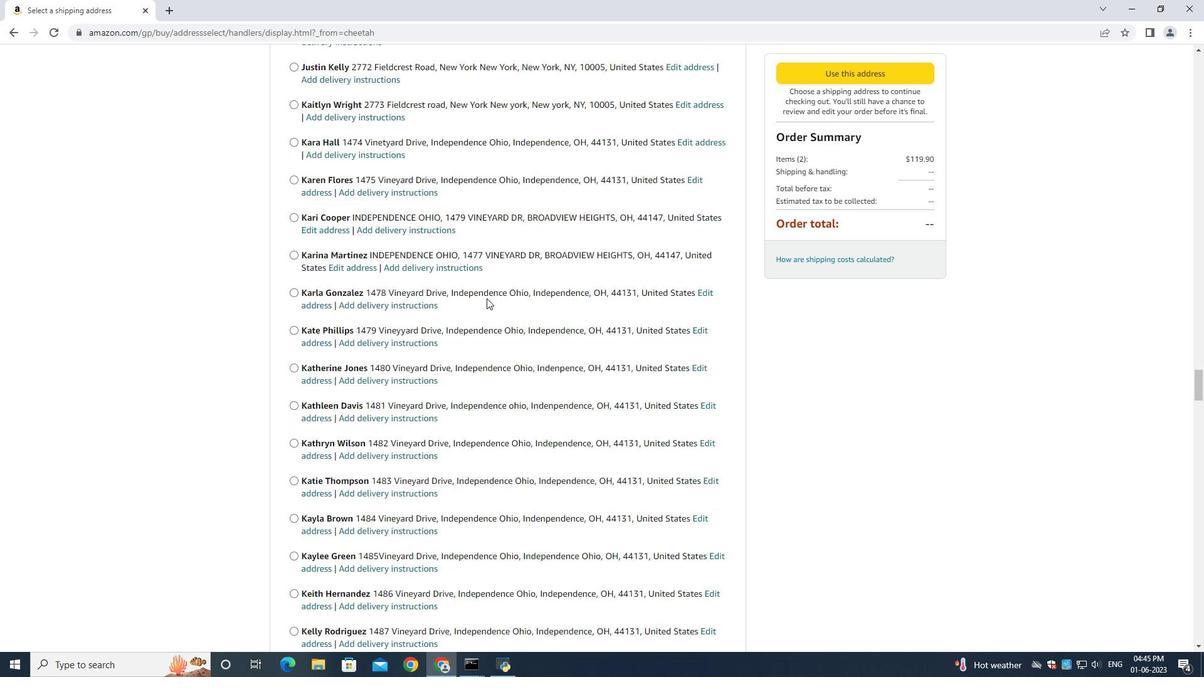 
Action: Mouse scrolled (486, 297) with delta (0, 0)
Screenshot: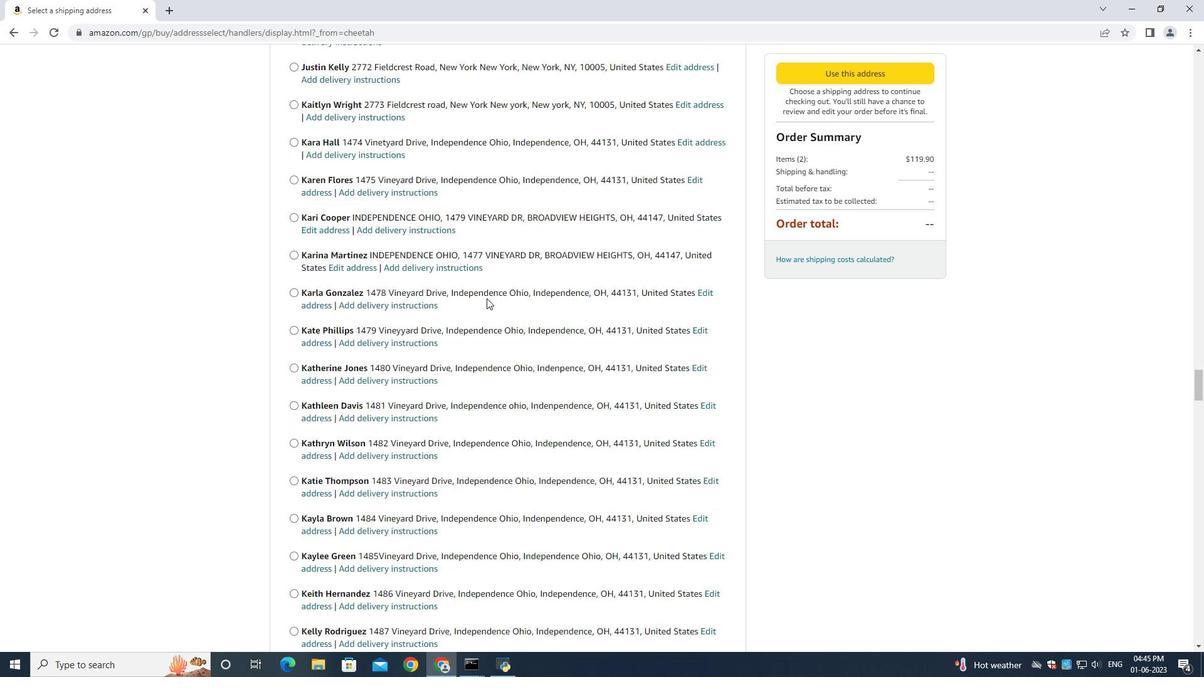 
Action: Mouse scrolled (486, 297) with delta (0, 0)
Screenshot: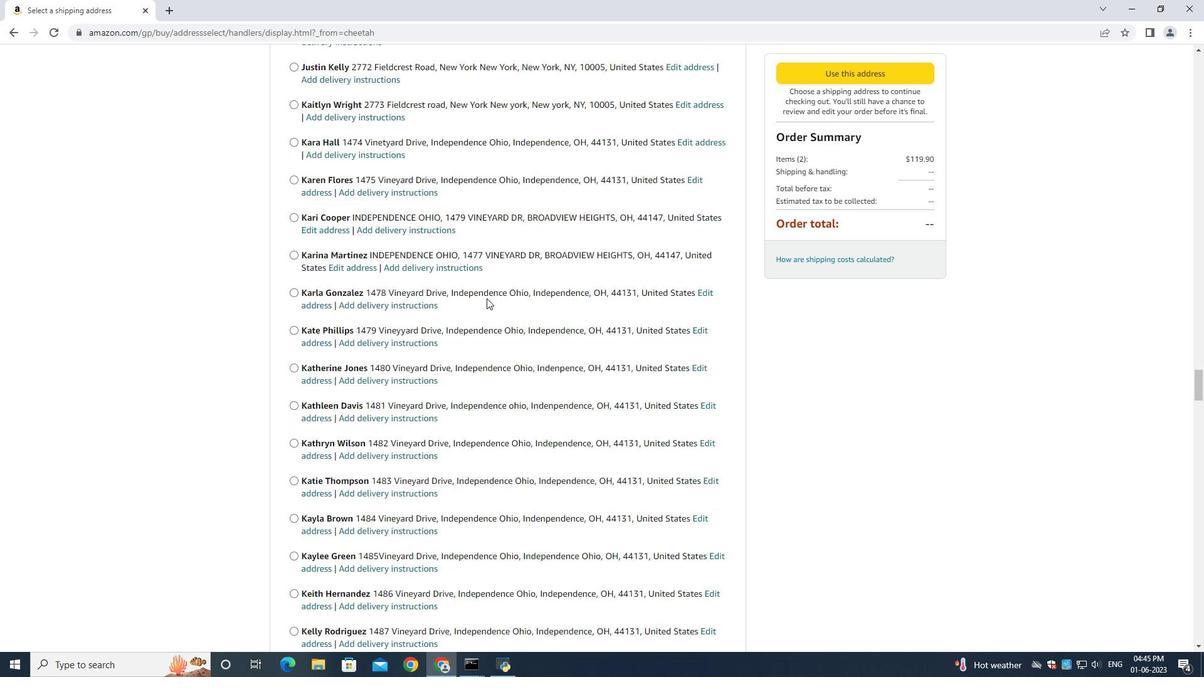 
Action: Mouse scrolled (486, 297) with delta (0, 0)
Screenshot: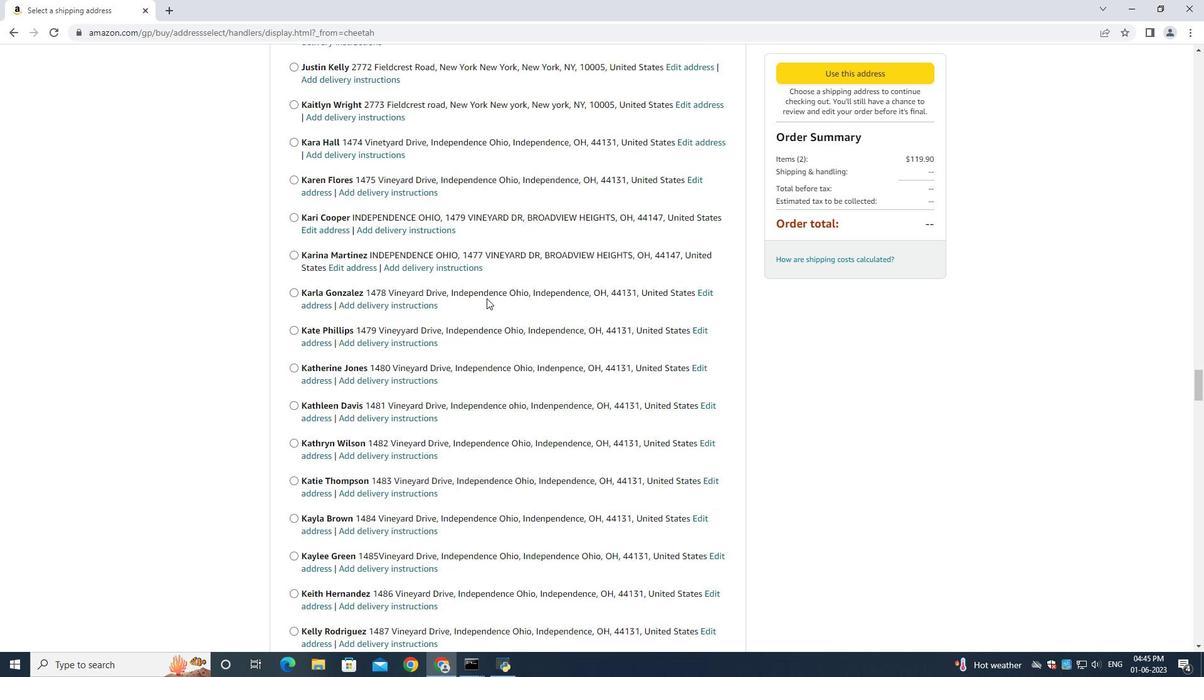 
Action: Mouse scrolled (486, 297) with delta (0, 0)
Screenshot: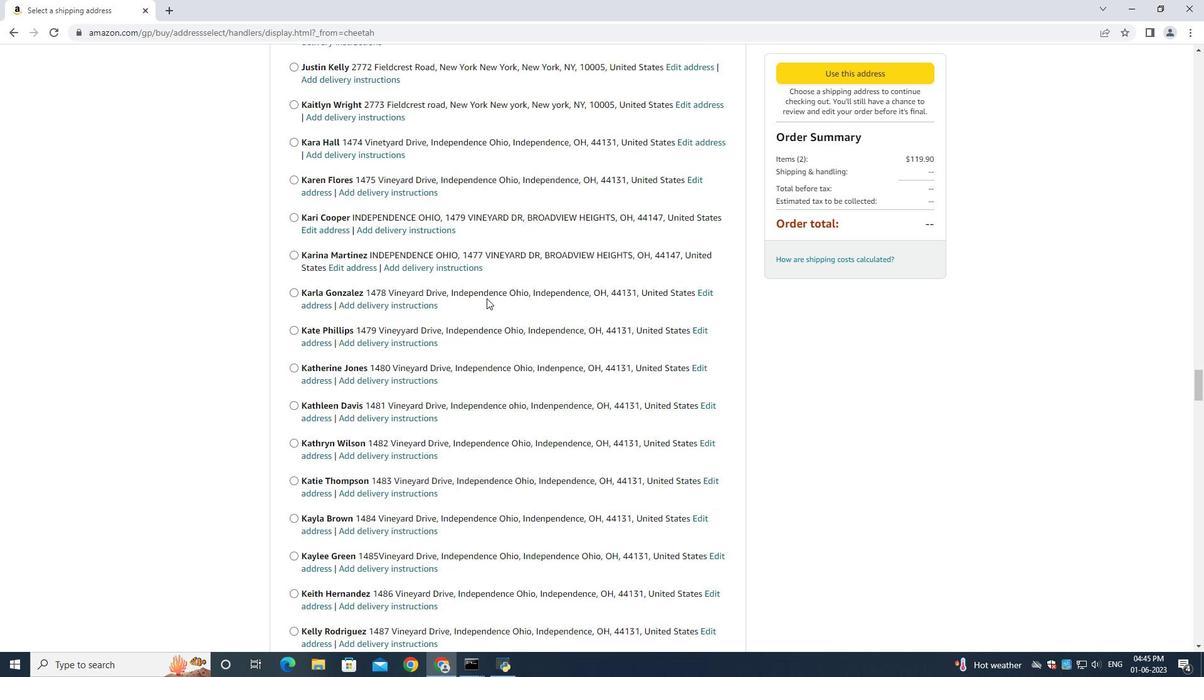 
Action: Mouse scrolled (486, 297) with delta (0, 0)
Screenshot: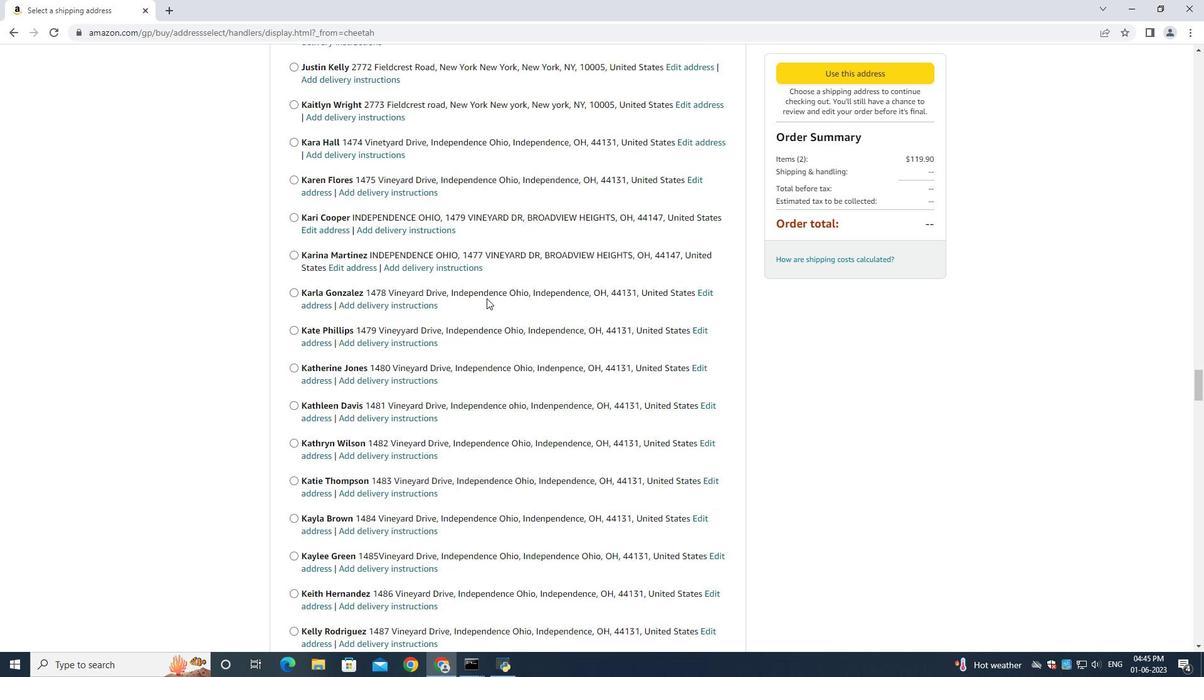 
Action: Mouse scrolled (486, 297) with delta (0, 0)
Screenshot: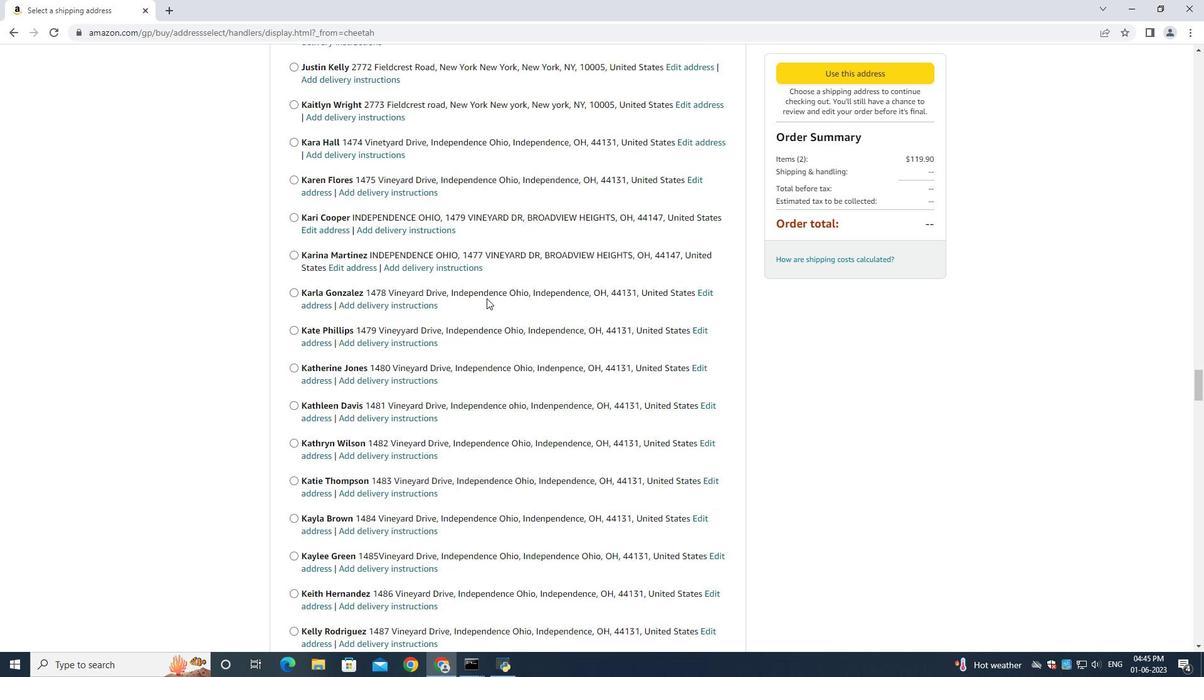 
Action: Mouse scrolled (486, 297) with delta (0, 0)
Screenshot: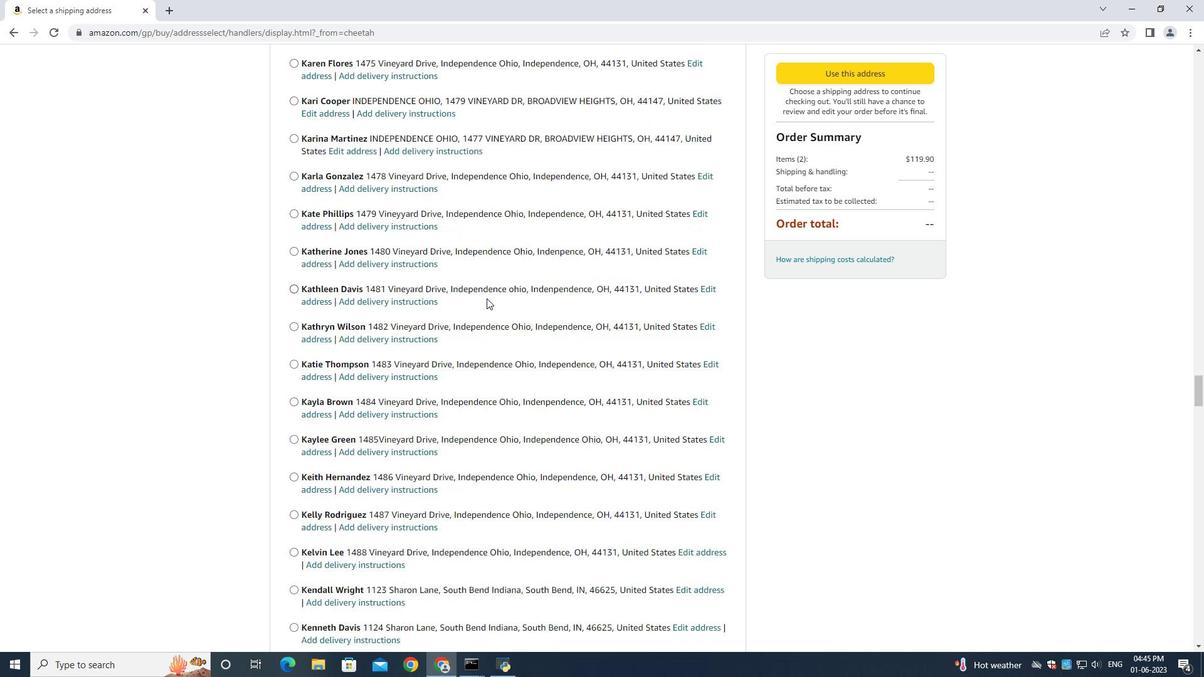 
Action: Mouse moved to (486, 298)
Screenshot: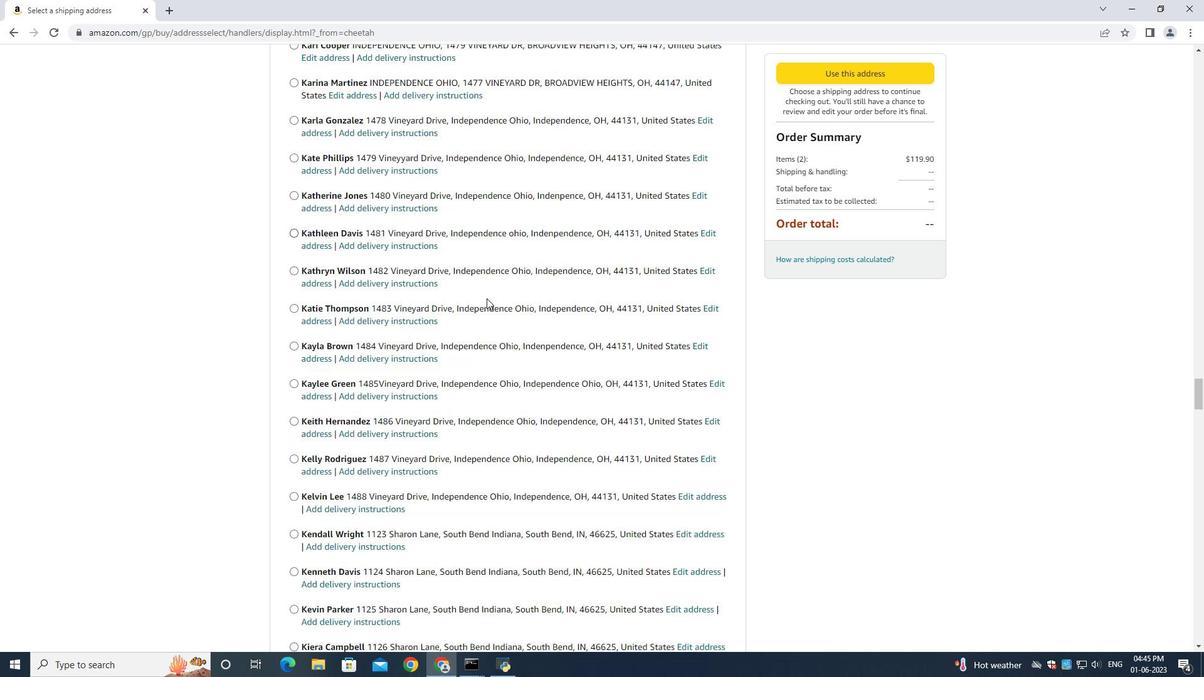 
Action: Mouse scrolled (486, 297) with delta (0, 0)
Screenshot: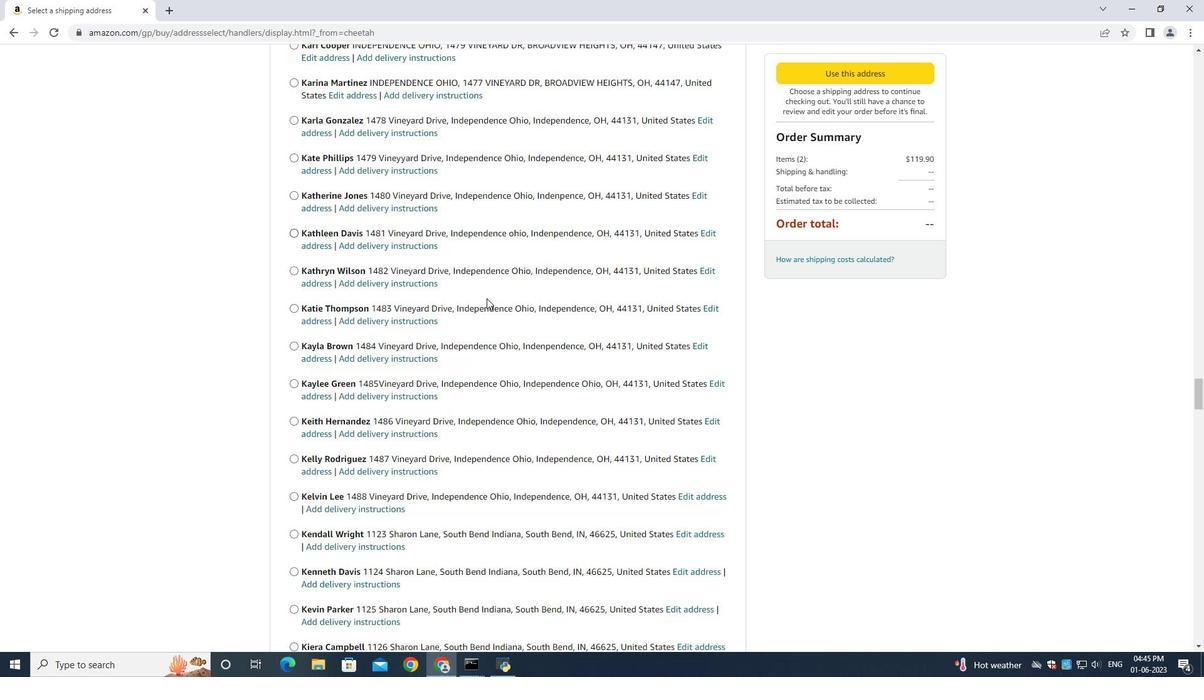 
Action: Mouse moved to (486, 300)
Screenshot: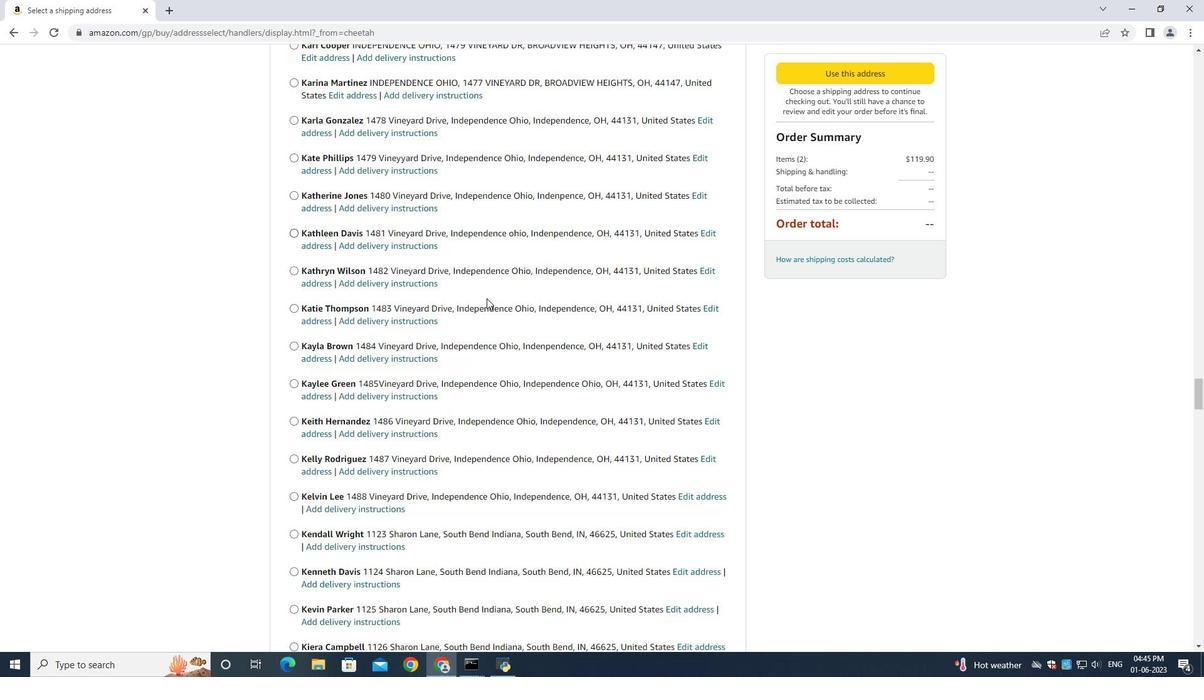 
Action: Mouse scrolled (486, 299) with delta (0, 0)
Screenshot: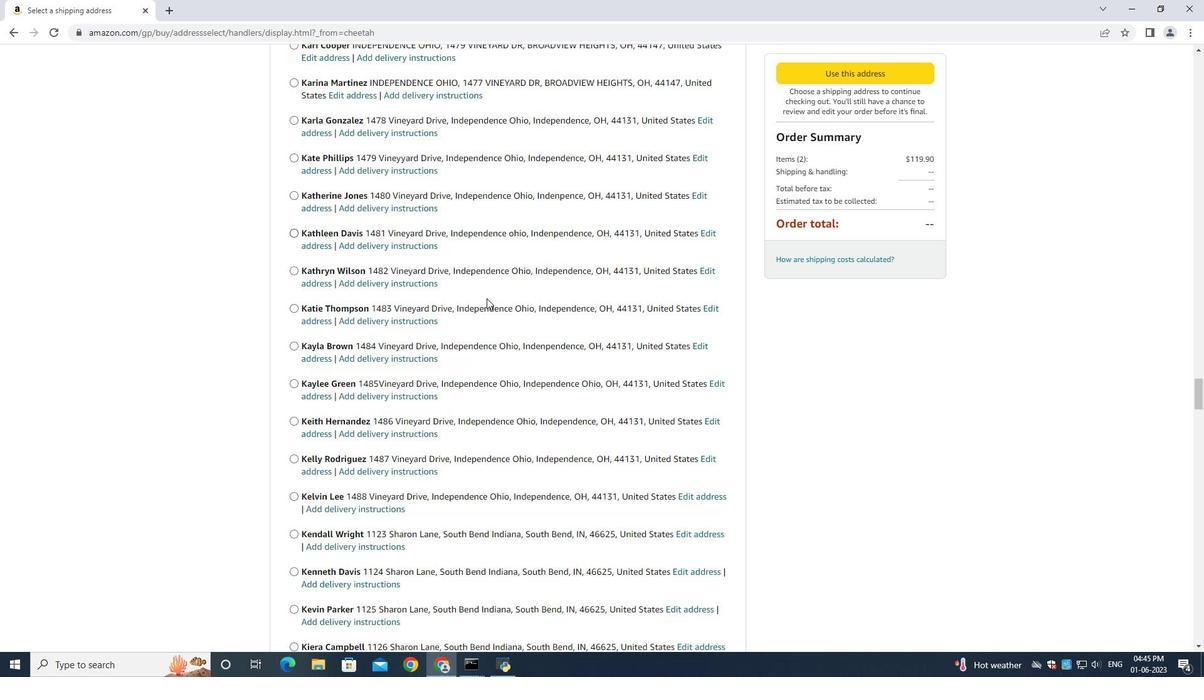 
Action: Mouse scrolled (486, 299) with delta (0, 0)
Screenshot: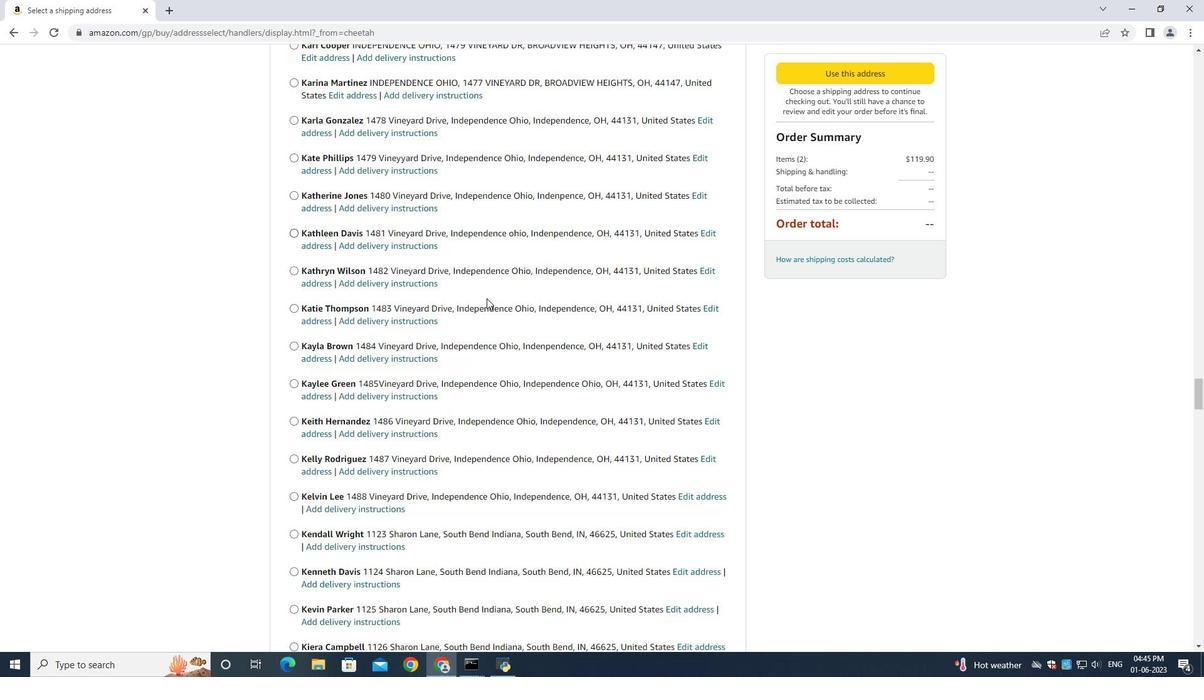 
Action: Mouse scrolled (486, 299) with delta (0, 0)
Screenshot: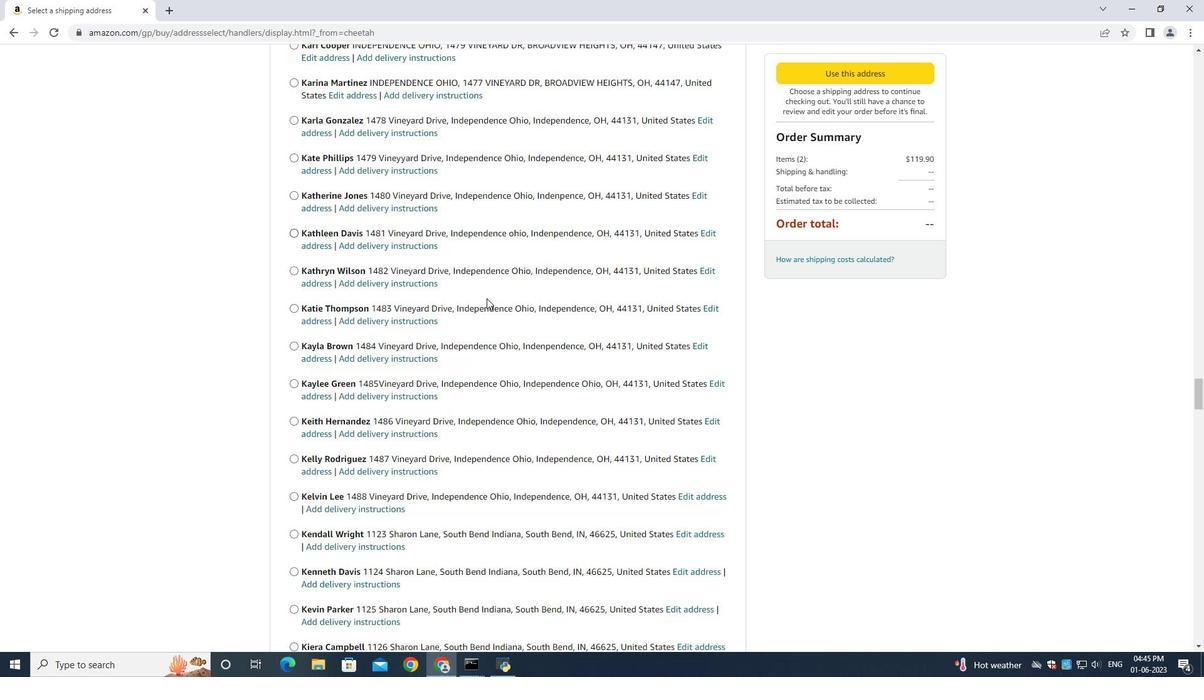 
Action: Mouse scrolled (486, 299) with delta (0, 0)
Screenshot: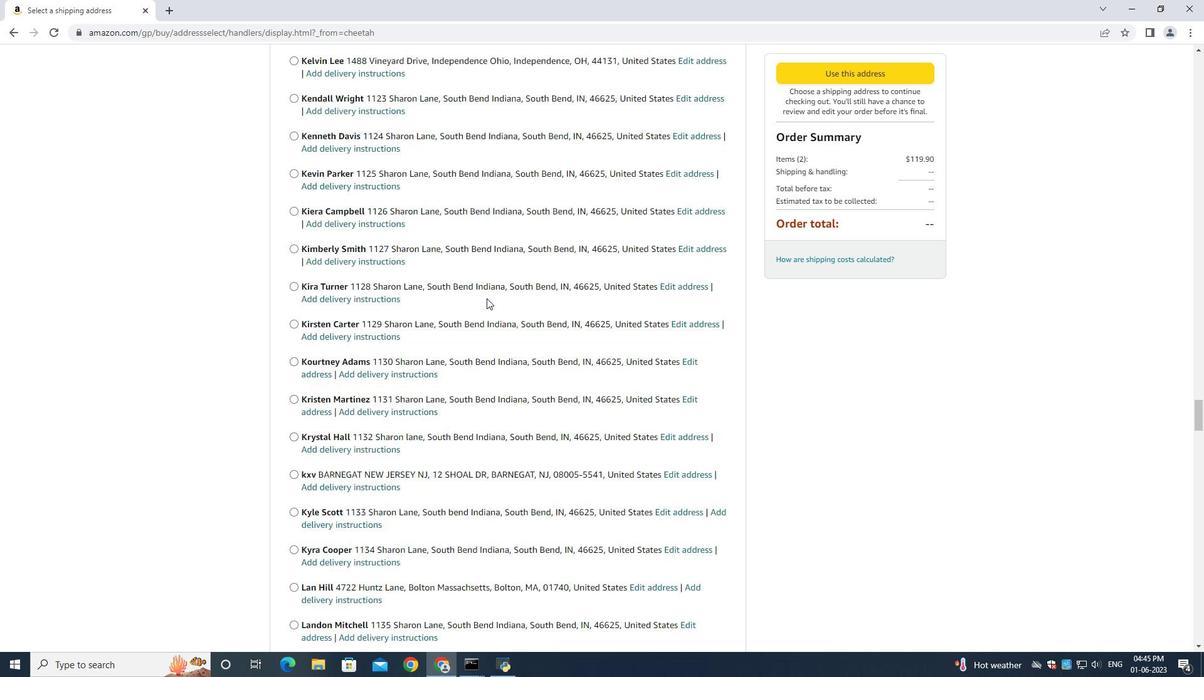 
Action: Mouse scrolled (486, 299) with delta (0, 0)
Screenshot: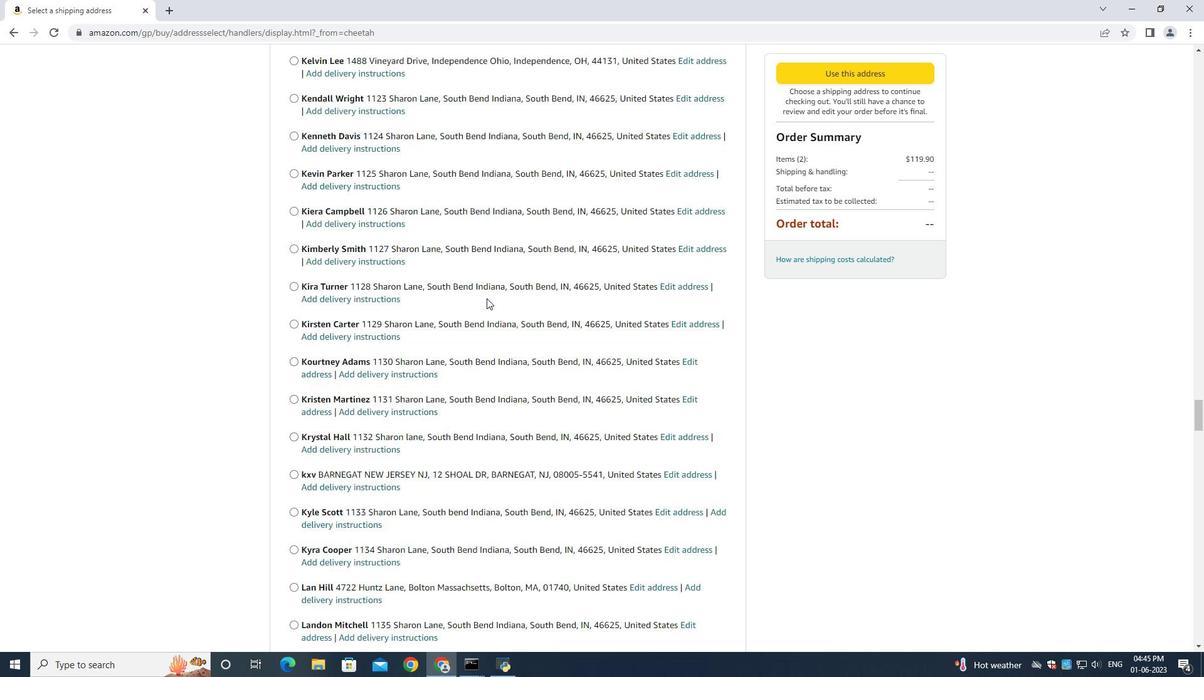 
Action: Mouse scrolled (486, 299) with delta (0, 0)
Screenshot: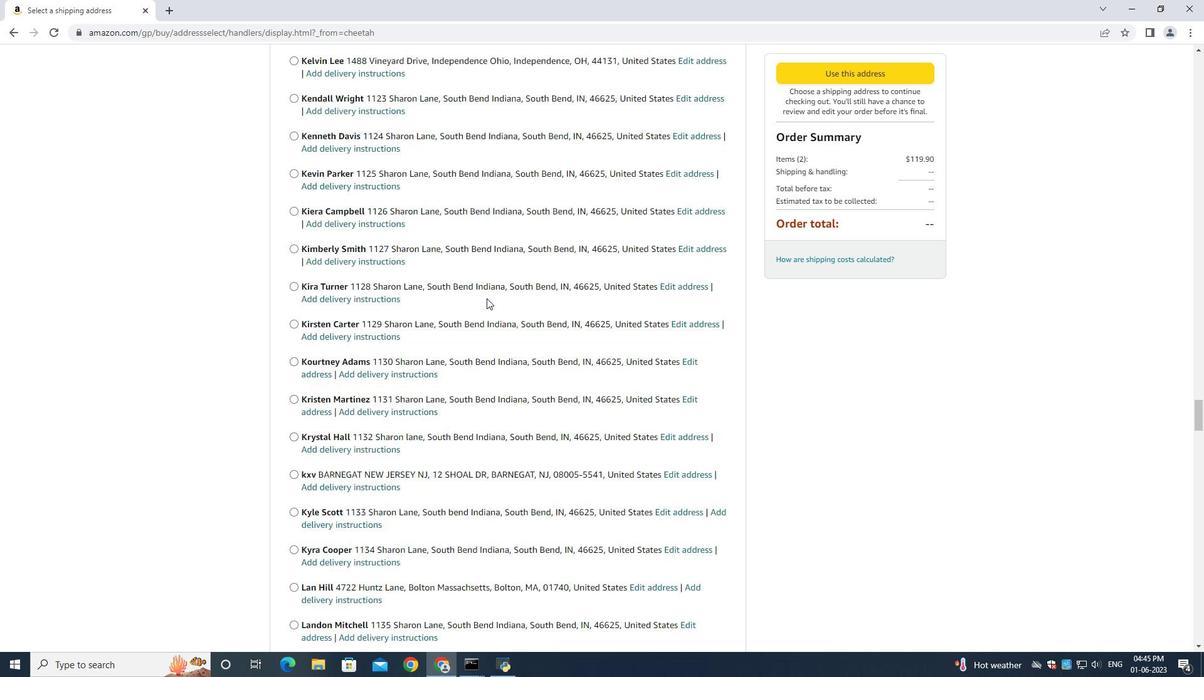 
Action: Mouse scrolled (486, 299) with delta (0, 0)
Screenshot: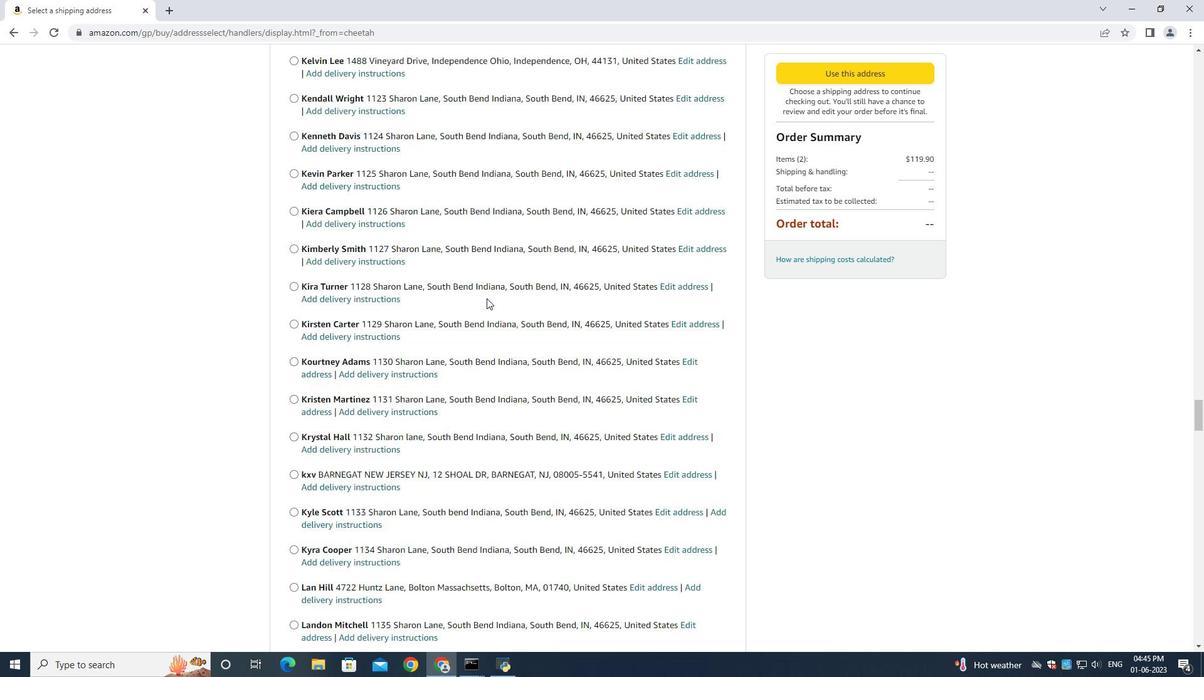 
Action: Mouse moved to (486, 300)
Screenshot: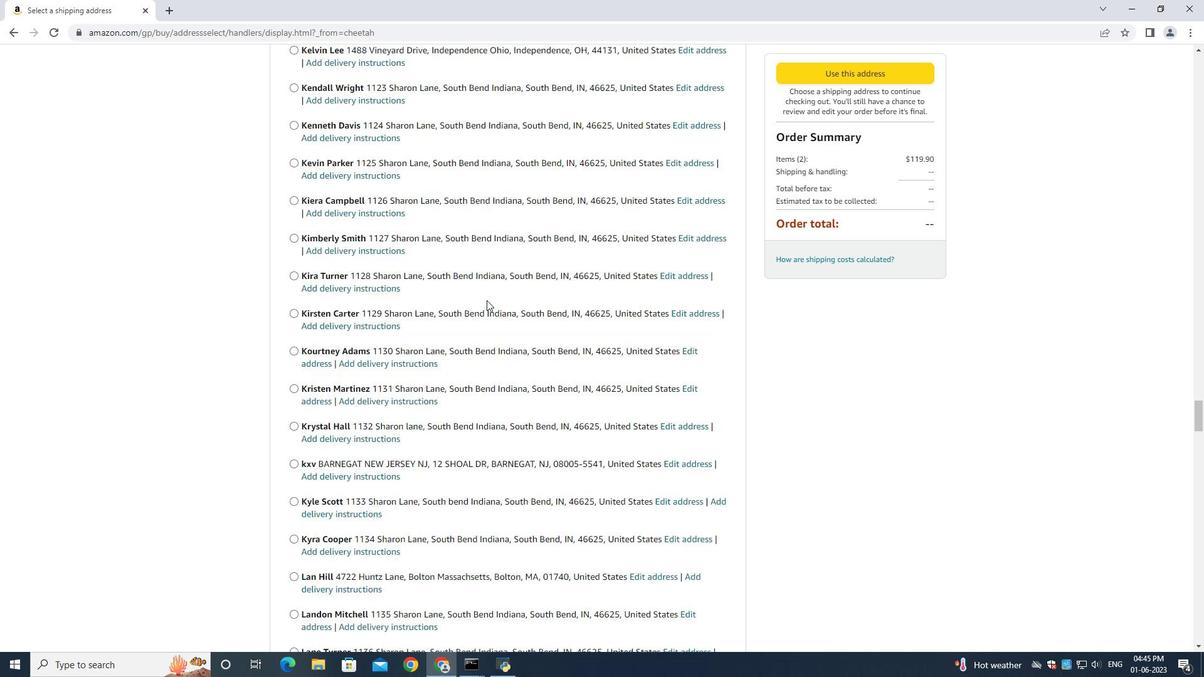 
Action: Mouse scrolled (486, 299) with delta (0, 0)
Screenshot: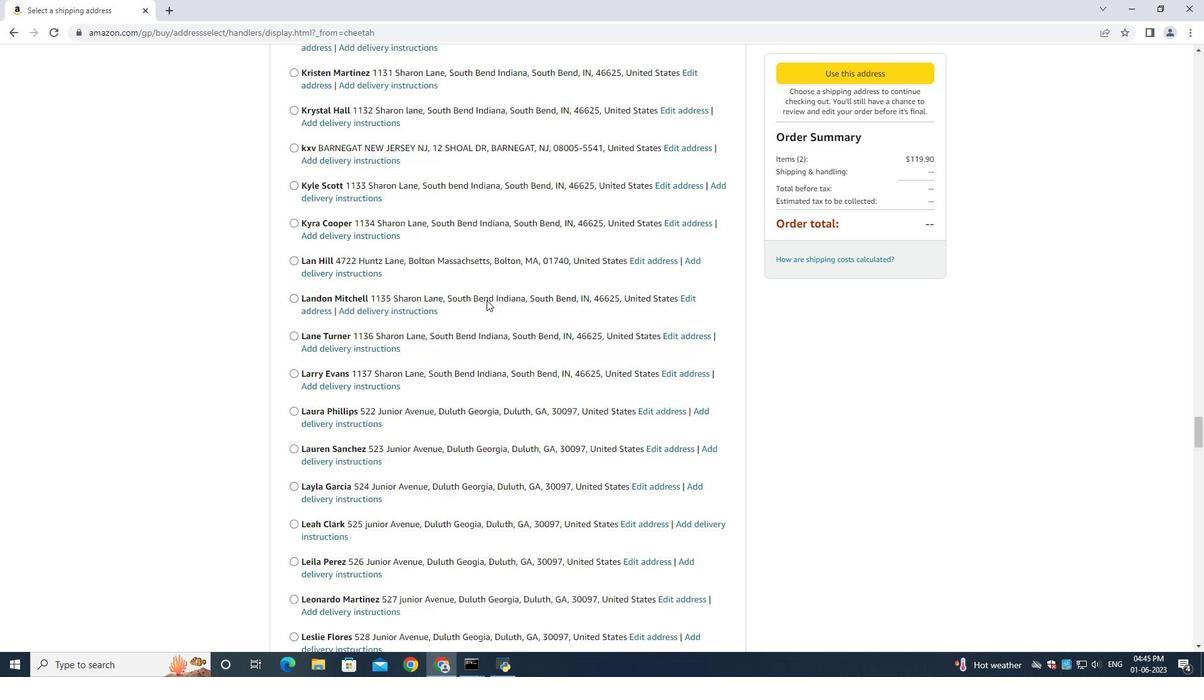 
Action: Mouse scrolled (486, 299) with delta (0, 0)
Screenshot: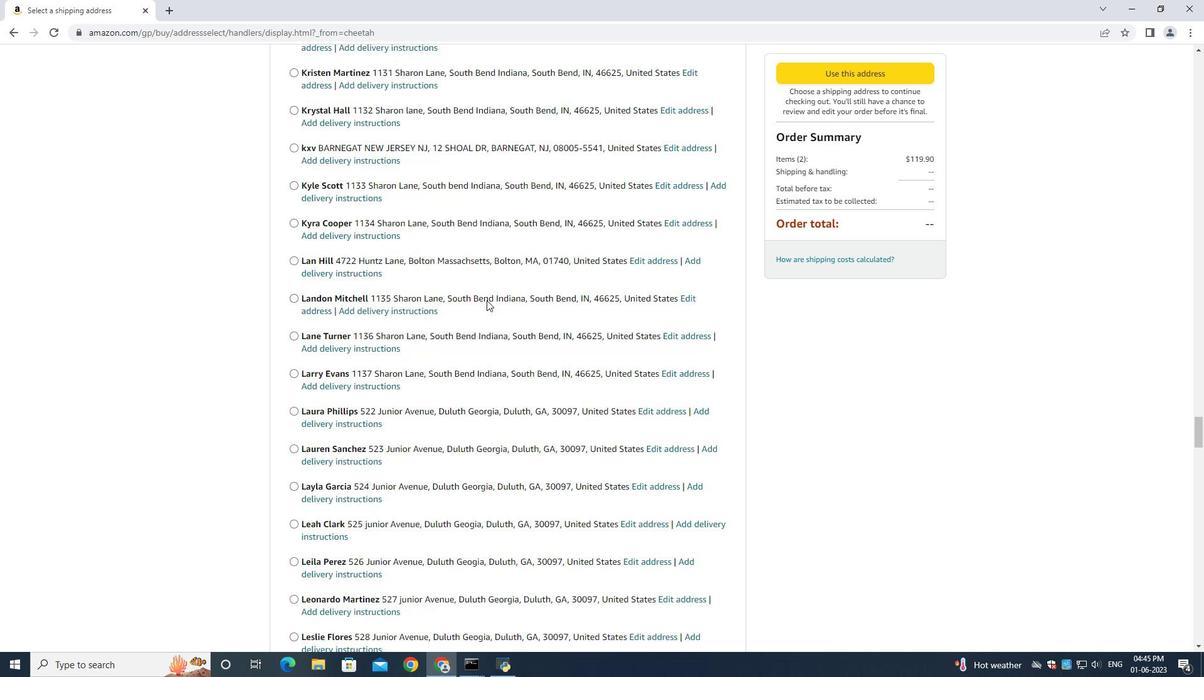 
Action: Mouse scrolled (486, 299) with delta (0, 0)
Screenshot: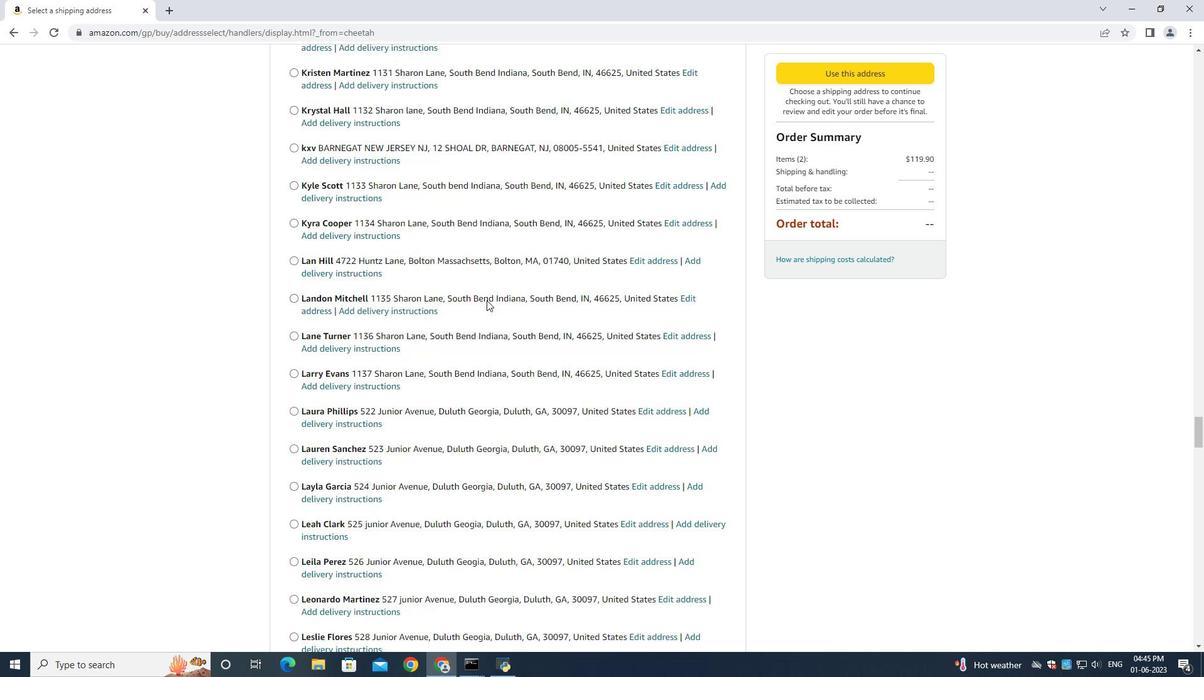 
Action: Mouse scrolled (486, 299) with delta (0, 0)
Screenshot: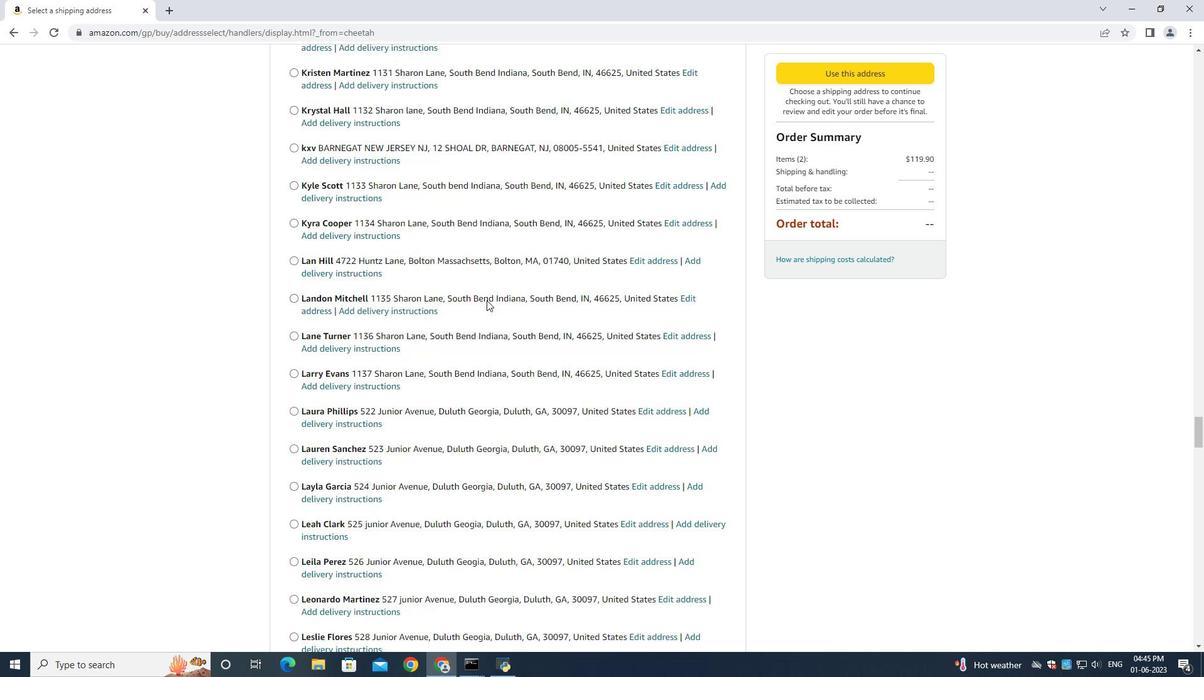 
Action: Mouse scrolled (486, 299) with delta (0, 0)
Screenshot: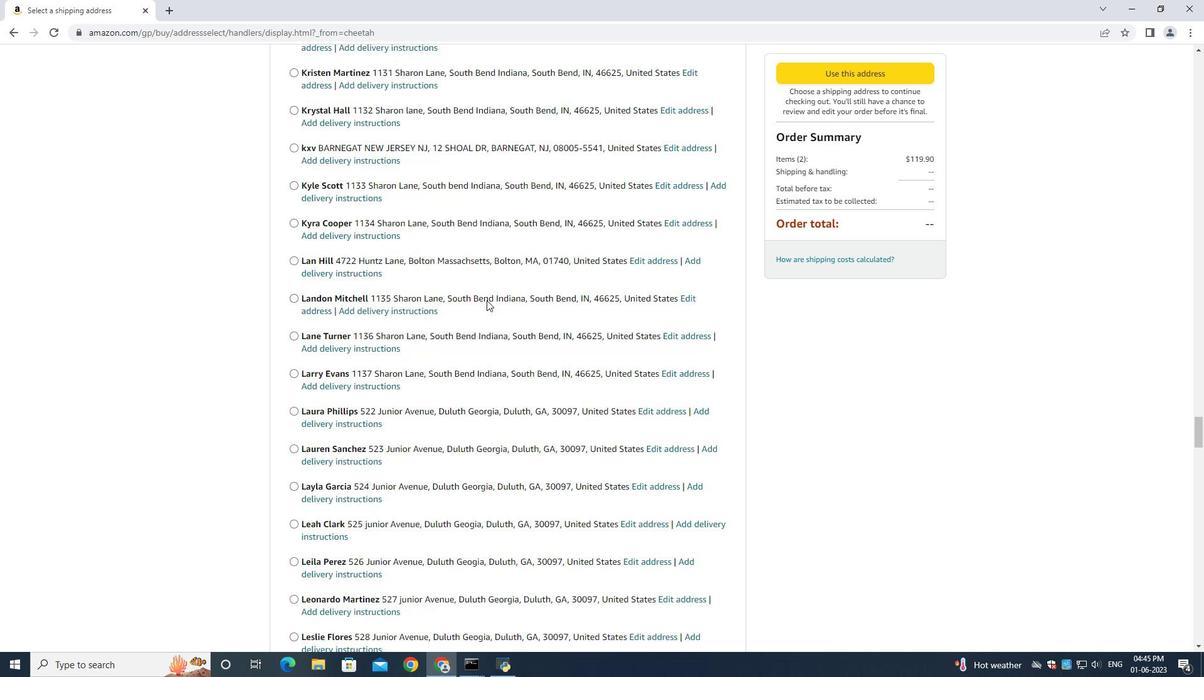 
Action: Mouse scrolled (486, 299) with delta (0, 0)
Screenshot: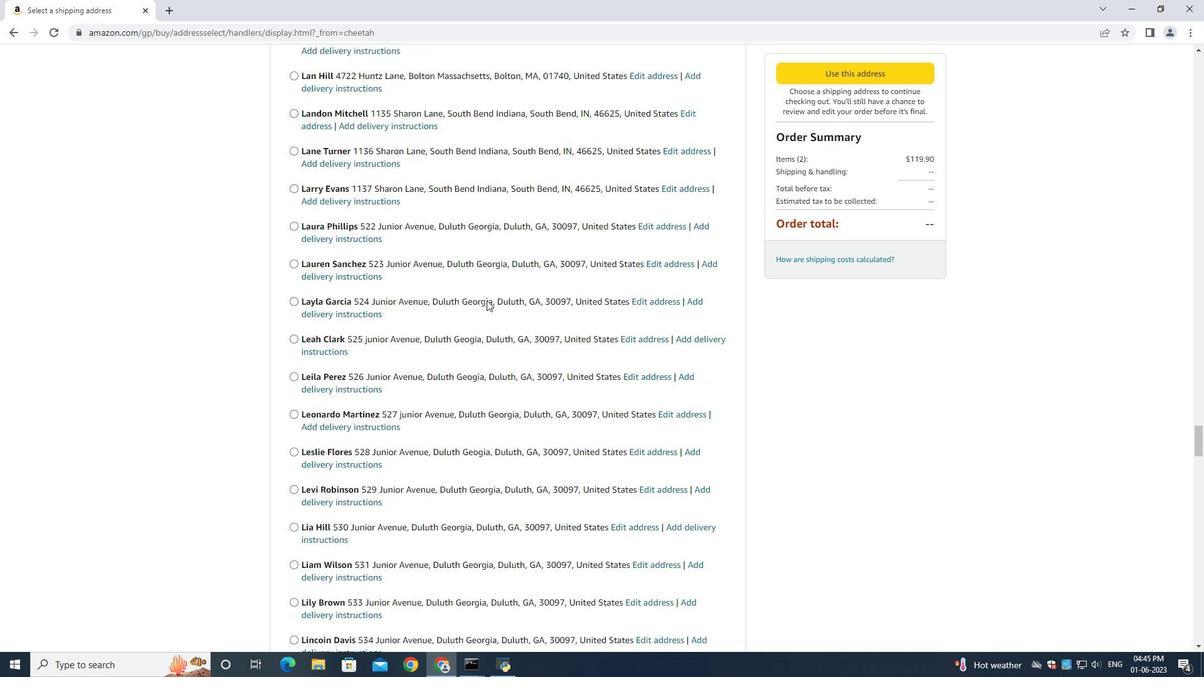 
Action: Mouse scrolled (486, 299) with delta (0, 0)
Screenshot: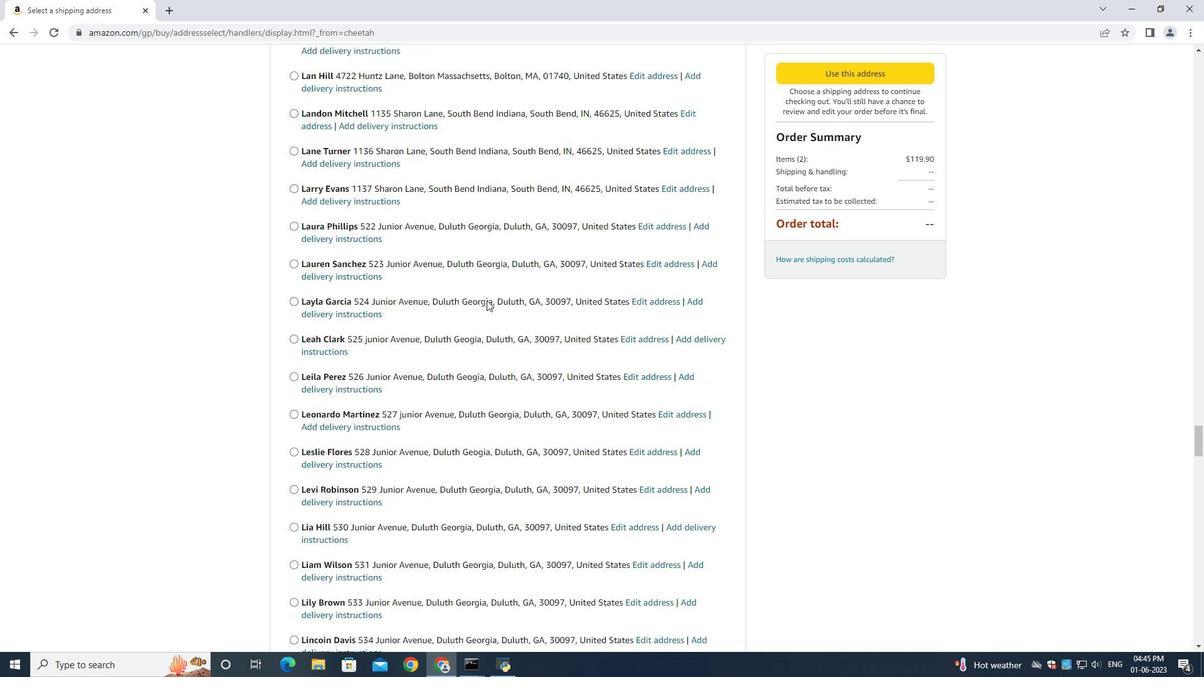 
Action: Mouse moved to (486, 300)
Screenshot: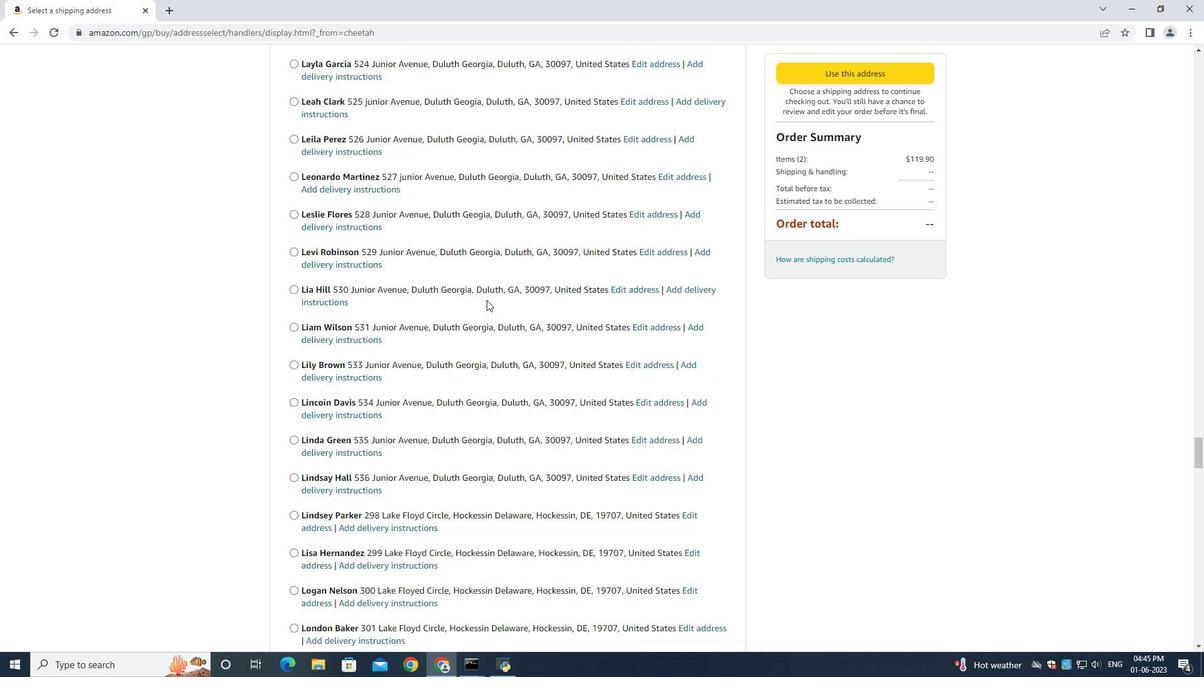 
Action: Mouse scrolled (486, 299) with delta (0, 0)
Screenshot: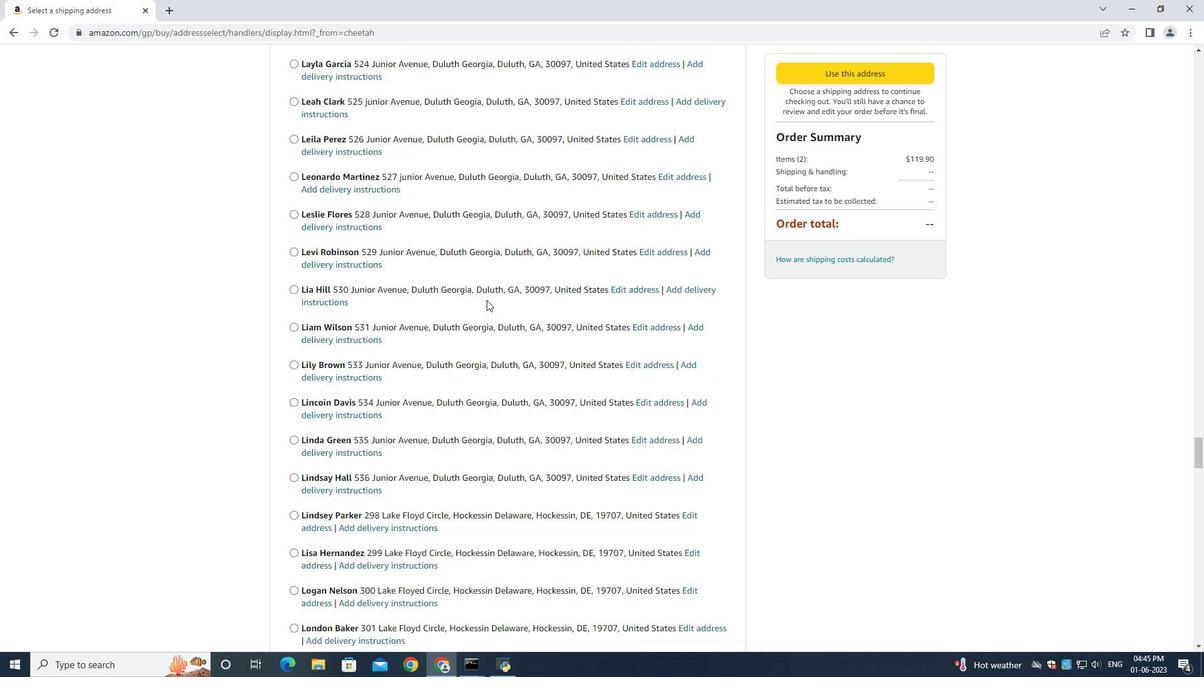 
Action: Mouse scrolled (486, 299) with delta (0, 0)
Screenshot: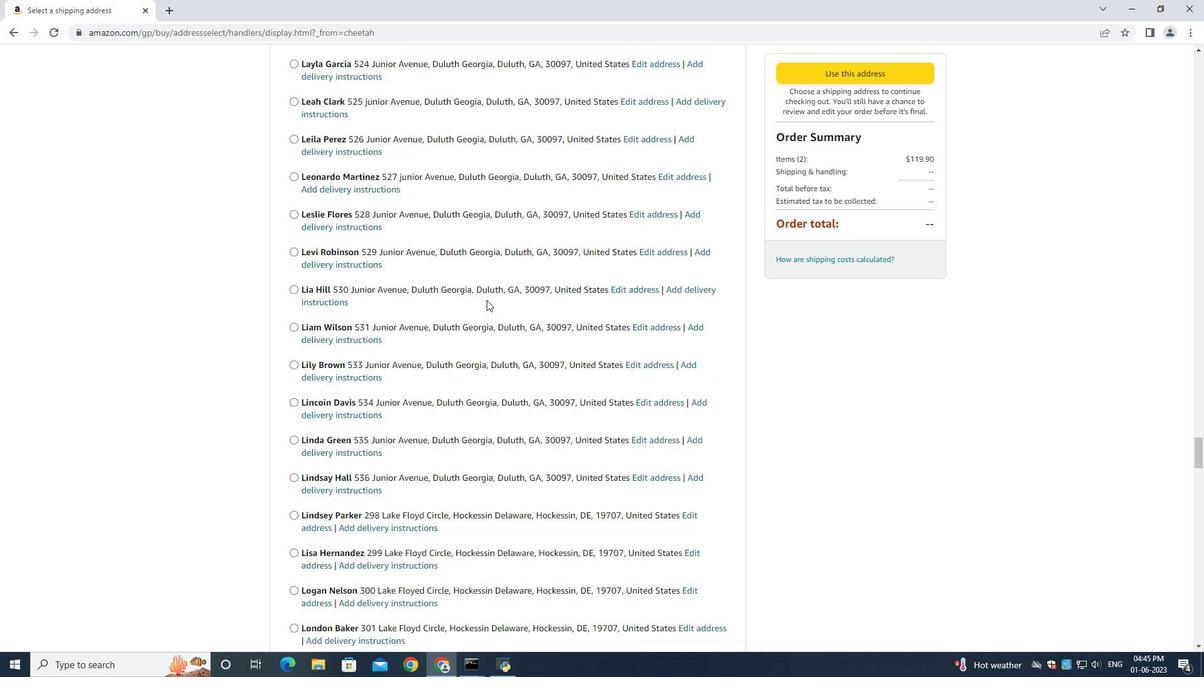
Action: Mouse scrolled (486, 299) with delta (0, 0)
Screenshot: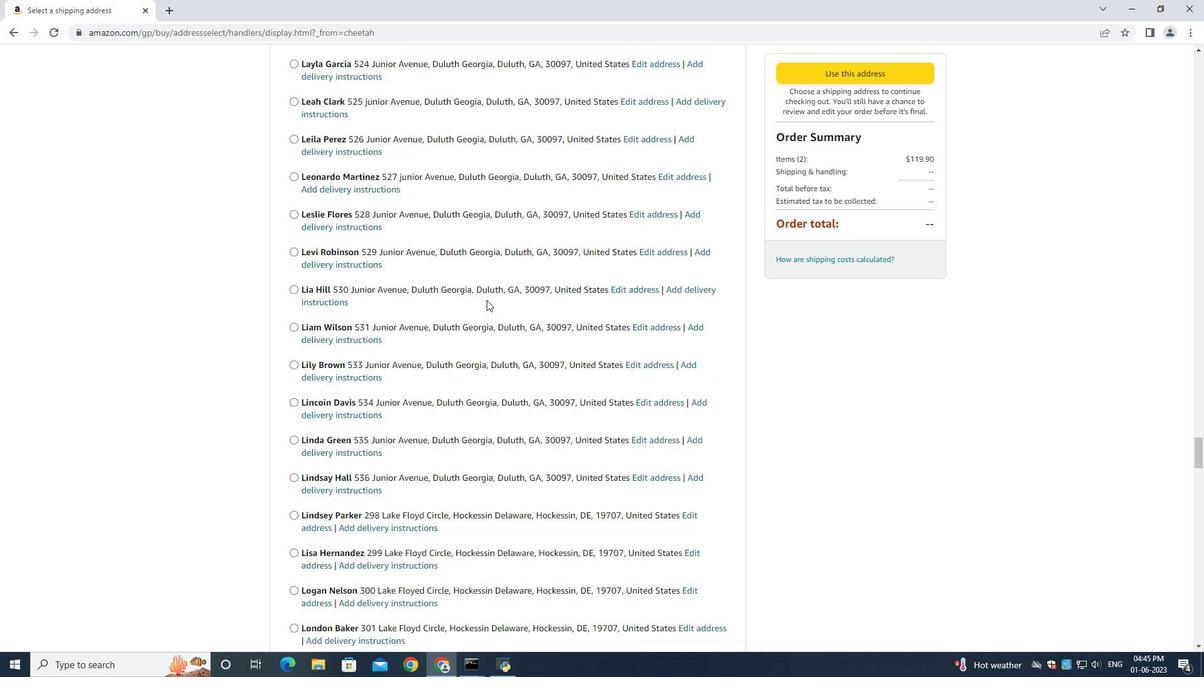 
Action: Mouse scrolled (486, 299) with delta (0, -1)
Screenshot: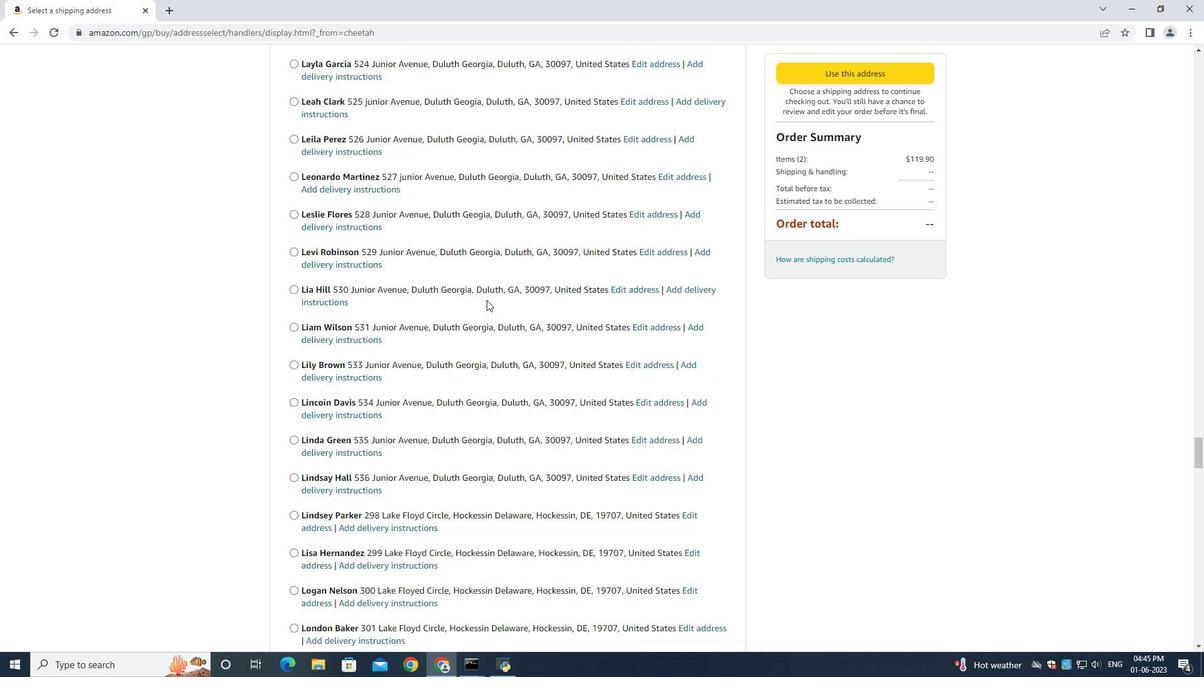 
Action: Mouse scrolled (486, 299) with delta (0, 0)
Screenshot: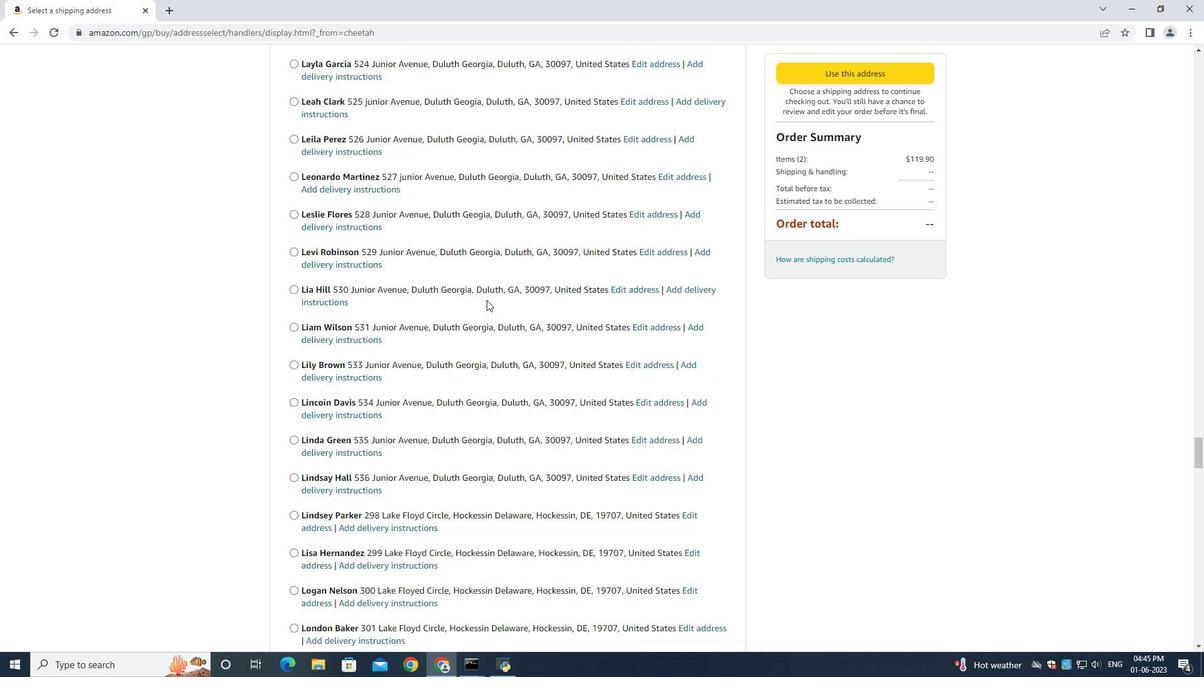
Action: Mouse scrolled (486, 299) with delta (0, 0)
Screenshot: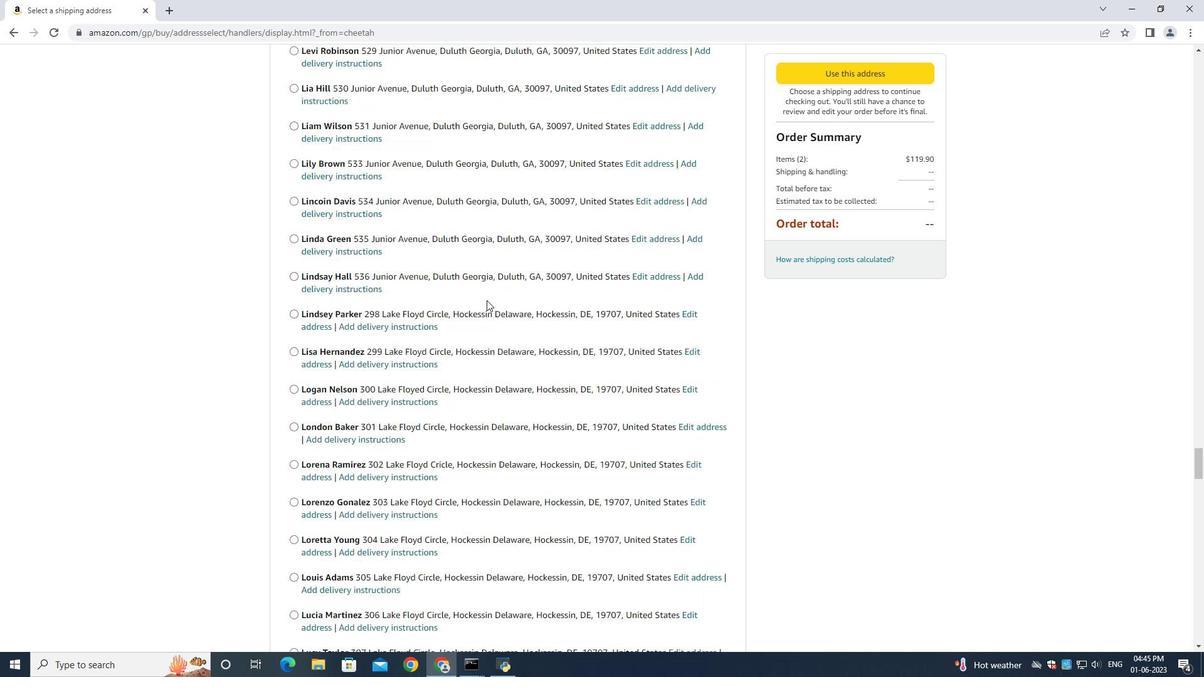 
Action: Mouse moved to (486, 299)
Screenshot: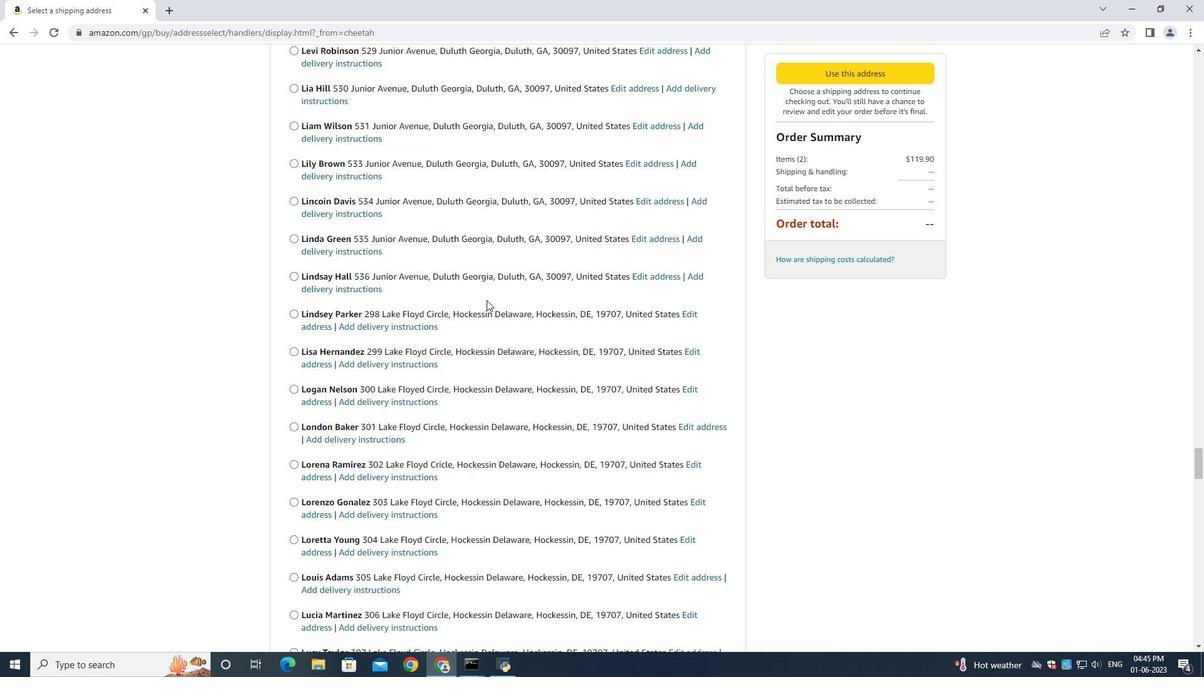 
Action: Mouse scrolled (486, 299) with delta (0, 0)
Screenshot: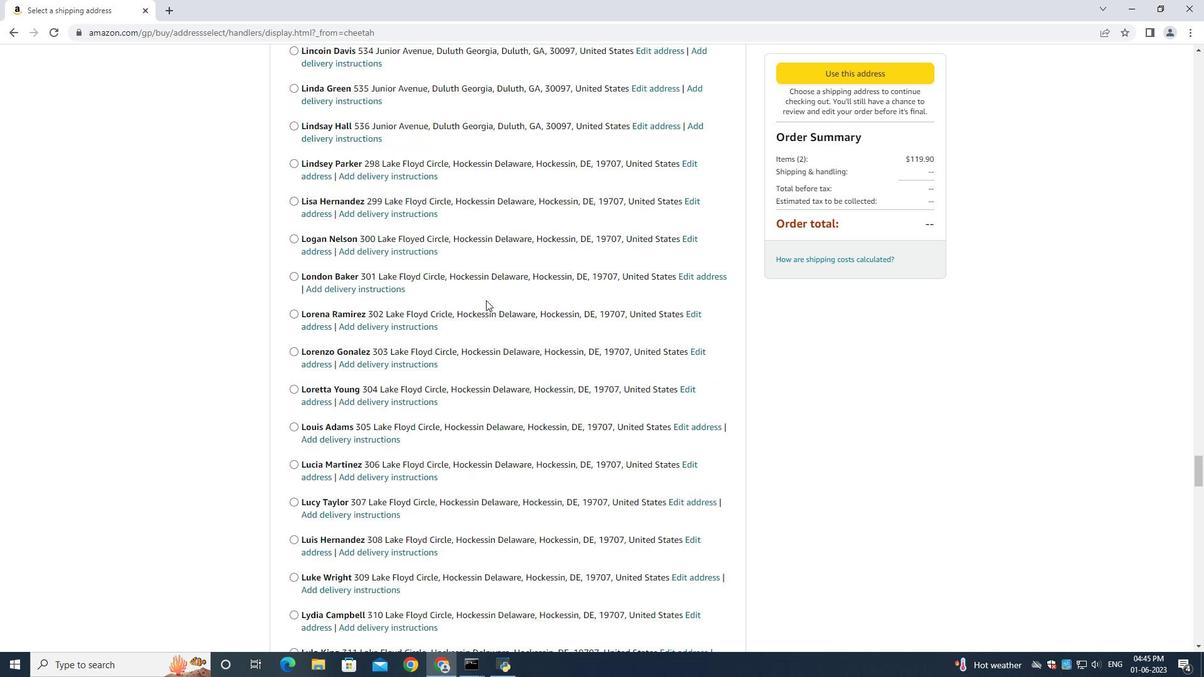 
Action: Mouse scrolled (486, 299) with delta (0, 0)
Screenshot: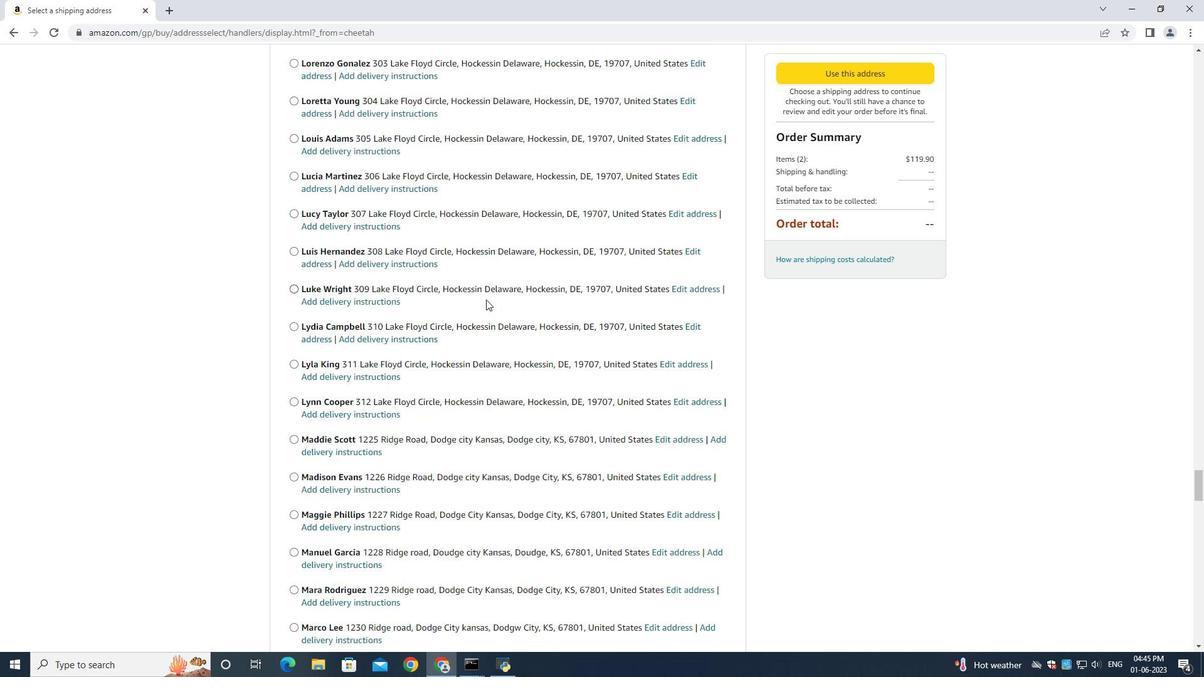 
Action: Mouse scrolled (486, 299) with delta (0, 0)
Screenshot: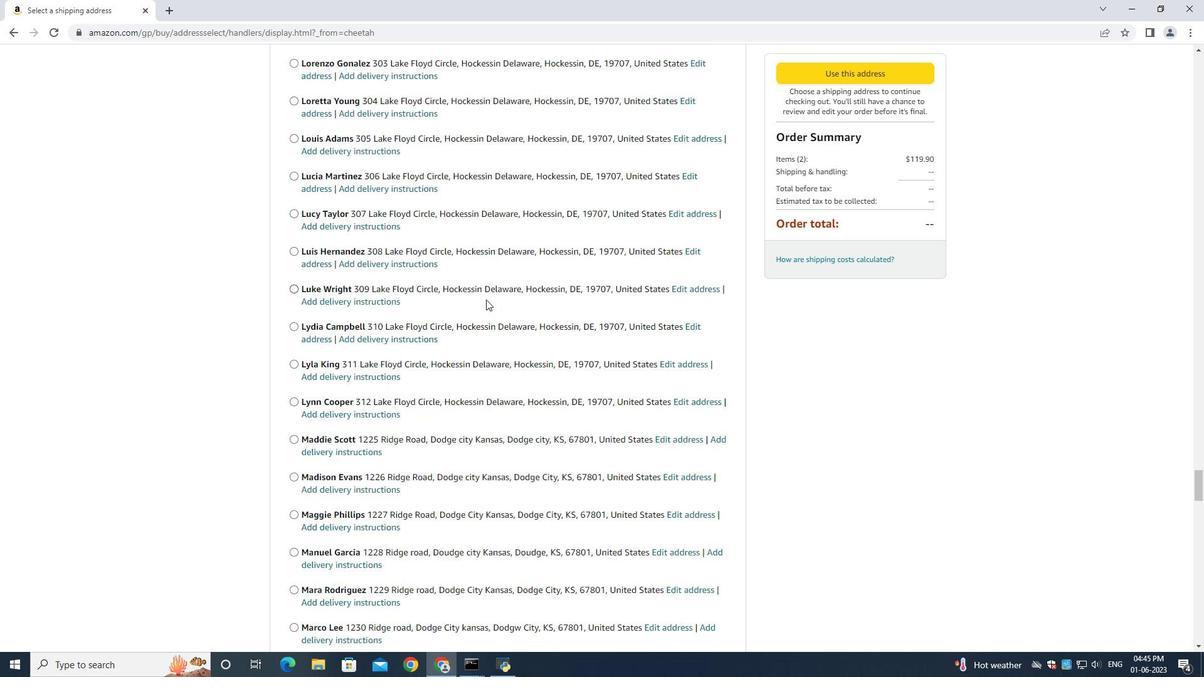 
Action: Mouse scrolled (486, 299) with delta (0, 0)
Screenshot: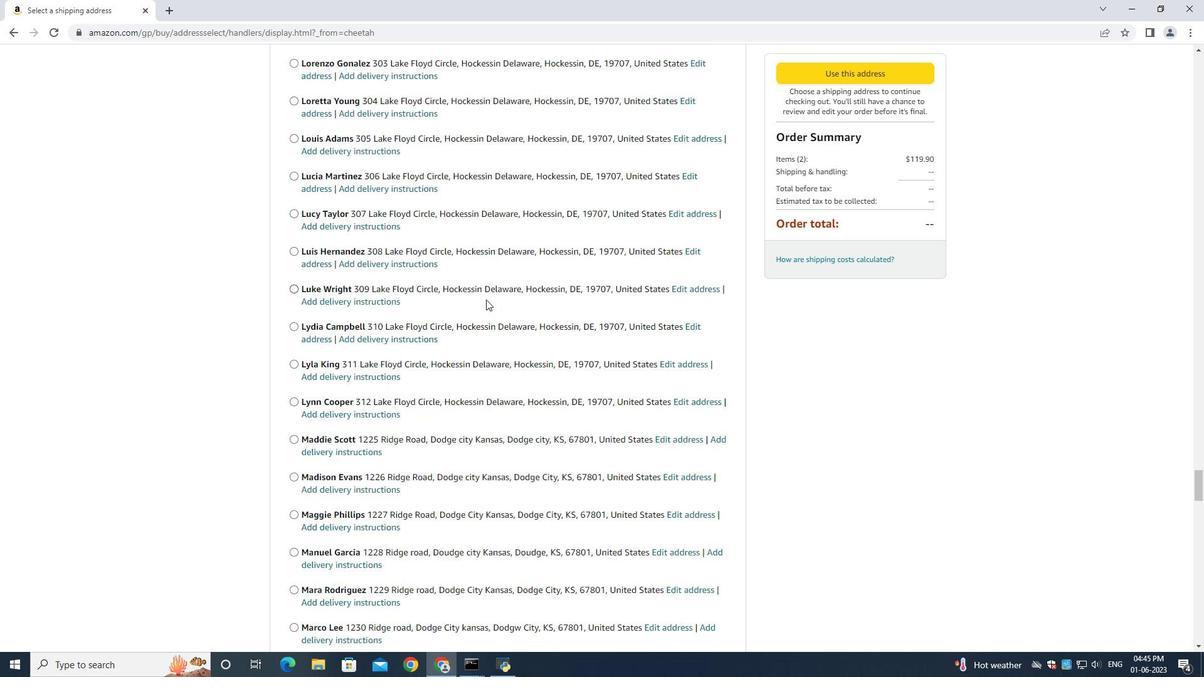 
Action: Mouse scrolled (486, 299) with delta (0, 0)
Screenshot: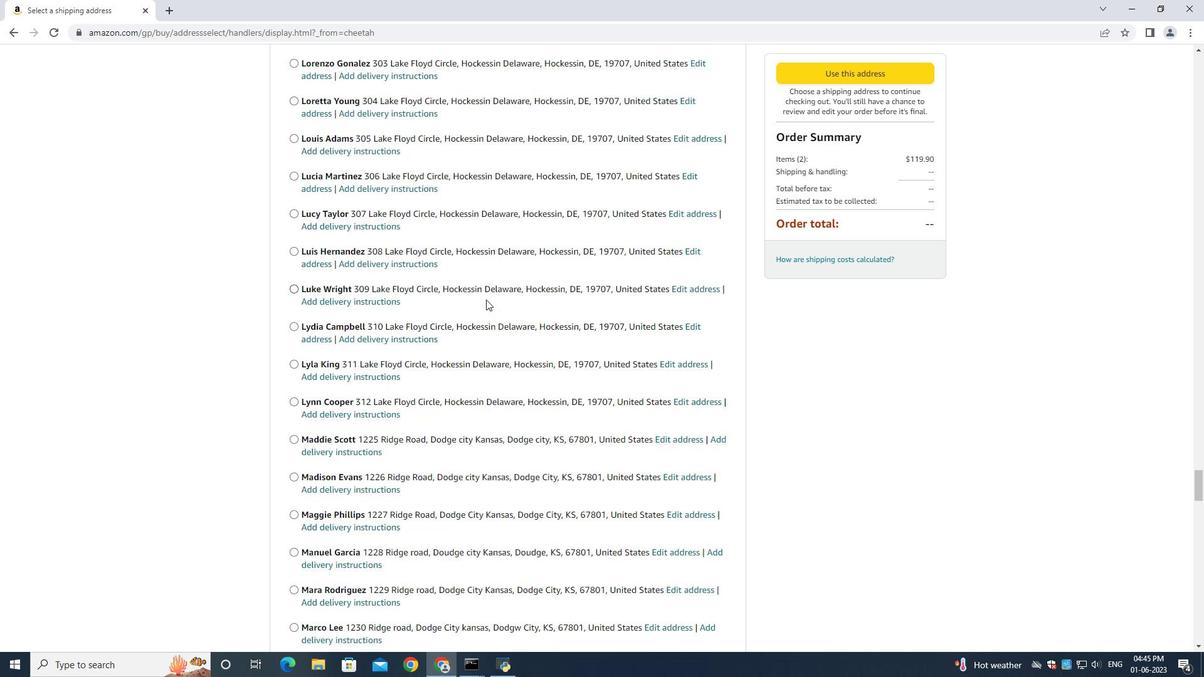 
Action: Mouse scrolled (486, 299) with delta (0, 0)
Screenshot: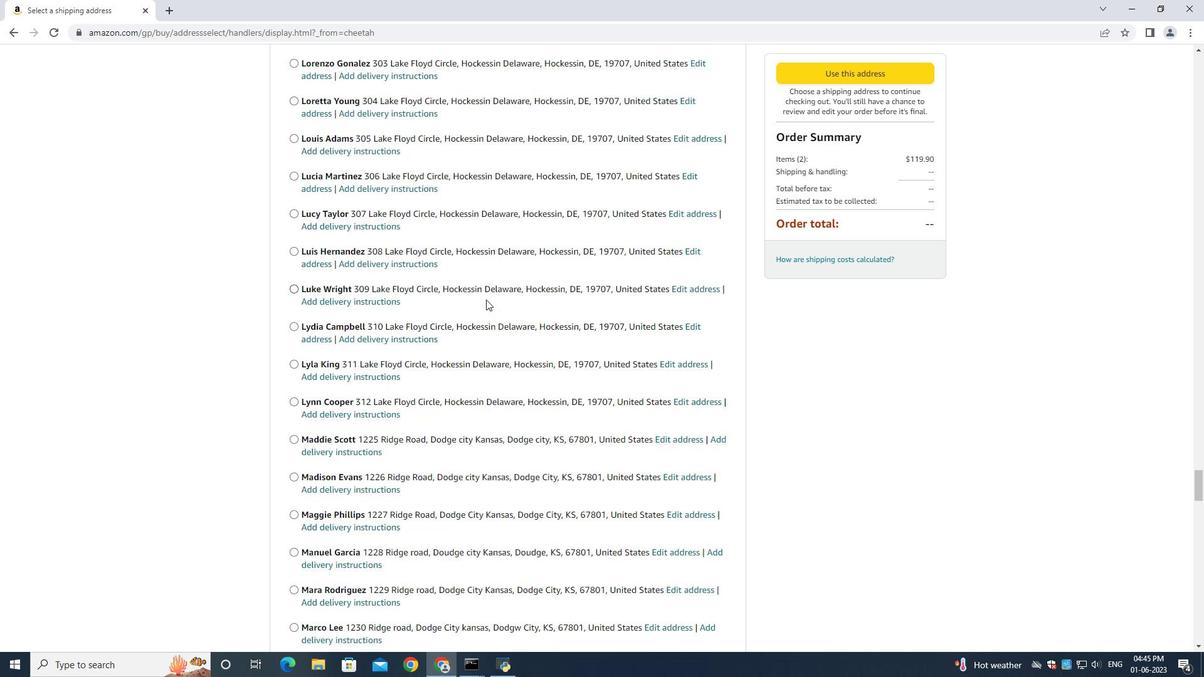 
Action: Mouse moved to (485, 299)
Screenshot: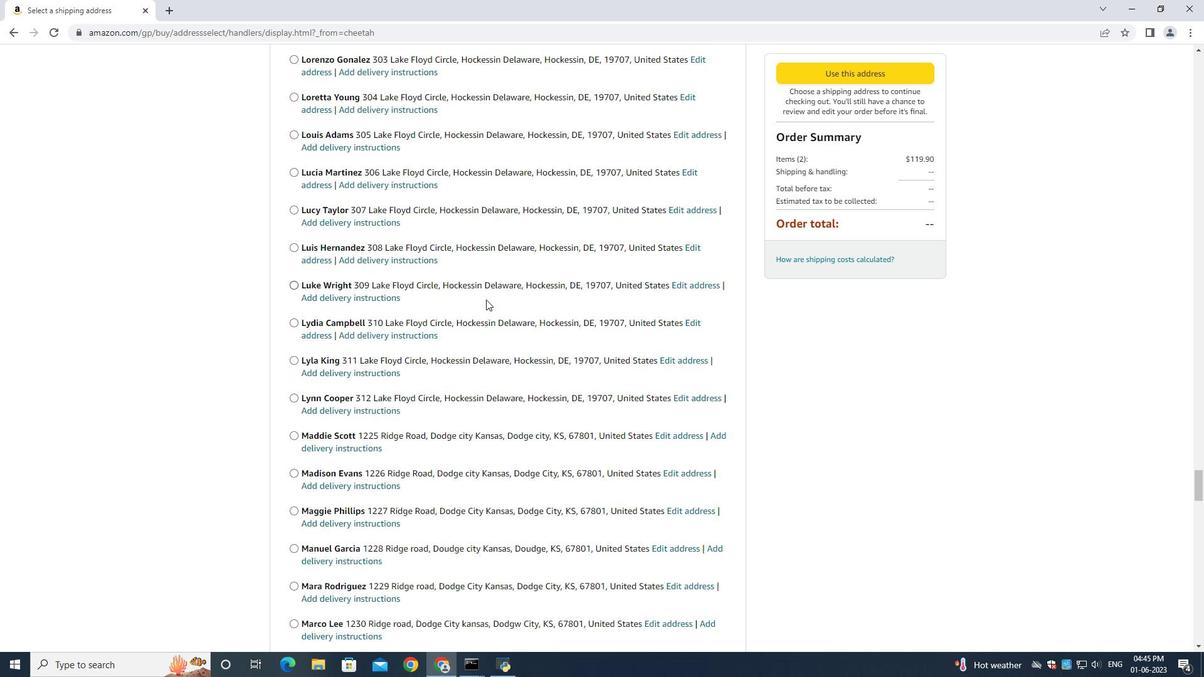 
Action: Mouse scrolled (485, 299) with delta (0, 0)
Screenshot: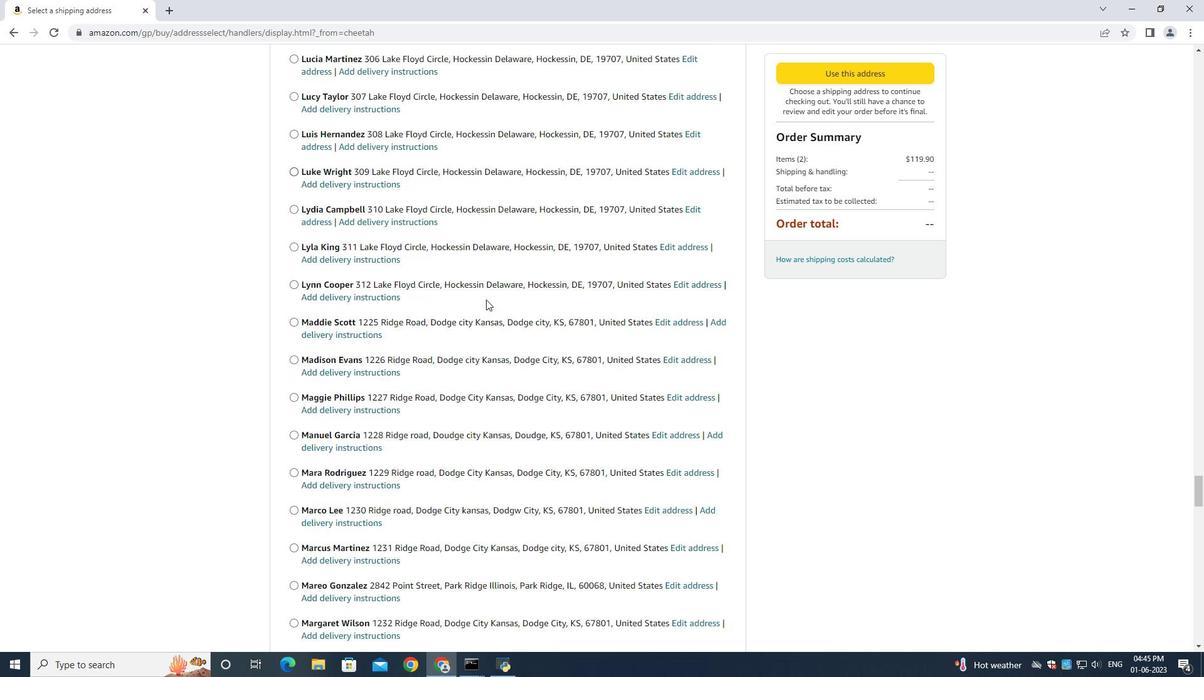 
Action: Mouse scrolled (485, 299) with delta (0, 0)
Screenshot: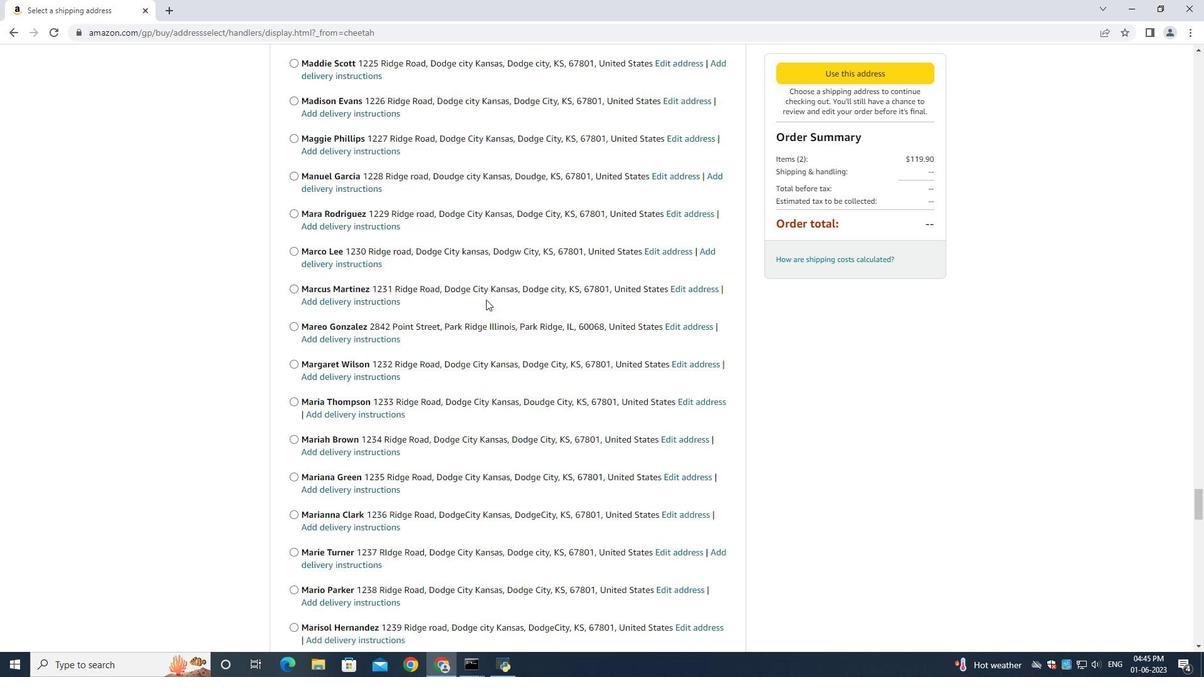 
Action: Mouse scrolled (485, 299) with delta (0, 0)
Screenshot: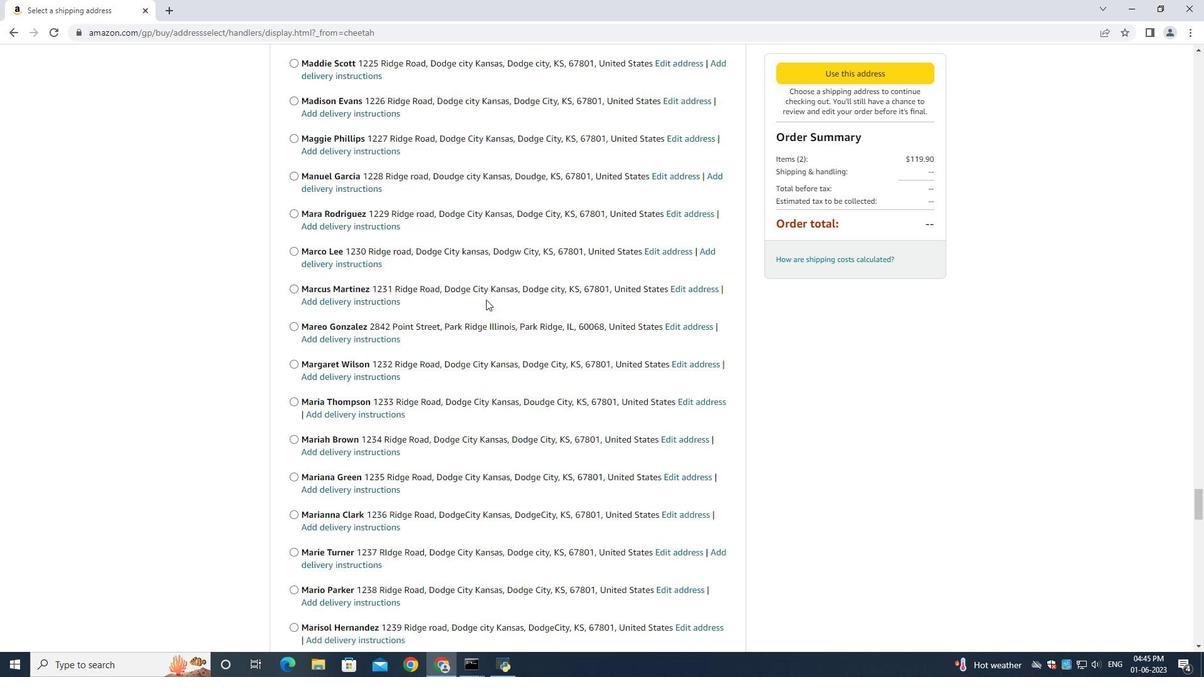 
Action: Mouse scrolled (485, 299) with delta (0, 0)
Screenshot: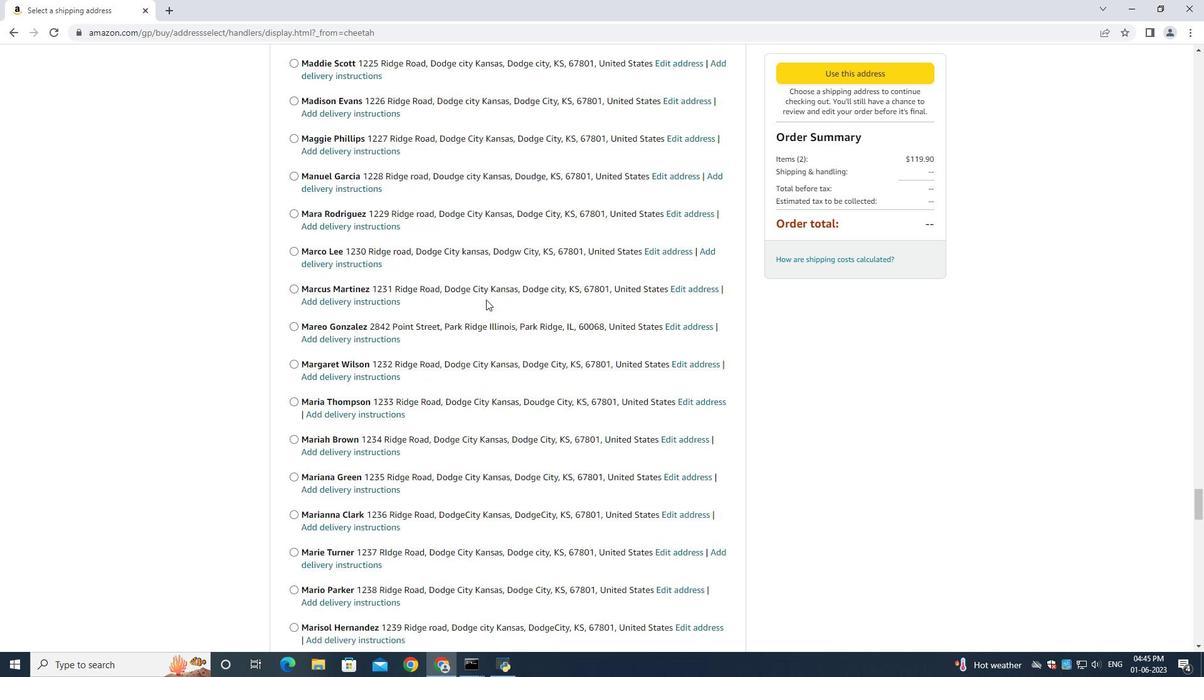 
Action: Mouse scrolled (485, 299) with delta (0, 0)
Screenshot: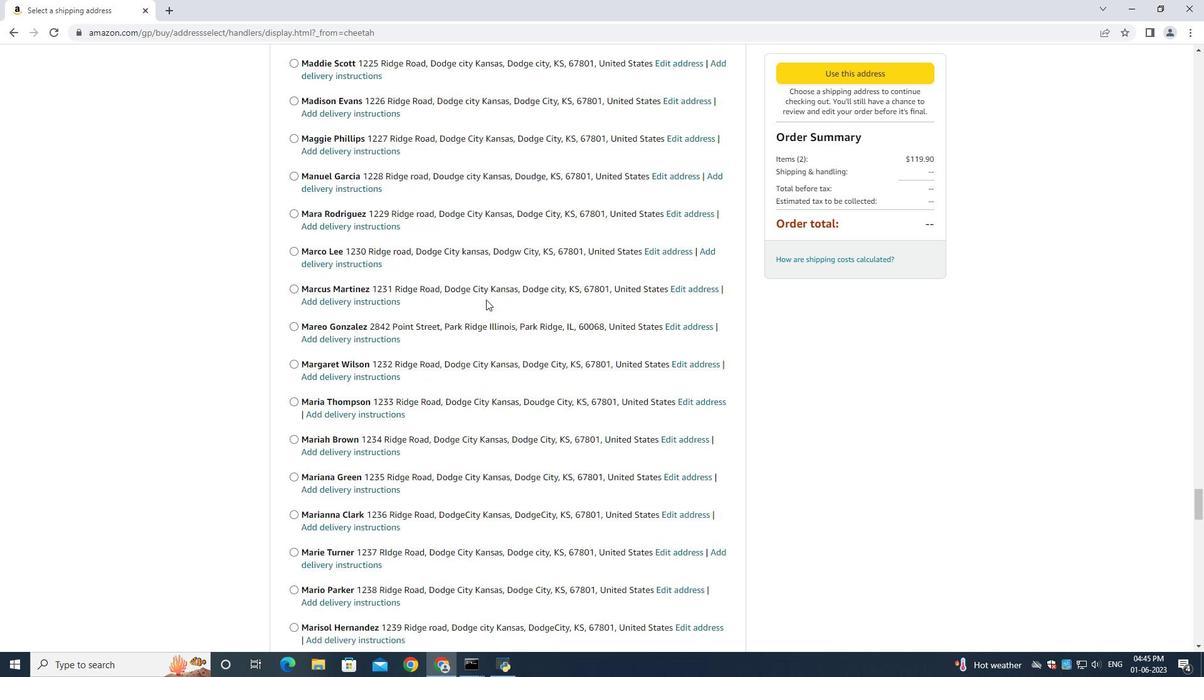 
Action: Mouse scrolled (485, 299) with delta (0, 0)
Screenshot: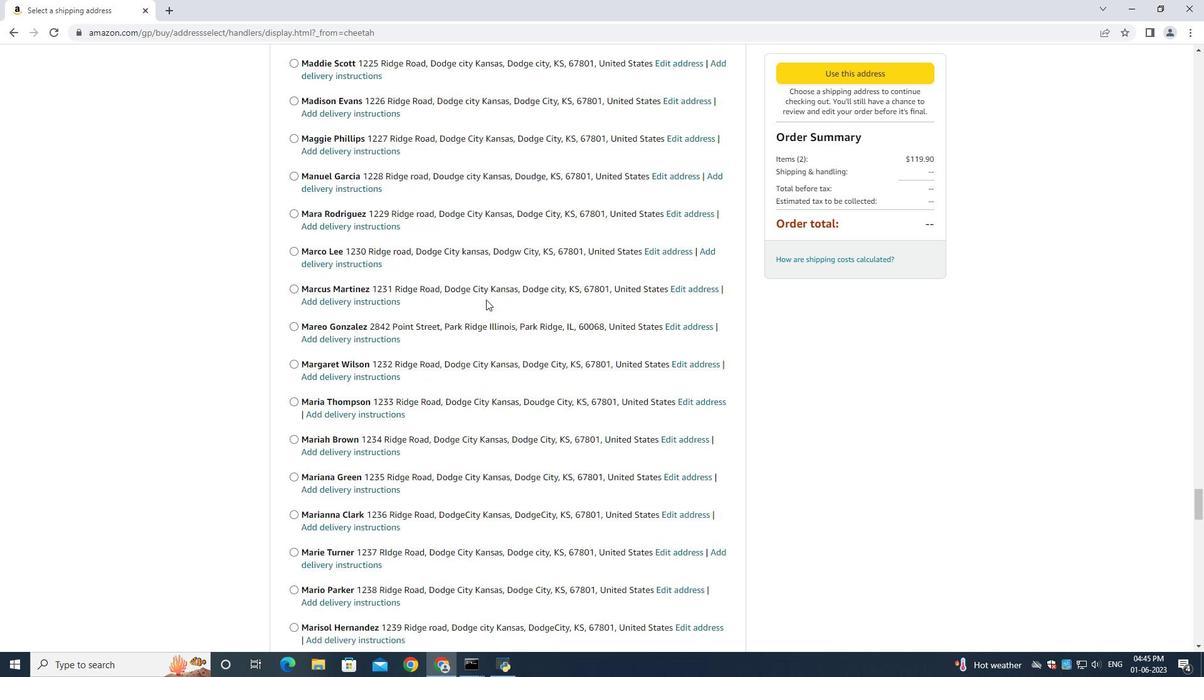 
Action: Mouse scrolled (485, 299) with delta (0, 0)
Screenshot: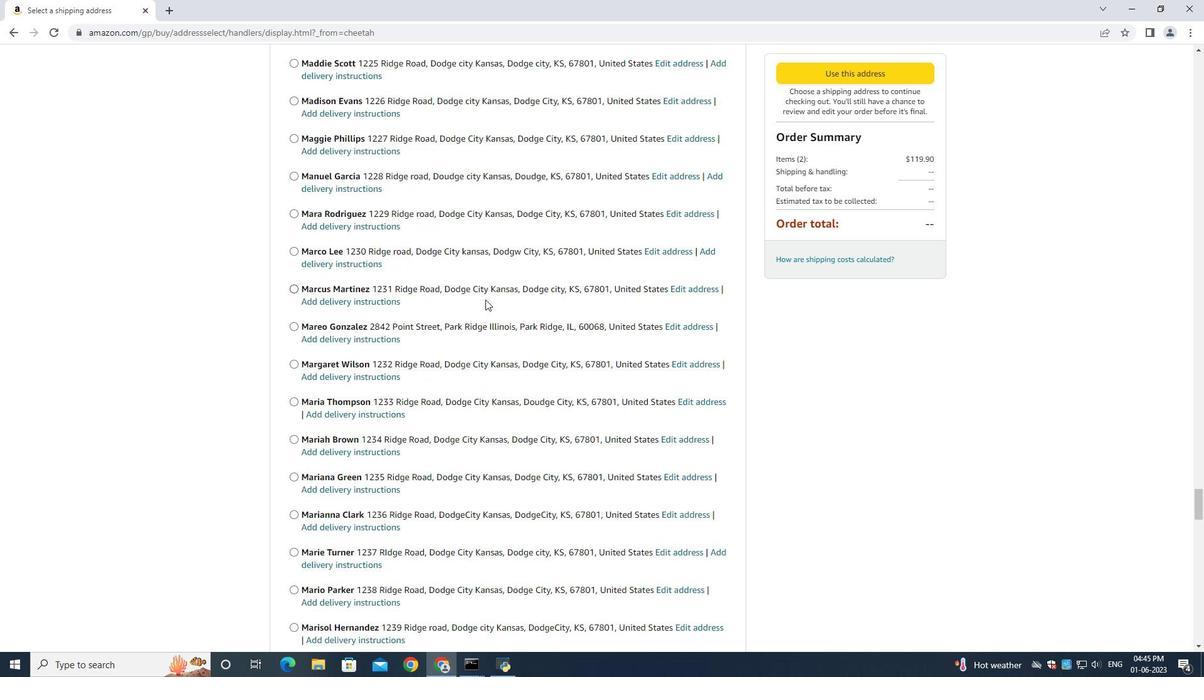 
Action: Mouse scrolled (485, 299) with delta (0, 0)
Screenshot: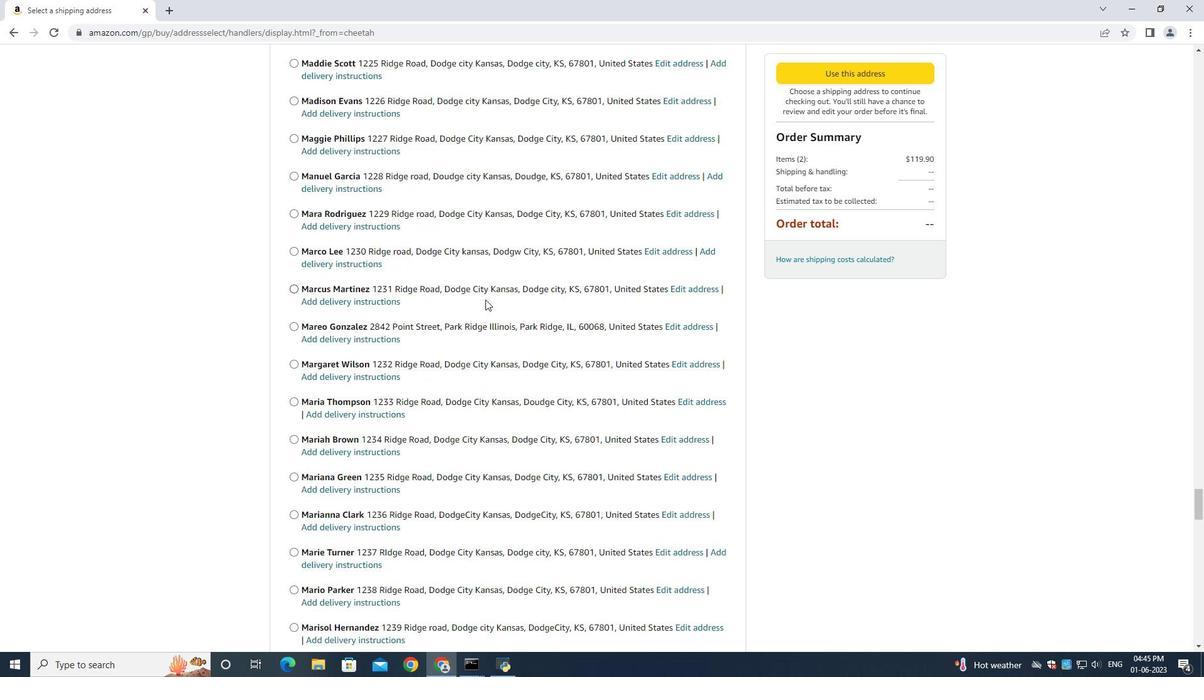 
Action: Mouse moved to (485, 296)
Screenshot: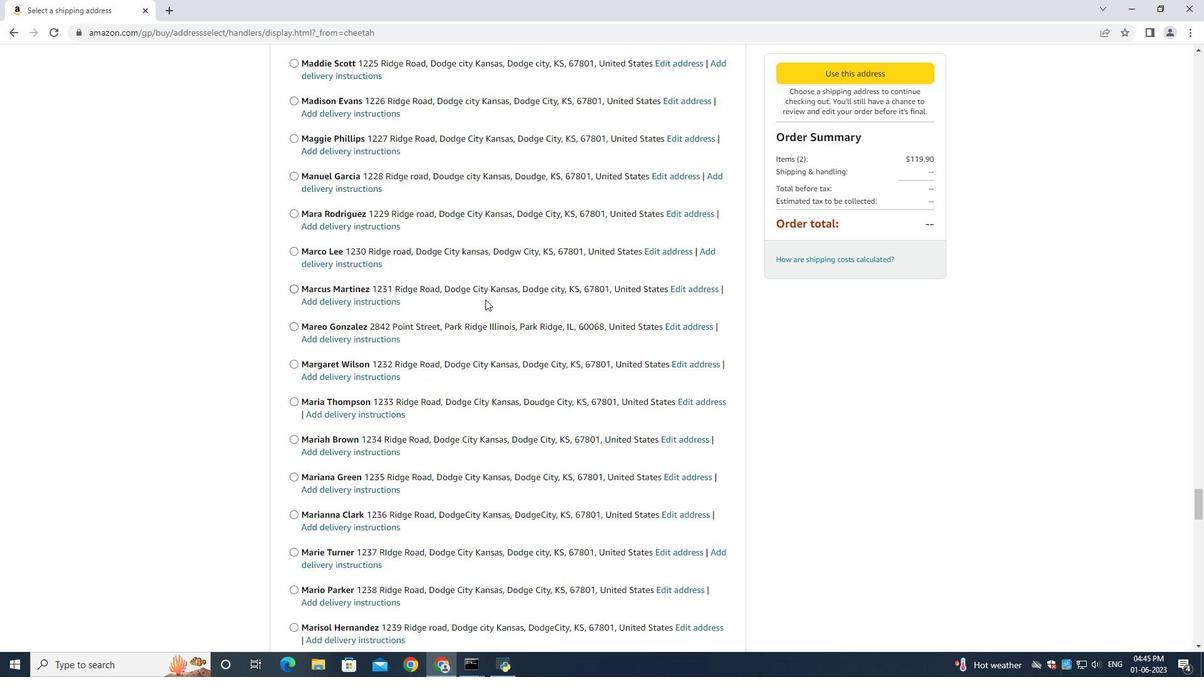 
Action: Mouse scrolled (485, 296) with delta (0, 0)
Screenshot: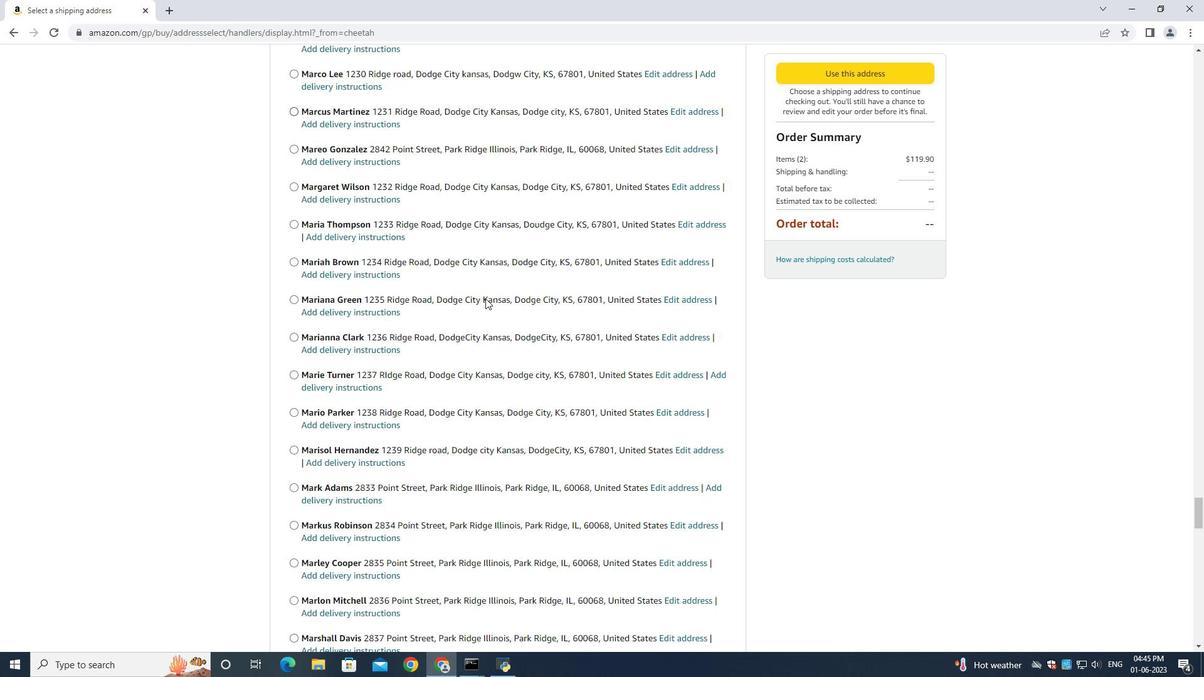 
Action: Mouse scrolled (485, 296) with delta (0, 0)
Screenshot: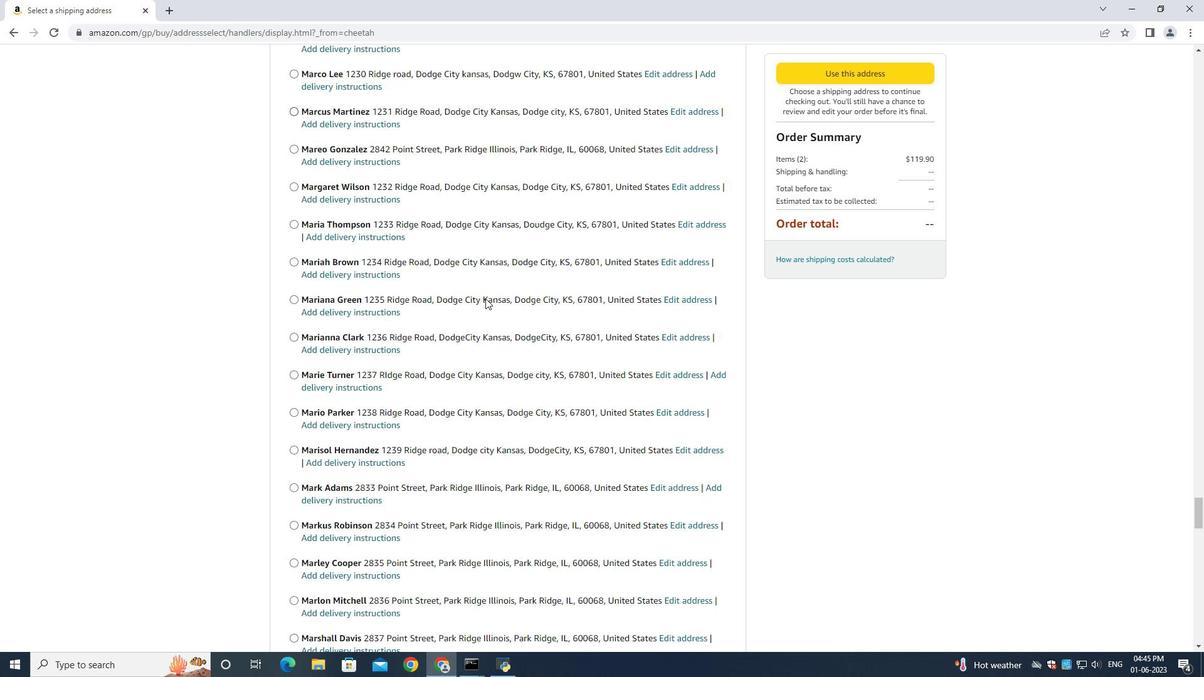 
Action: Mouse scrolled (485, 296) with delta (0, 0)
Screenshot: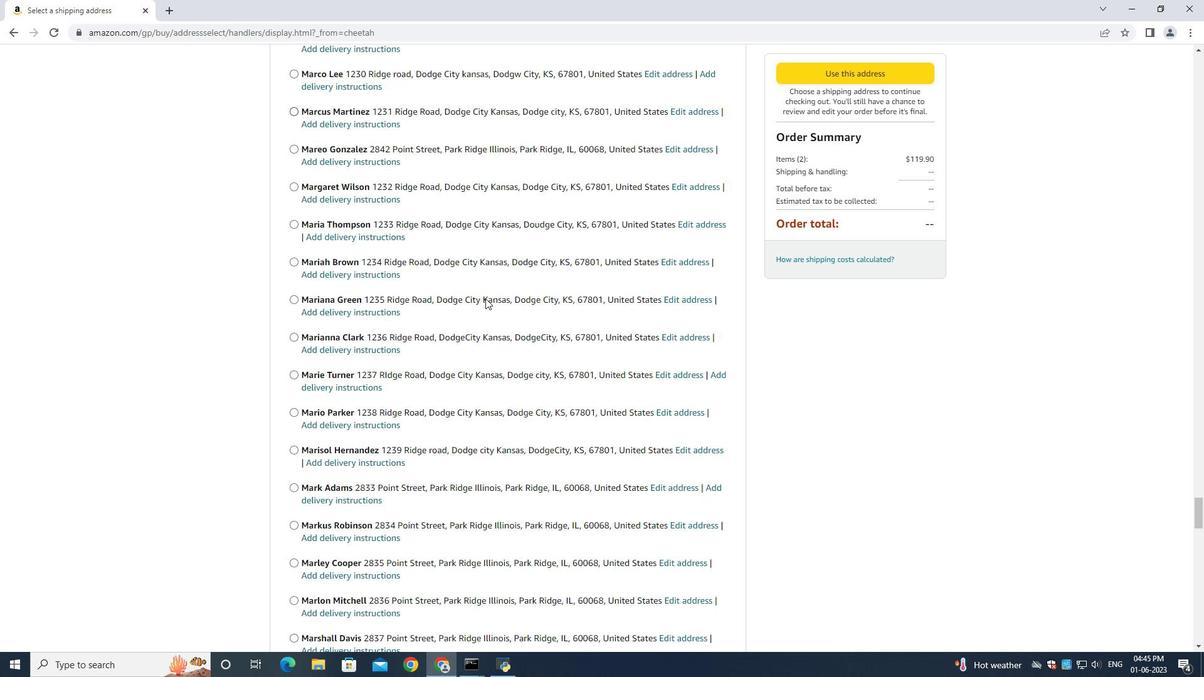 
Action: Mouse scrolled (485, 296) with delta (0, 0)
Screenshot: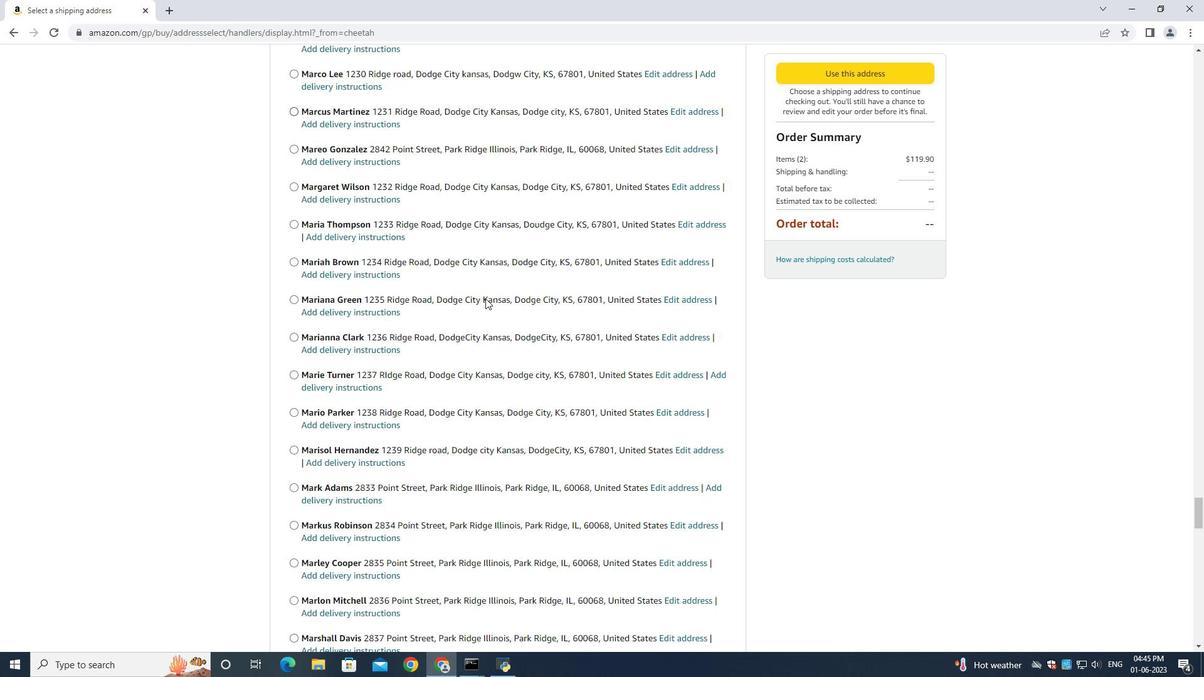 
Action: Mouse scrolled (485, 296) with delta (0, 0)
Screenshot: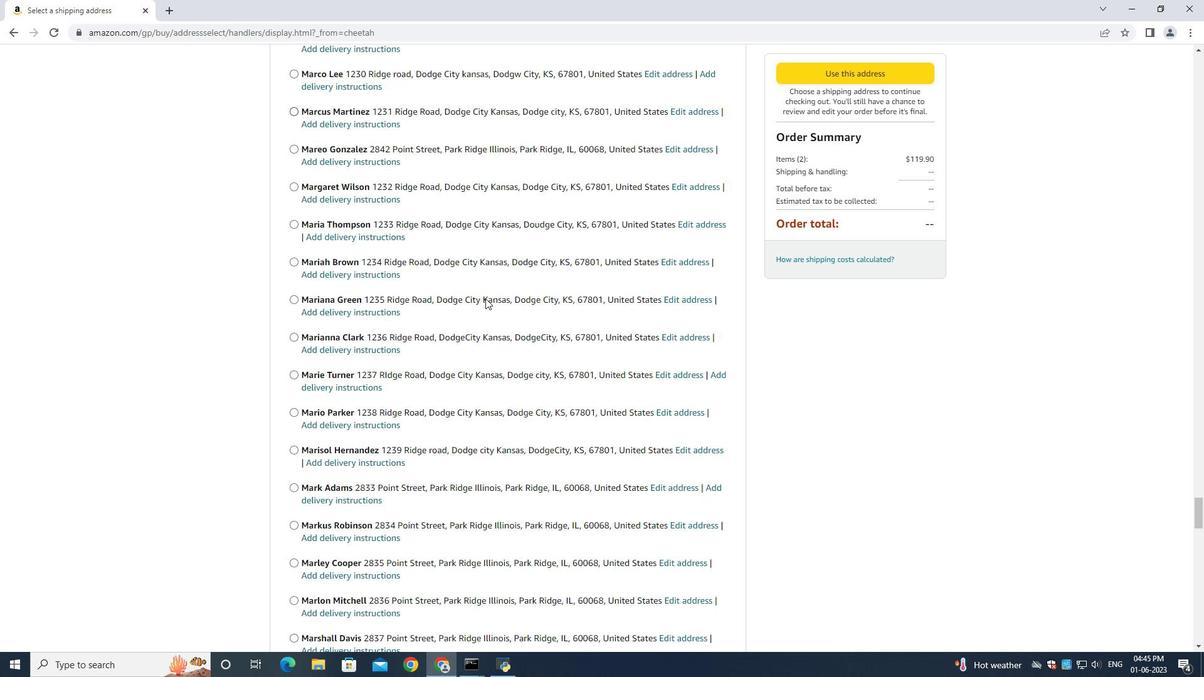 
Action: Mouse scrolled (485, 296) with delta (0, 0)
Screenshot: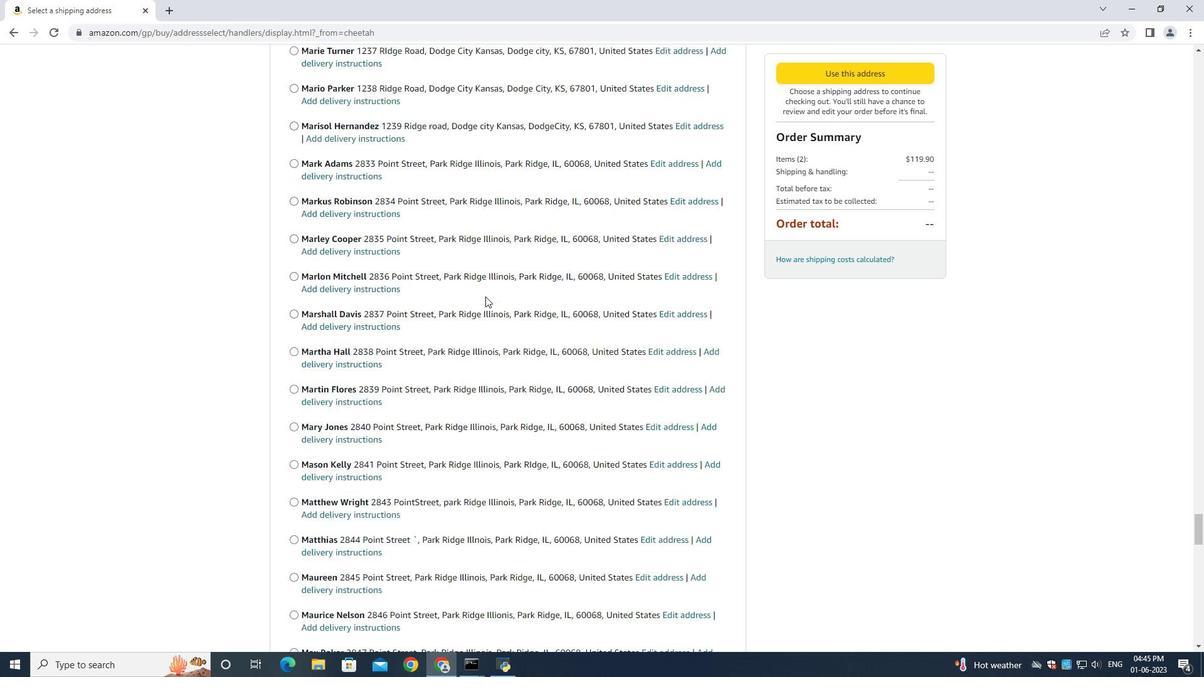 
Action: Mouse moved to (485, 291)
Screenshot: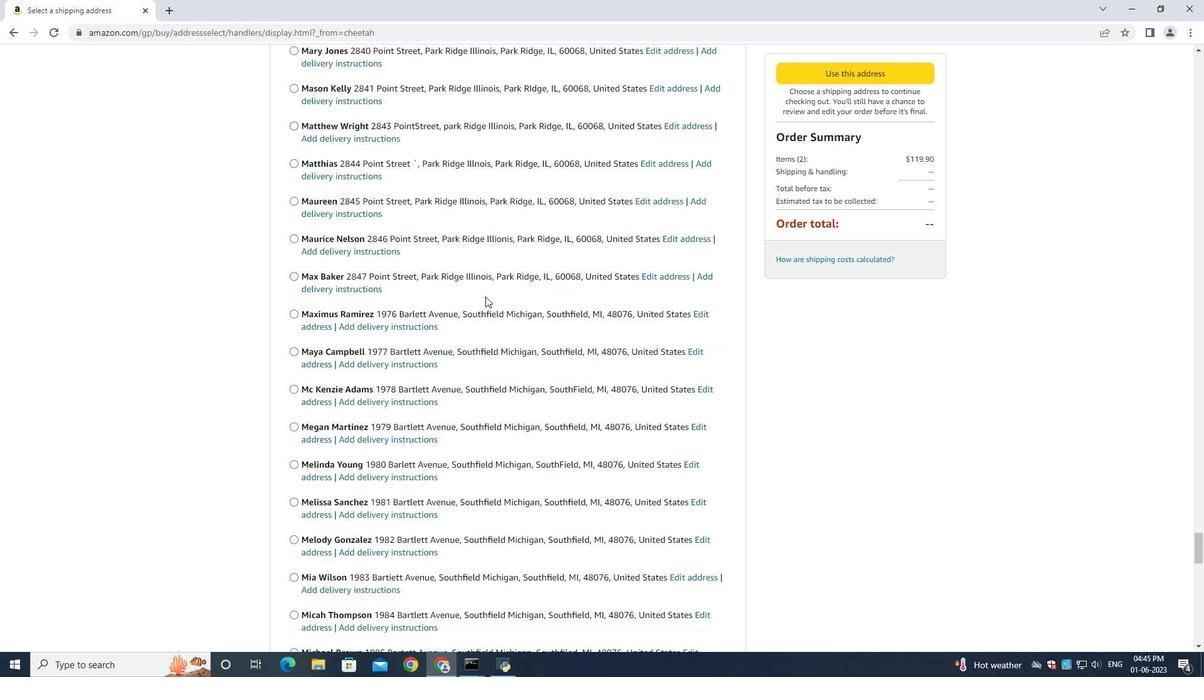 
Action: Mouse scrolled (485, 291) with delta (0, 0)
Screenshot: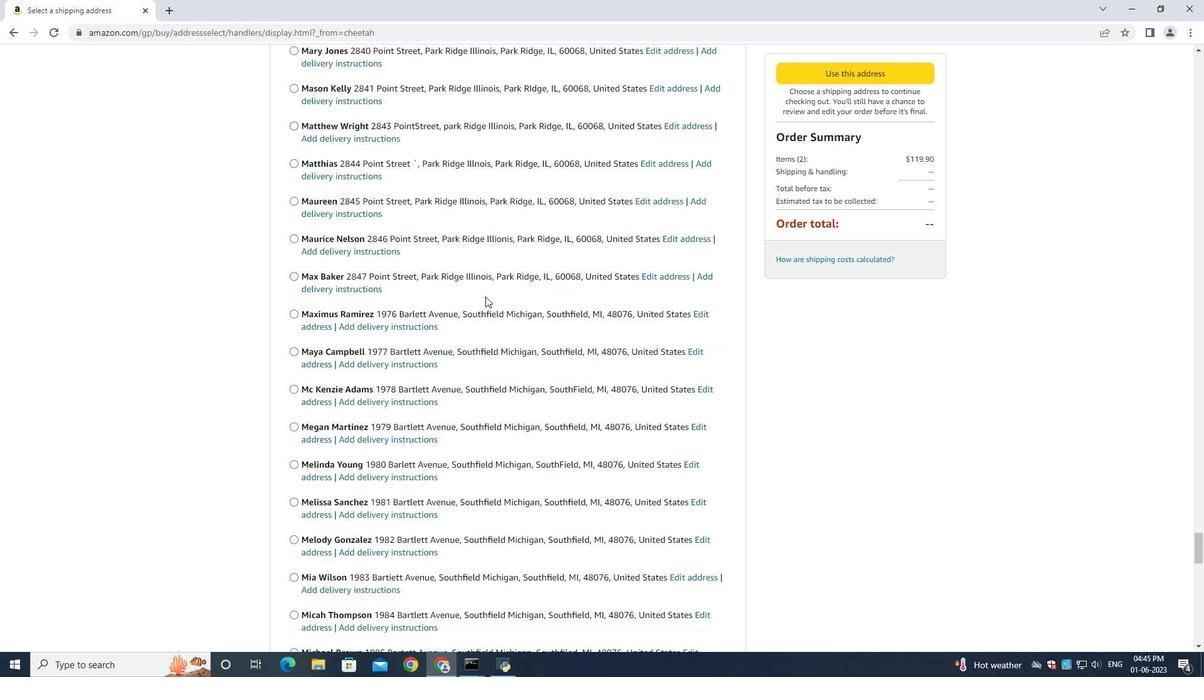
Action: Mouse scrolled (485, 291) with delta (0, 0)
Screenshot: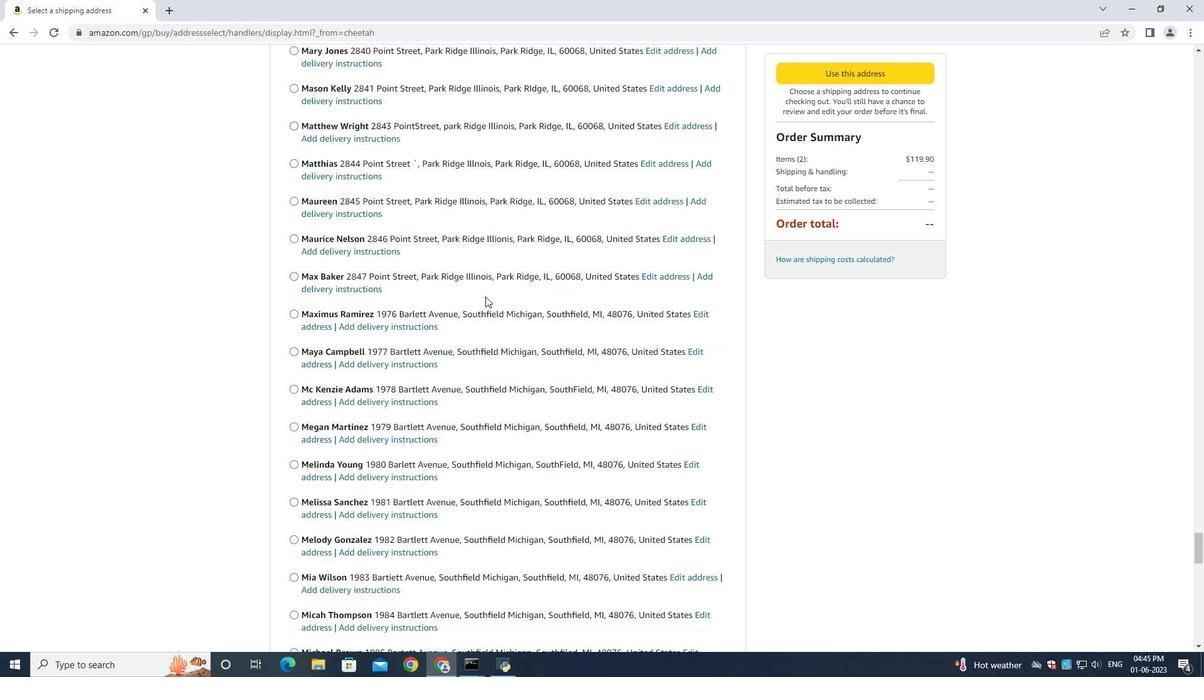 
Action: Mouse scrolled (485, 291) with delta (0, 0)
Screenshot: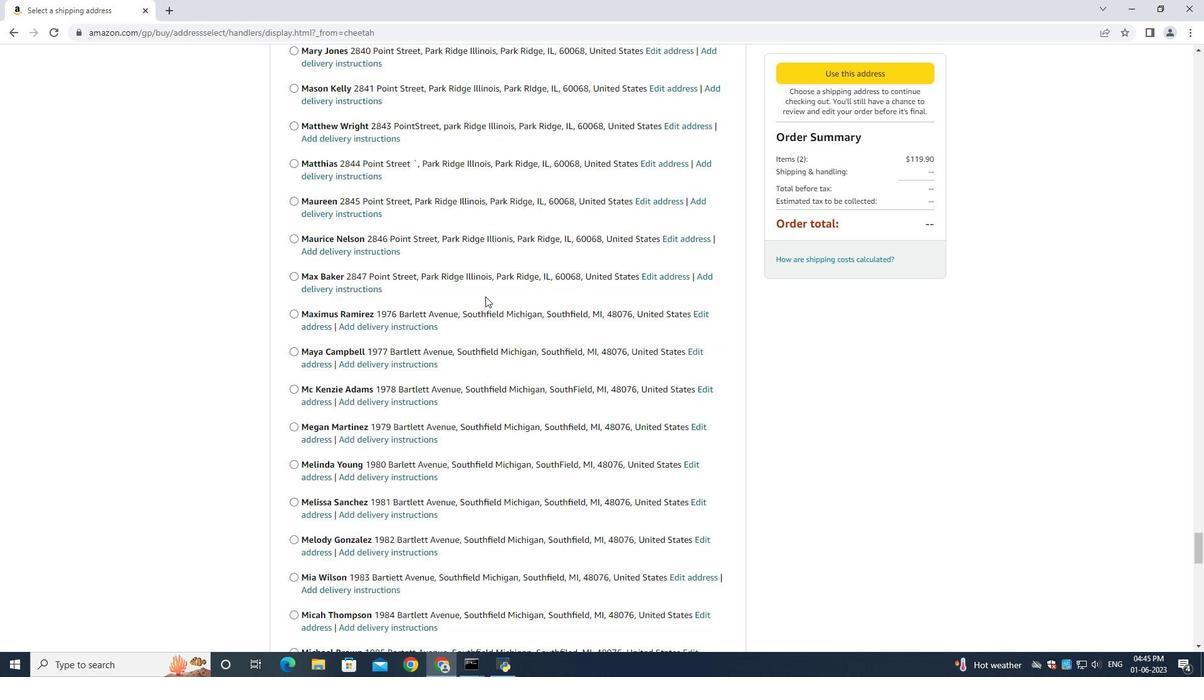 
Action: Mouse scrolled (485, 291) with delta (0, 0)
Screenshot: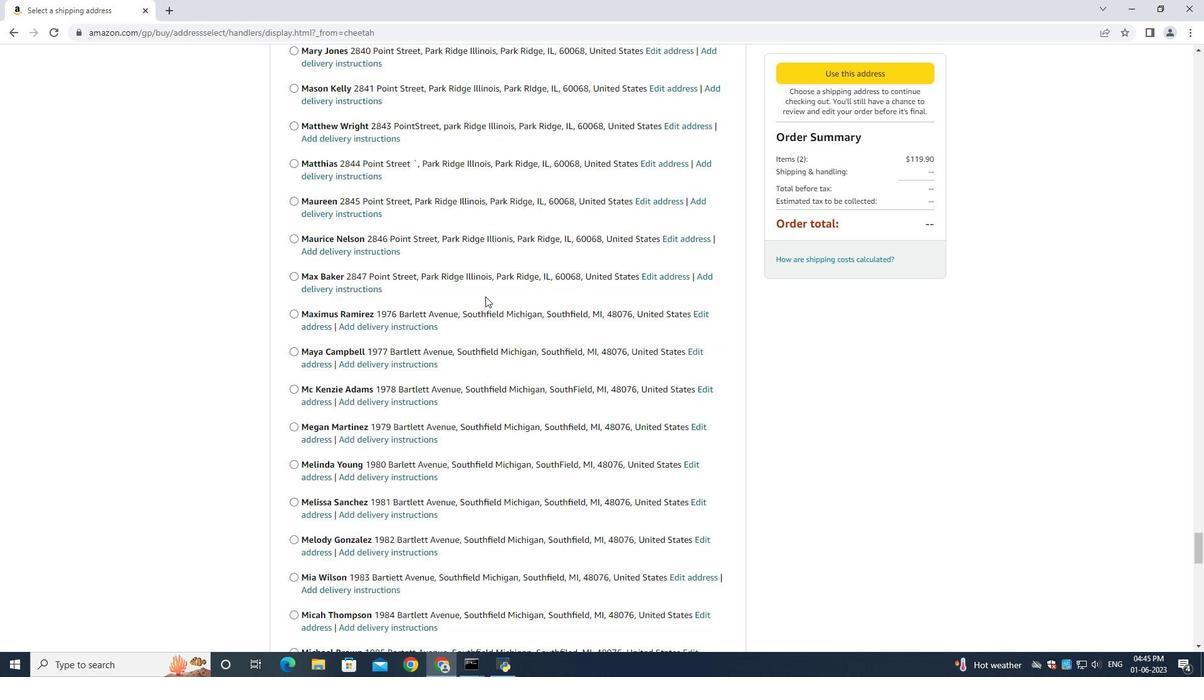 
Action: Mouse scrolled (485, 291) with delta (0, 0)
Screenshot: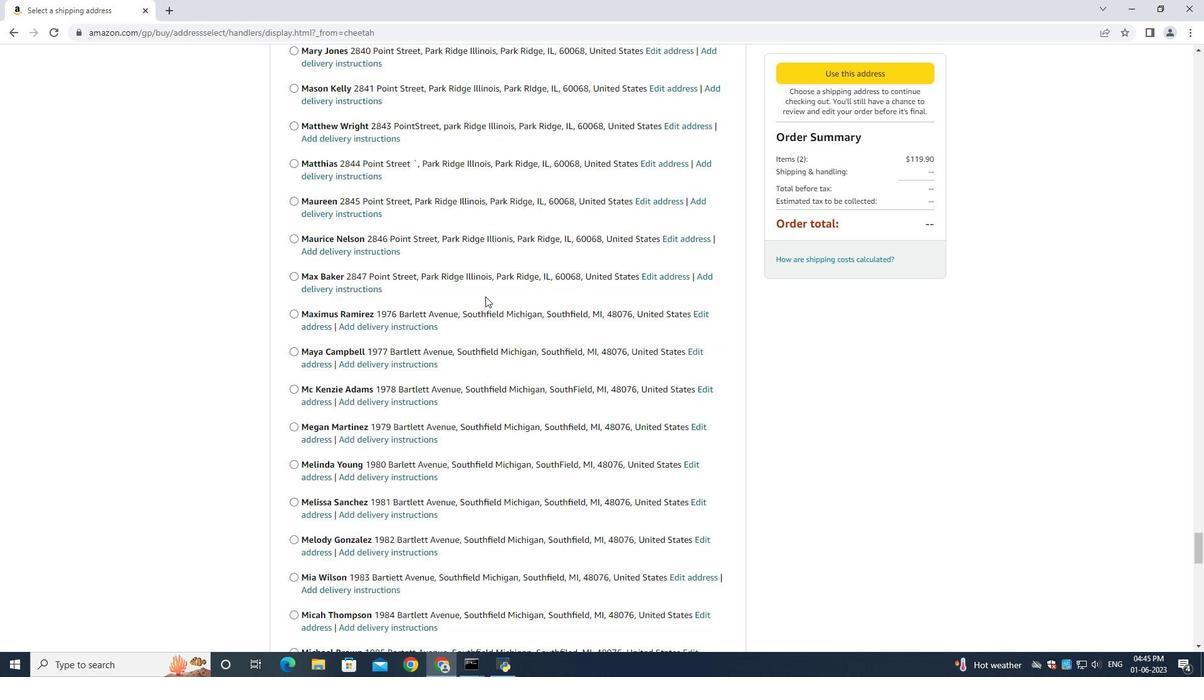 
Action: Mouse scrolled (485, 291) with delta (0, 0)
Screenshot: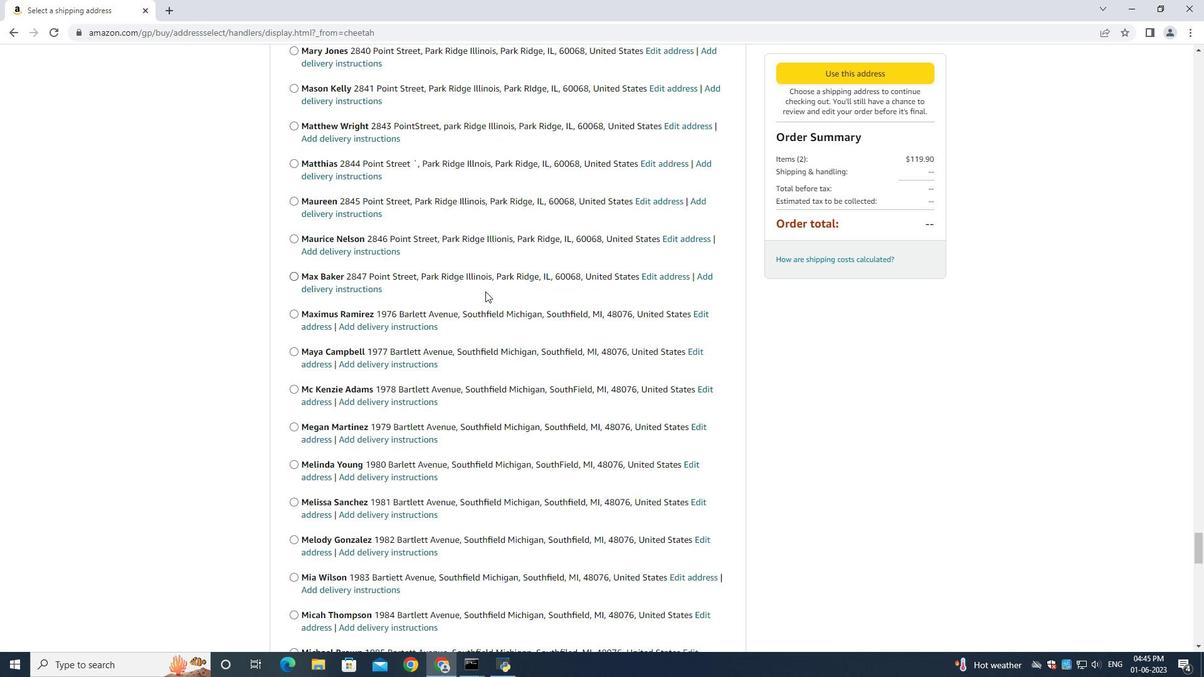 
Action: Mouse scrolled (485, 291) with delta (0, 0)
Screenshot: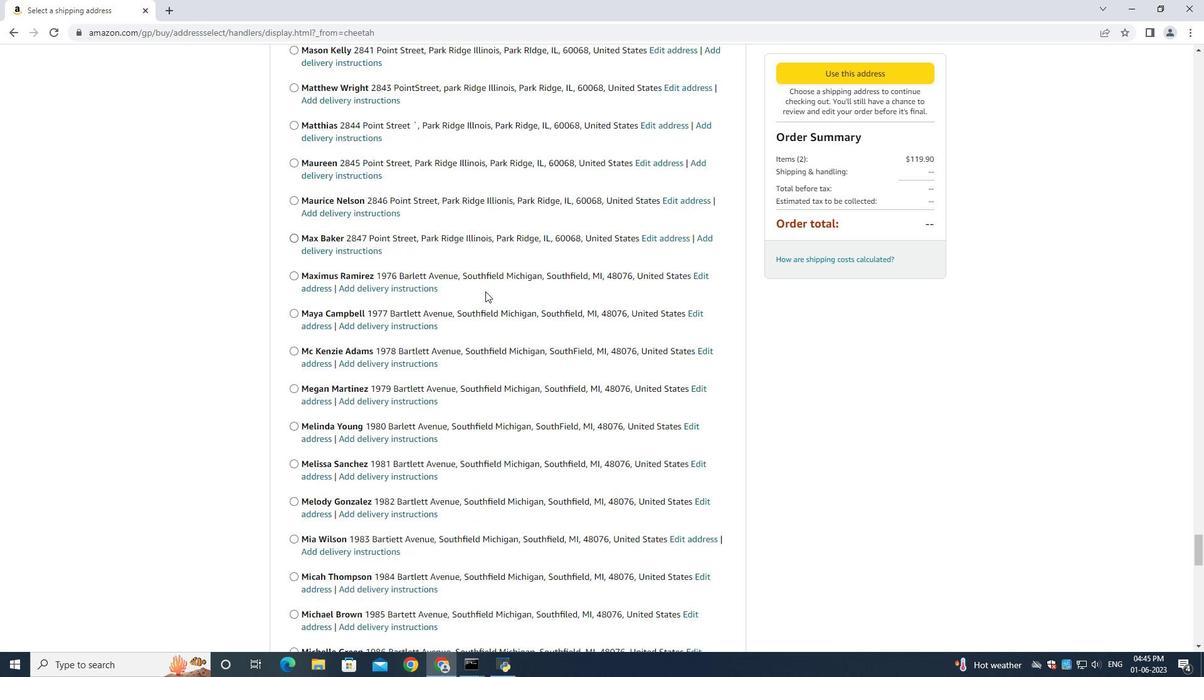 
Action: Mouse moved to (485, 291)
Screenshot: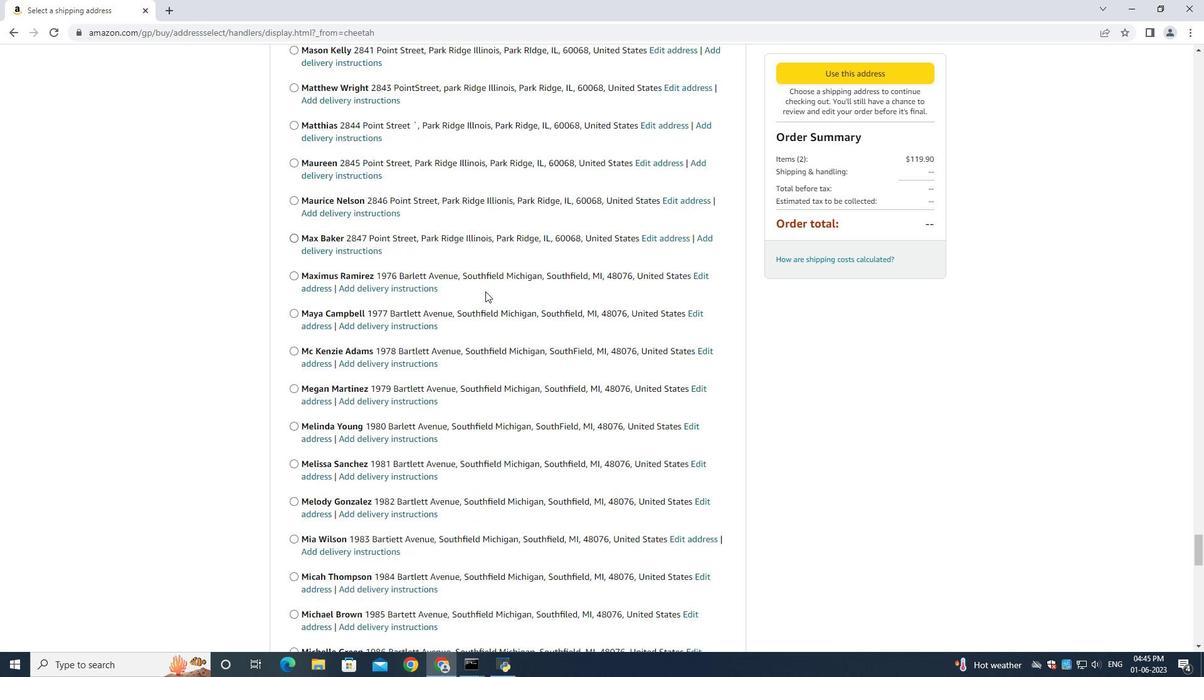 
Action: Mouse scrolled (485, 291) with delta (0, 0)
Screenshot: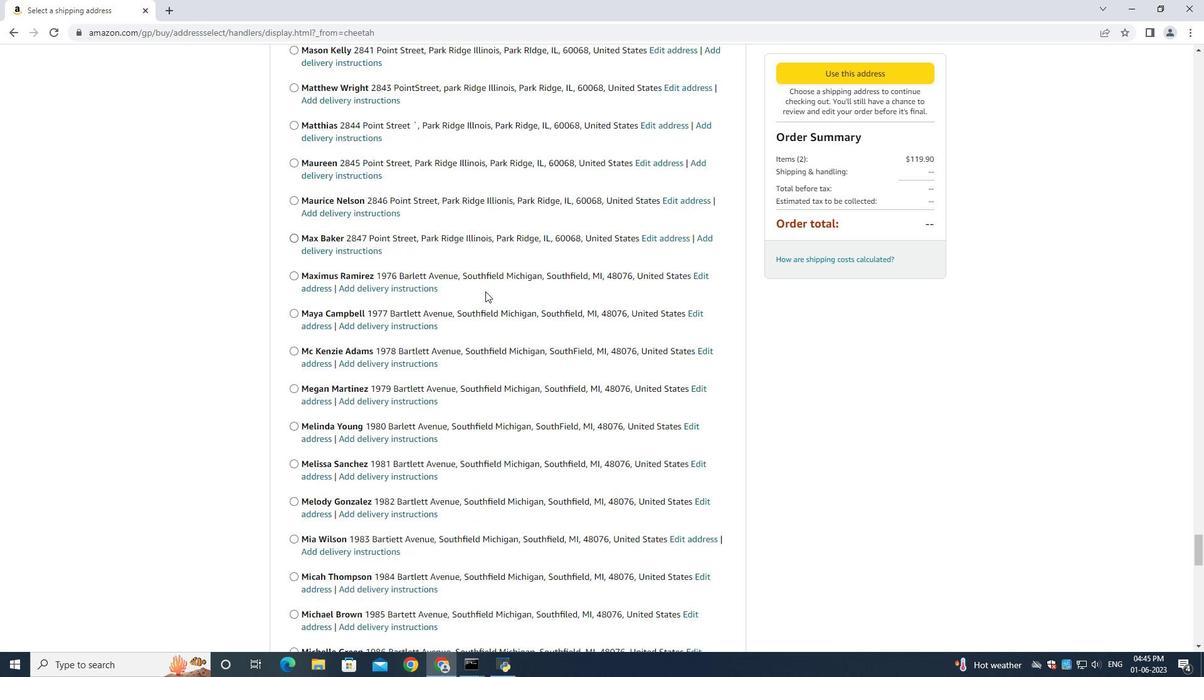 
Action: Mouse scrolled (485, 291) with delta (0, 0)
Screenshot: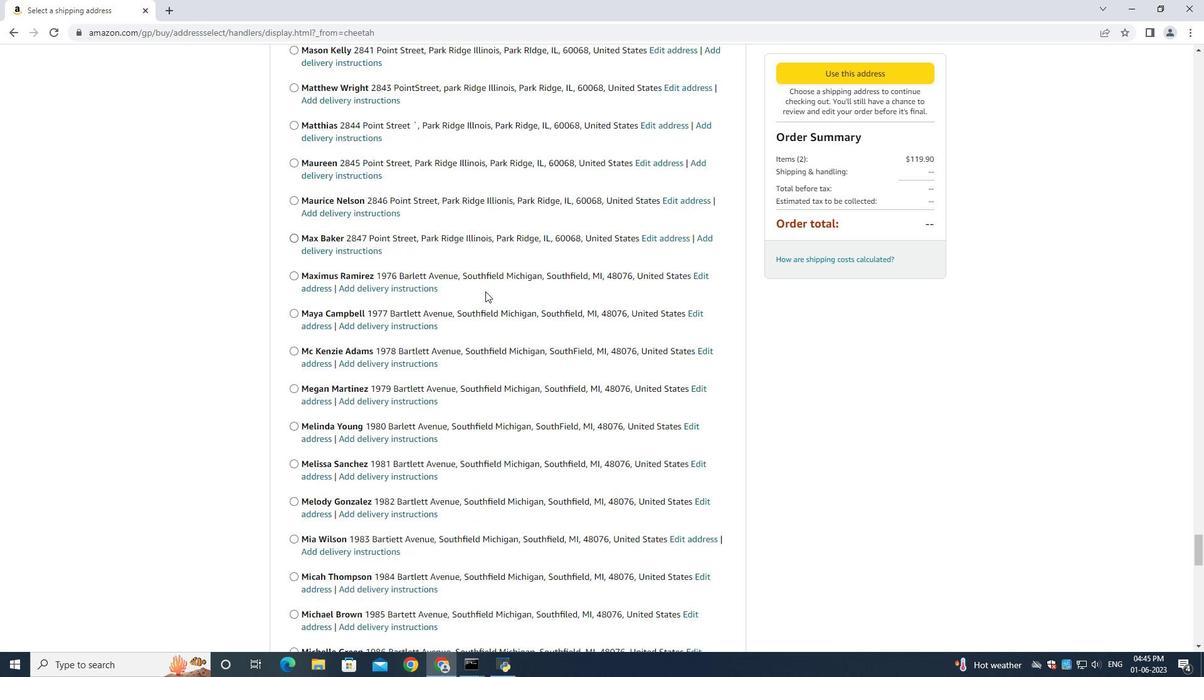 
Action: Mouse scrolled (485, 291) with delta (0, 0)
Screenshot: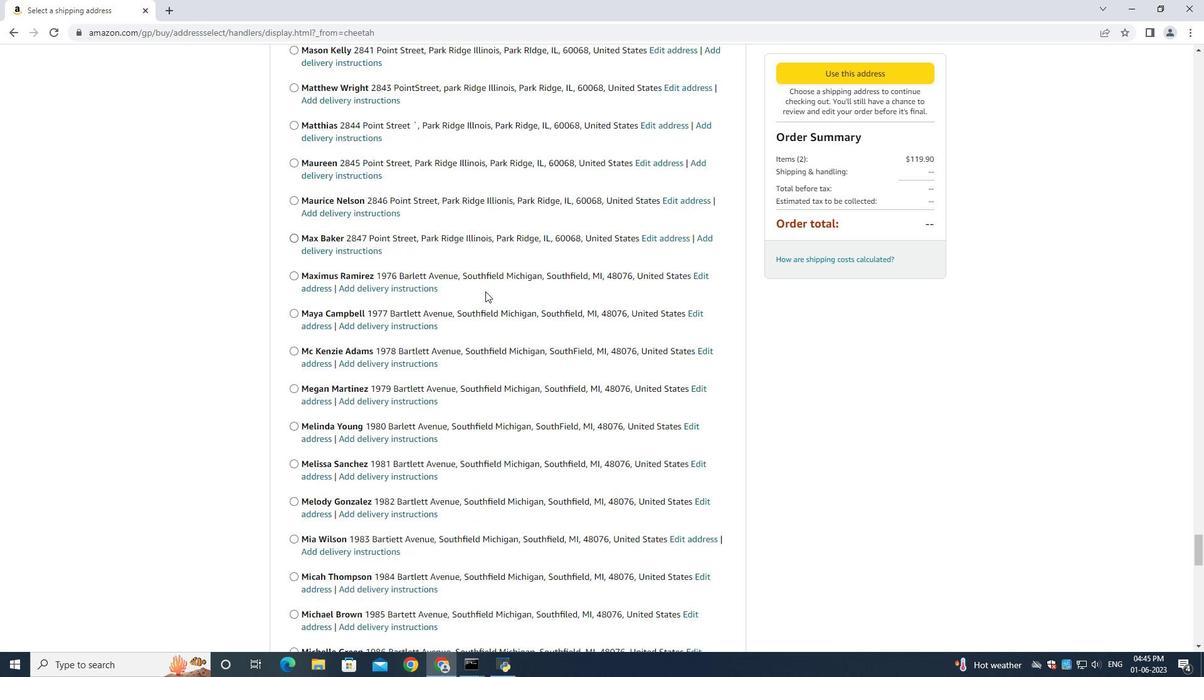 
Action: Mouse scrolled (485, 291) with delta (0, 0)
Screenshot: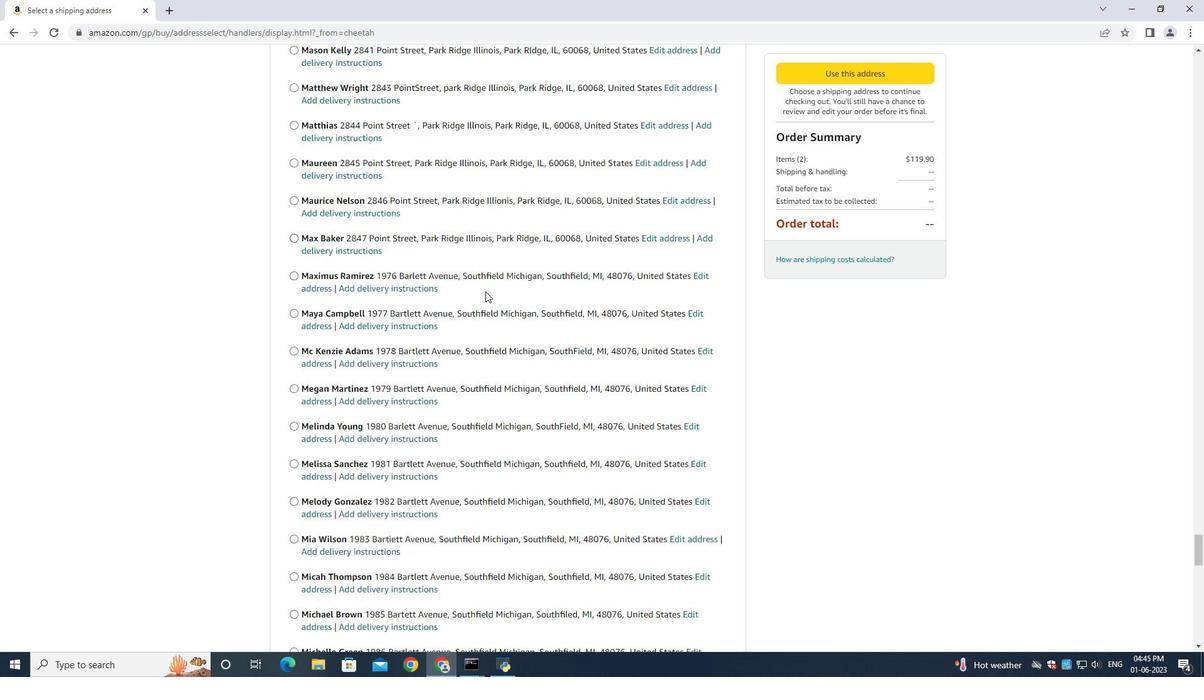 
Action: Mouse moved to (485, 291)
Screenshot: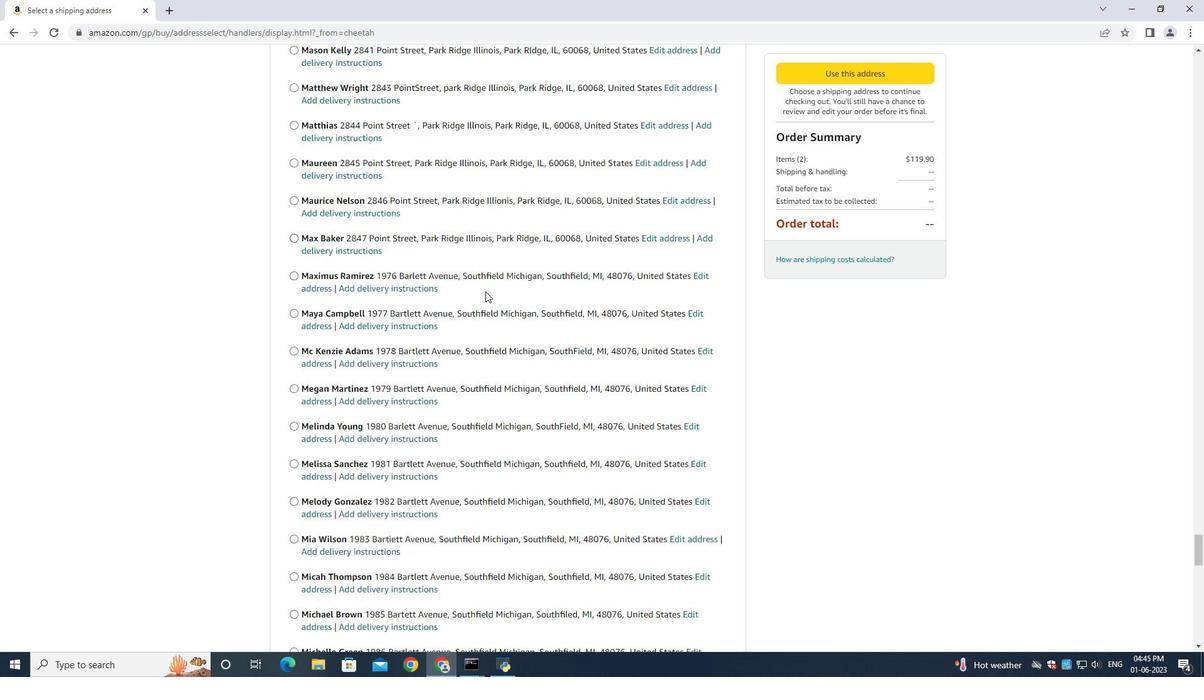 
Action: Mouse scrolled (485, 291) with delta (0, 0)
Screenshot: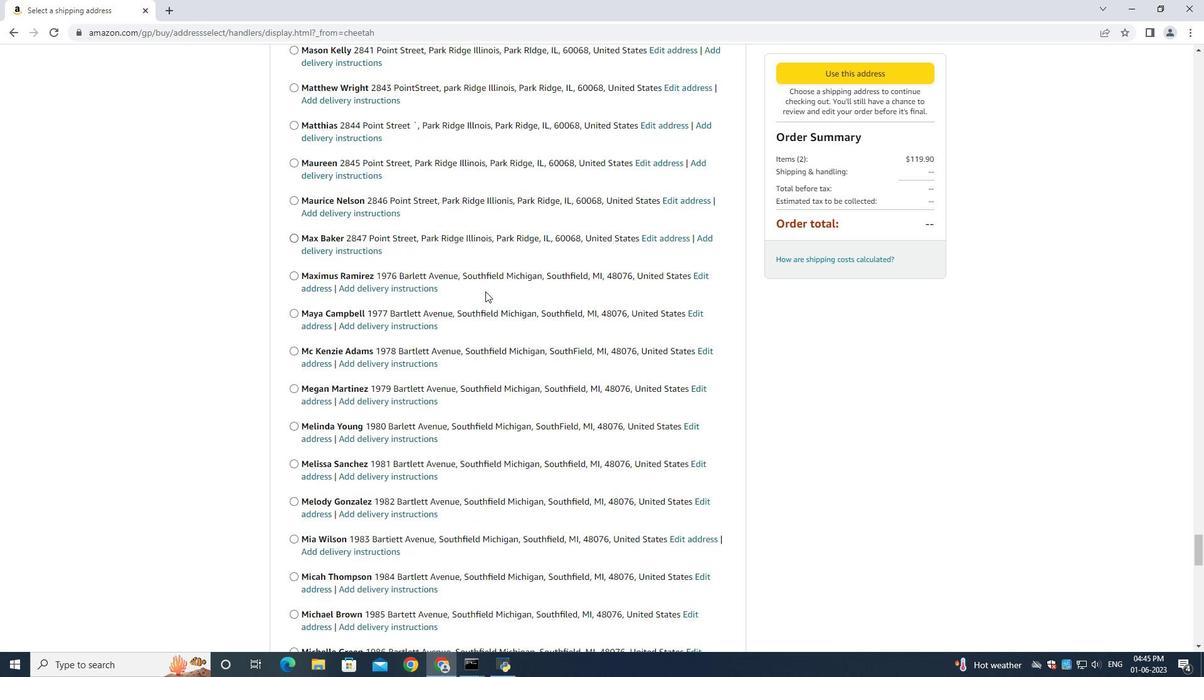 
Action: Mouse scrolled (485, 291) with delta (0, 0)
Screenshot: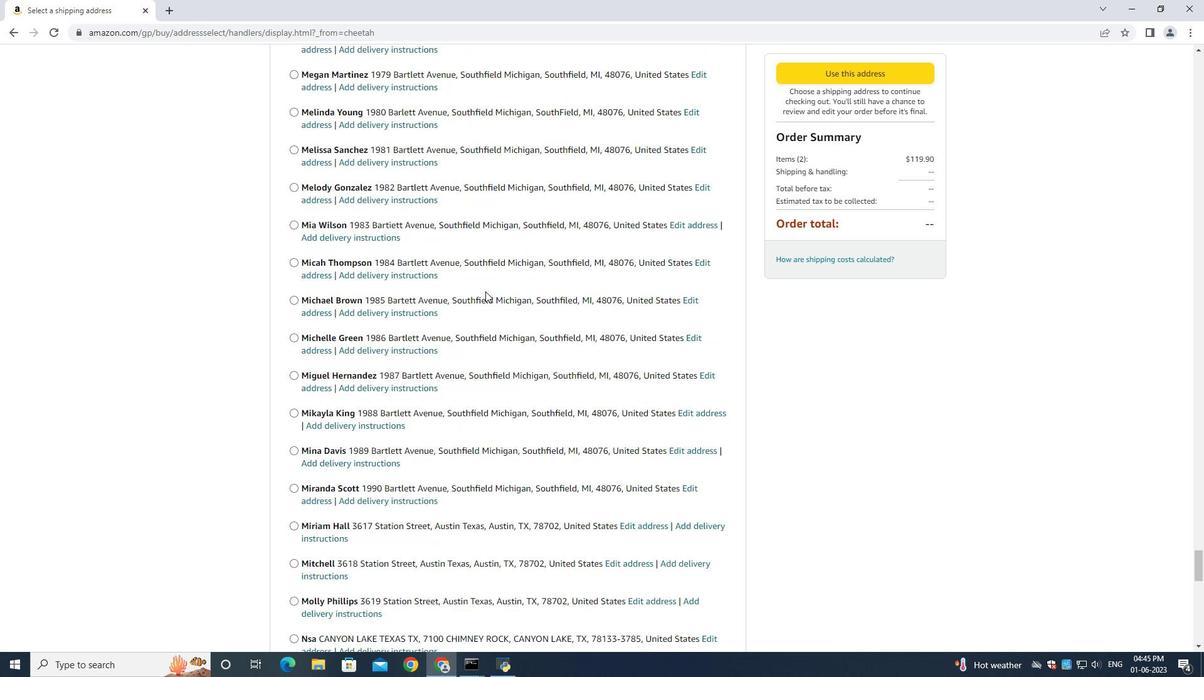 
Action: Mouse scrolled (485, 291) with delta (0, 0)
Screenshot: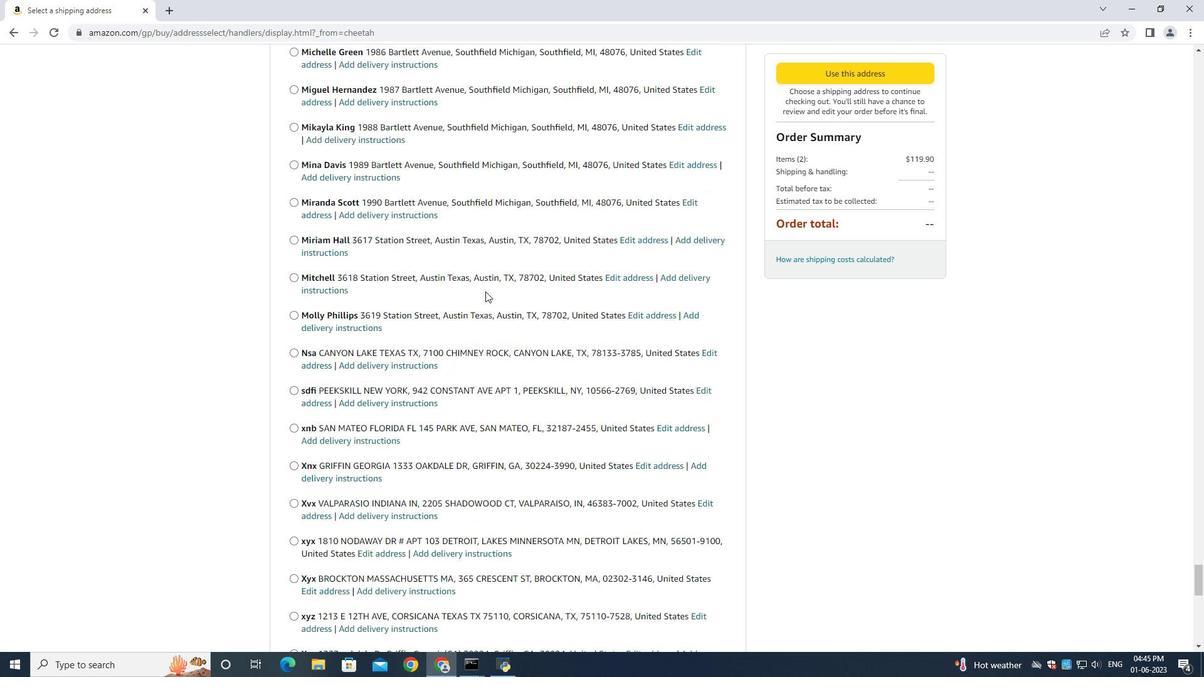 
Action: Mouse scrolled (485, 291) with delta (0, 0)
Screenshot: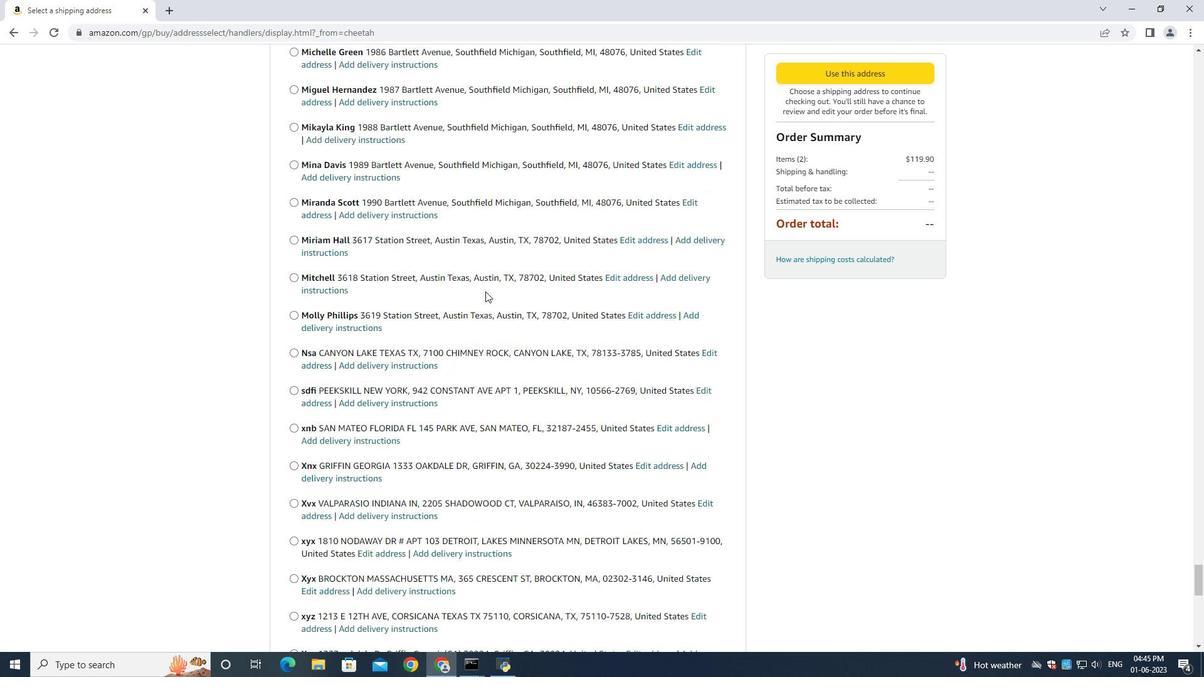 
Action: Mouse scrolled (485, 291) with delta (0, 0)
Screenshot: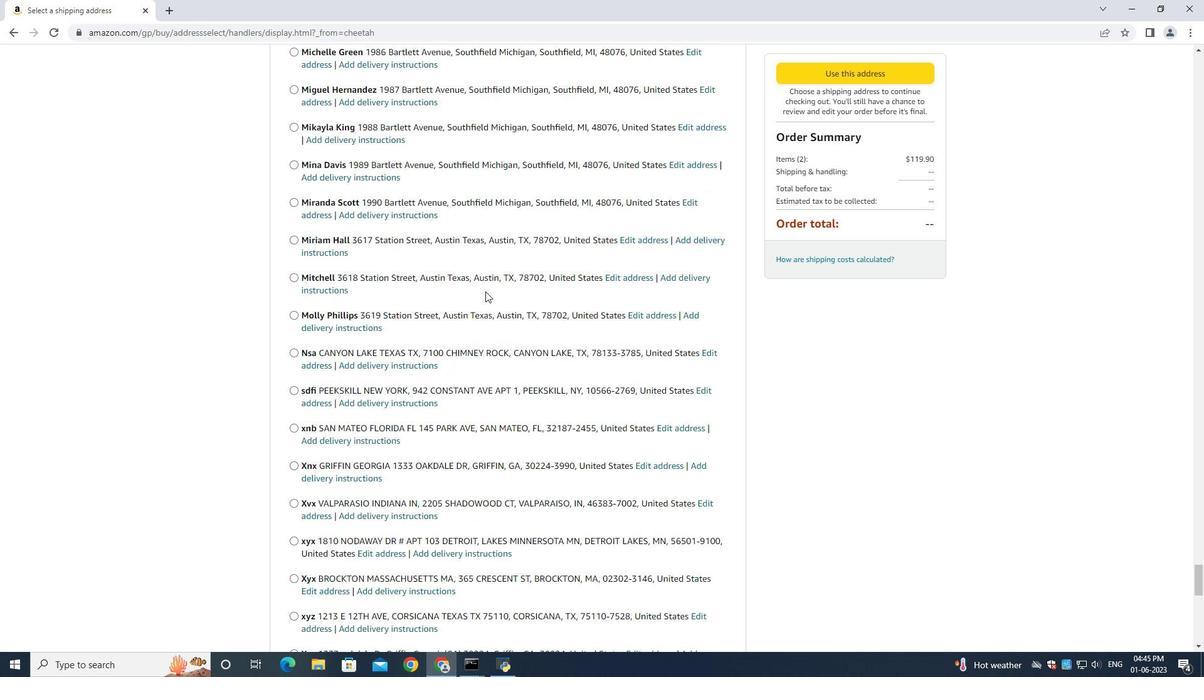 
Action: Mouse scrolled (485, 291) with delta (0, 0)
Screenshot: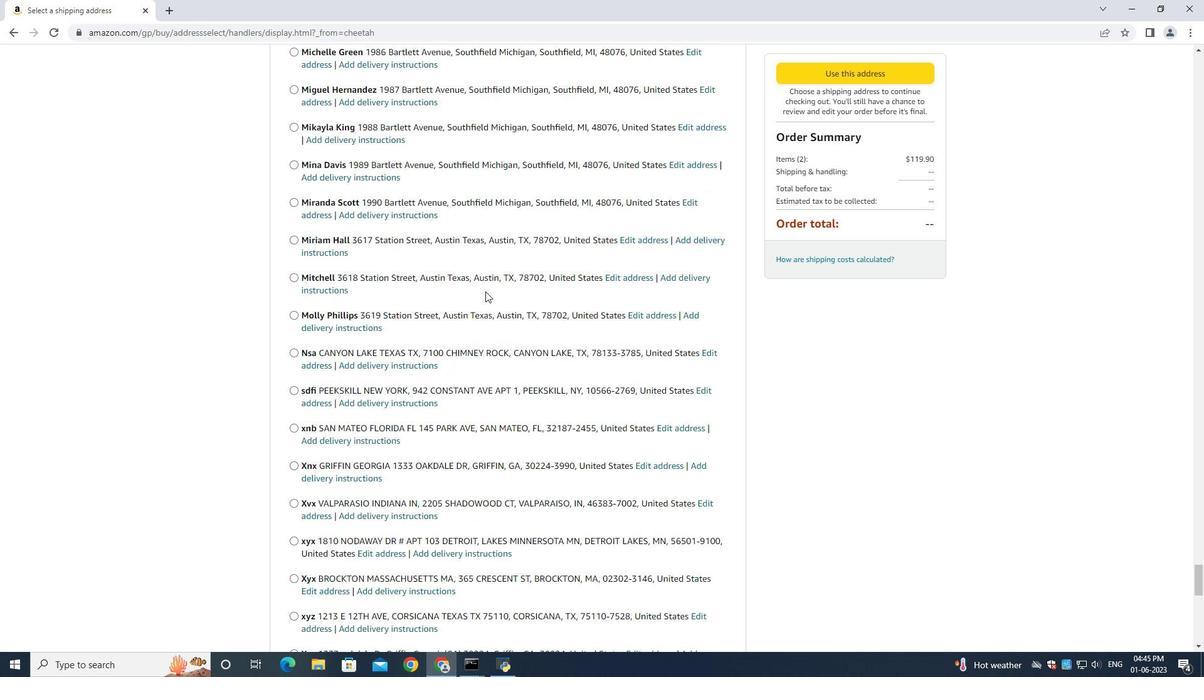 
Action: Mouse scrolled (485, 291) with delta (0, 0)
Screenshot: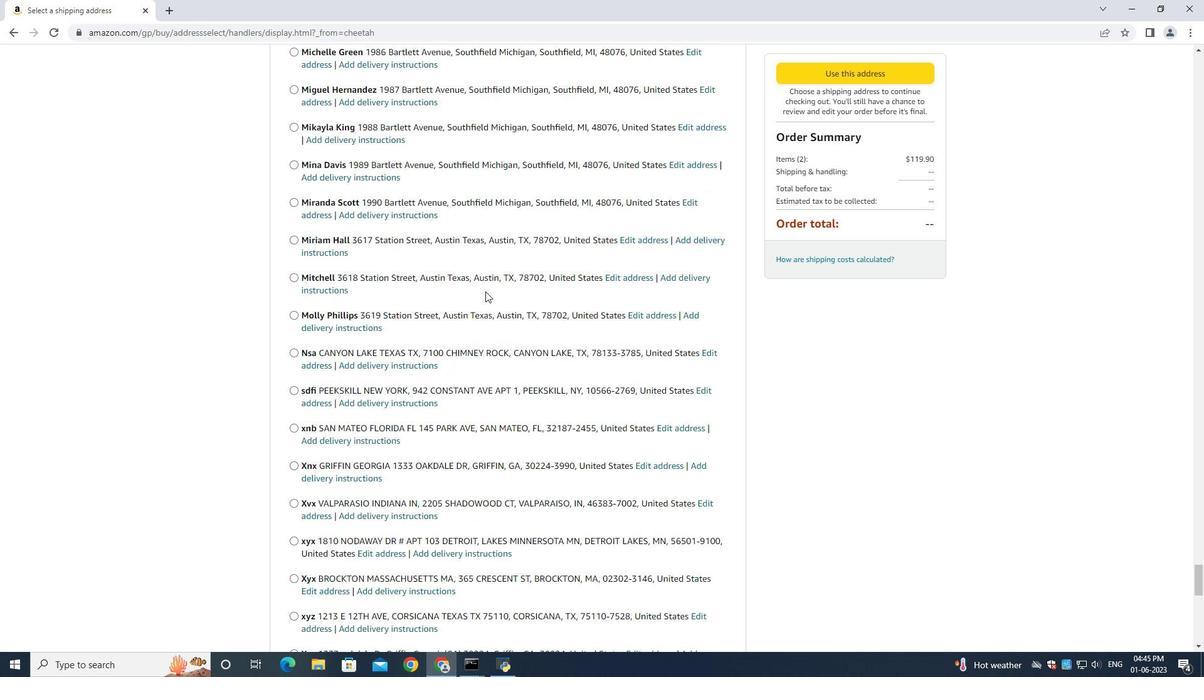 
Action: Mouse scrolled (485, 291) with delta (0, 0)
Screenshot: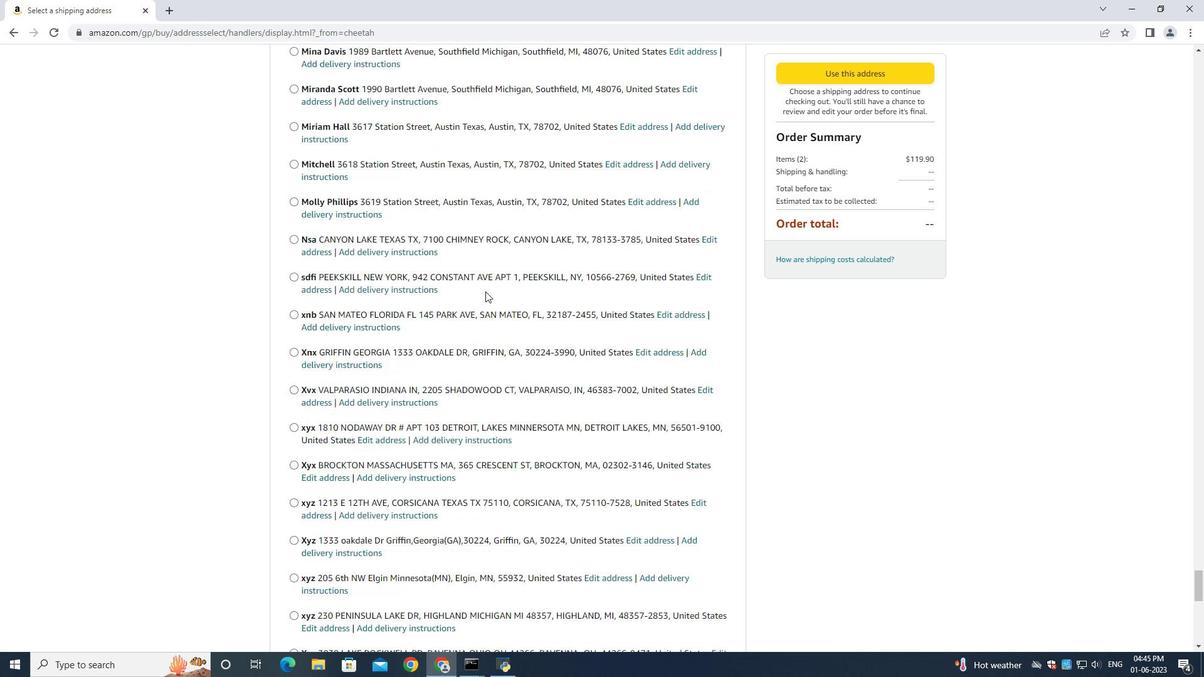
Action: Mouse scrolled (485, 291) with delta (0, 0)
Screenshot: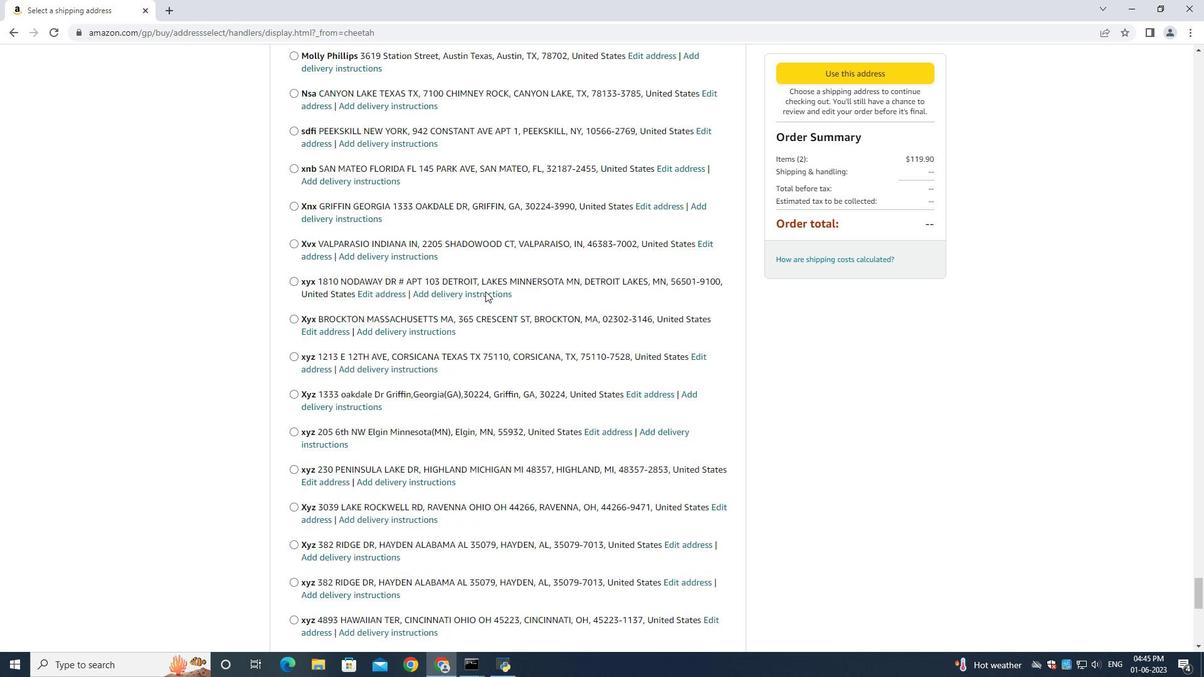 
Action: Mouse scrolled (485, 291) with delta (0, 0)
Screenshot: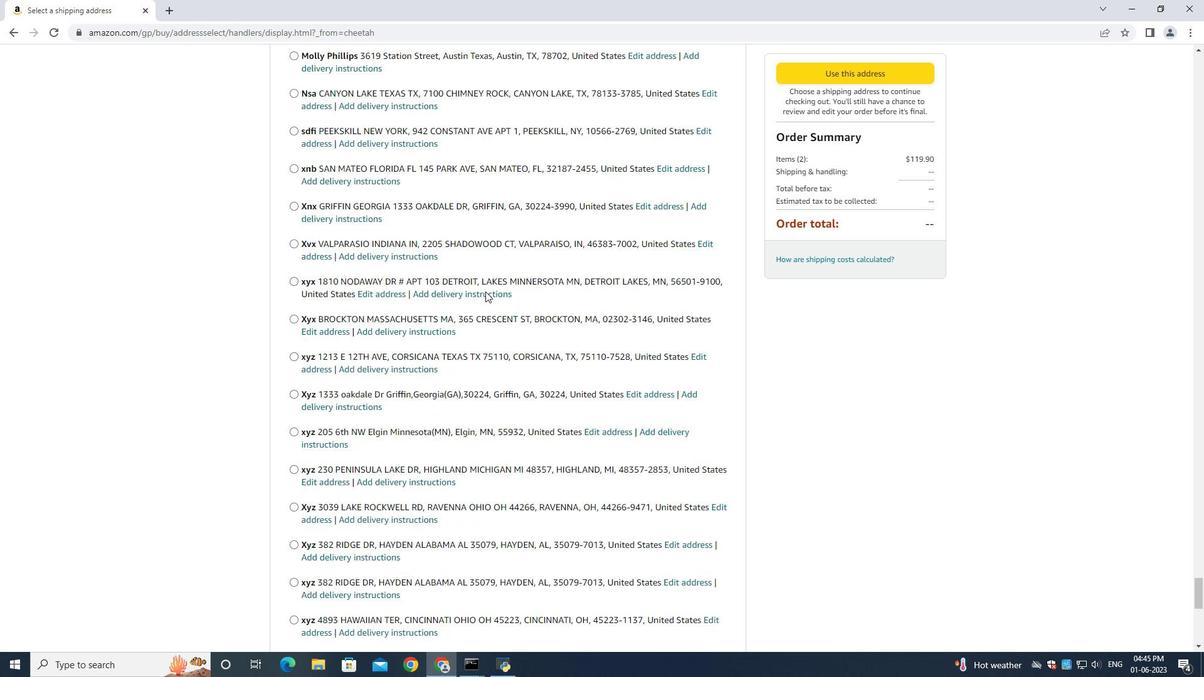 
Action: Mouse scrolled (485, 291) with delta (0, 0)
Screenshot: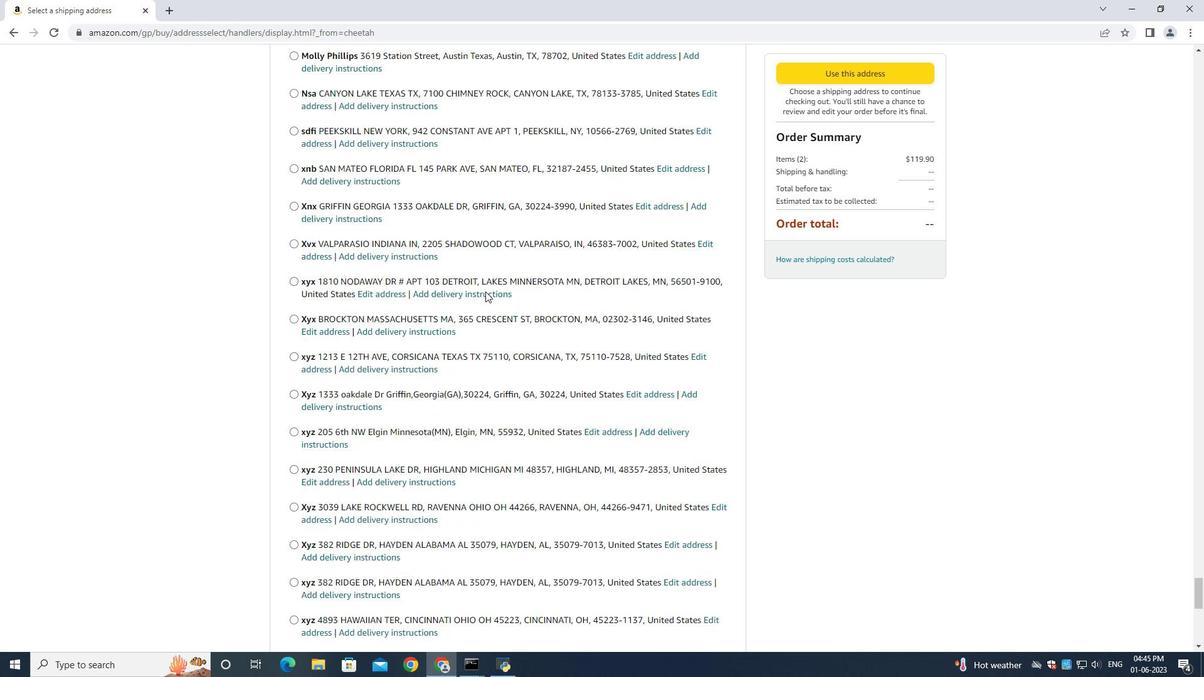 
Action: Mouse scrolled (485, 291) with delta (0, 0)
Screenshot: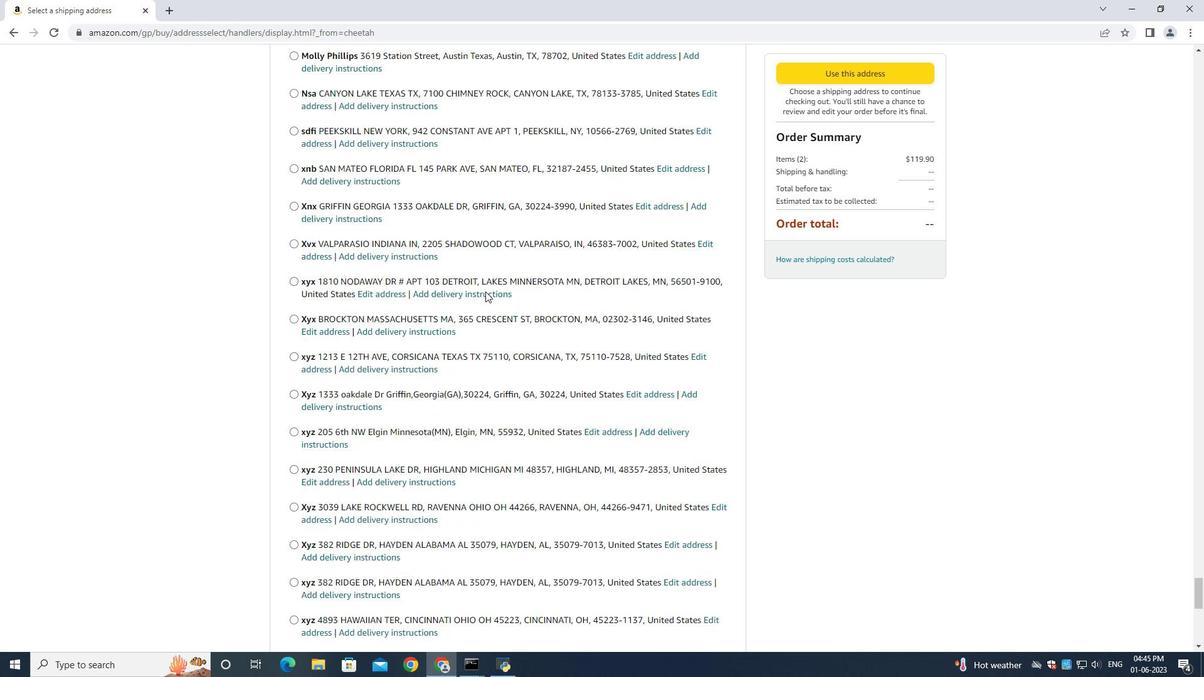 
Action: Mouse scrolled (485, 291) with delta (0, 0)
Screenshot: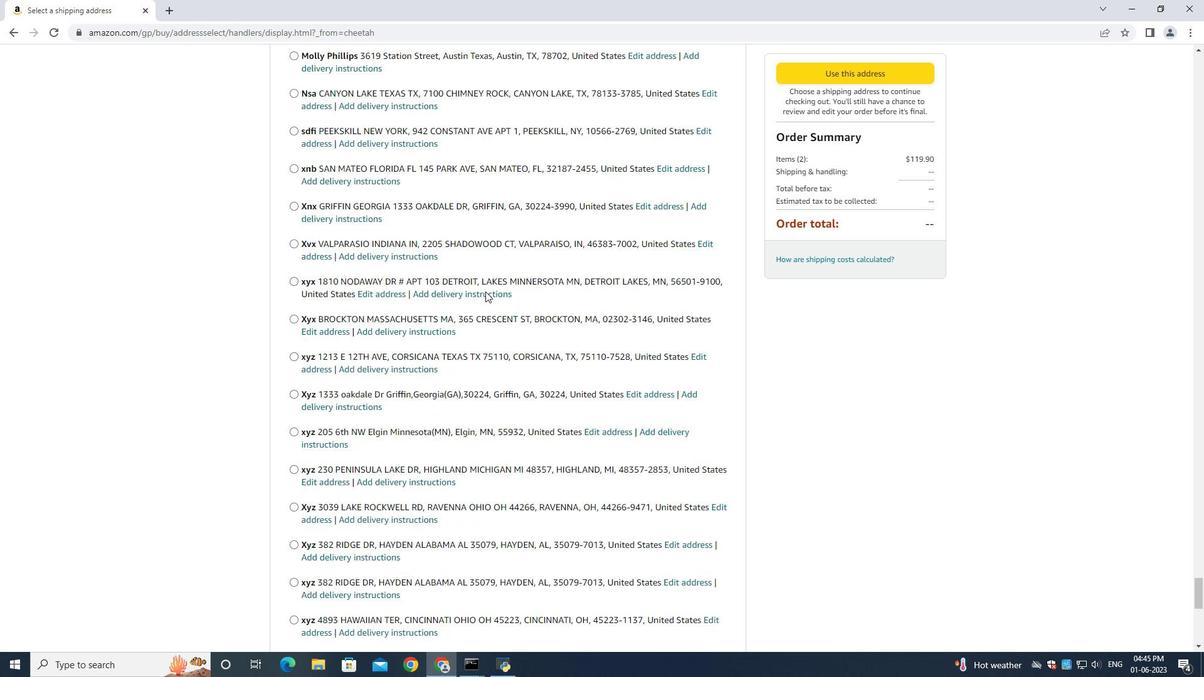 
Action: Mouse scrolled (485, 291) with delta (0, 0)
Screenshot: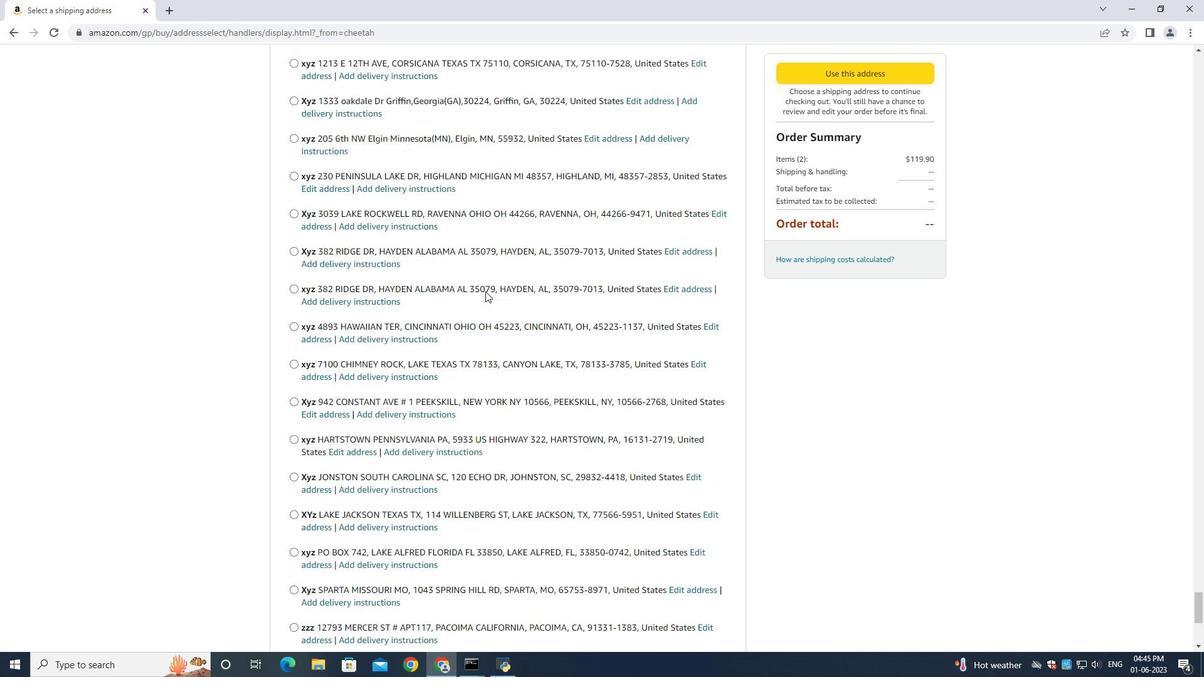
Action: Mouse scrolled (485, 291) with delta (0, 0)
Screenshot: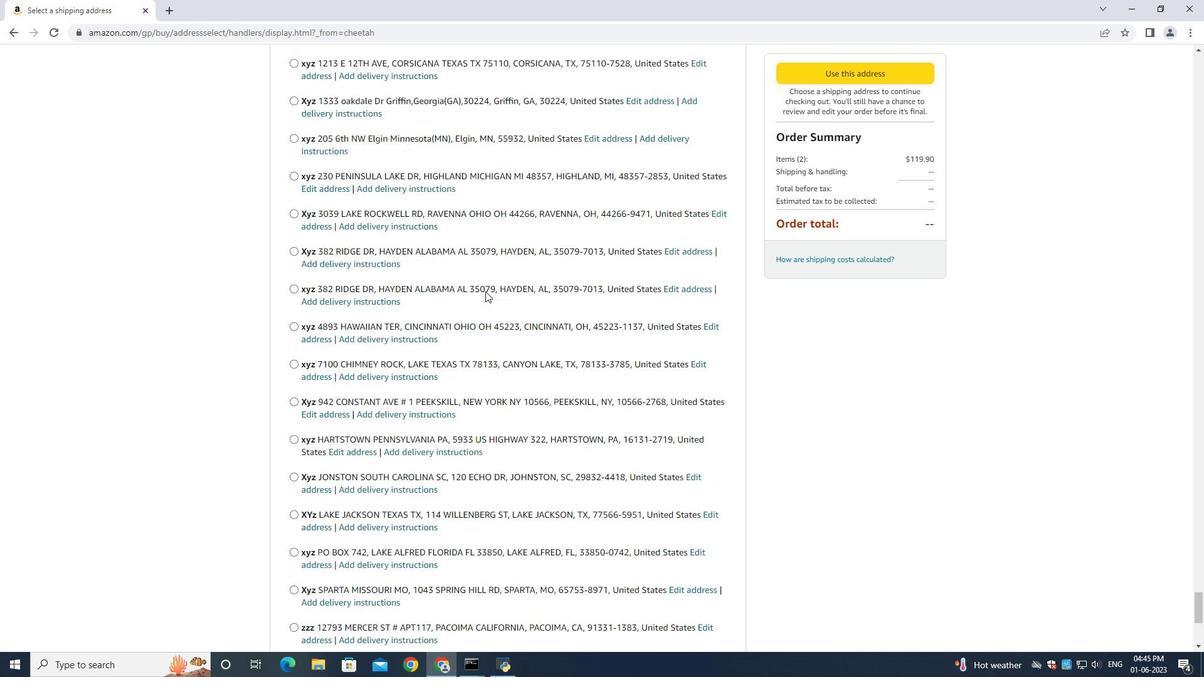 
Action: Mouse scrolled (485, 291) with delta (0, 0)
Screenshot: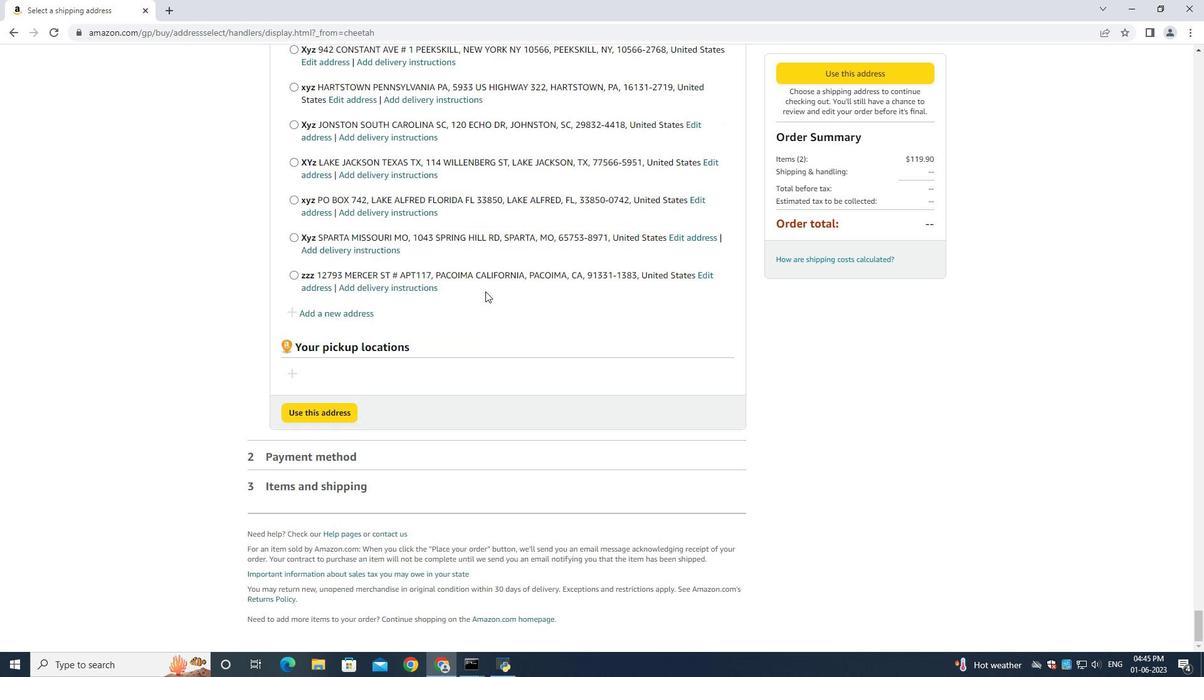 
Action: Mouse scrolled (485, 291) with delta (0, 0)
Screenshot: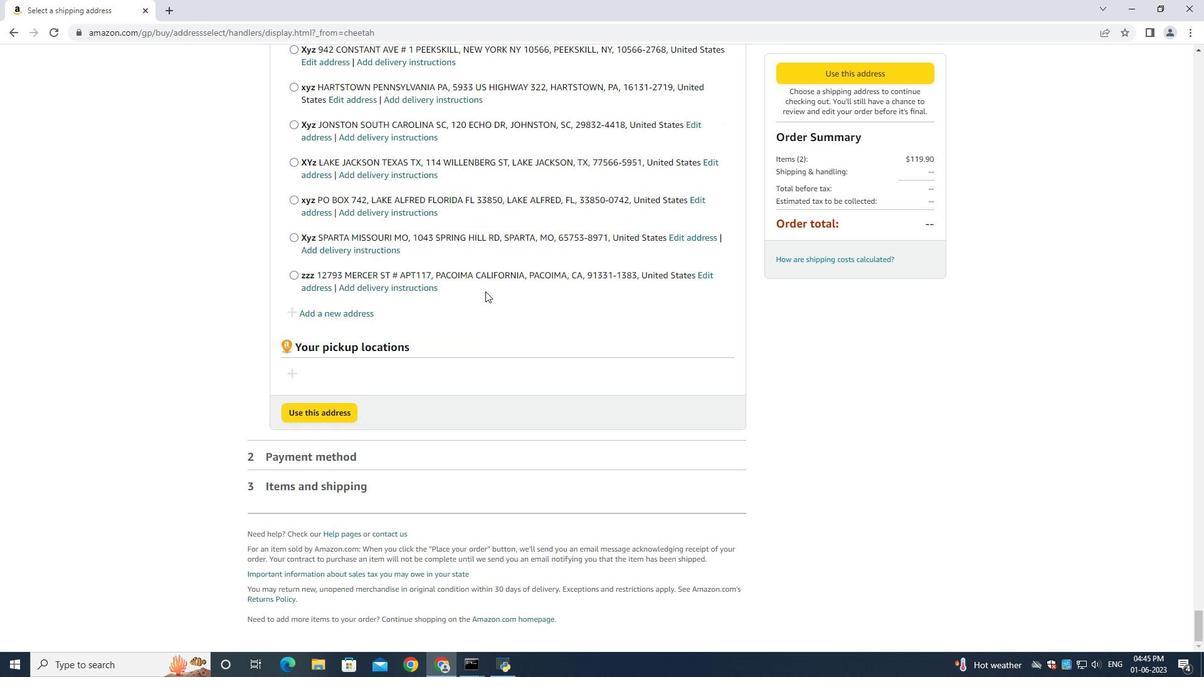 
Action: Mouse scrolled (485, 291) with delta (0, 0)
Screenshot: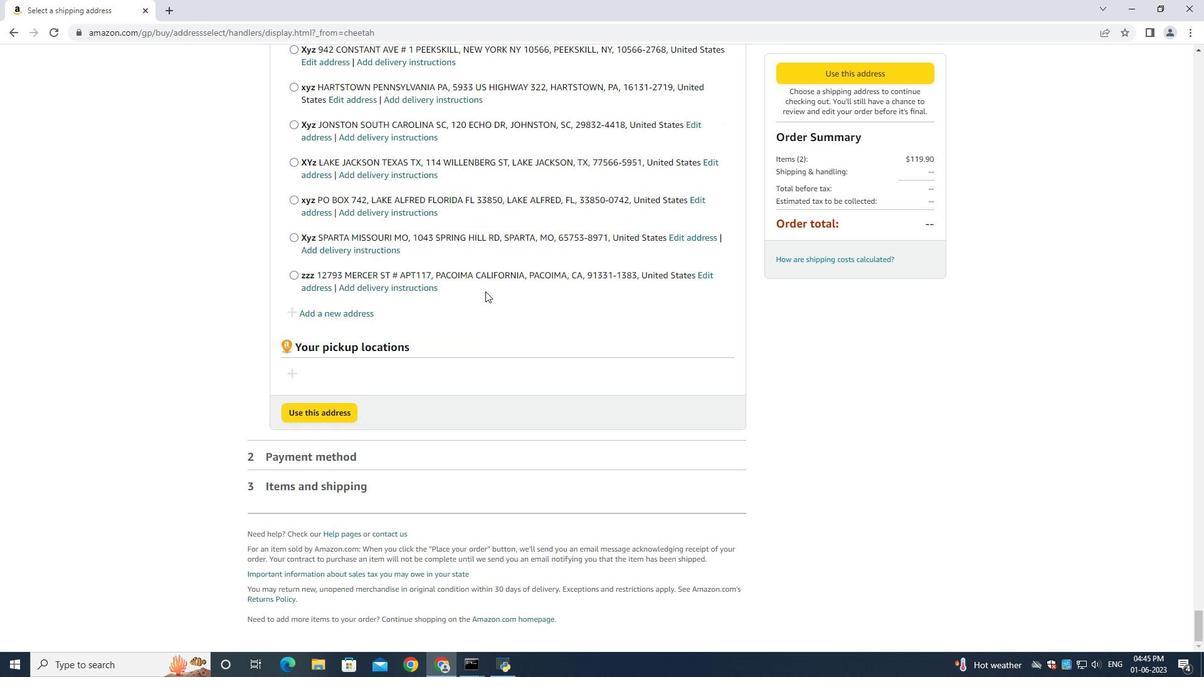 
Action: Mouse scrolled (485, 291) with delta (0, 0)
